 Task: Buy 5 Assembly Bolts from Alignment Tools section under best seller category for shipping address: David Green, 4722 Wines Lane, Sabine Pass, Texas 77655, Cell Number 8322385022. Pay from credit card ending with 5759, CVV 953
Action: Mouse moved to (319, 6)
Screenshot: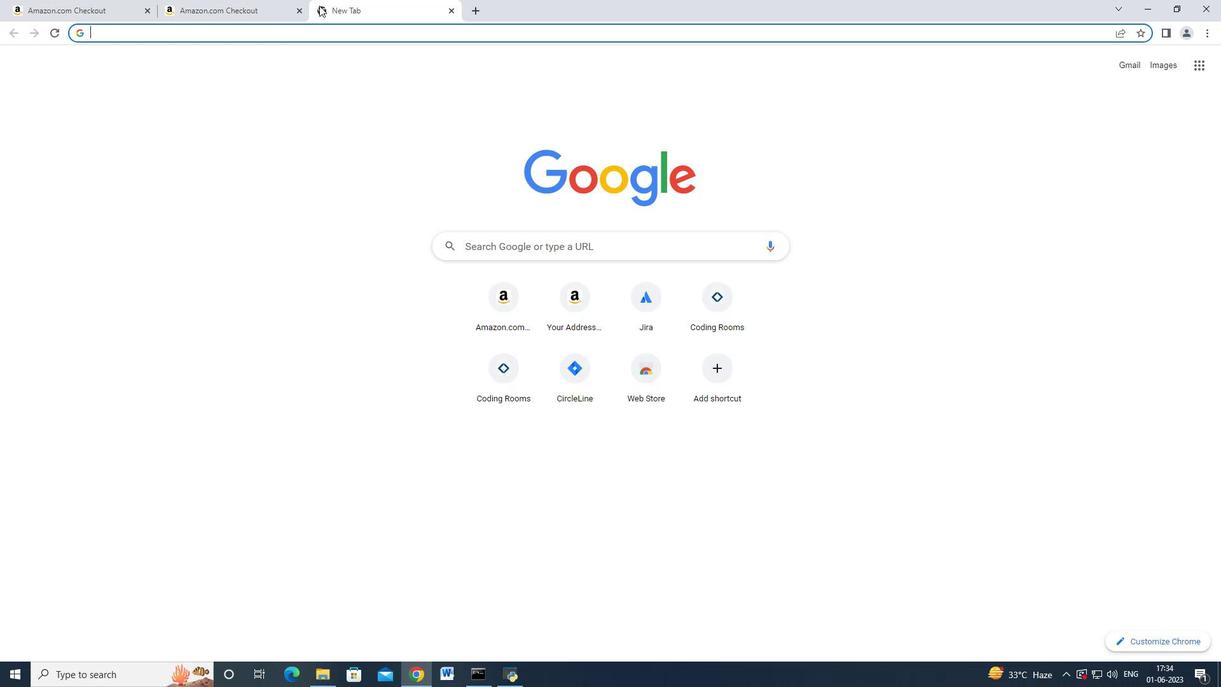 
Action: Key pressed amazon.com<Key.enter>
Screenshot: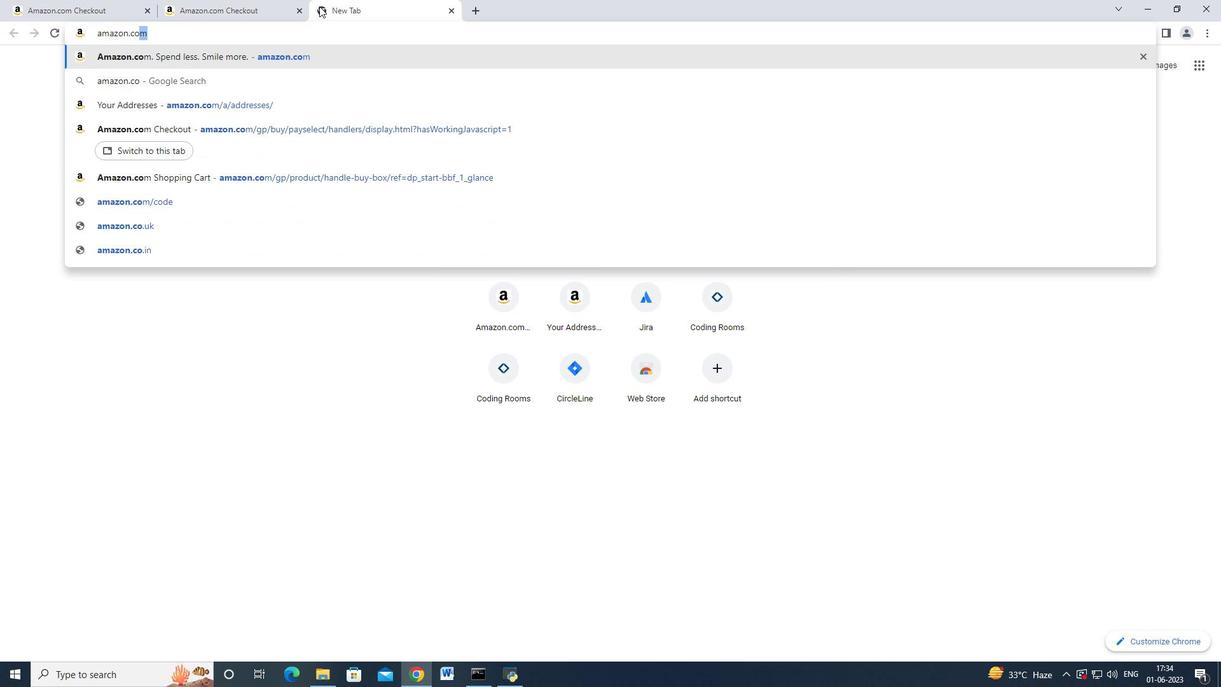 
Action: Mouse moved to (18, 99)
Screenshot: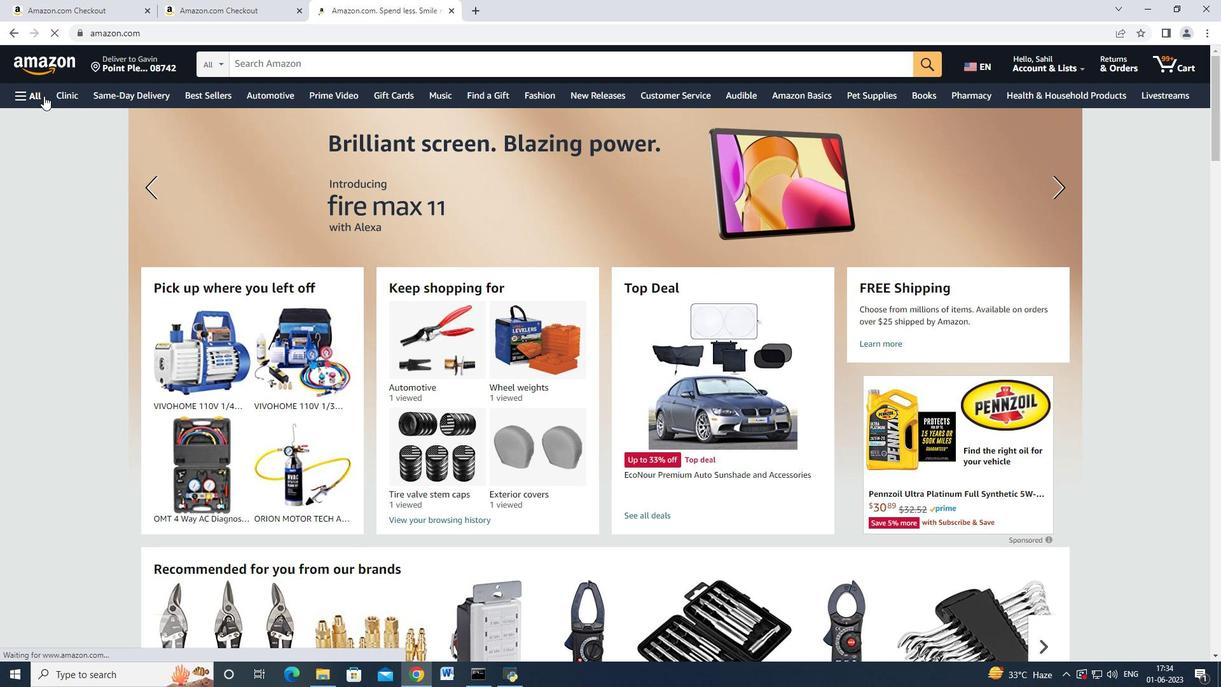 
Action: Mouse pressed left at (18, 99)
Screenshot: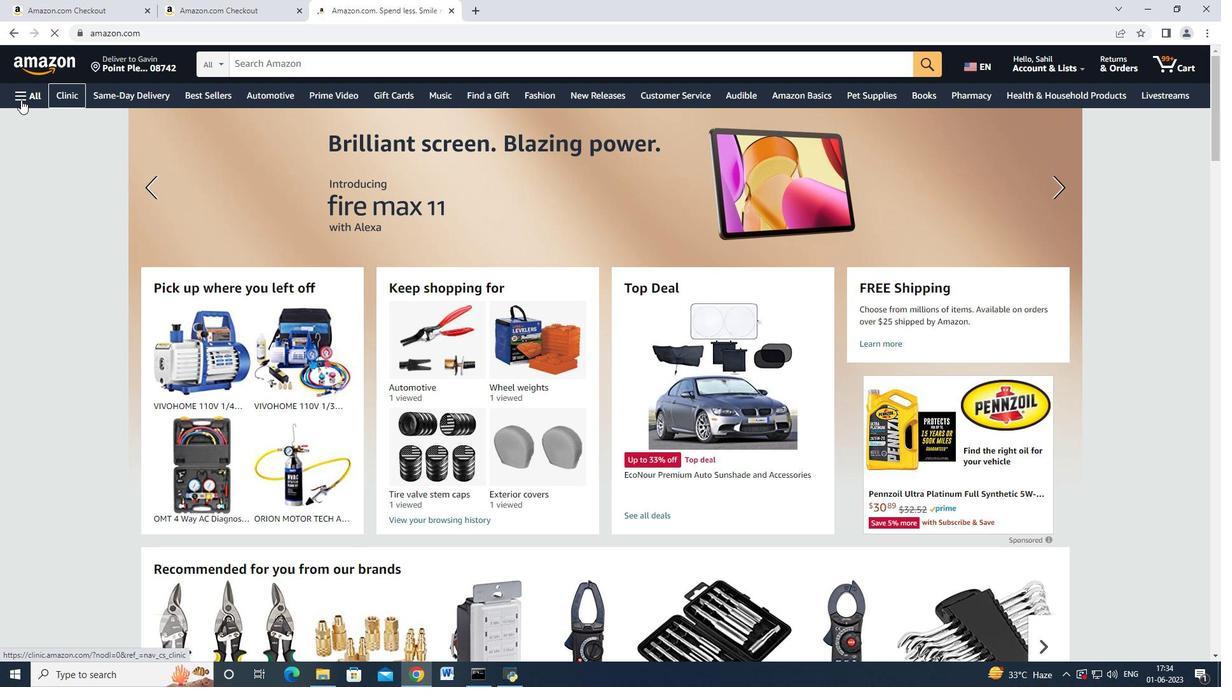 
Action: Mouse moved to (26, 94)
Screenshot: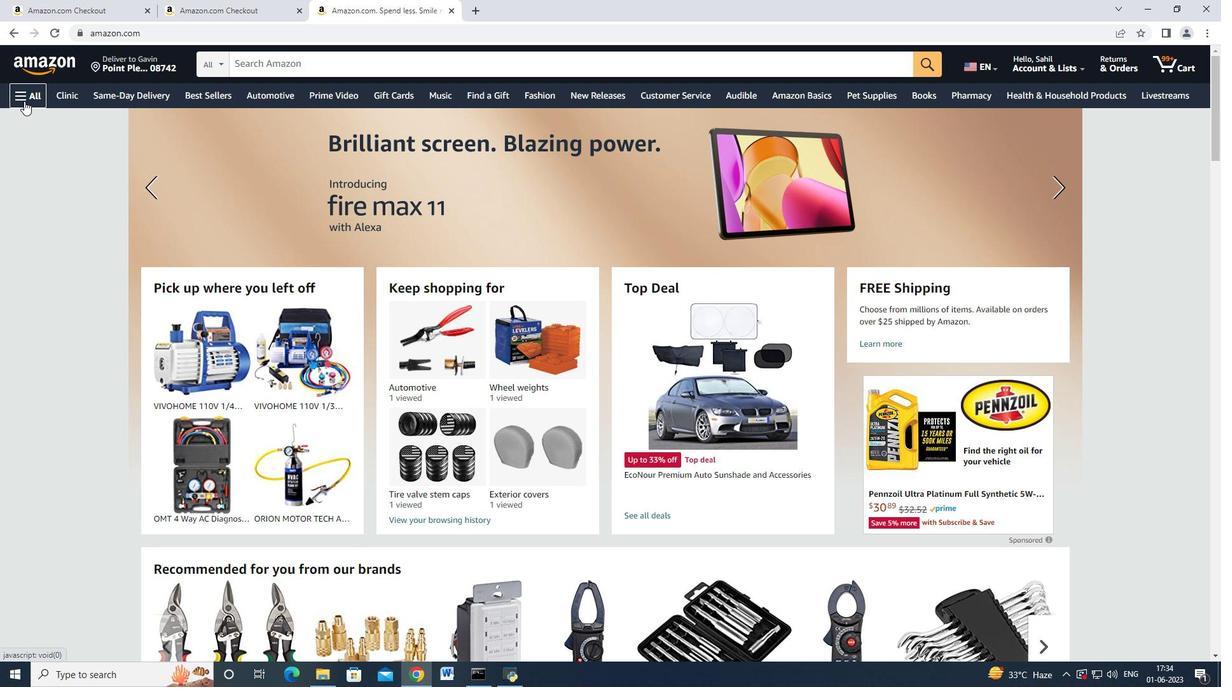 
Action: Mouse pressed left at (26, 94)
Screenshot: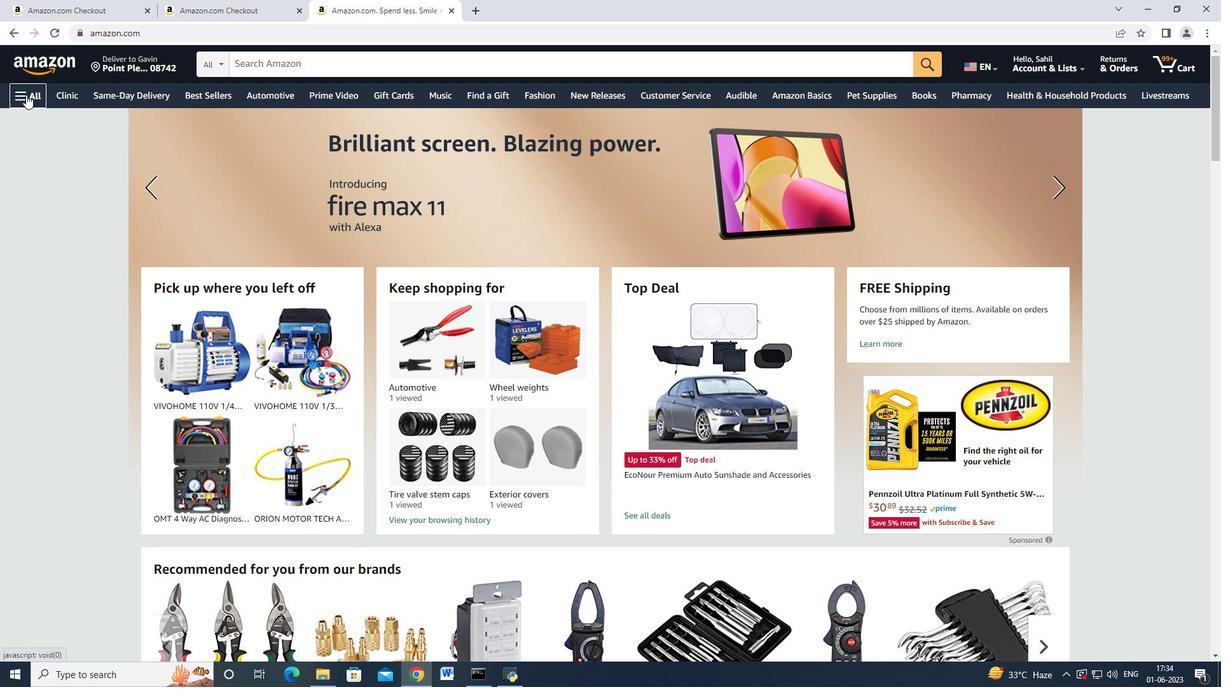 
Action: Mouse moved to (94, 249)
Screenshot: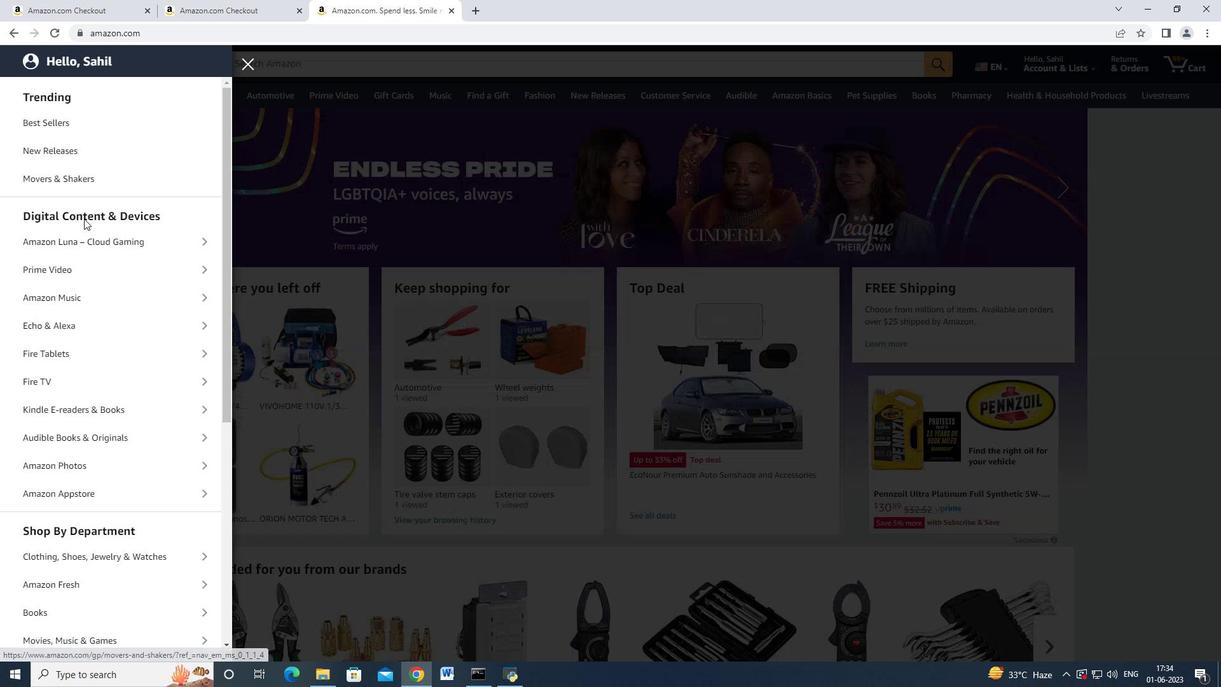 
Action: Mouse scrolled (94, 248) with delta (0, 0)
Screenshot: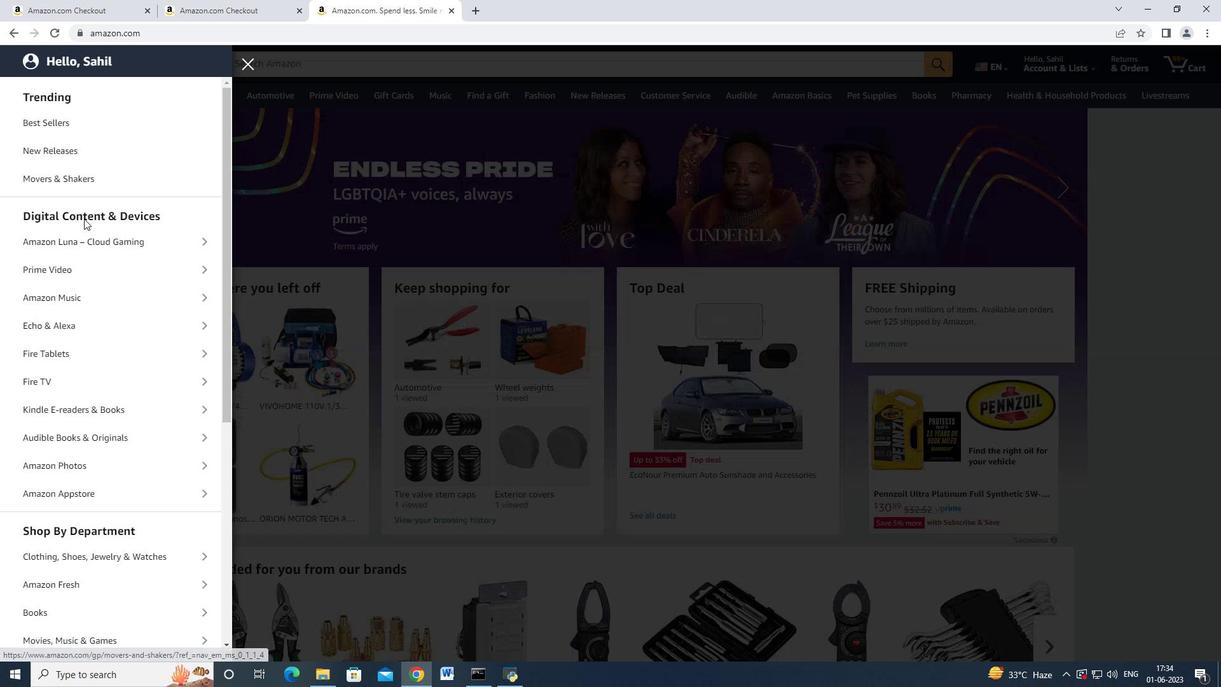 
Action: Mouse moved to (94, 250)
Screenshot: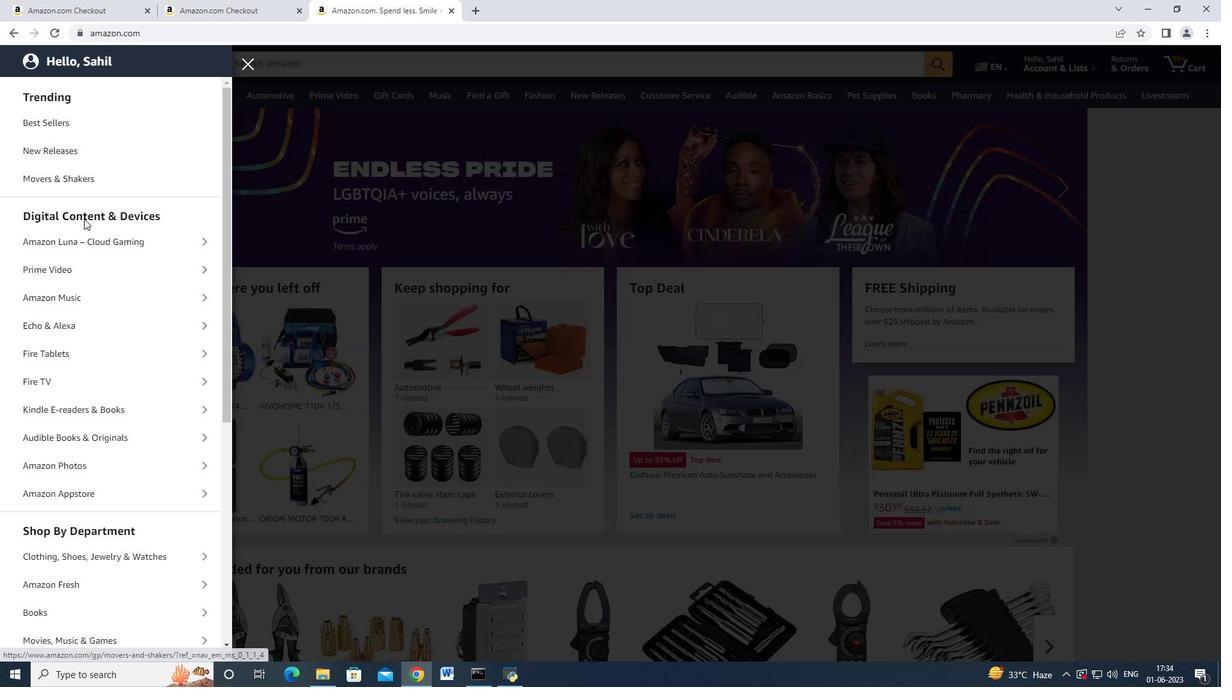 
Action: Mouse scrolled (94, 250) with delta (0, 0)
Screenshot: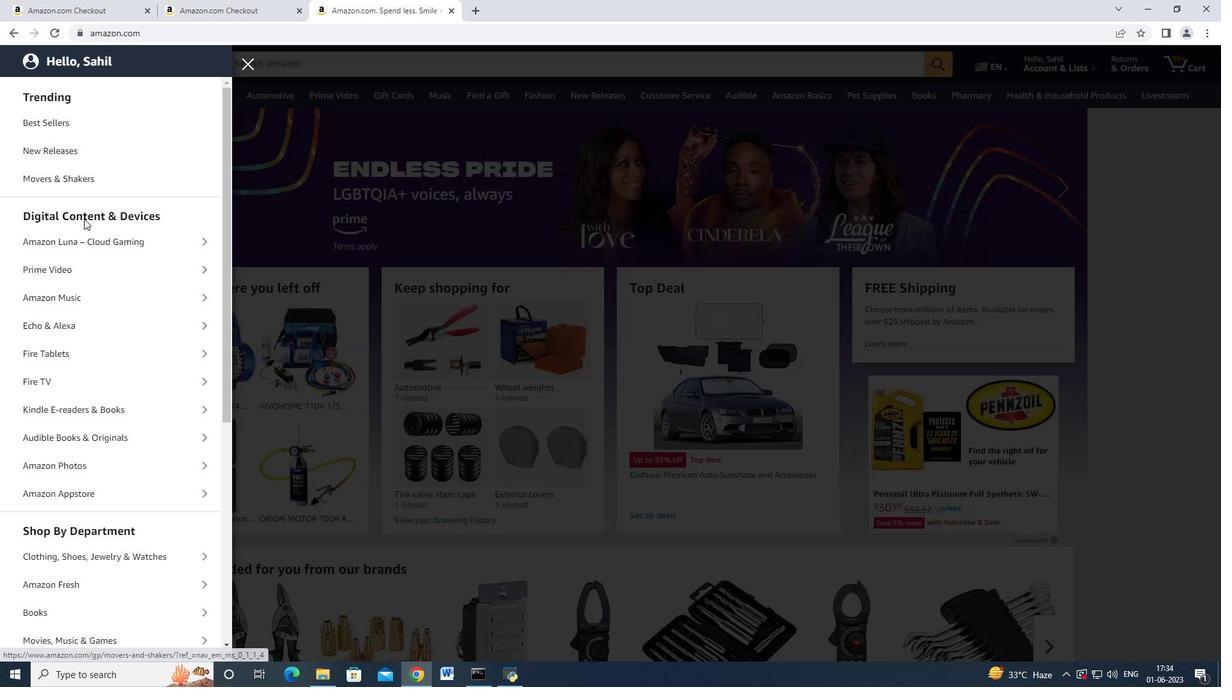 
Action: Mouse moved to (94, 251)
Screenshot: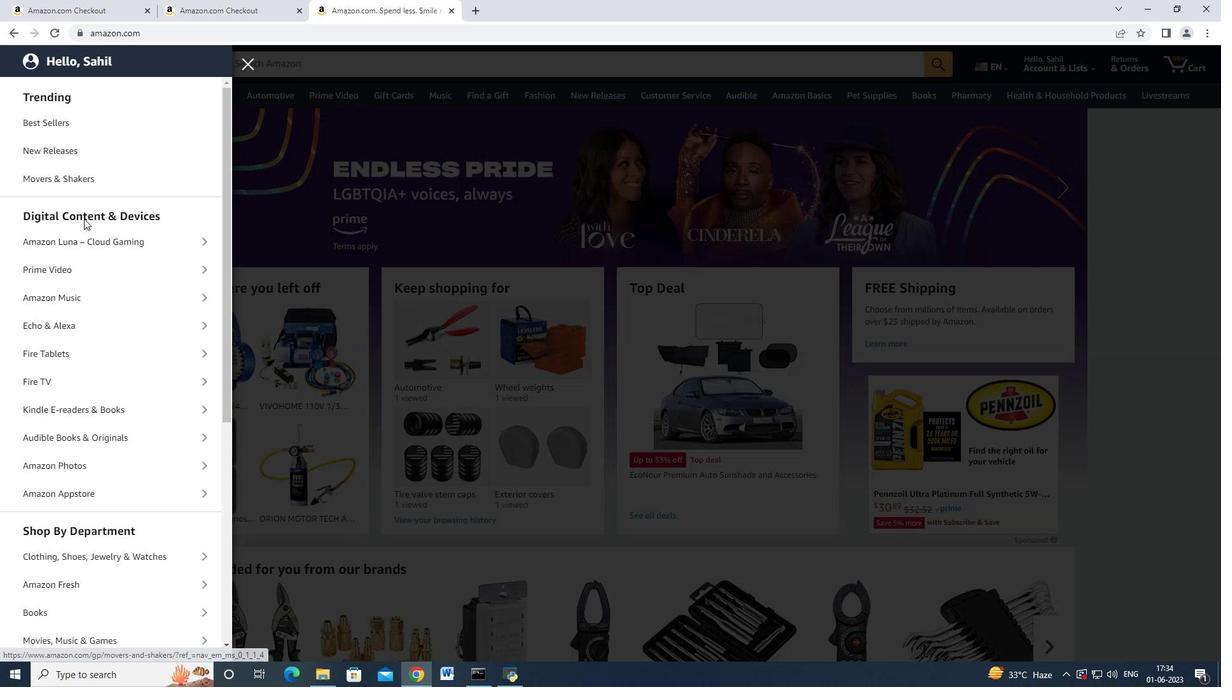 
Action: Mouse scrolled (94, 251) with delta (0, 0)
Screenshot: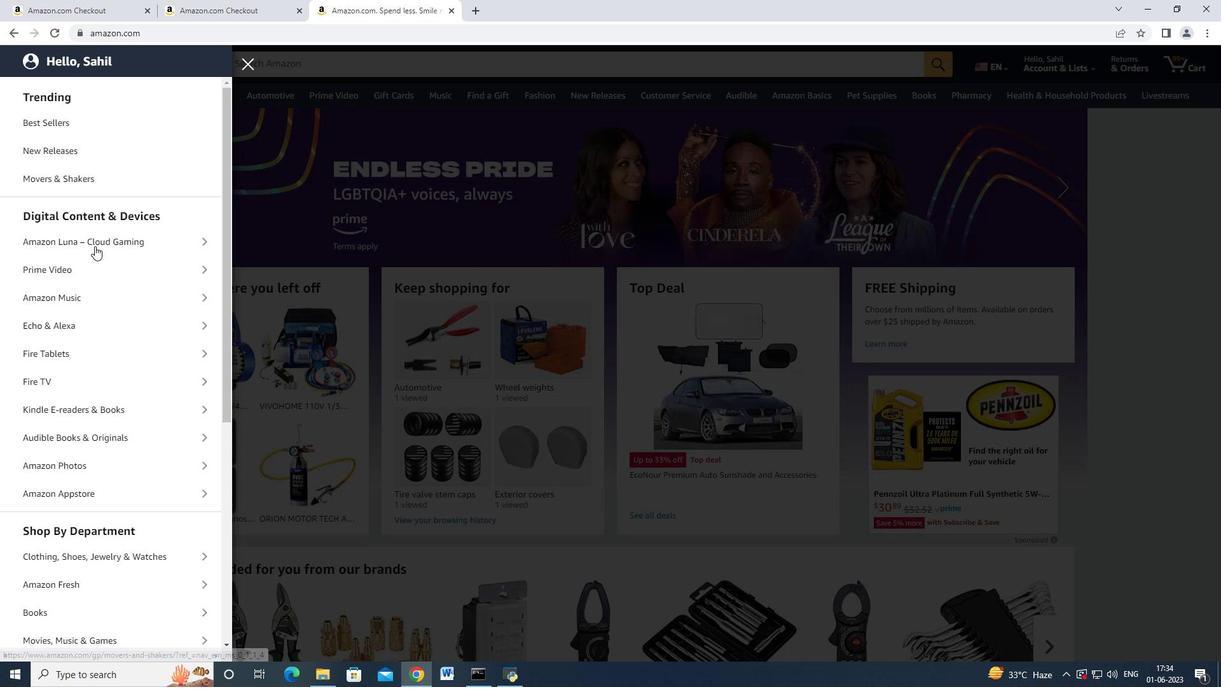 
Action: Mouse moved to (53, 494)
Screenshot: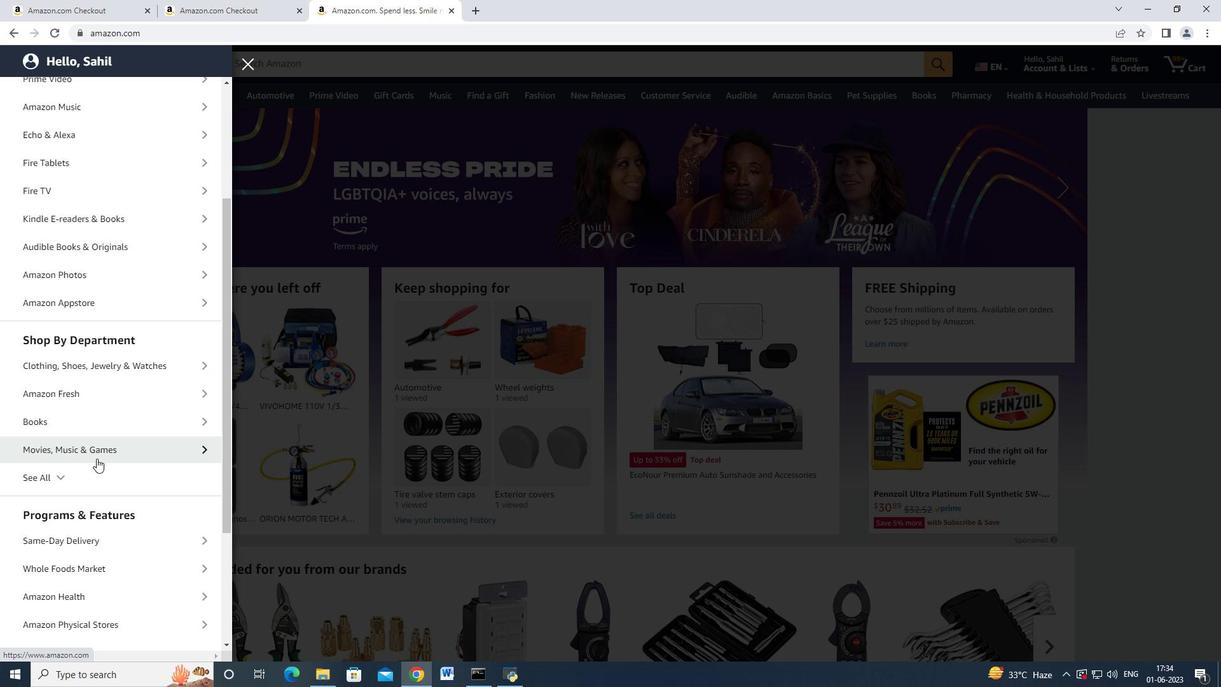 
Action: Mouse pressed left at (53, 494)
Screenshot: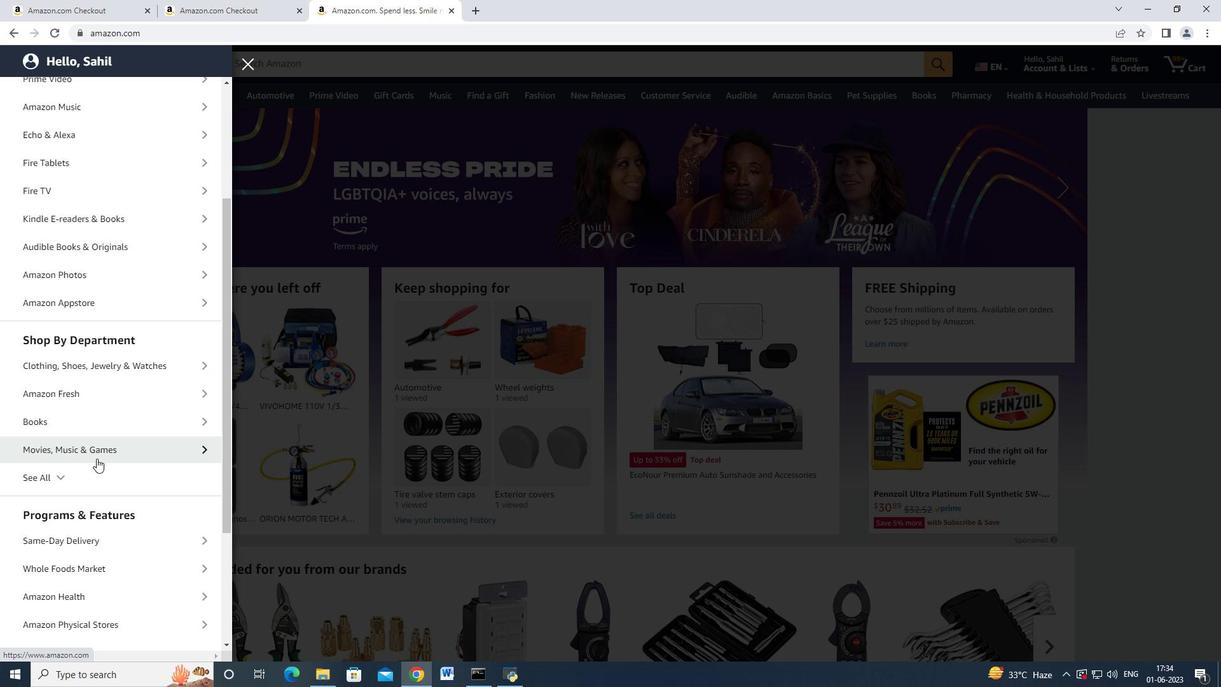 
Action: Mouse moved to (60, 480)
Screenshot: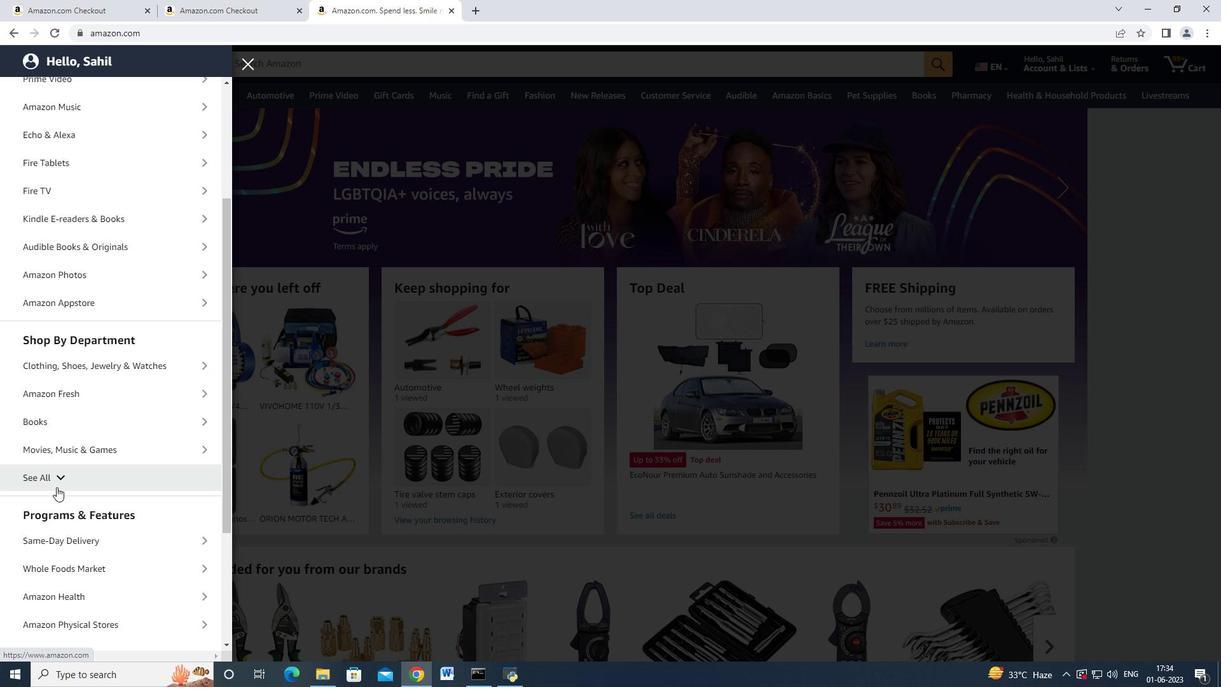
Action: Mouse pressed left at (60, 480)
Screenshot: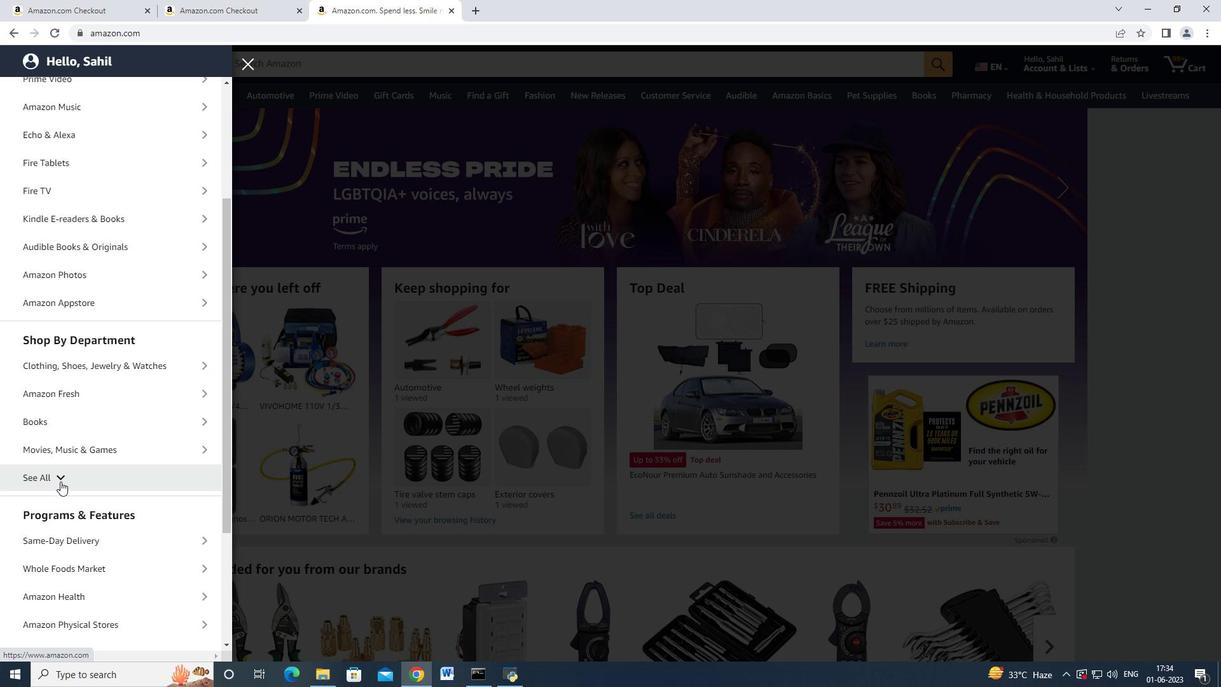 
Action: Mouse moved to (73, 461)
Screenshot: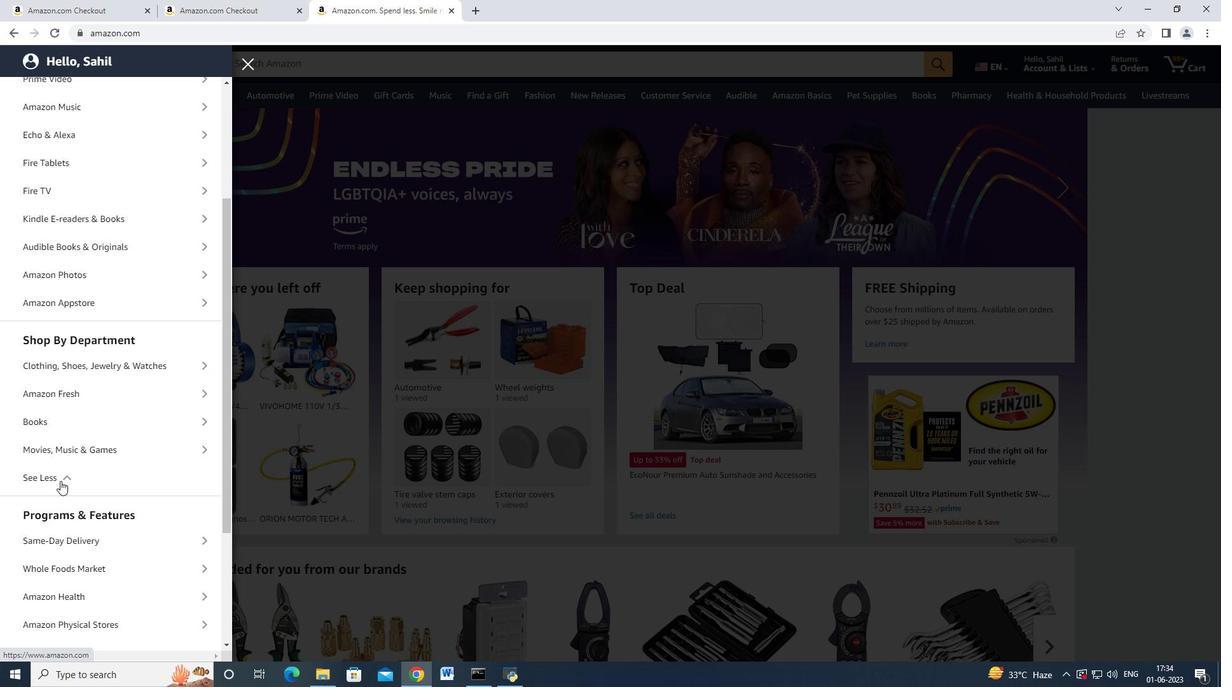 
Action: Mouse scrolled (73, 460) with delta (0, 0)
Screenshot: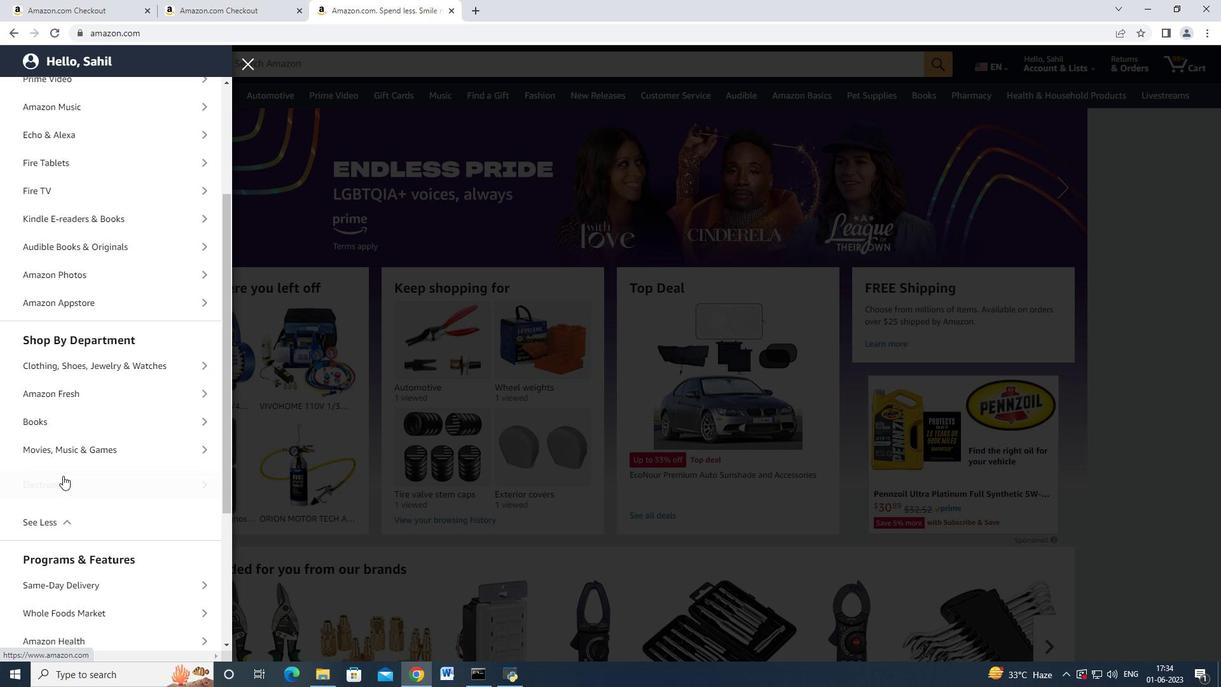
Action: Mouse scrolled (73, 460) with delta (0, 0)
Screenshot: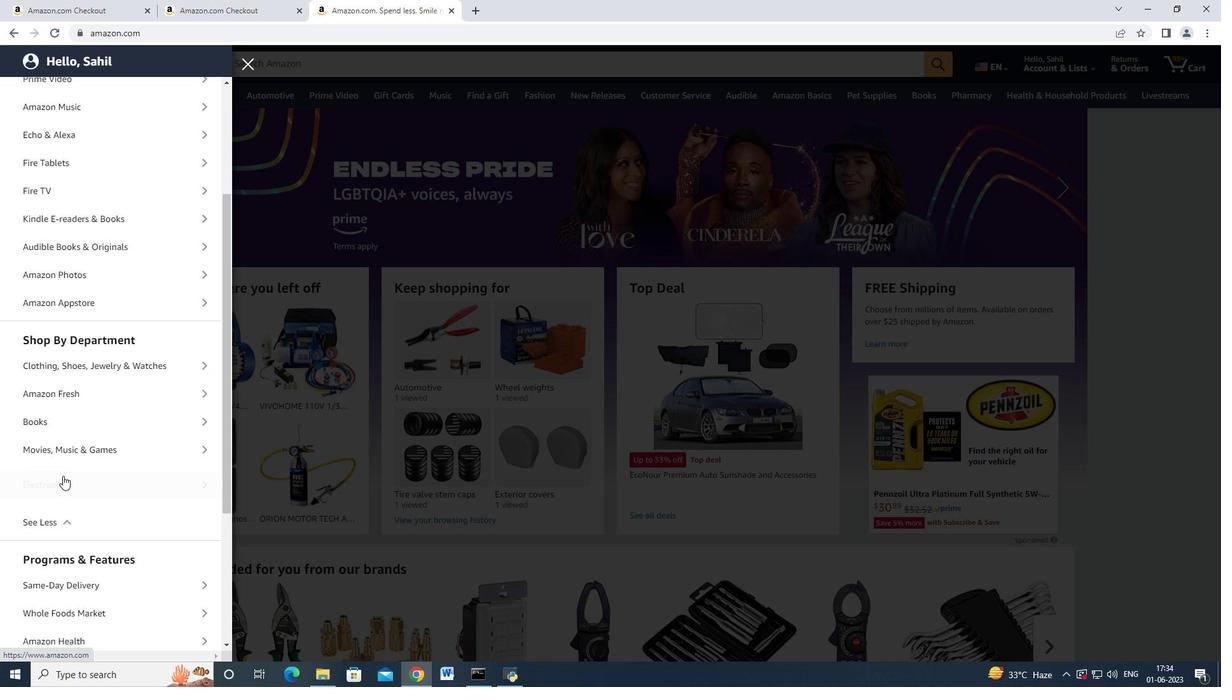 
Action: Mouse scrolled (73, 460) with delta (0, 0)
Screenshot: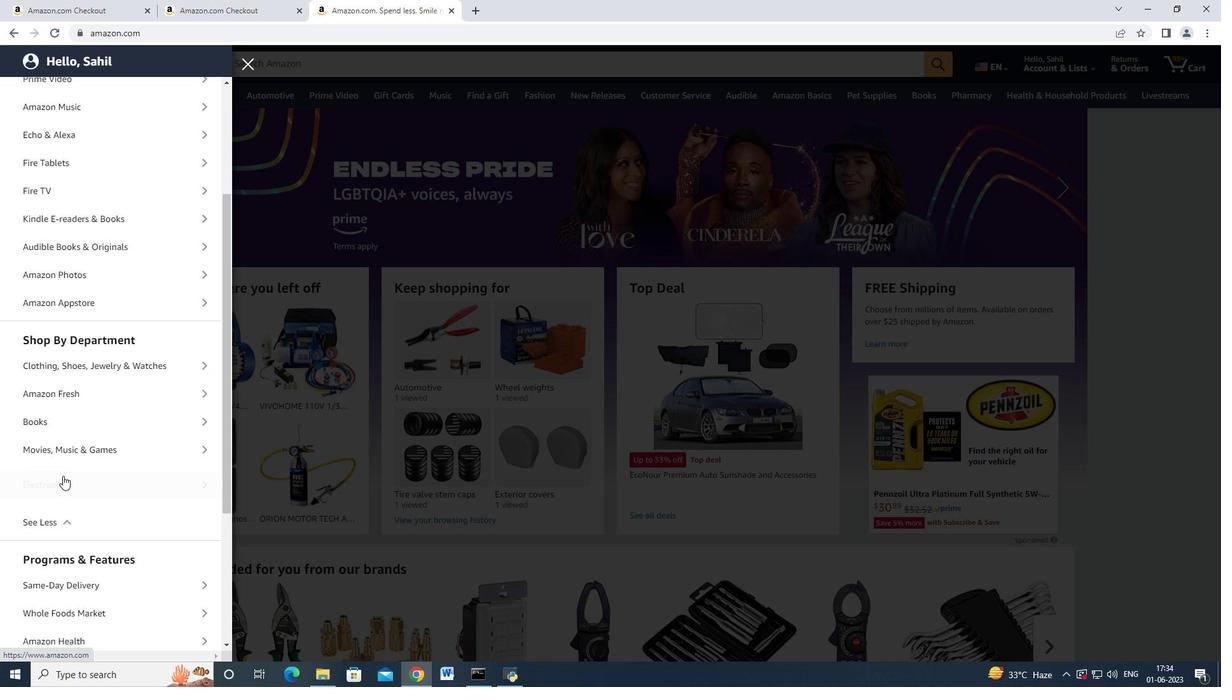 
Action: Mouse scrolled (73, 460) with delta (0, 0)
Screenshot: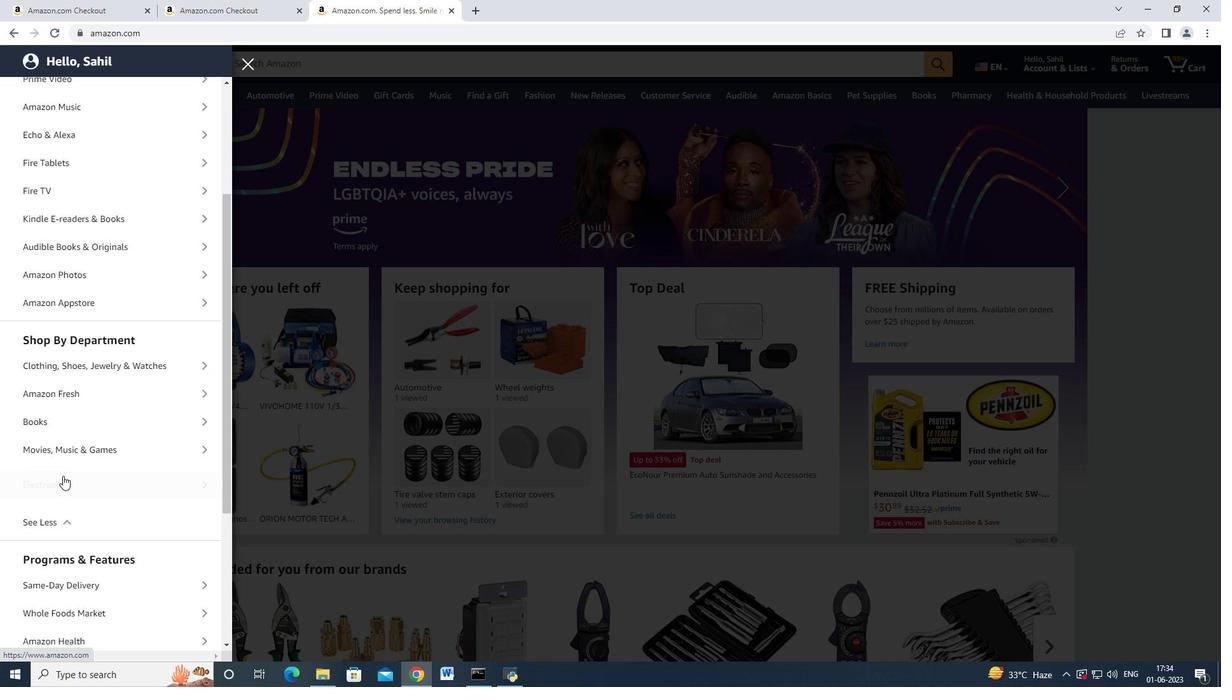 
Action: Mouse scrolled (73, 460) with delta (0, 0)
Screenshot: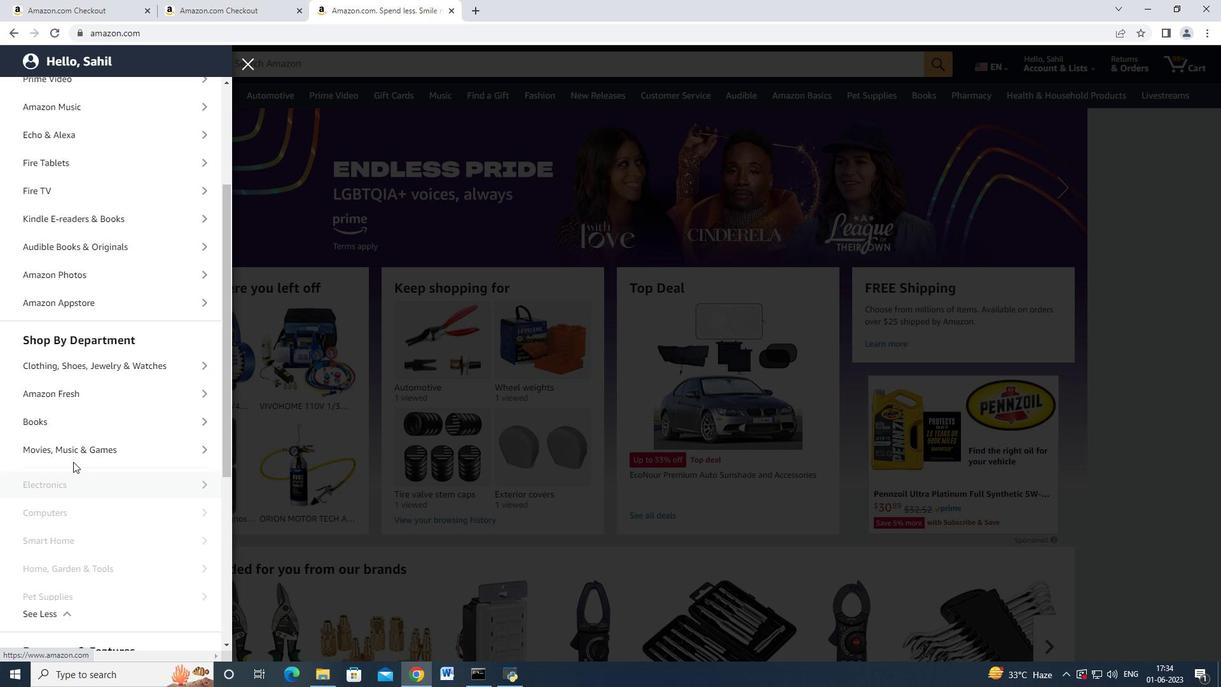 
Action: Mouse scrolled (73, 460) with delta (0, 0)
Screenshot: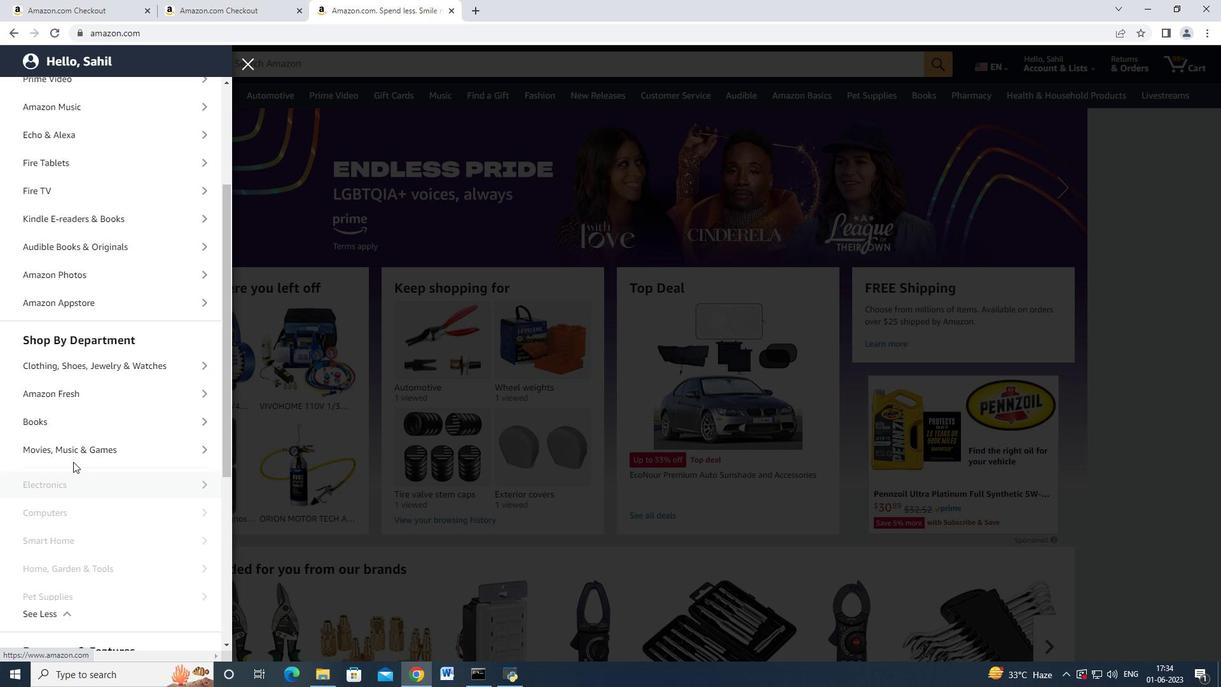 
Action: Mouse moved to (117, 417)
Screenshot: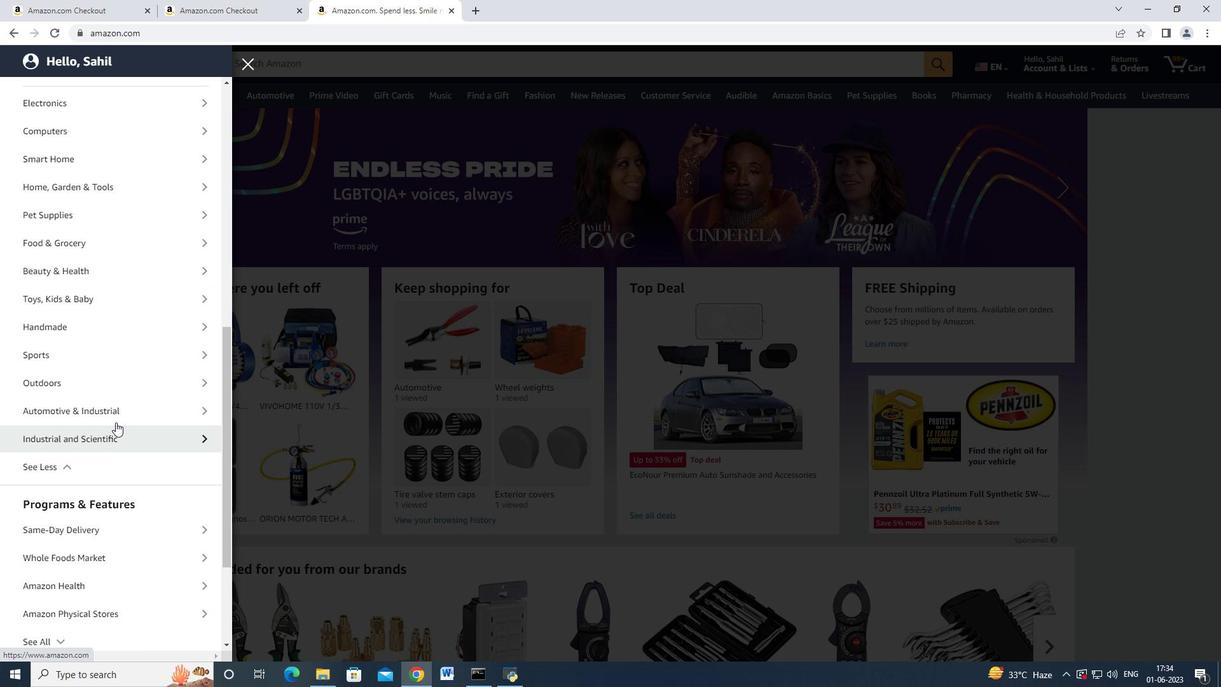
Action: Mouse pressed left at (117, 417)
Screenshot: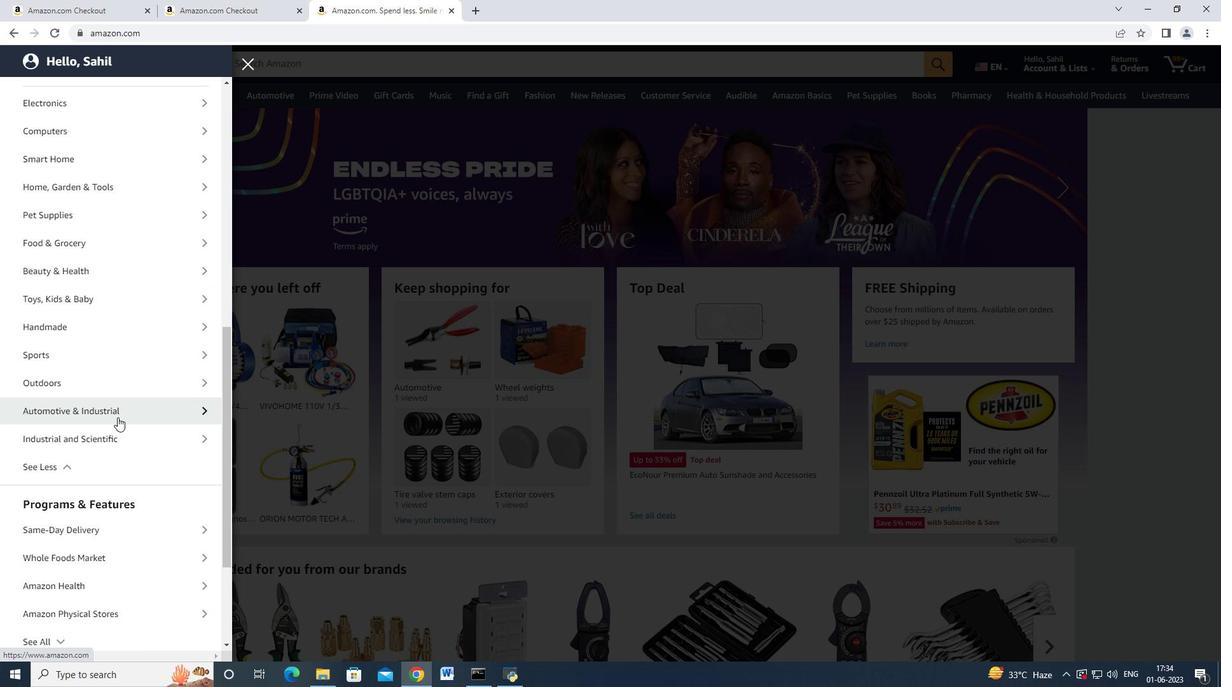 
Action: Mouse moved to (90, 145)
Screenshot: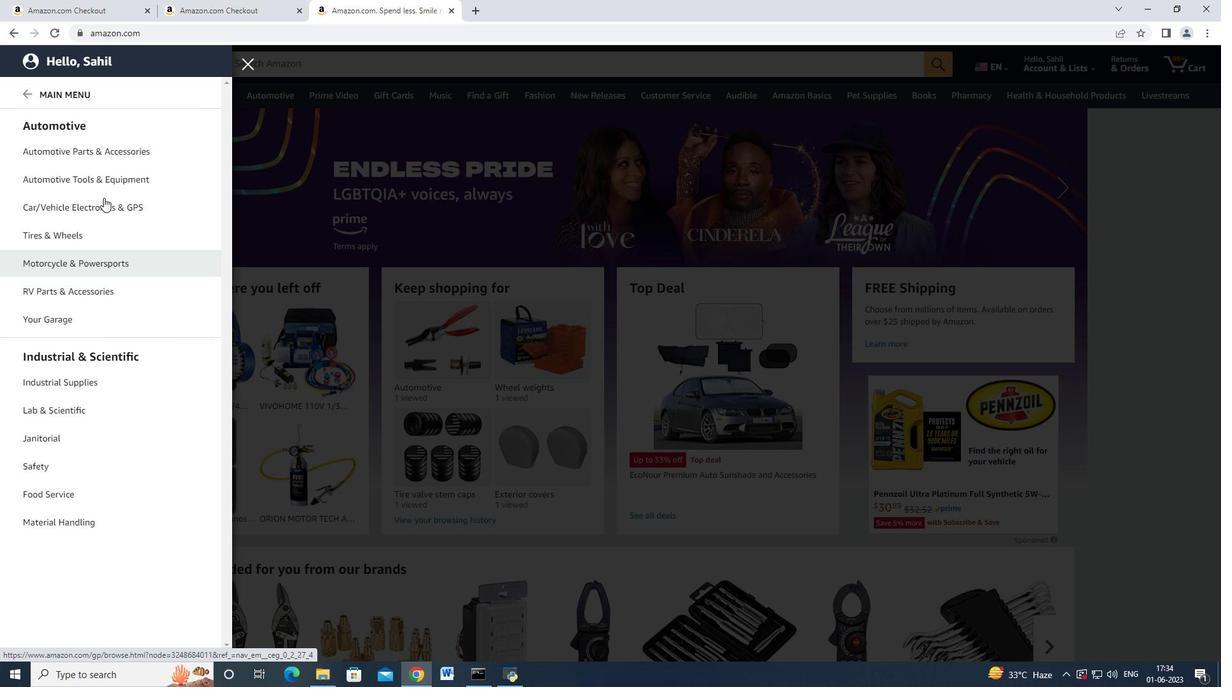 
Action: Mouse pressed left at (90, 145)
Screenshot: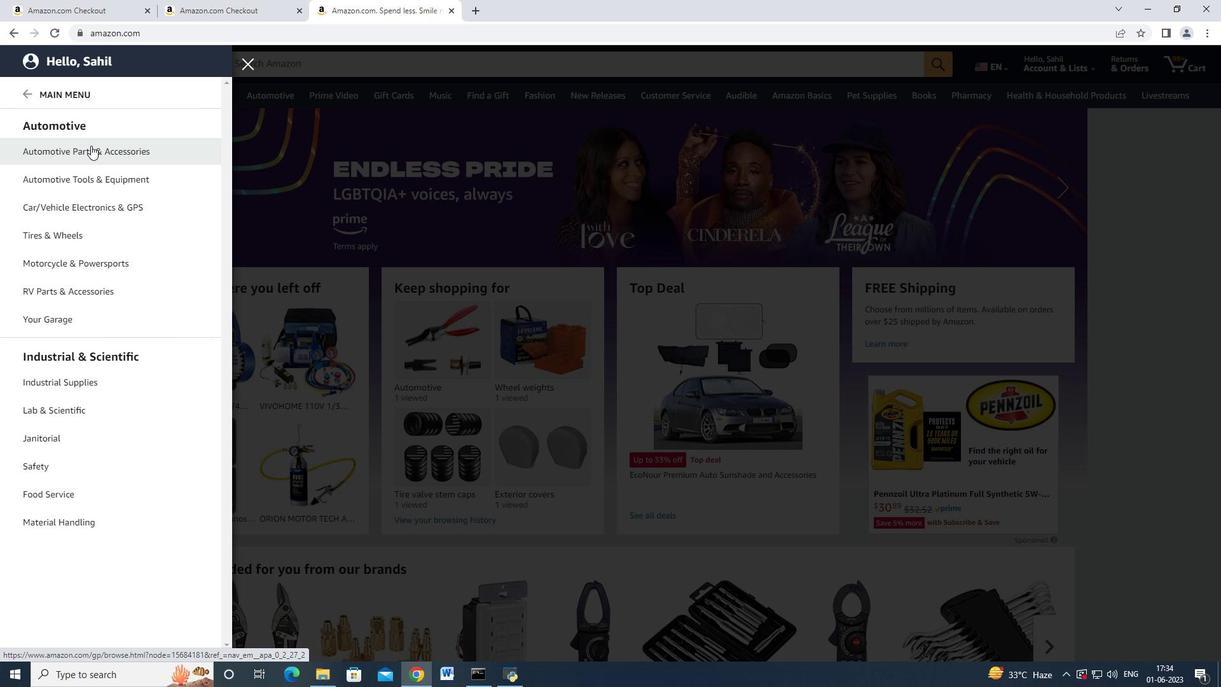 
Action: Mouse moved to (226, 109)
Screenshot: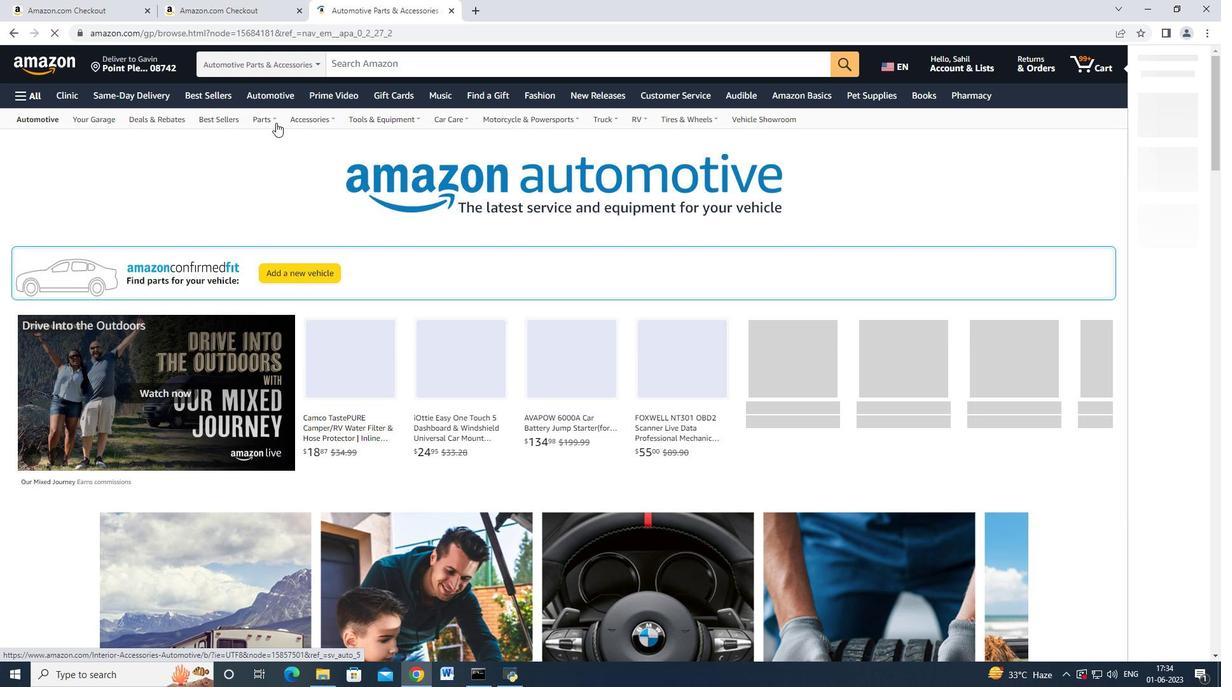 
Action: Mouse pressed left at (226, 109)
Screenshot: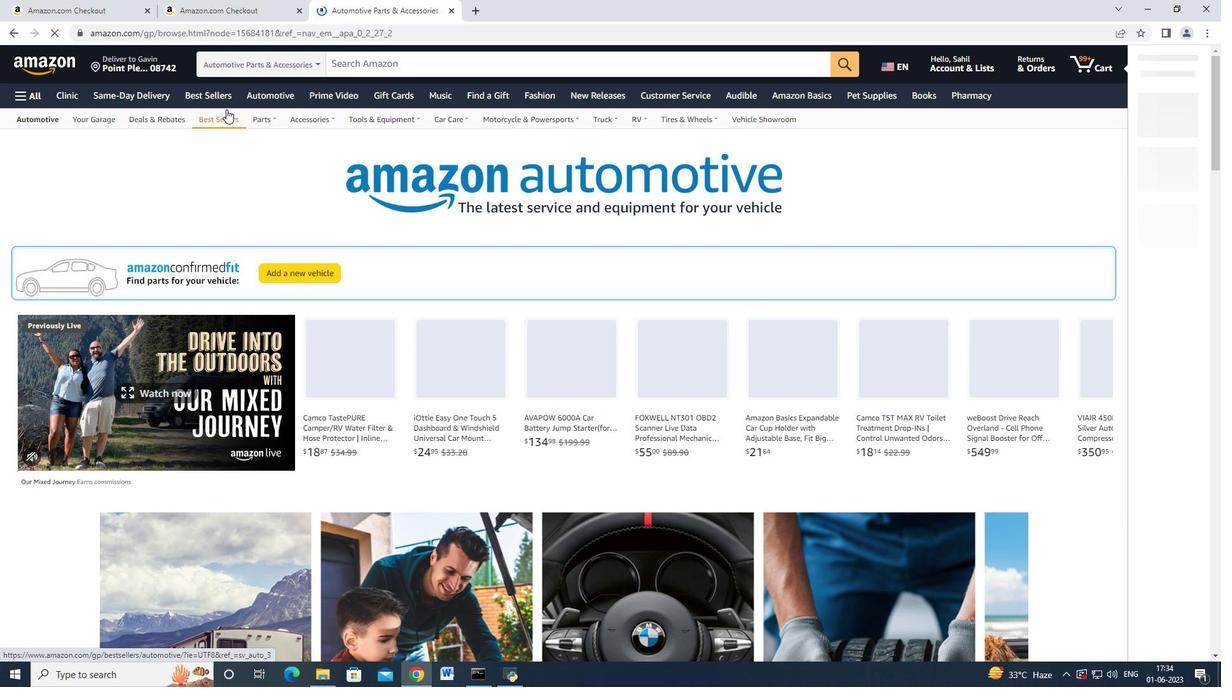 
Action: Mouse moved to (66, 426)
Screenshot: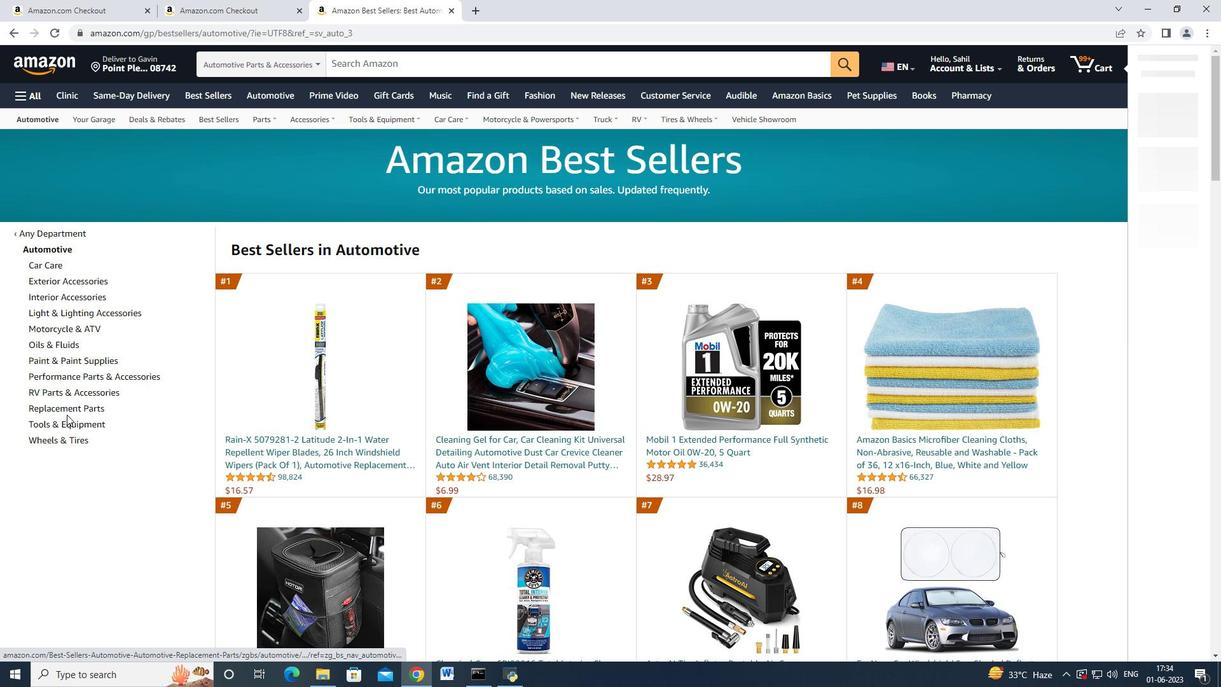 
Action: Mouse pressed left at (66, 426)
Screenshot: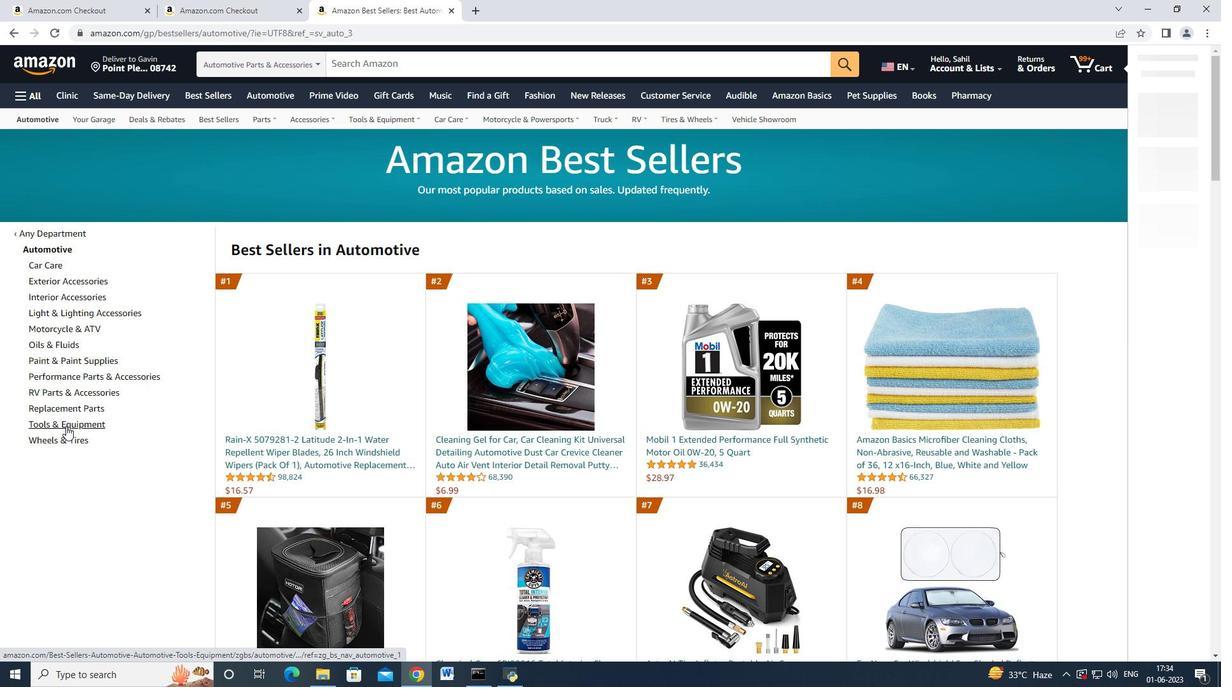 
Action: Mouse moved to (86, 384)
Screenshot: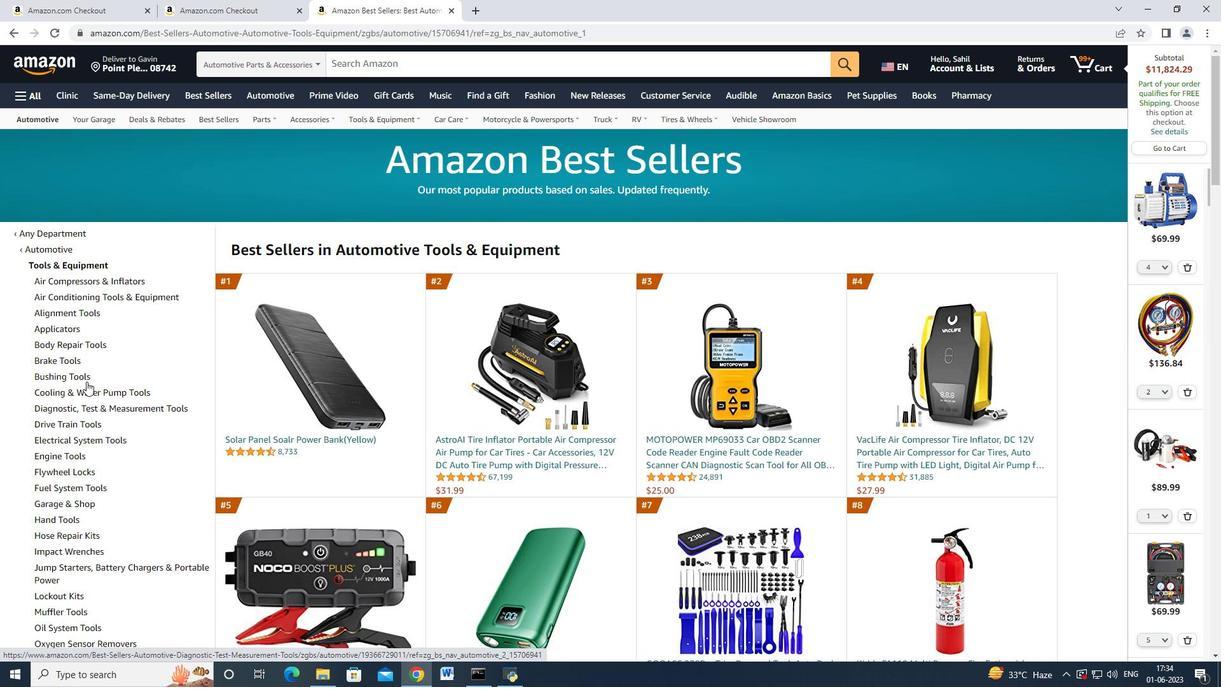 
Action: Mouse scrolled (86, 384) with delta (0, 0)
Screenshot: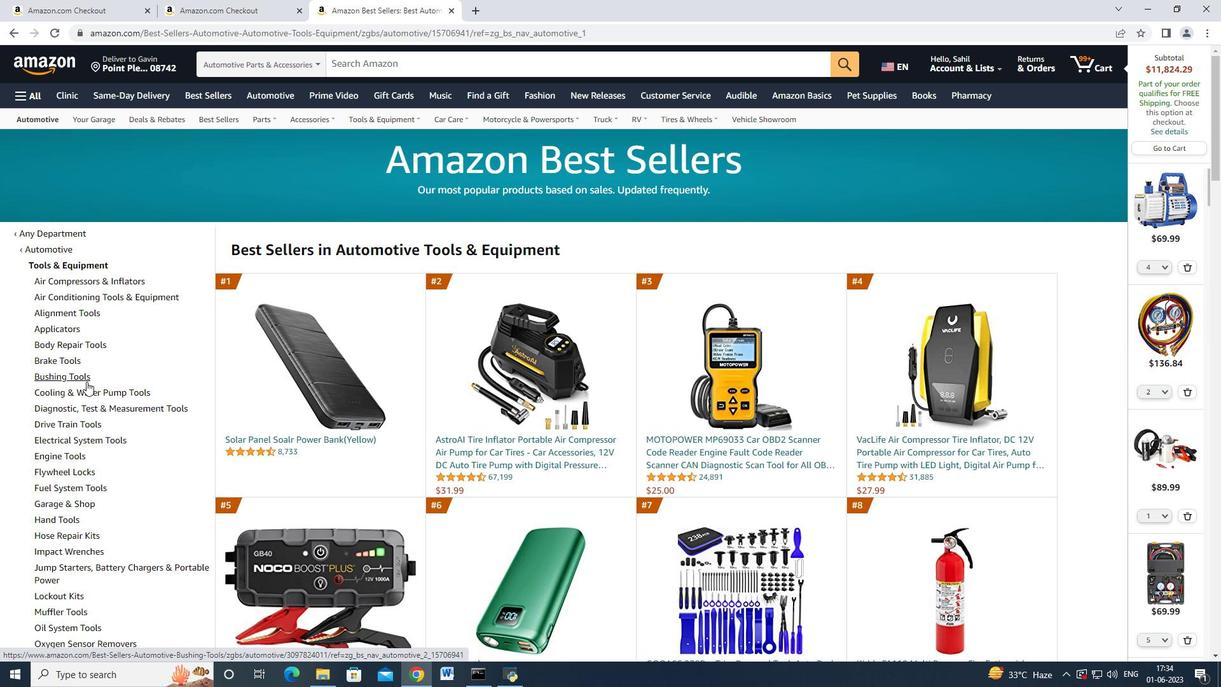 
Action: Mouse moved to (105, 260)
Screenshot: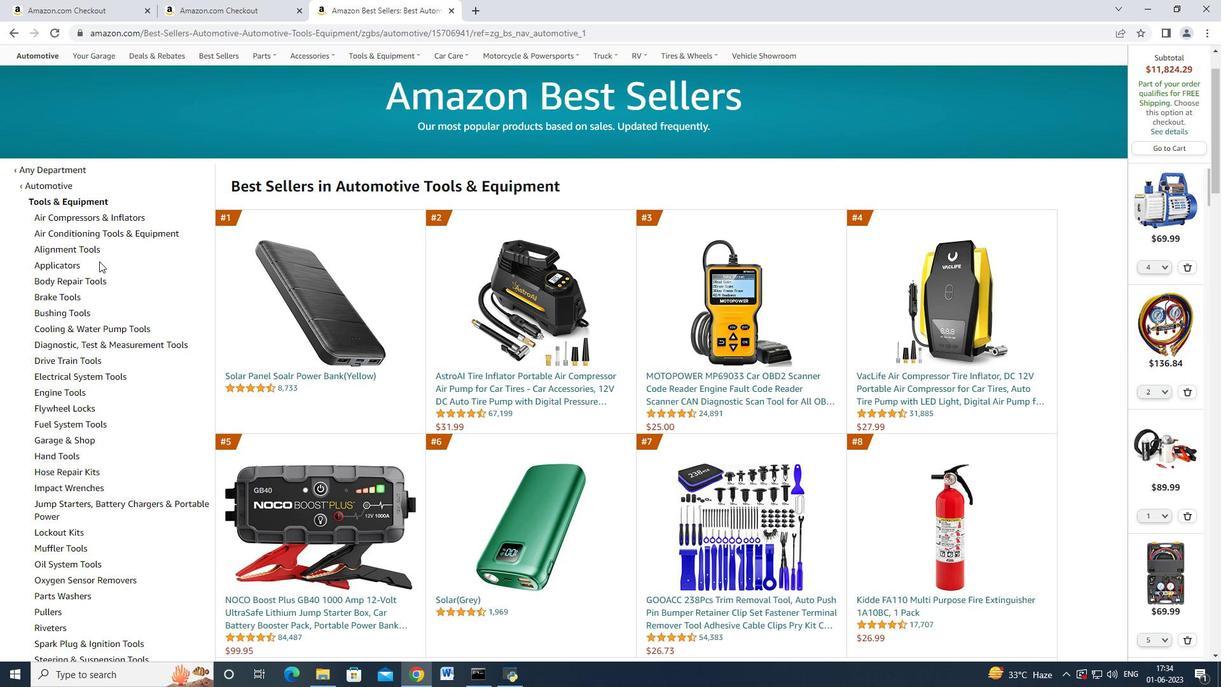 
Action: Mouse scrolled (105, 260) with delta (0, 0)
Screenshot: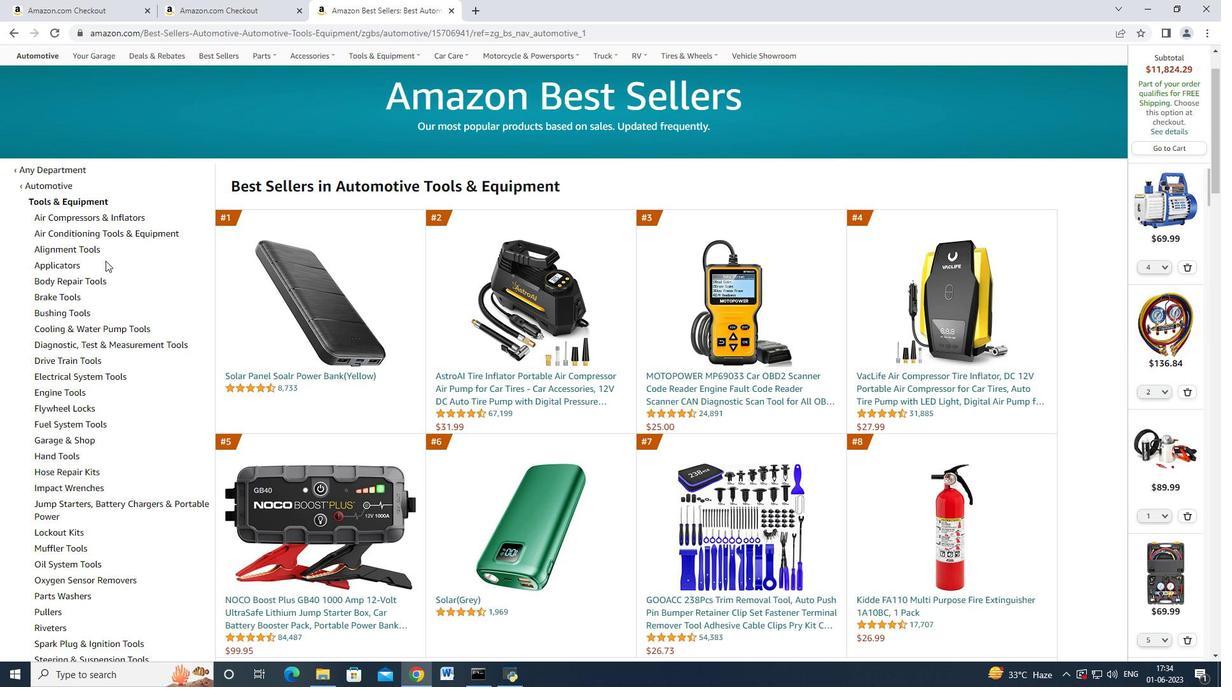 
Action: Mouse moved to (105, 260)
Screenshot: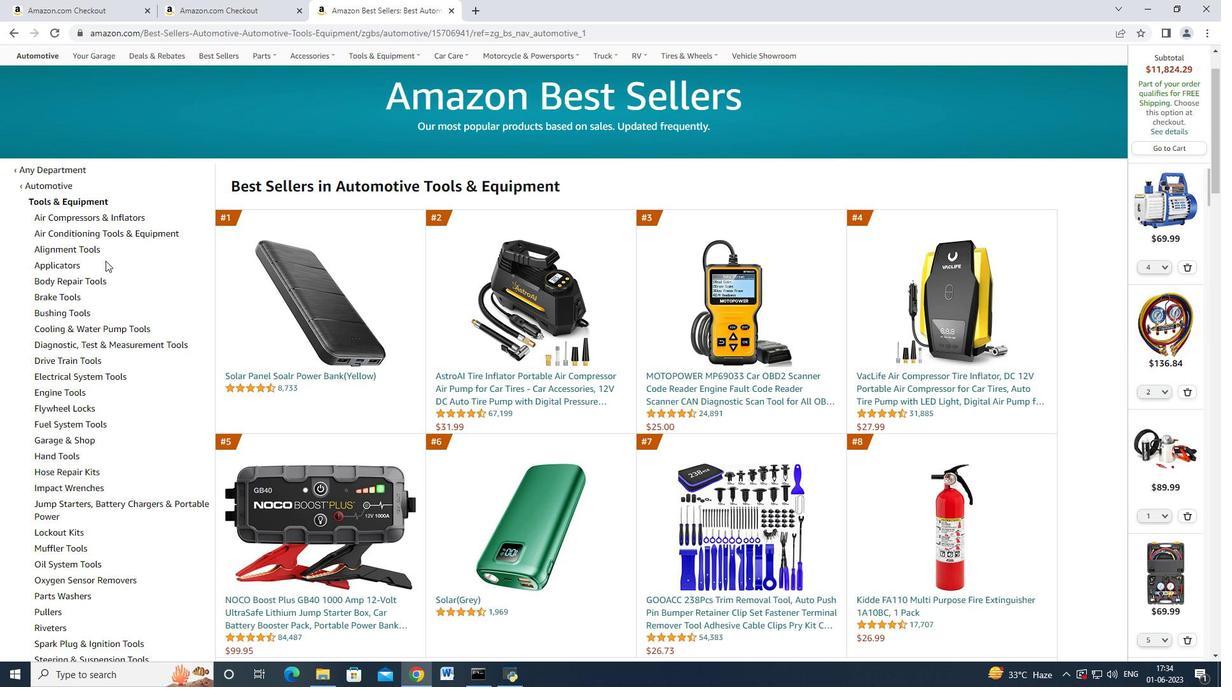 
Action: Mouse scrolled (105, 261) with delta (0, 0)
Screenshot: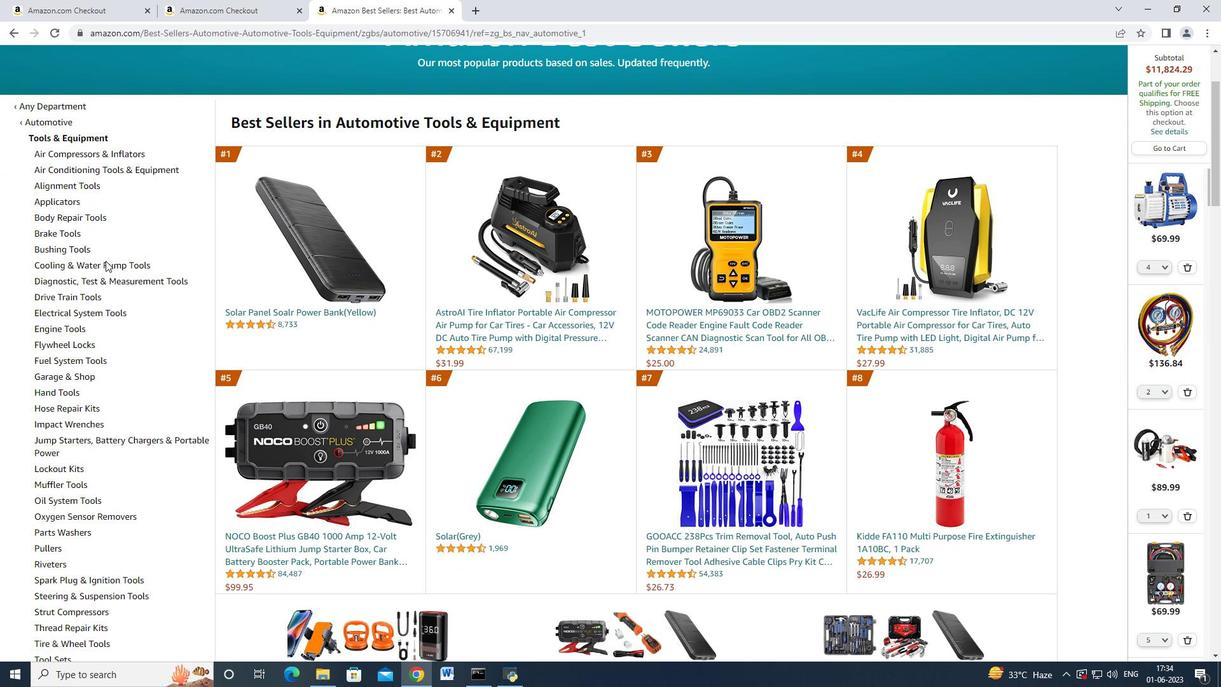 
Action: Mouse moved to (92, 248)
Screenshot: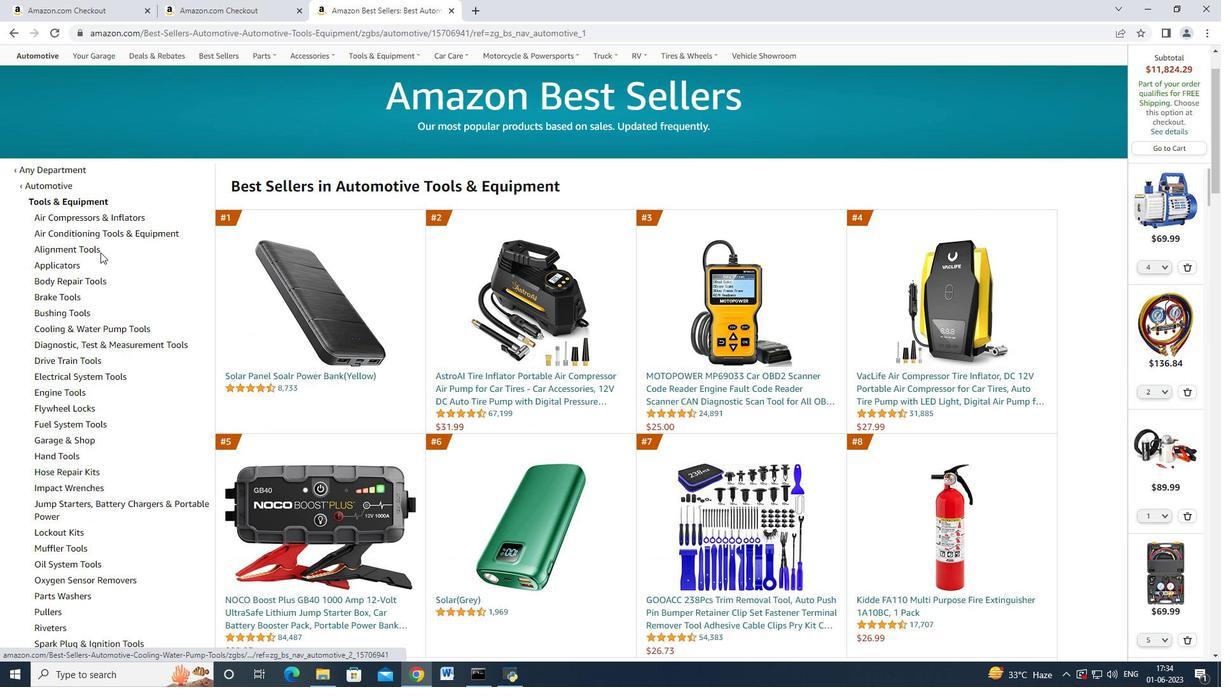 
Action: Mouse pressed left at (92, 248)
Screenshot: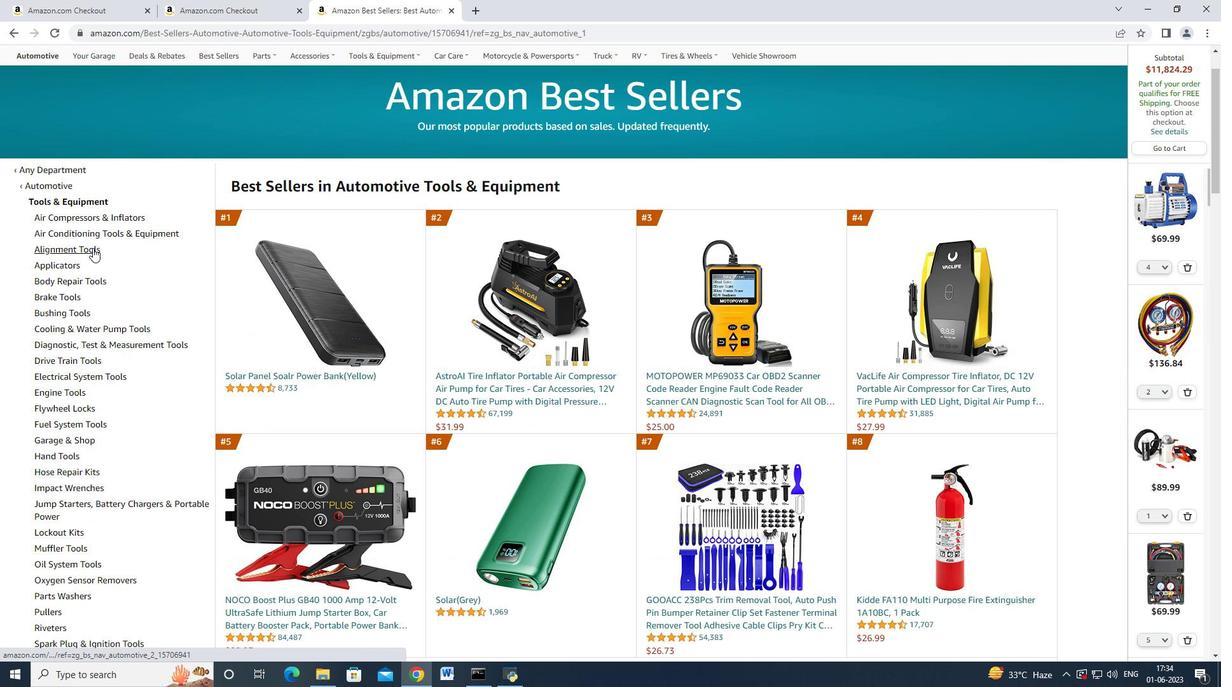 
Action: Mouse moved to (104, 326)
Screenshot: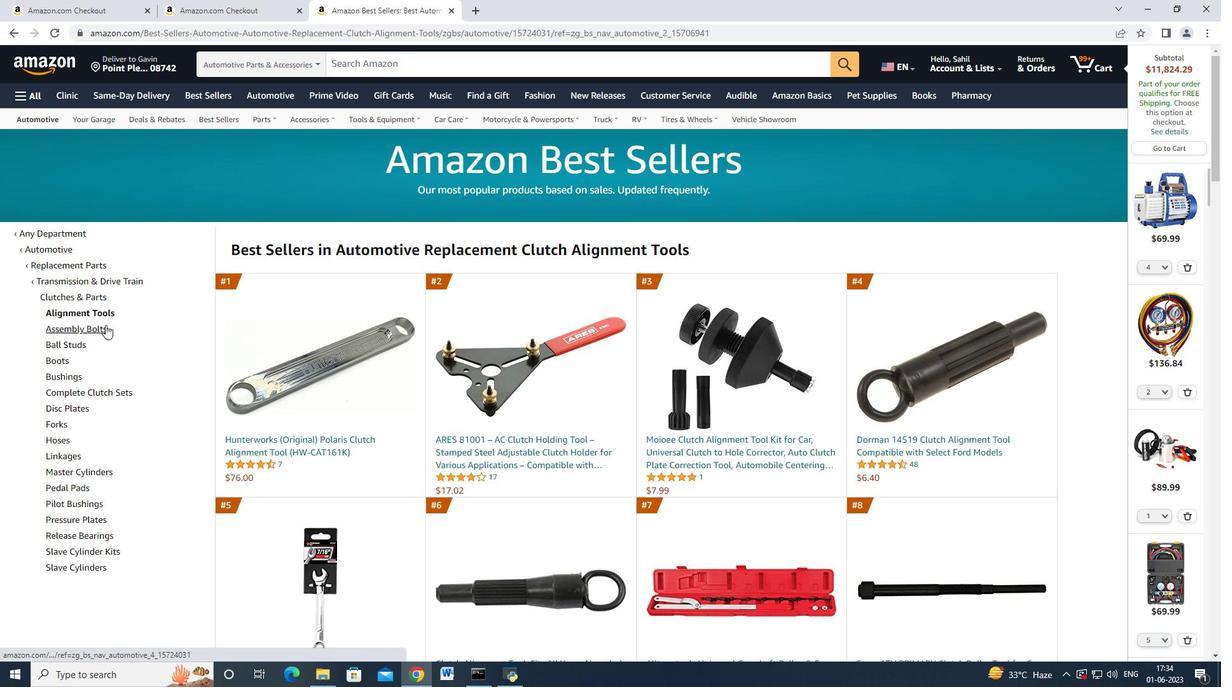 
Action: Mouse pressed left at (104, 326)
Screenshot: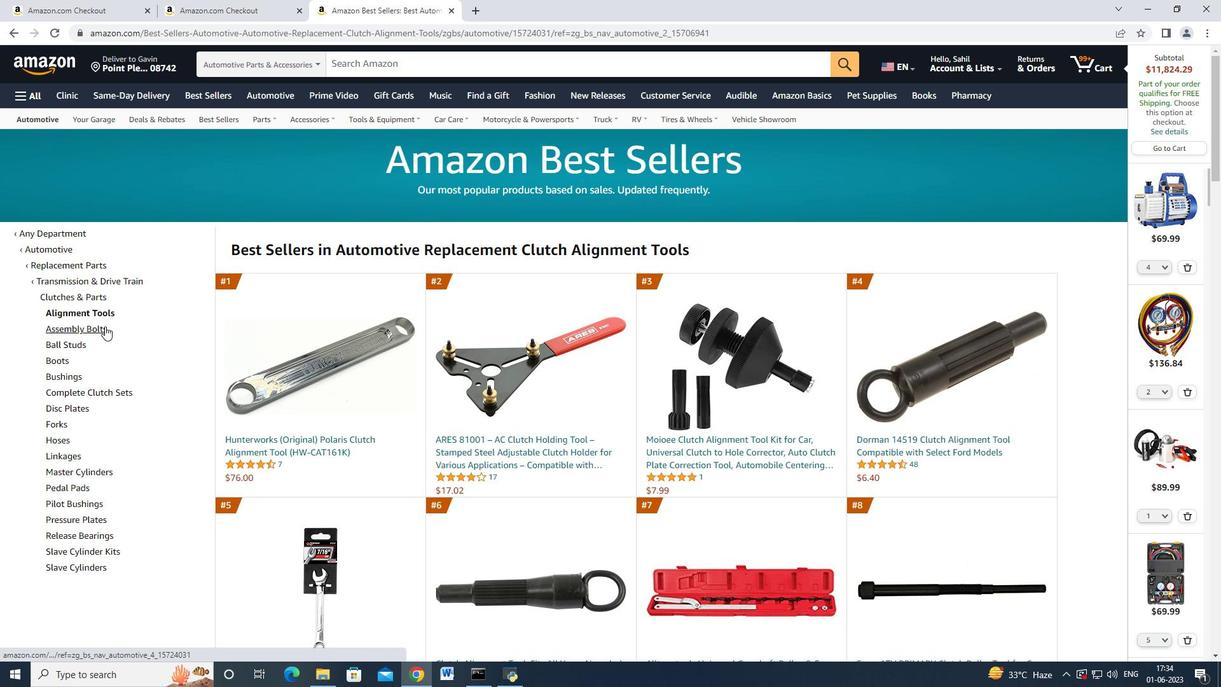 
Action: Mouse moved to (454, 440)
Screenshot: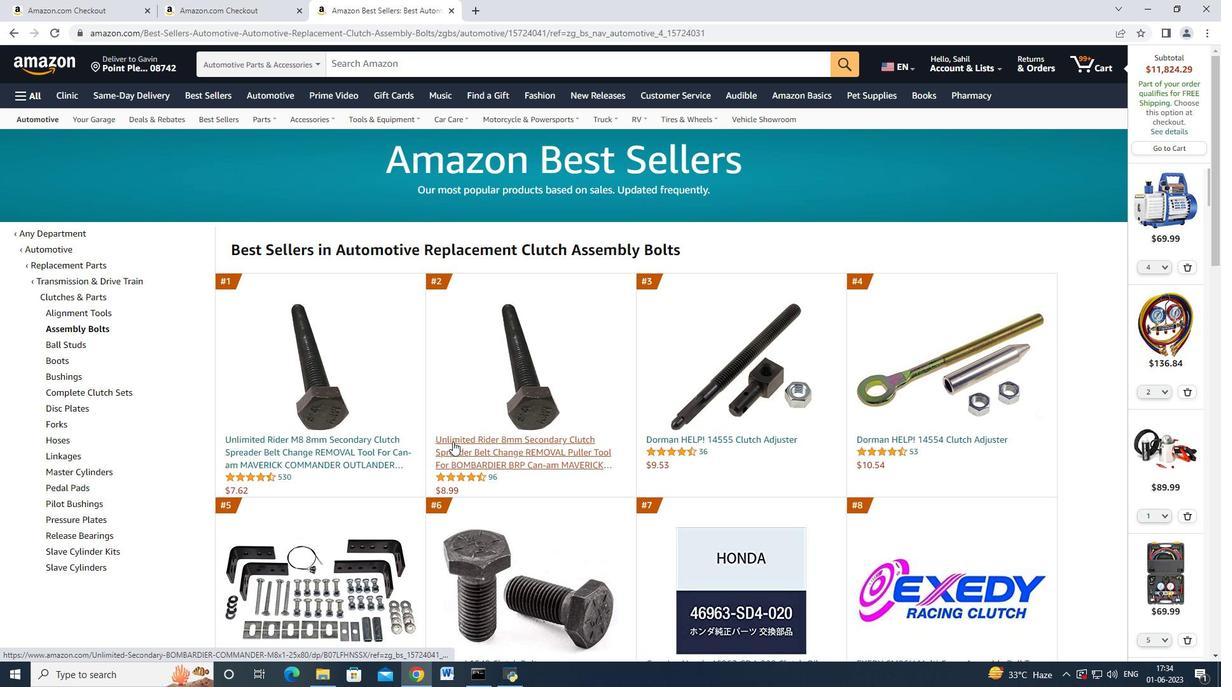 
Action: Mouse pressed left at (454, 440)
Screenshot: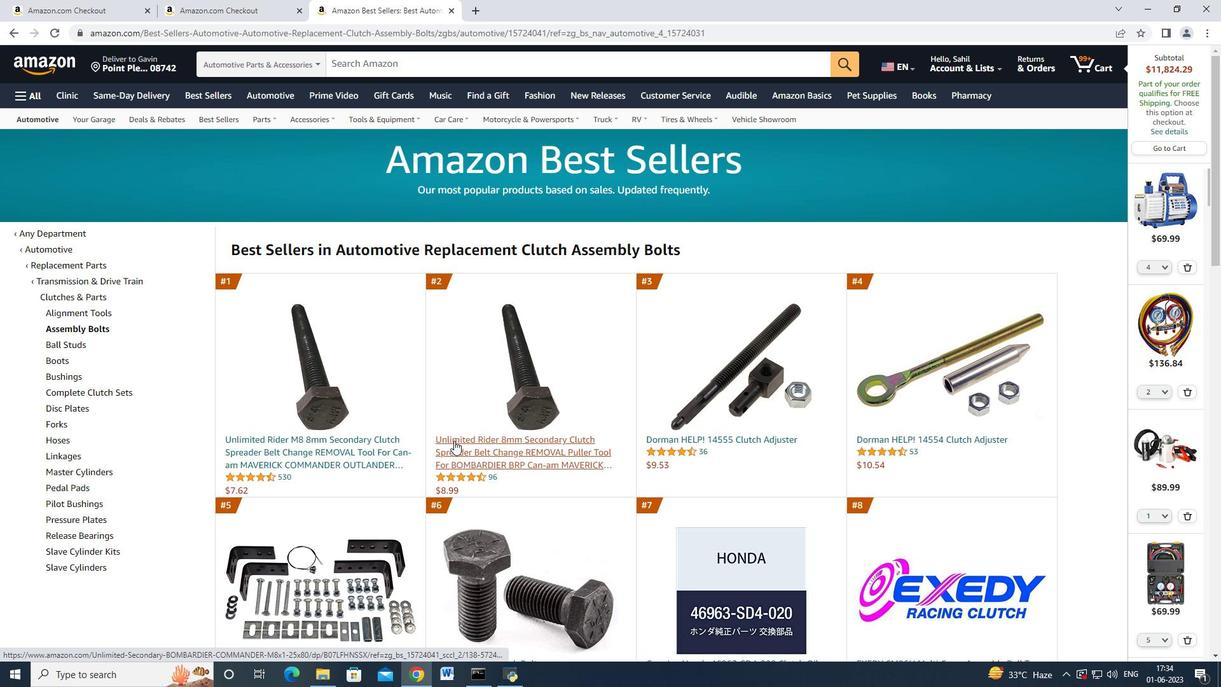 
Action: Mouse moved to (921, 485)
Screenshot: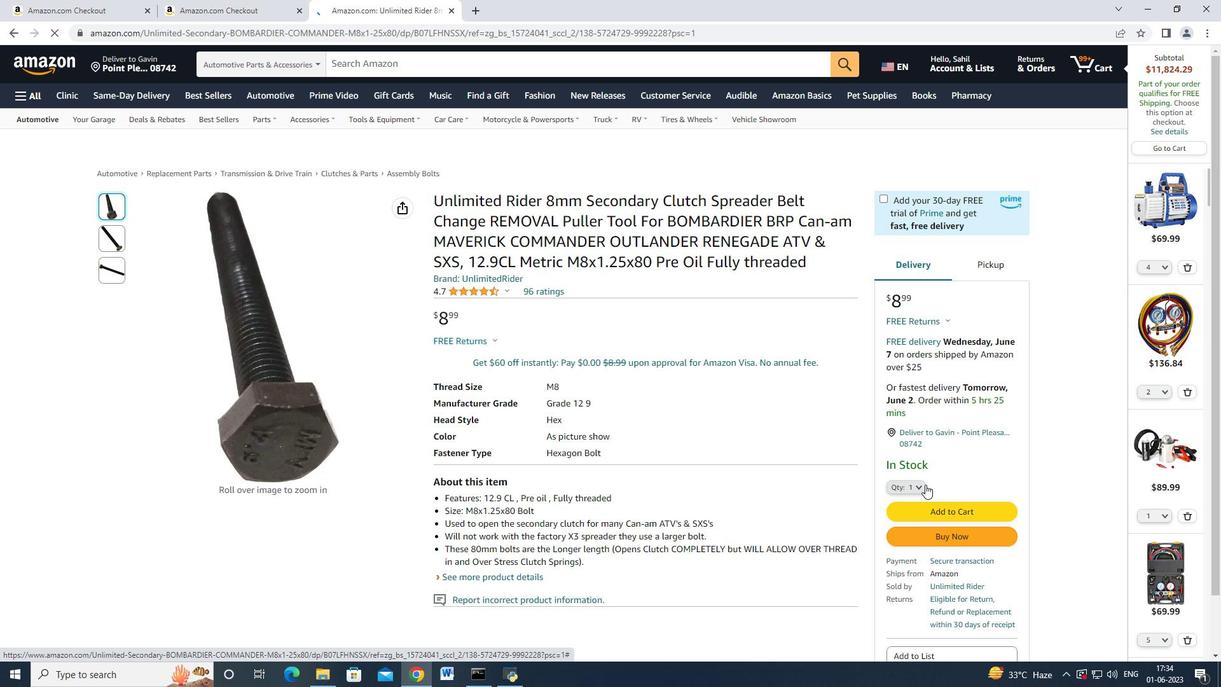 
Action: Mouse pressed left at (921, 485)
Screenshot: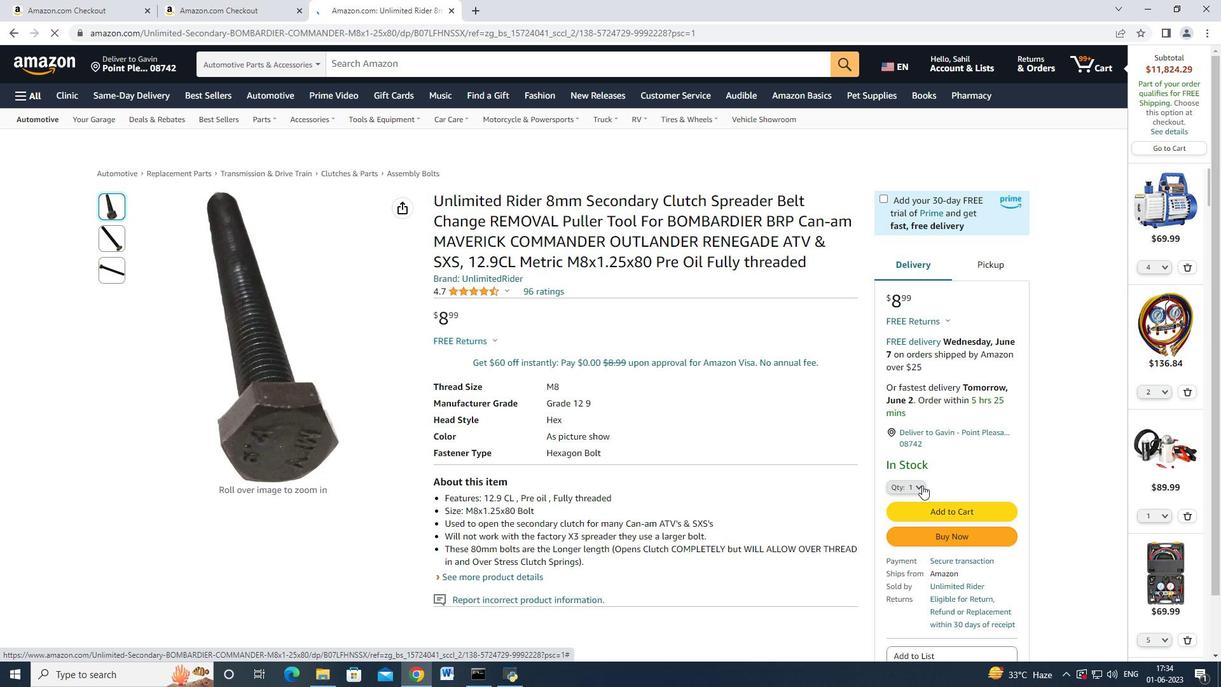 
Action: Mouse moved to (904, 132)
Screenshot: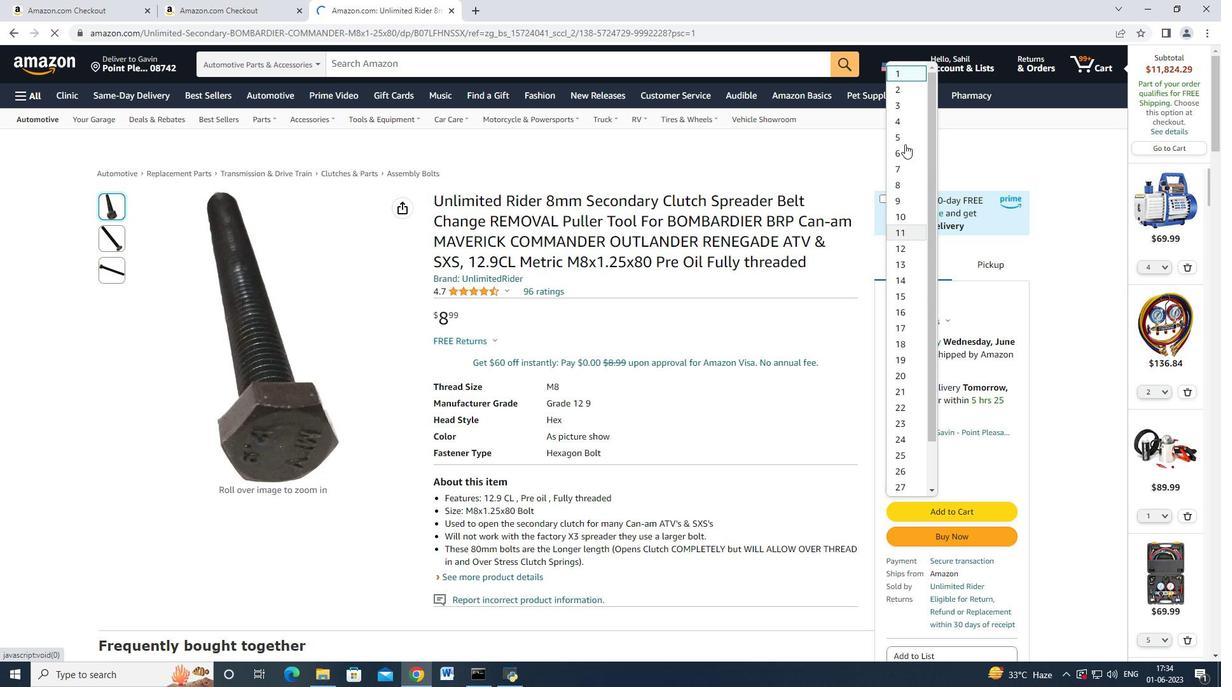 
Action: Mouse pressed left at (904, 132)
Screenshot: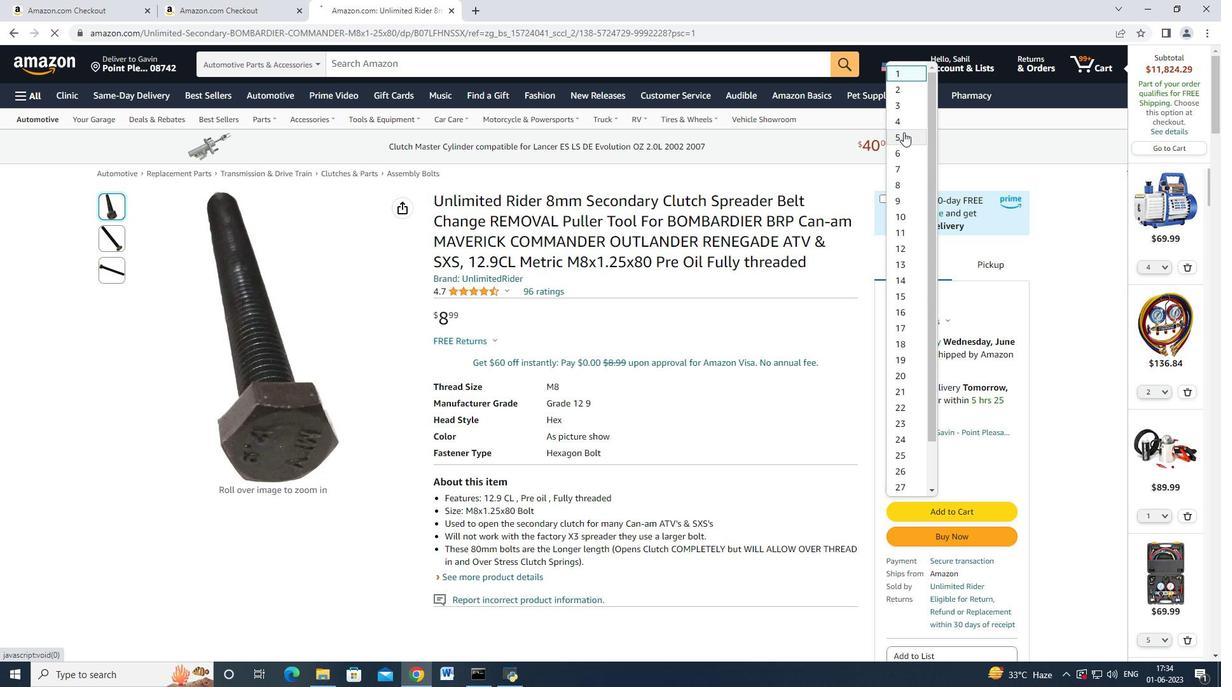 
Action: Mouse moved to (920, 521)
Screenshot: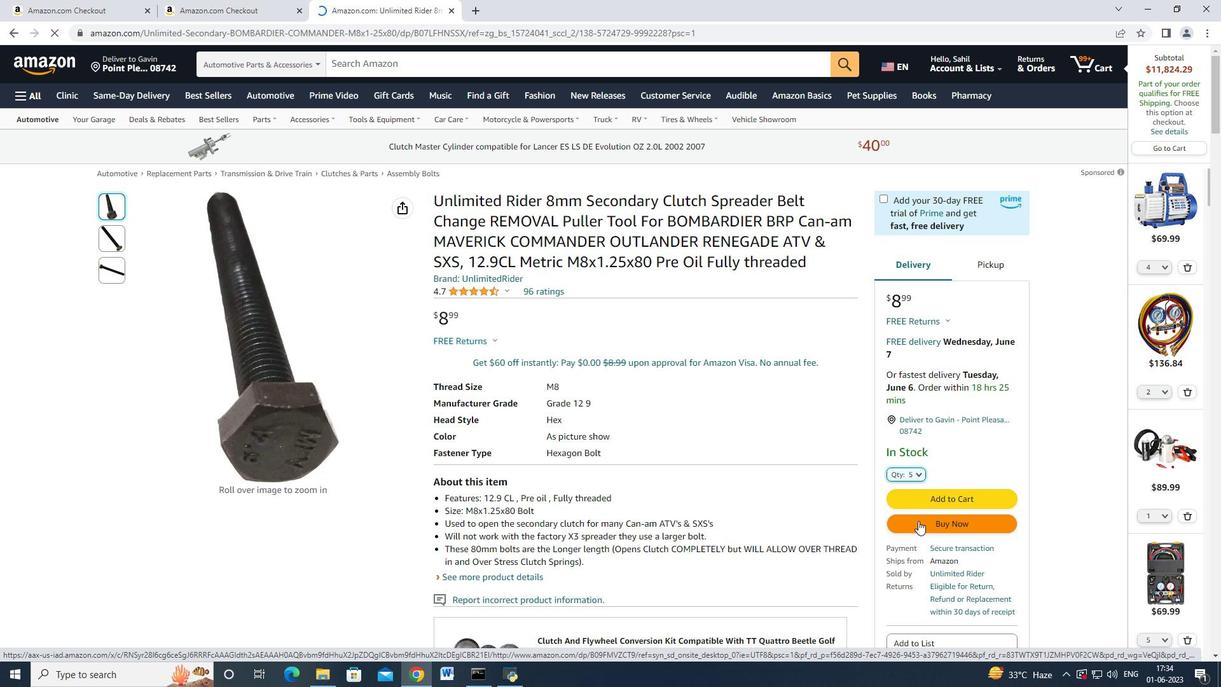
Action: Mouse pressed left at (920, 521)
Screenshot: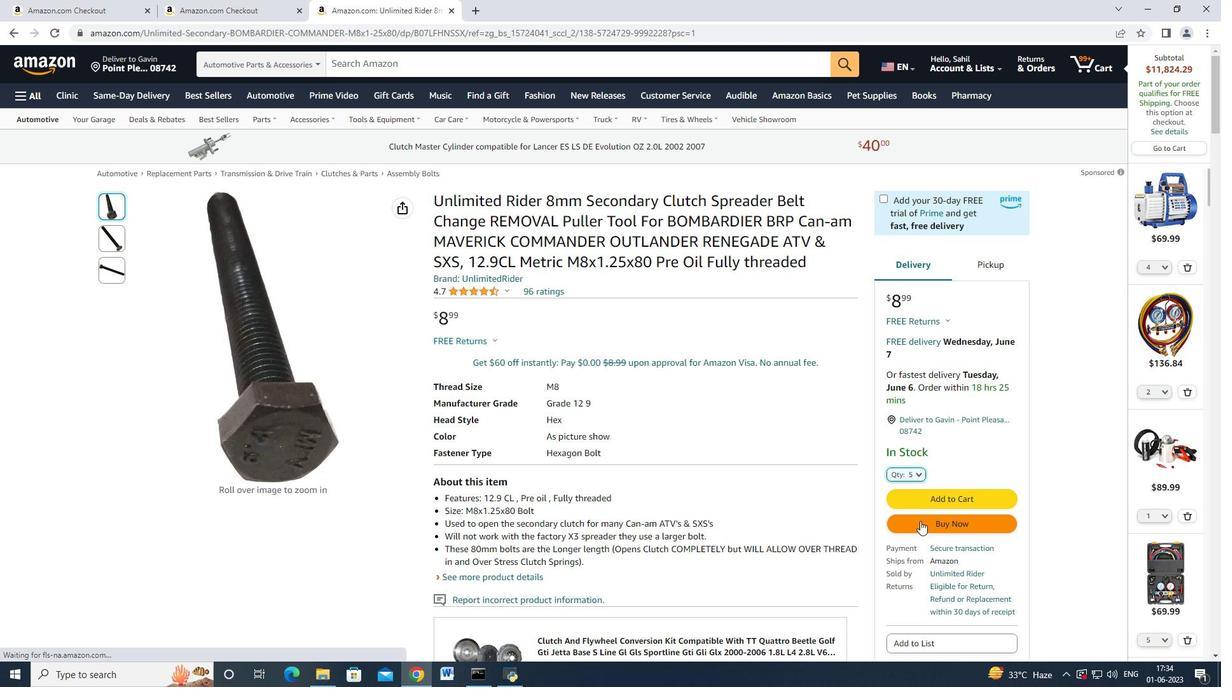 
Action: Mouse moved to (736, 104)
Screenshot: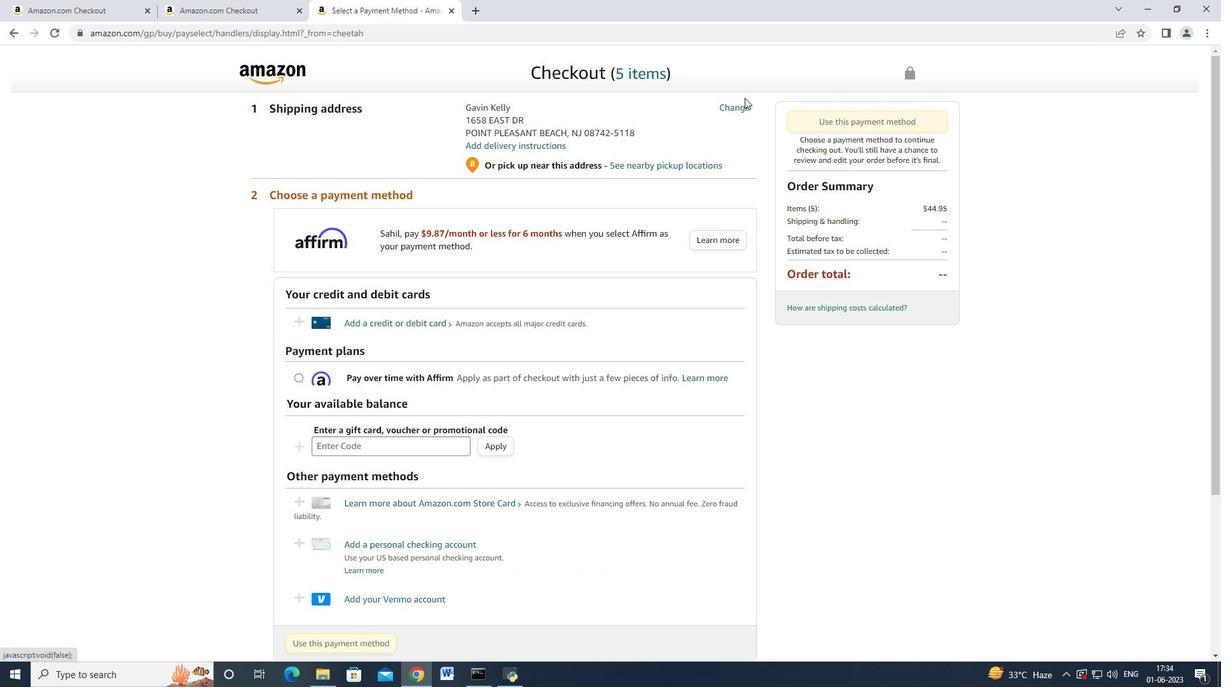 
Action: Mouse pressed left at (736, 104)
Screenshot: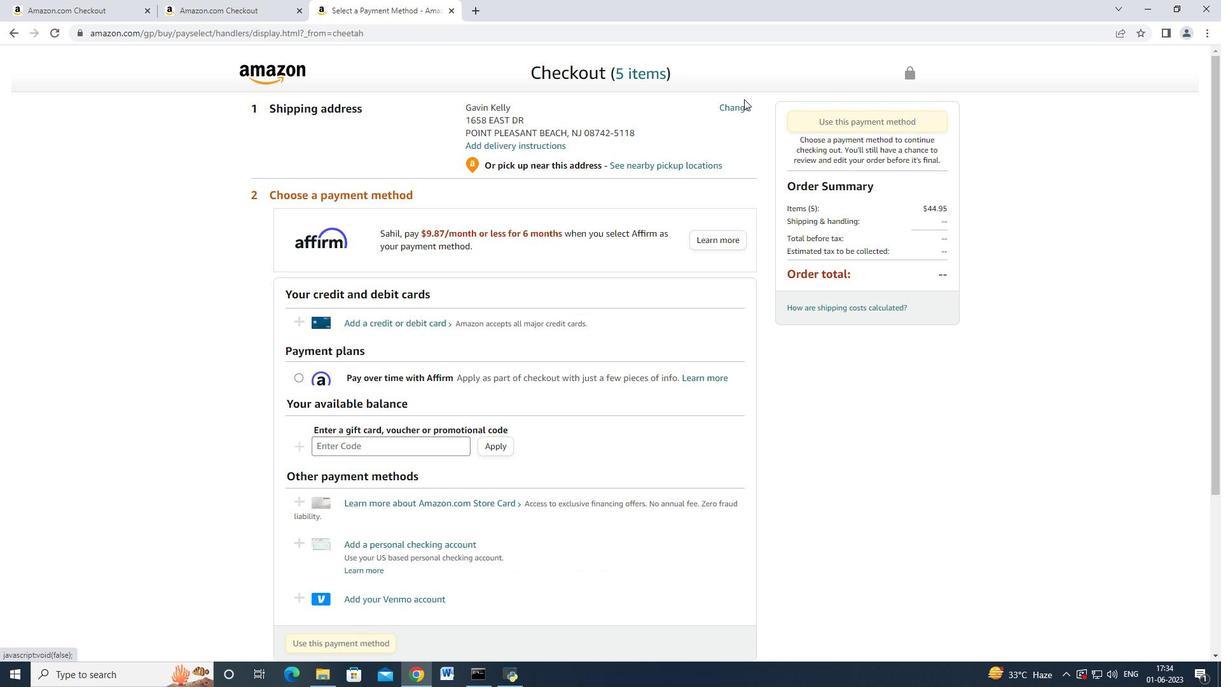
Action: Mouse moved to (569, 246)
Screenshot: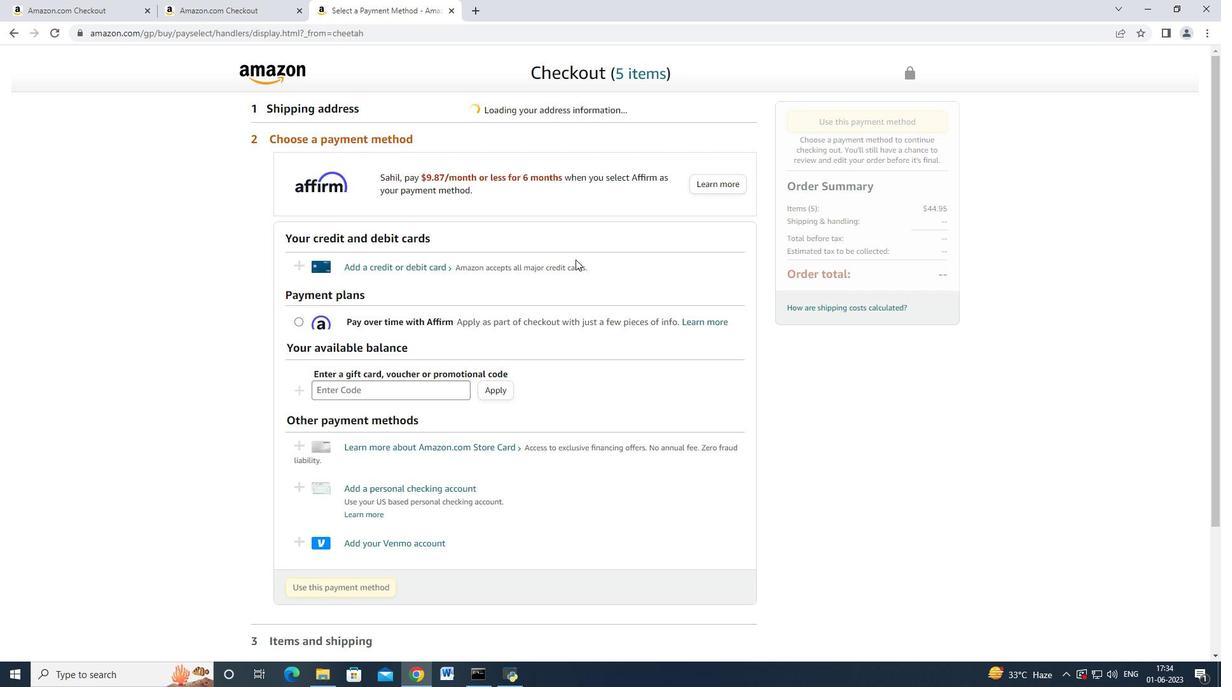 
Action: Mouse scrolled (569, 245) with delta (0, 0)
Screenshot: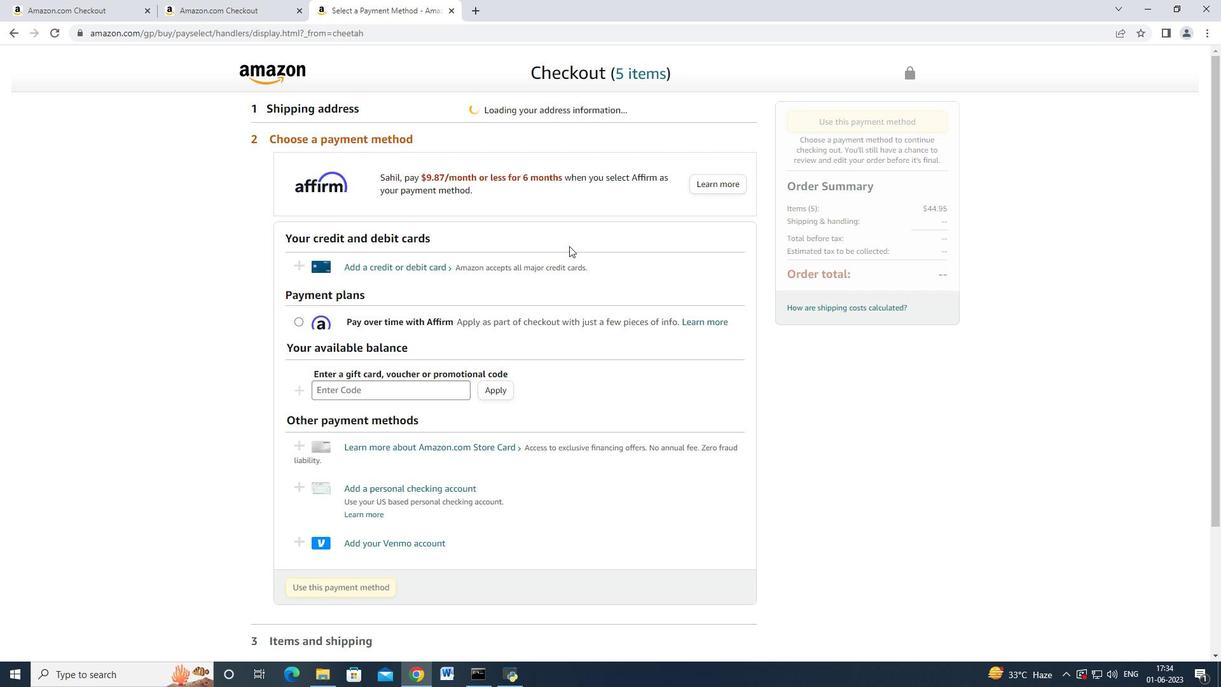 
Action: Mouse moved to (566, 245)
Screenshot: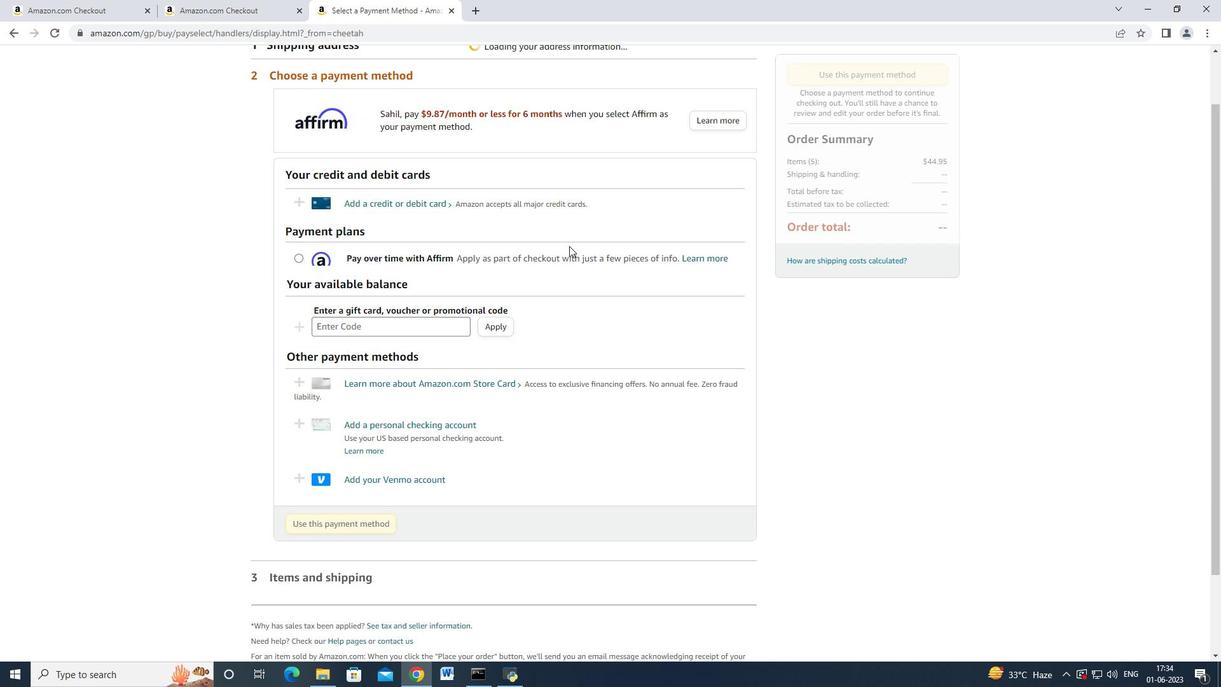 
Action: Mouse scrolled (566, 246) with delta (0, 0)
Screenshot: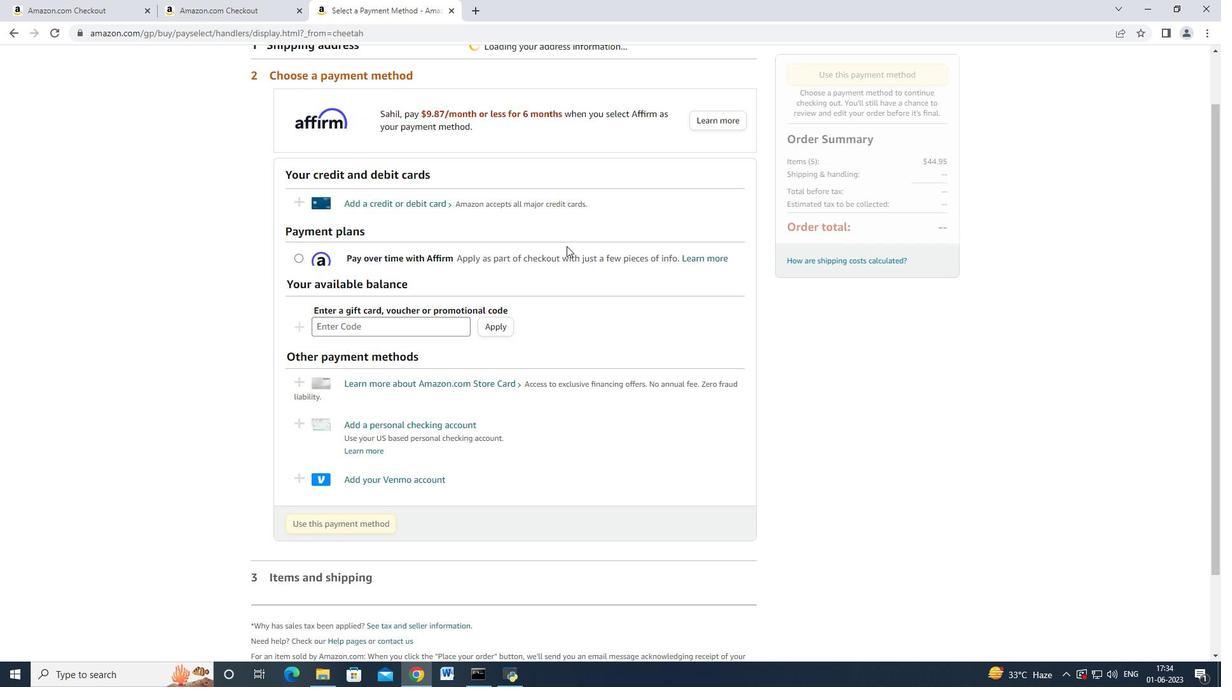 
Action: Mouse moved to (533, 178)
Screenshot: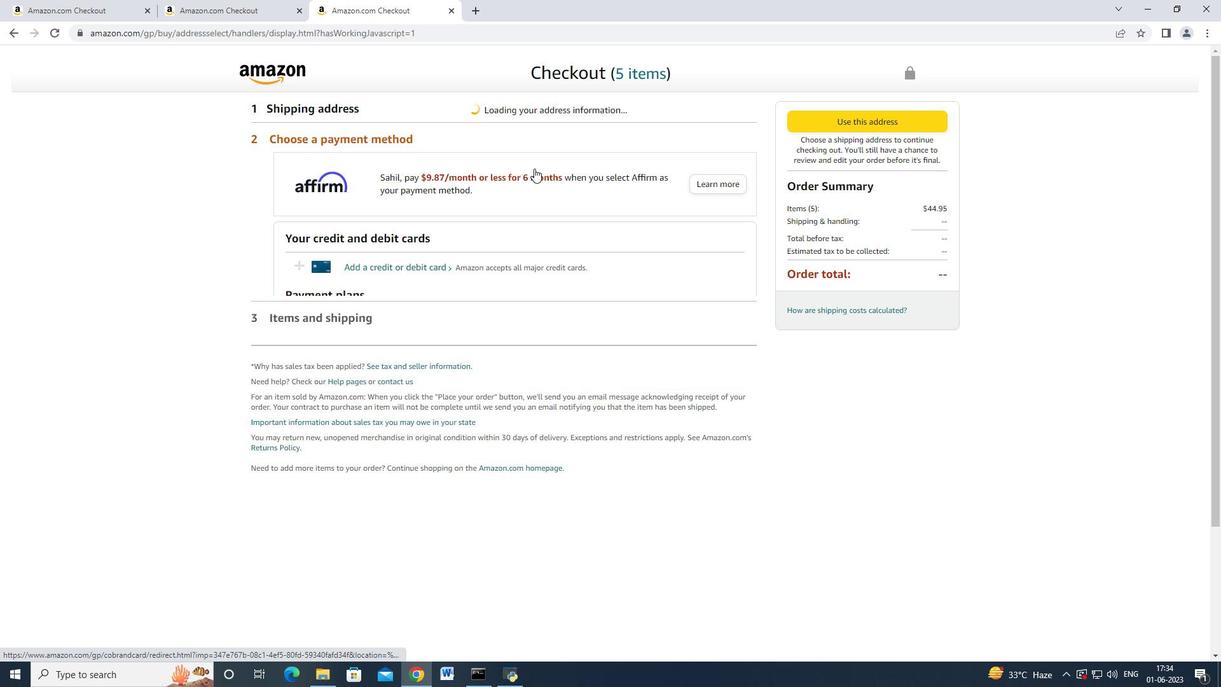 
Action: Mouse scrolled (533, 176) with delta (0, 0)
Screenshot: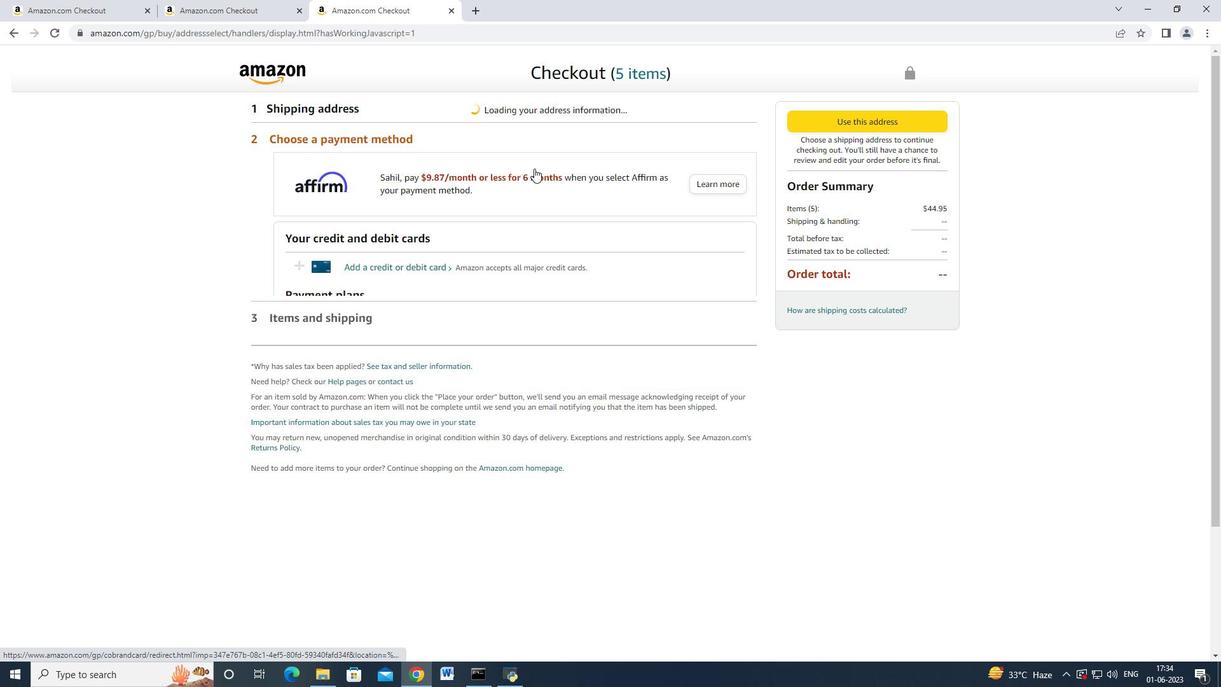 
Action: Mouse scrolled (533, 177) with delta (0, 0)
Screenshot: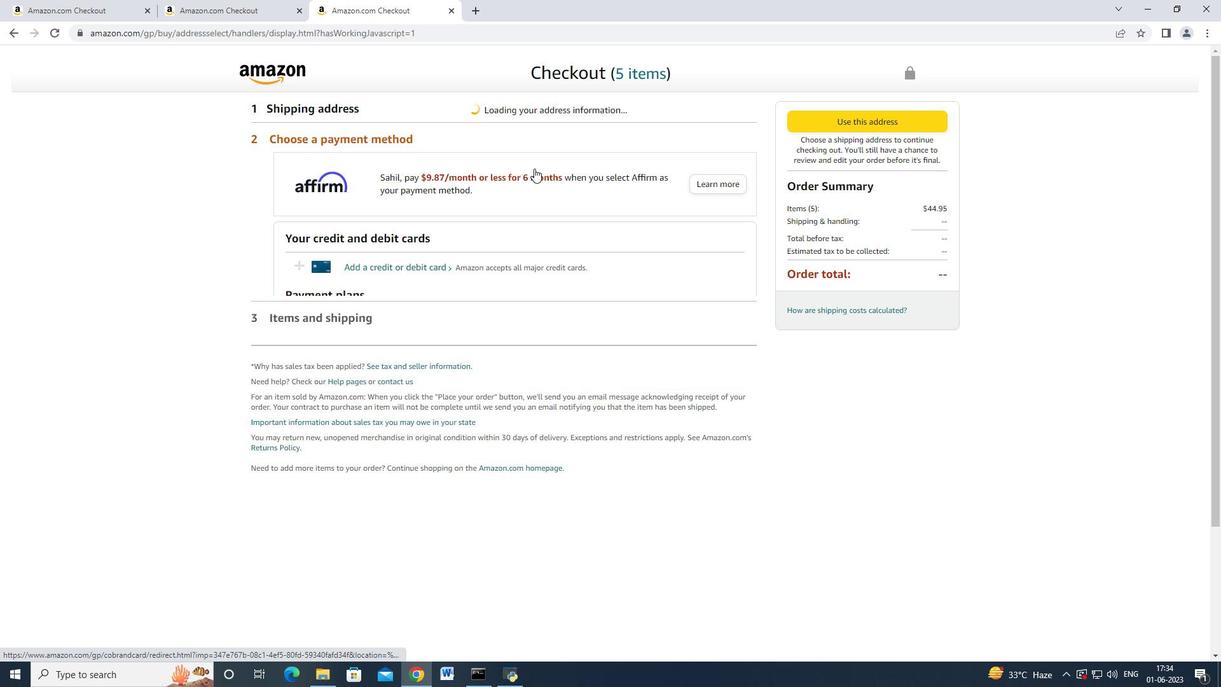 
Action: Mouse moved to (533, 178)
Screenshot: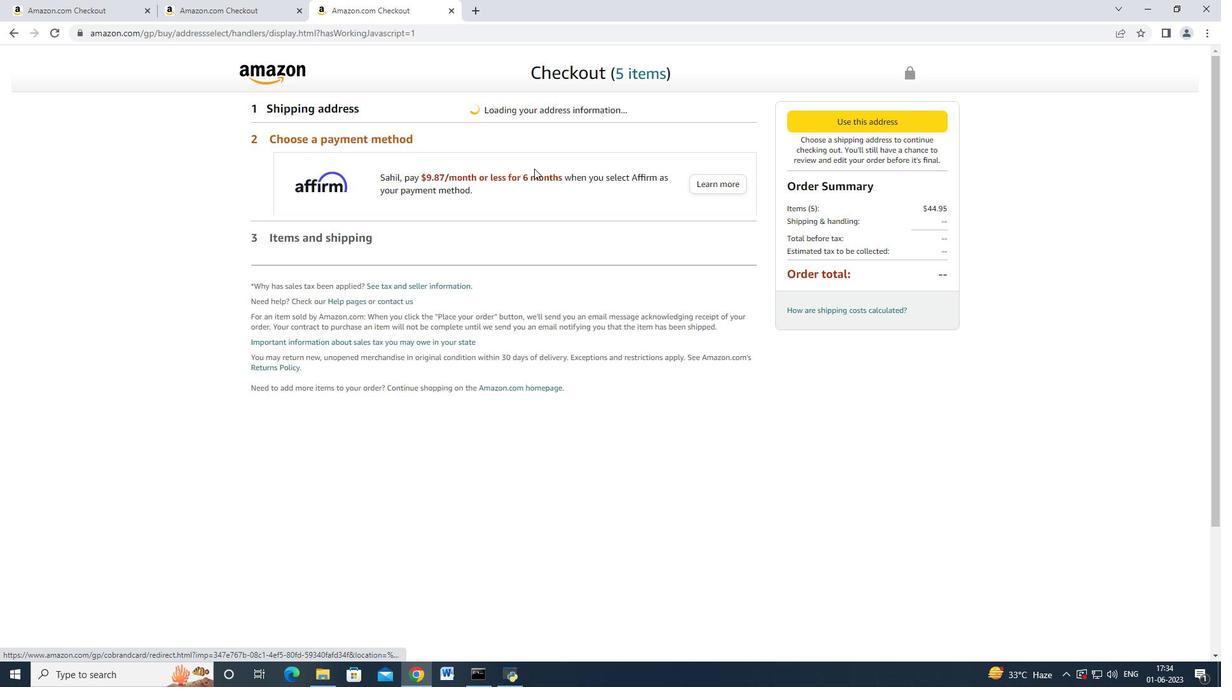 
Action: Mouse scrolled (533, 178) with delta (0, 0)
Screenshot: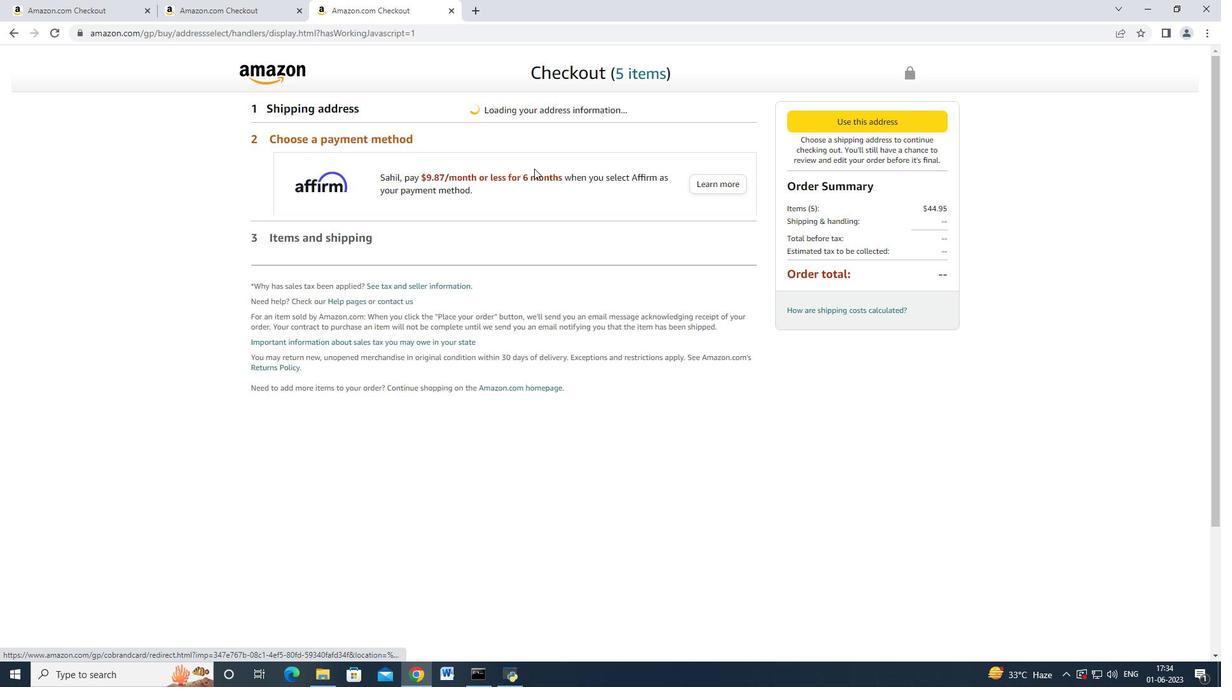 
Action: Mouse moved to (533, 178)
Screenshot: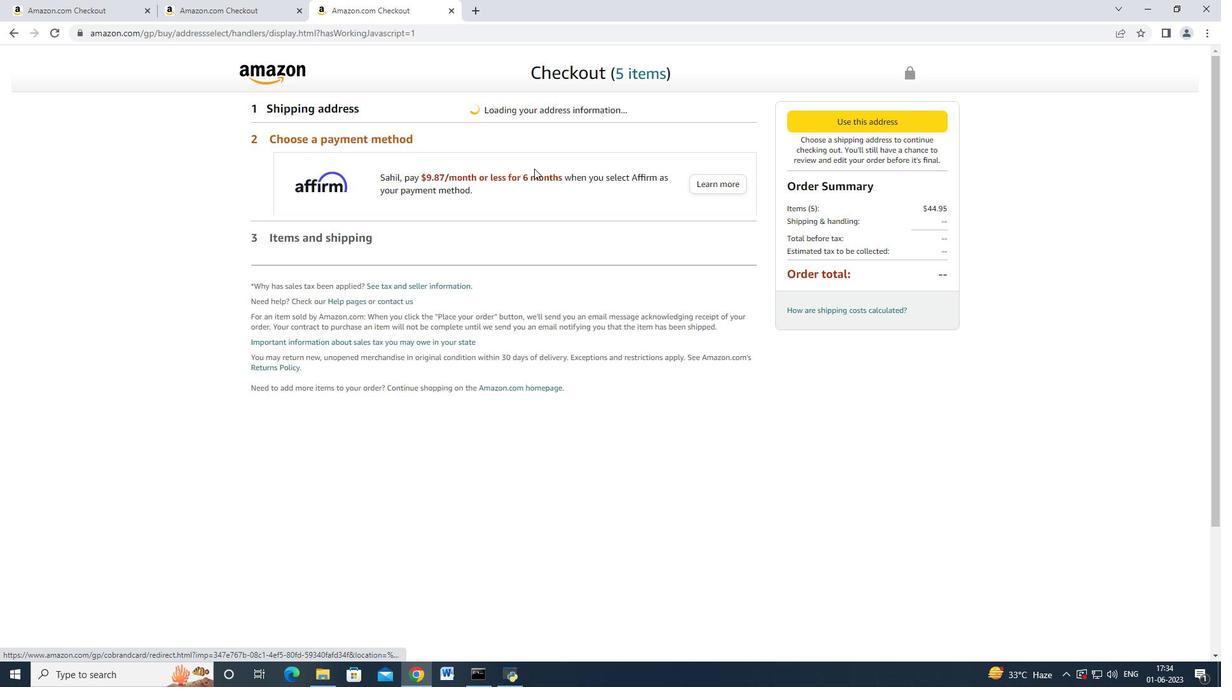 
Action: Mouse scrolled (533, 178) with delta (0, 0)
Screenshot: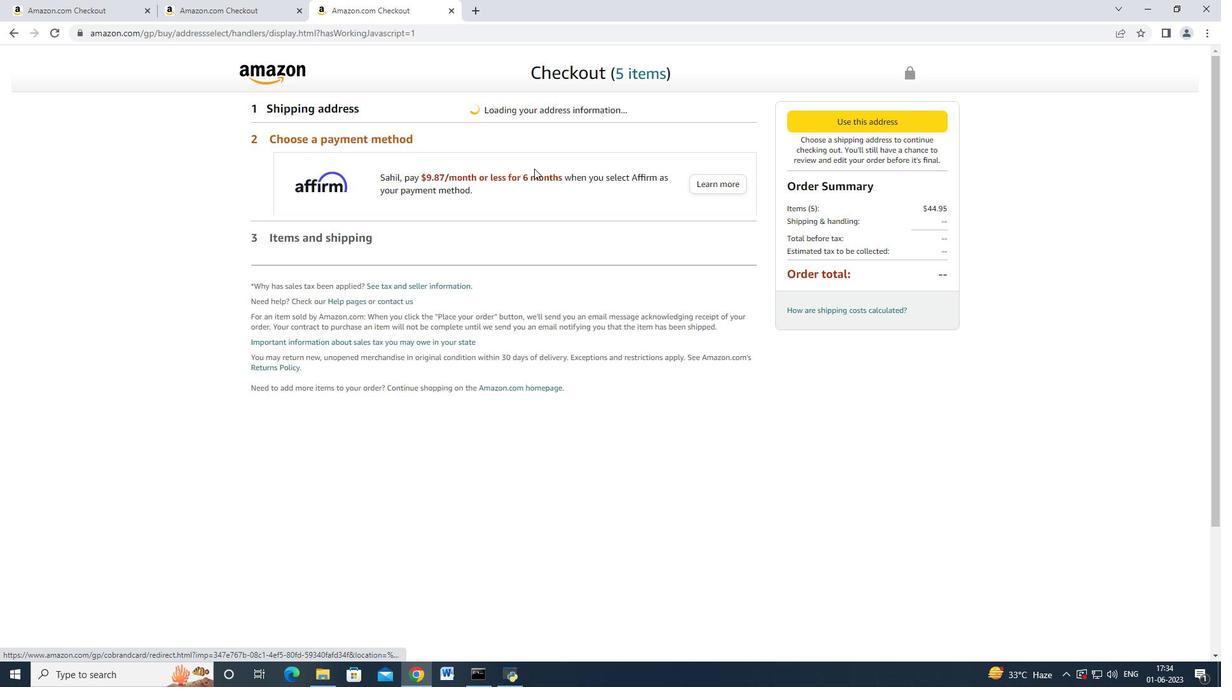 
Action: Mouse scrolled (533, 178) with delta (0, 0)
Screenshot: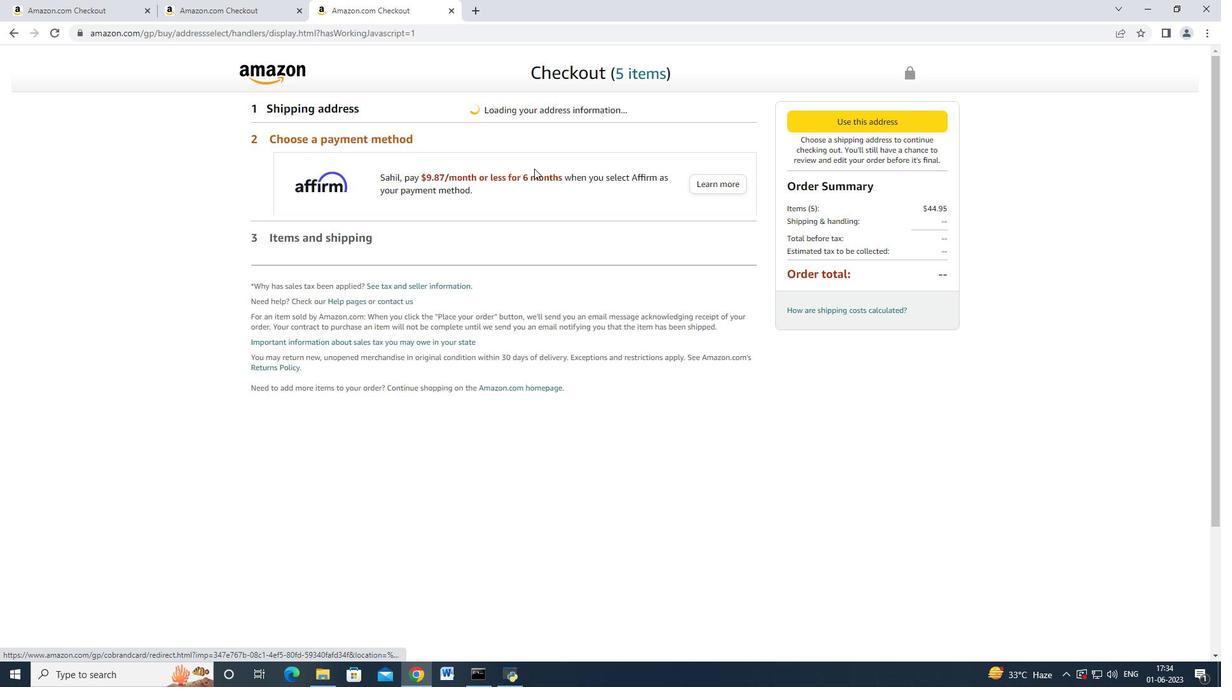
Action: Mouse moved to (533, 179)
Screenshot: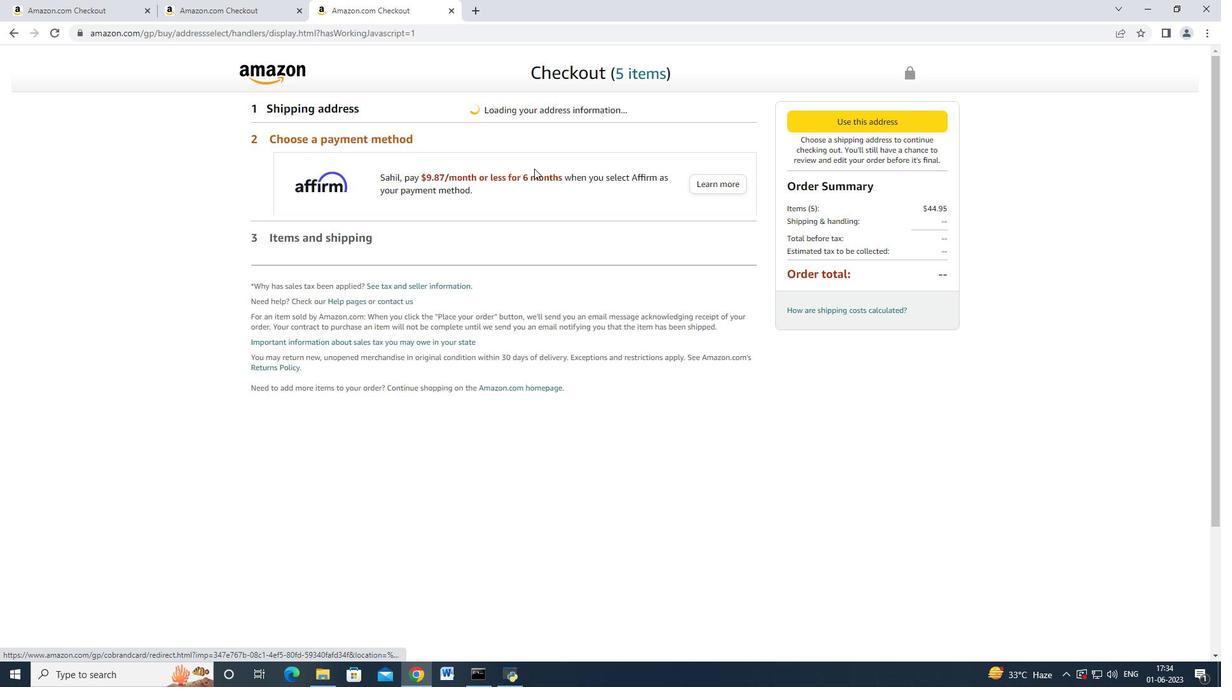
Action: Mouse scrolled (533, 178) with delta (0, 0)
Screenshot: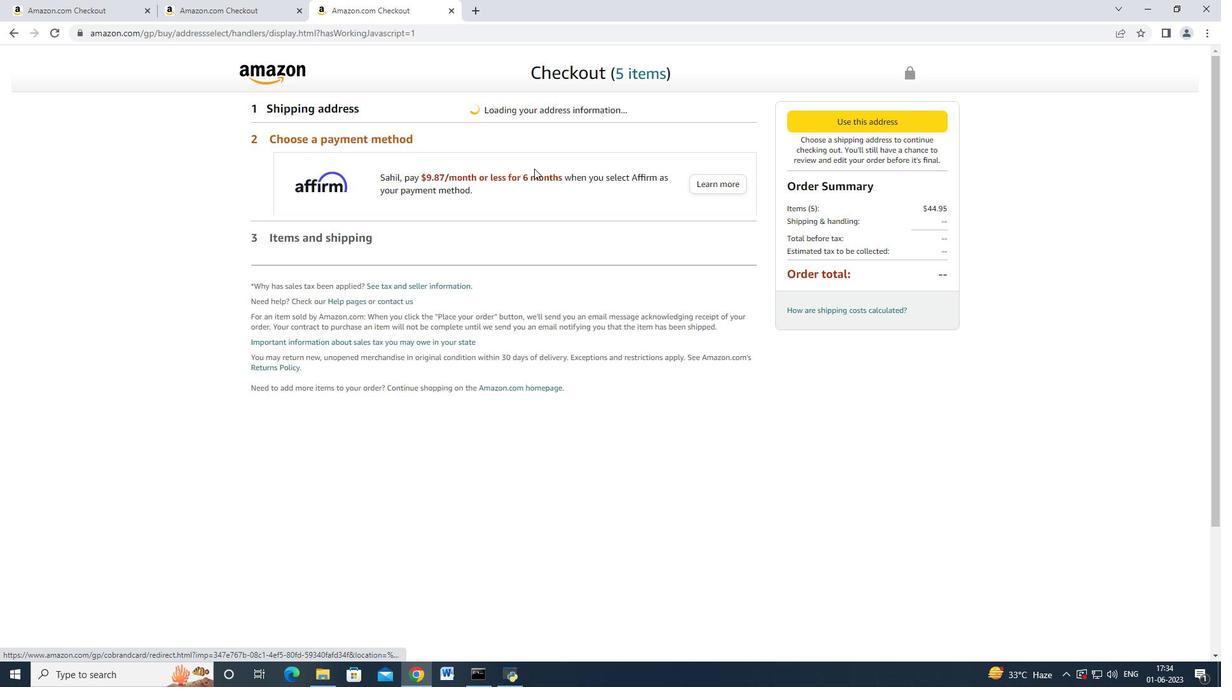 
Action: Mouse moved to (531, 180)
Screenshot: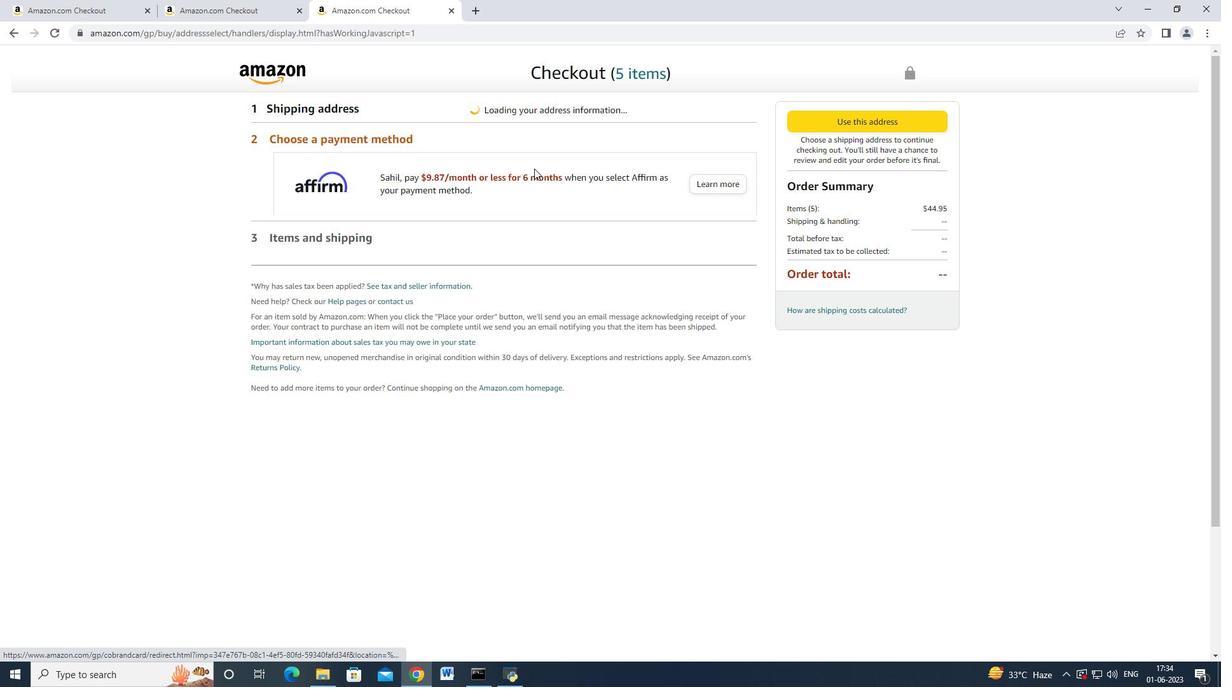 
Action: Mouse scrolled (532, 180) with delta (0, 0)
Screenshot: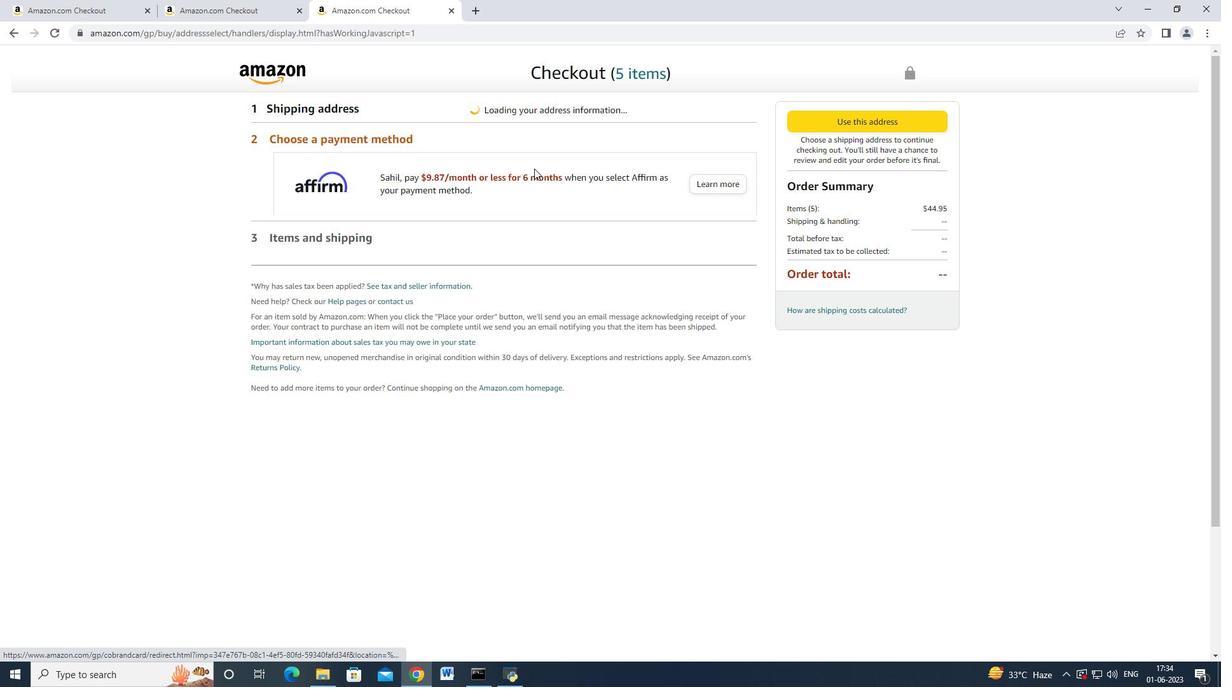 
Action: Mouse moved to (531, 180)
Screenshot: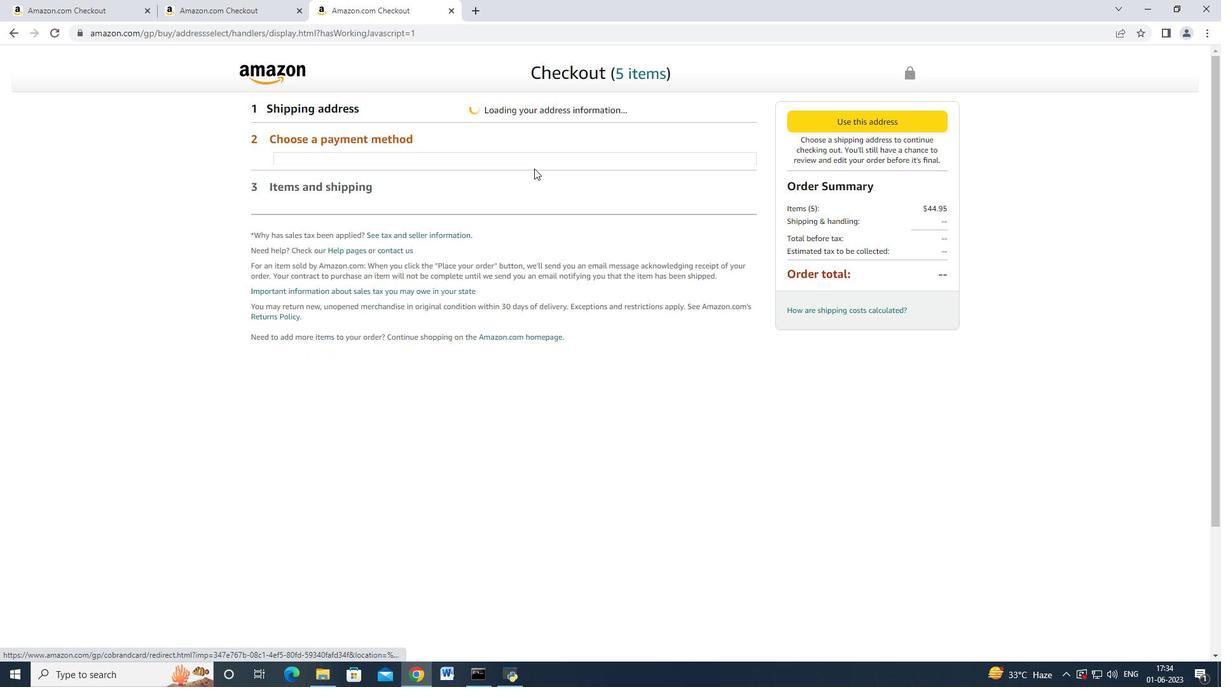 
Action: Mouse scrolled (531, 180) with delta (0, 0)
Screenshot: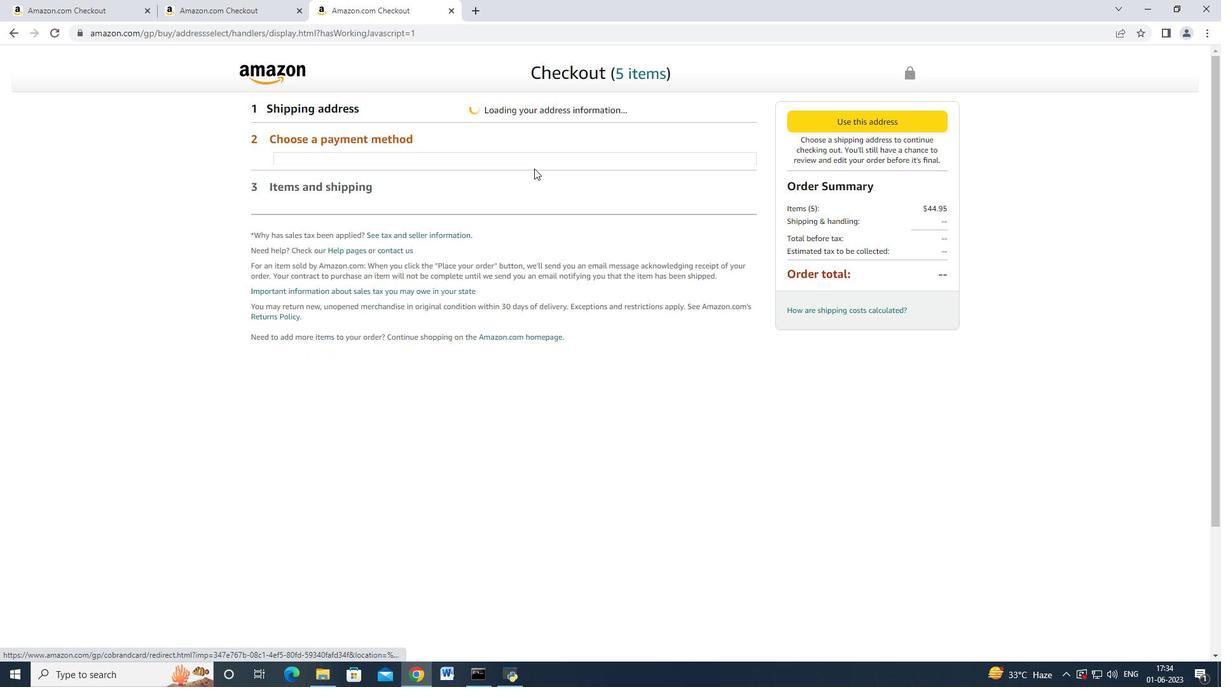 
Action: Mouse moved to (529, 179)
Screenshot: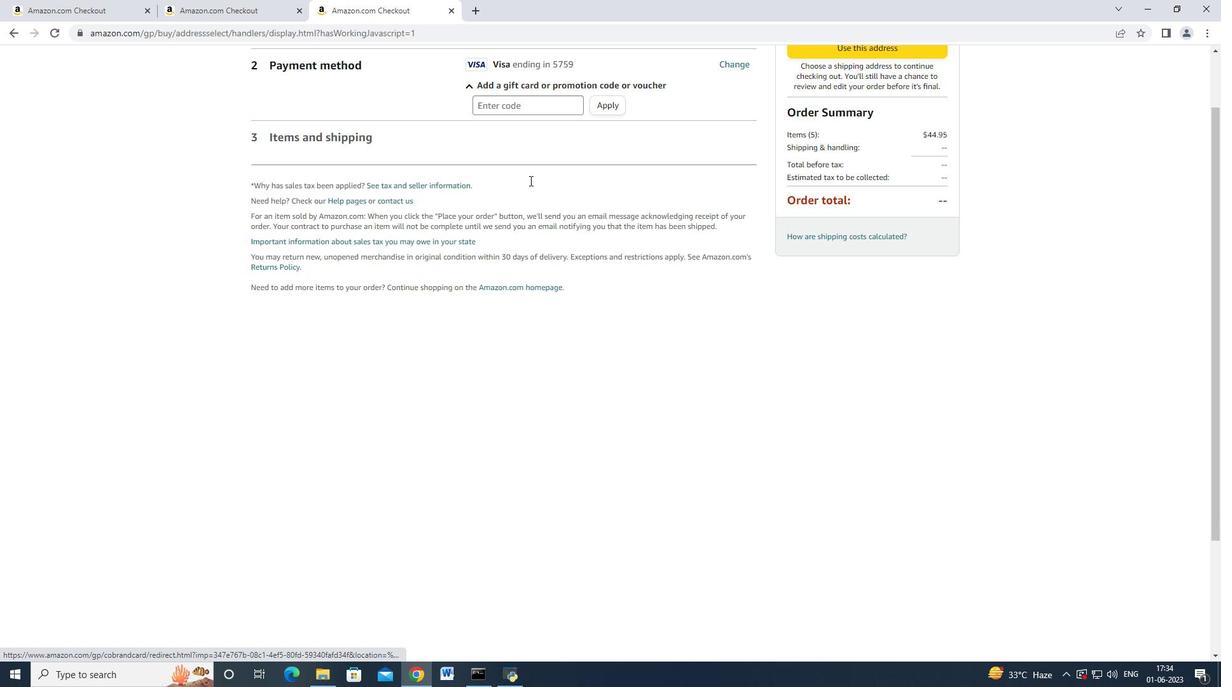 
Action: Mouse scrolled (529, 180) with delta (0, 0)
Screenshot: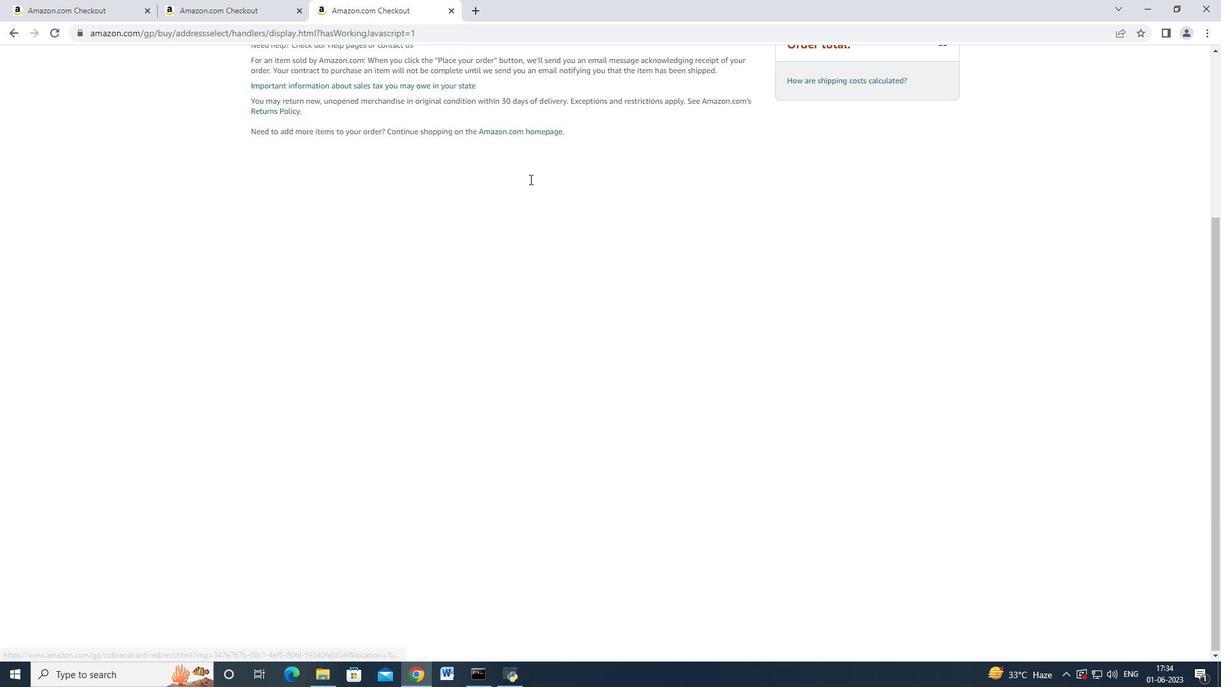 
Action: Mouse scrolled (529, 180) with delta (0, 0)
Screenshot: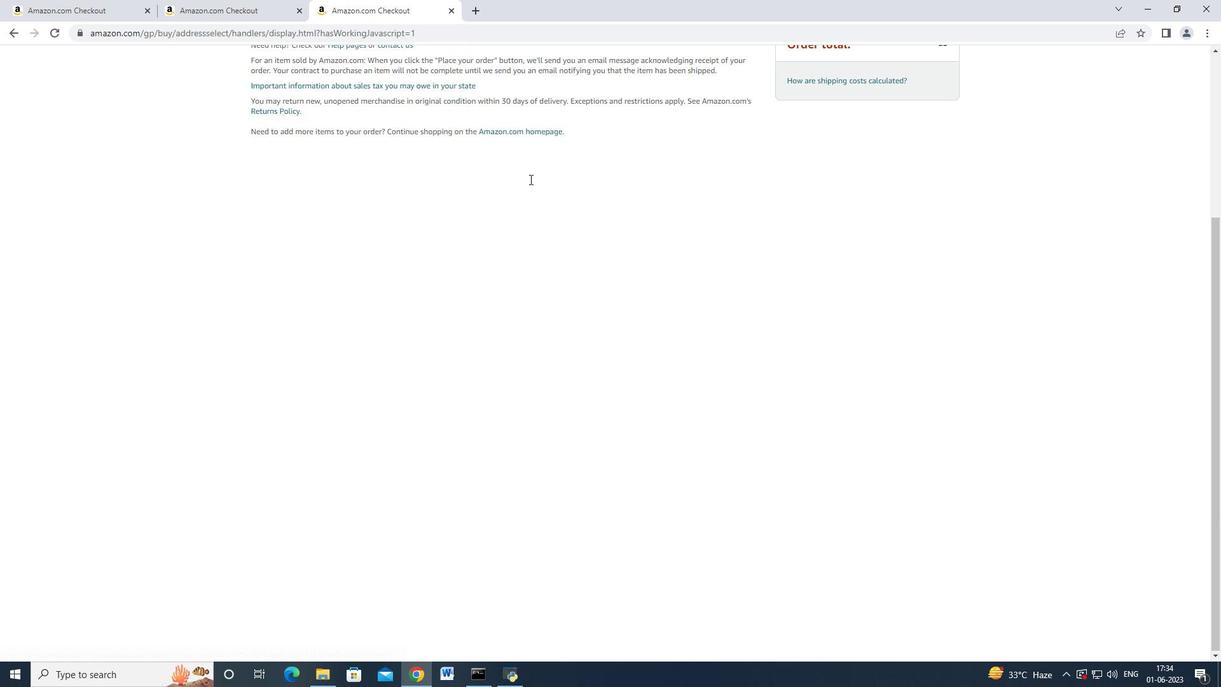 
Action: Mouse scrolled (529, 180) with delta (0, 0)
Screenshot: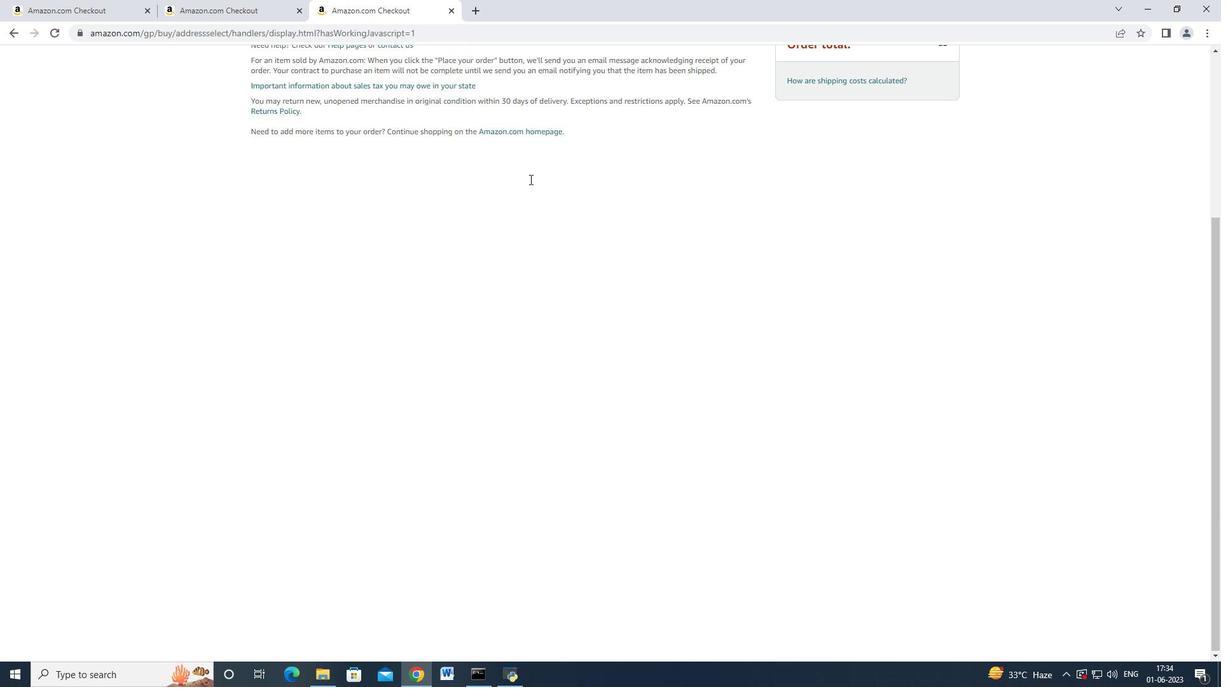 
Action: Mouse scrolled (529, 180) with delta (0, 0)
Screenshot: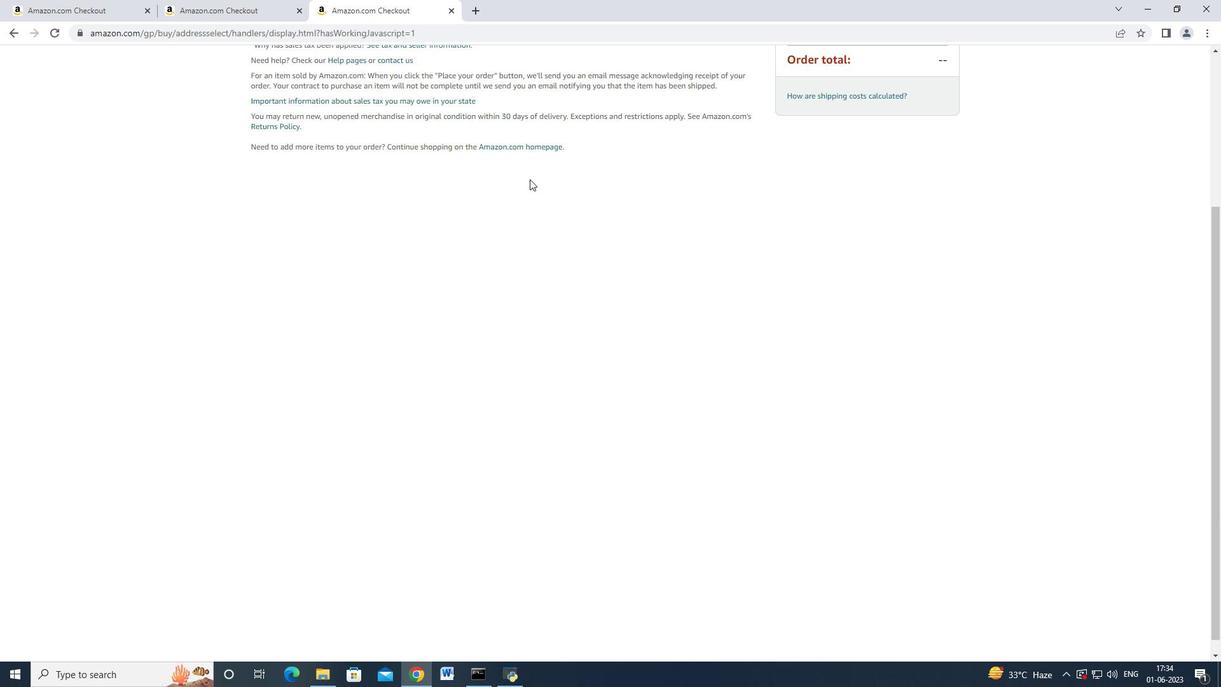 
Action: Mouse scrolled (529, 178) with delta (0, 0)
Screenshot: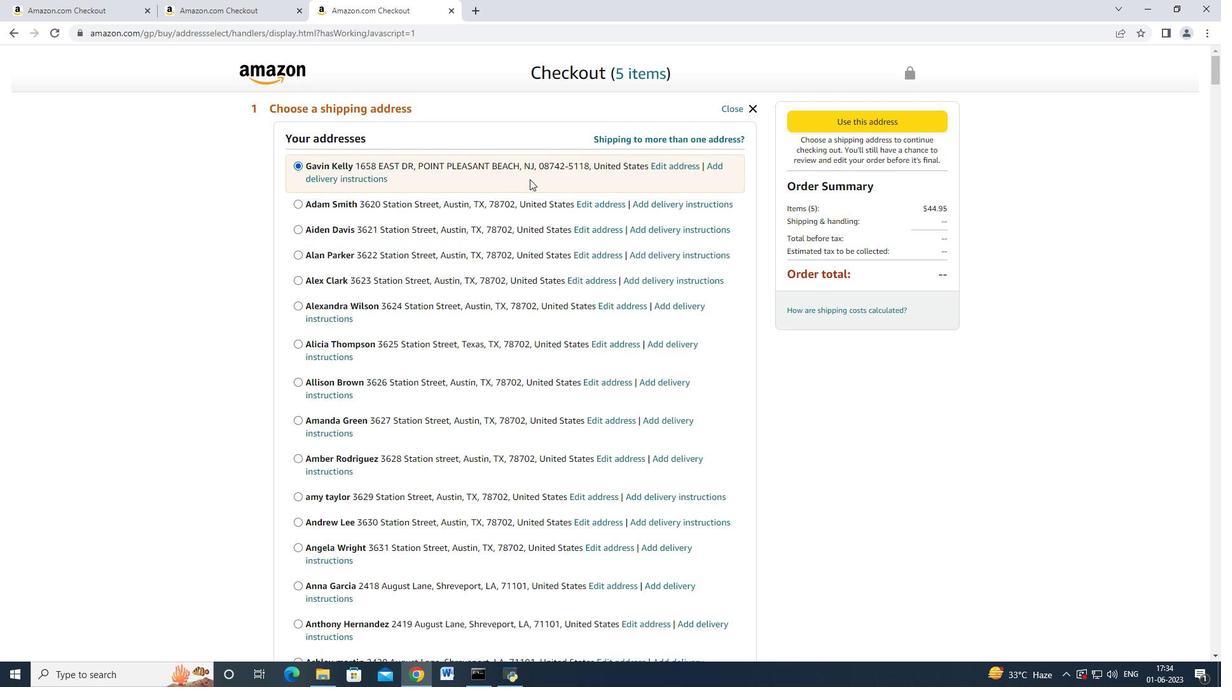 
Action: Mouse scrolled (529, 178) with delta (0, 0)
Screenshot: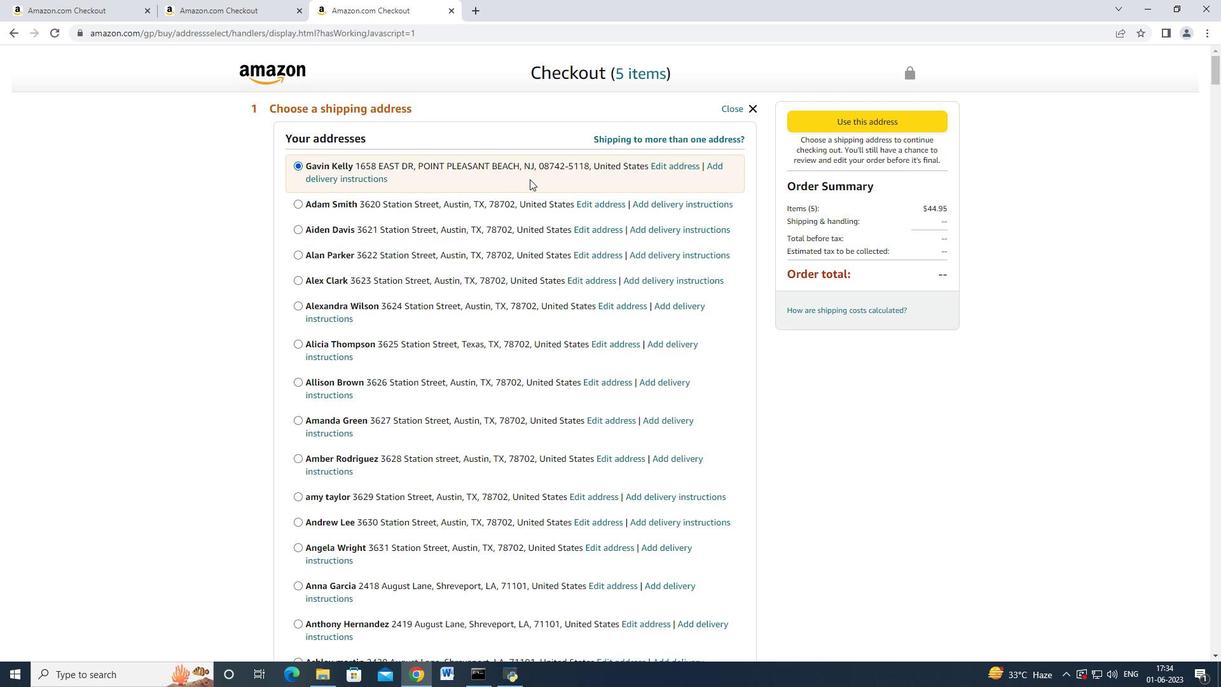 
Action: Mouse scrolled (529, 178) with delta (0, 0)
Screenshot: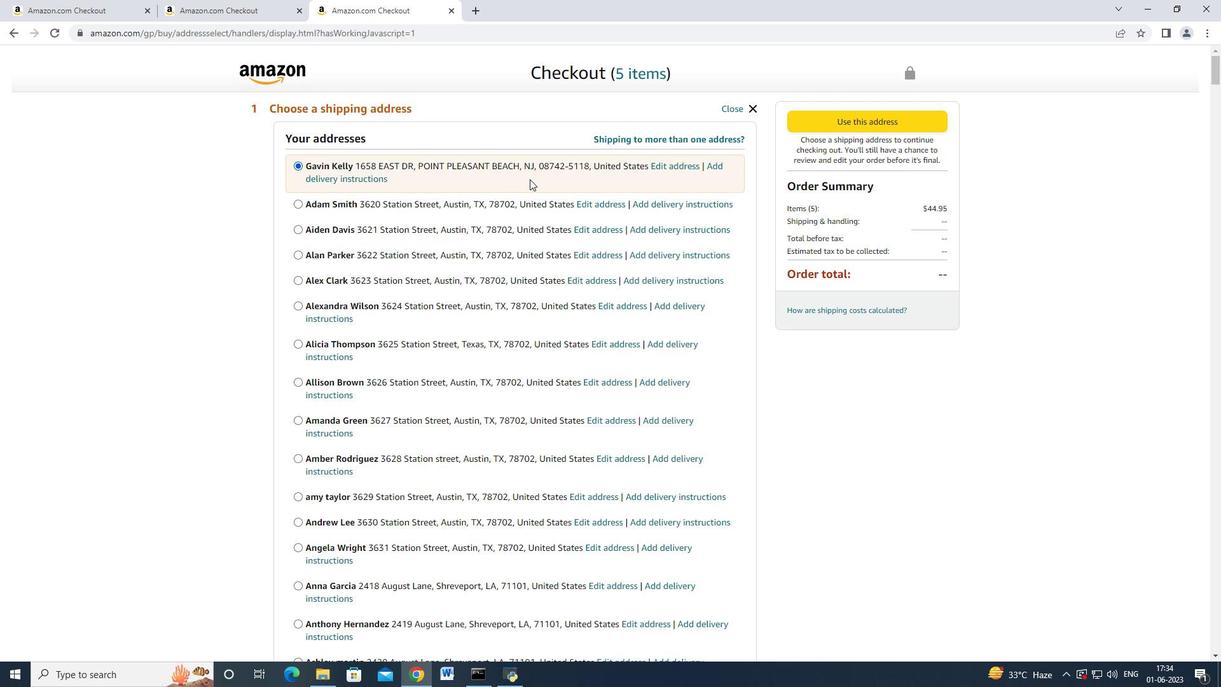 
Action: Mouse scrolled (529, 178) with delta (0, 0)
Screenshot: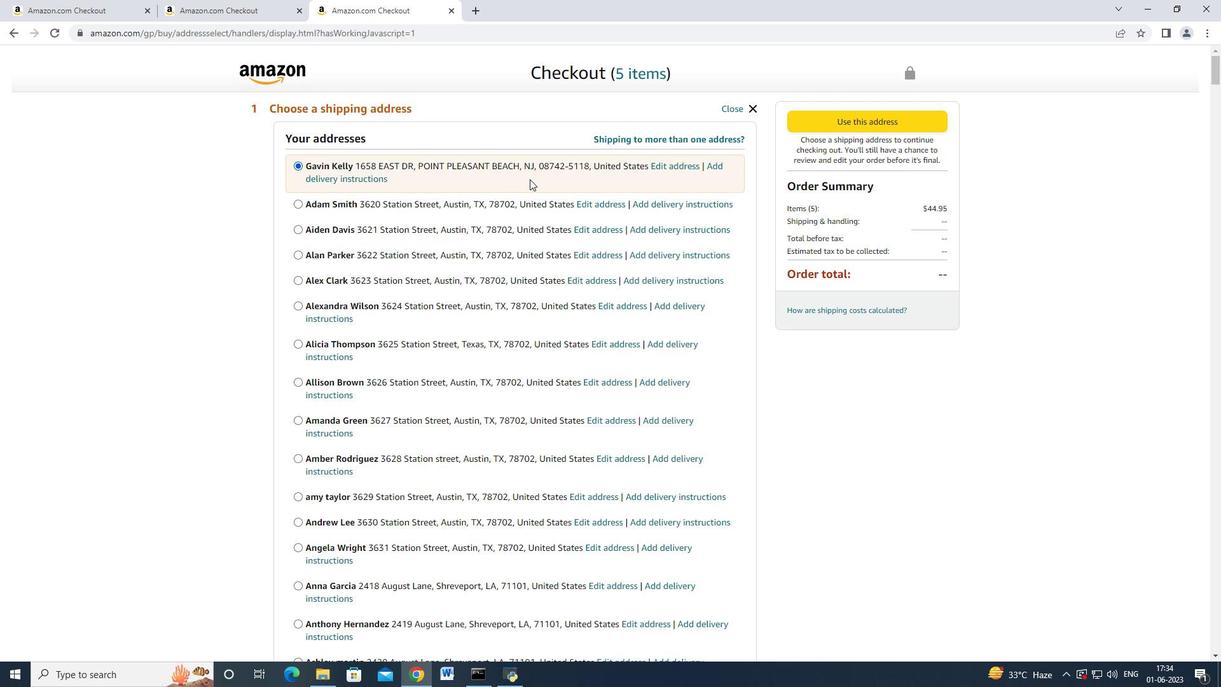 
Action: Mouse scrolled (529, 178) with delta (0, 0)
Screenshot: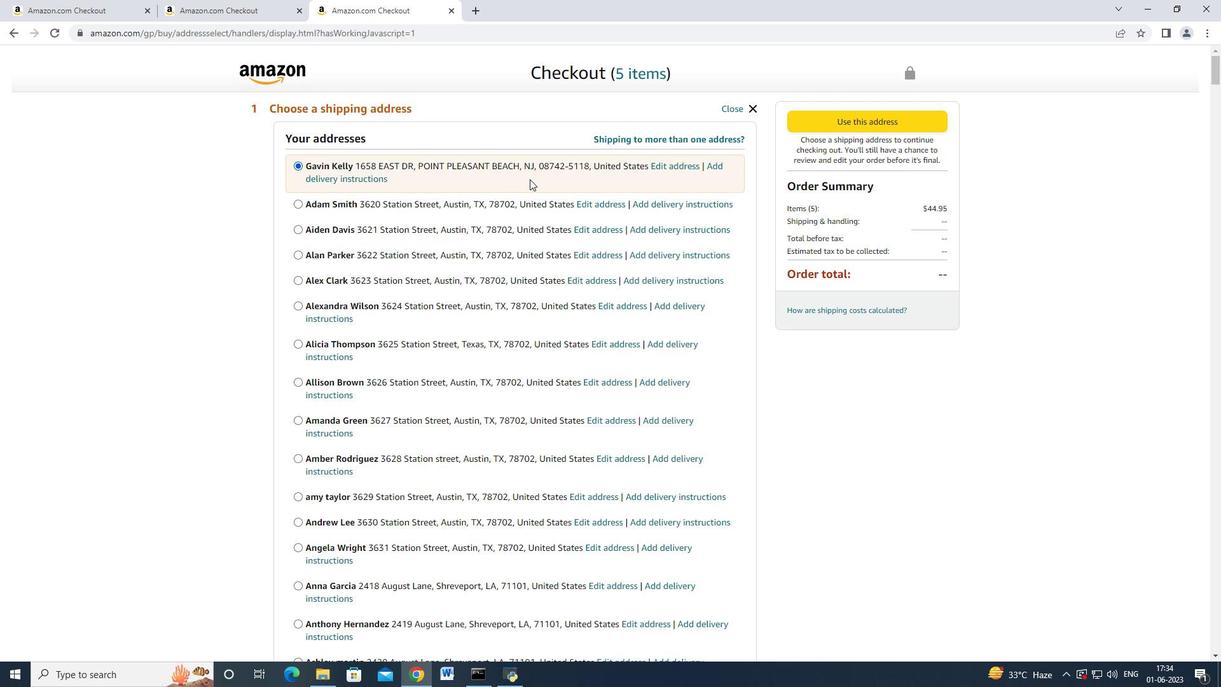 
Action: Mouse scrolled (529, 178) with delta (0, 0)
Screenshot: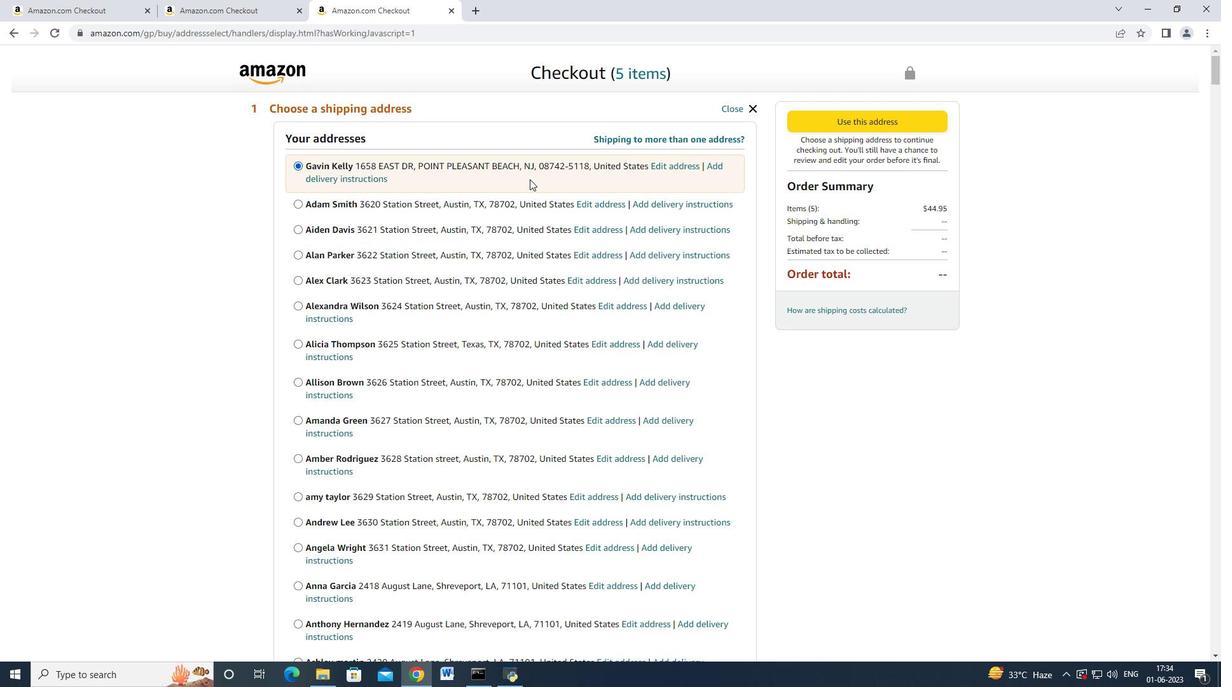 
Action: Mouse scrolled (529, 178) with delta (0, 0)
Screenshot: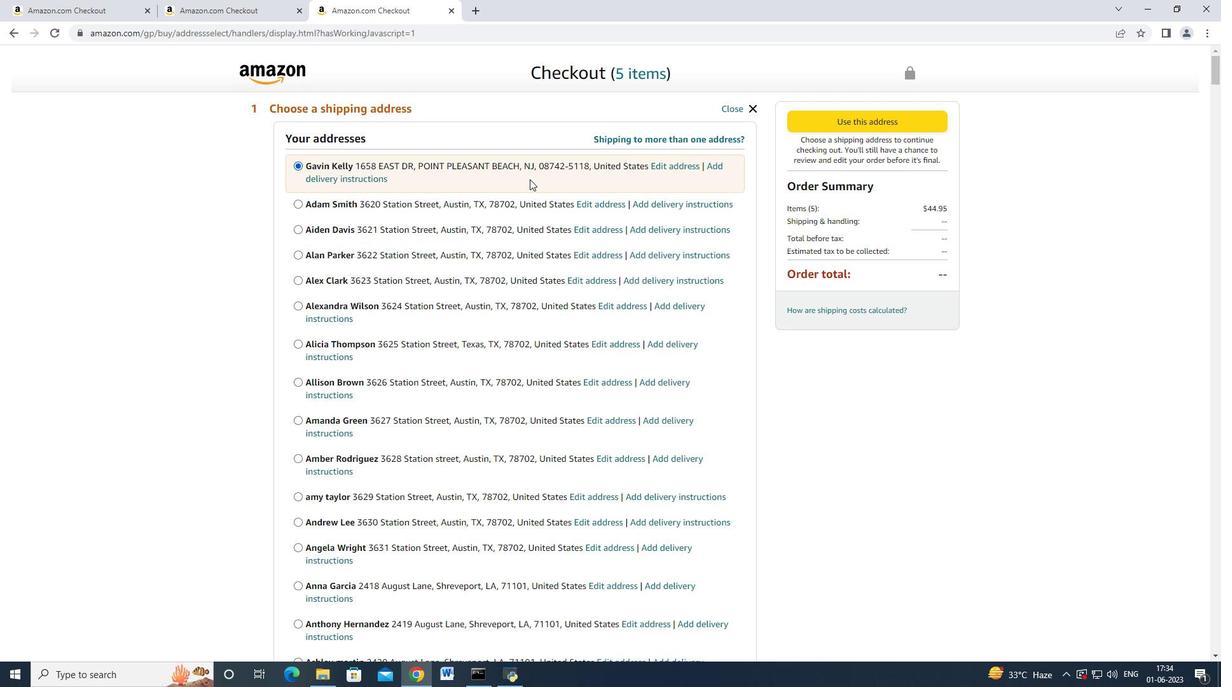 
Action: Mouse moved to (536, 183)
Screenshot: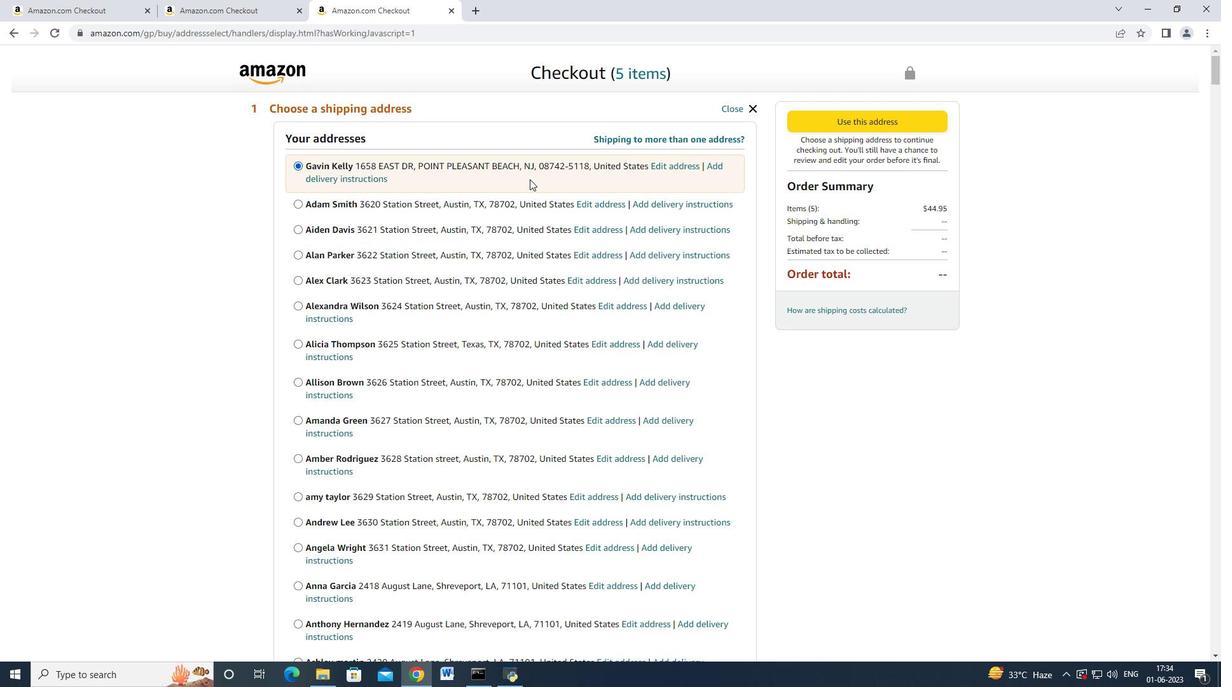 
Action: Mouse scrolled (536, 183) with delta (0, 0)
Screenshot: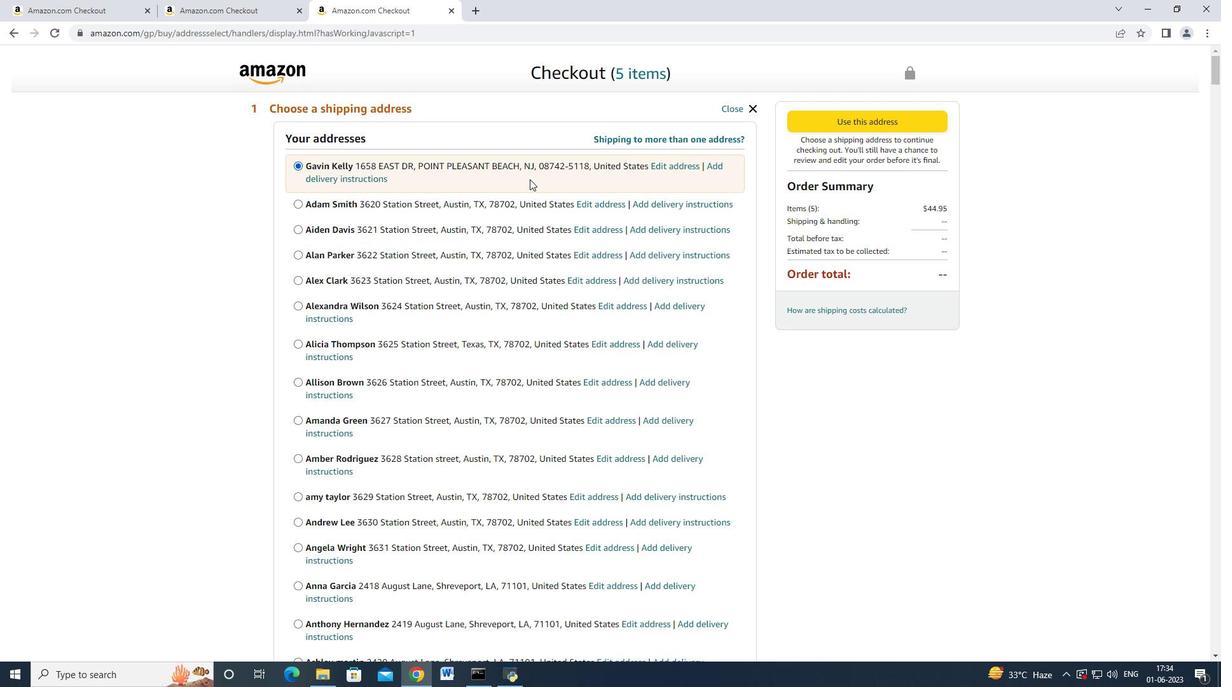 
Action: Mouse moved to (550, 187)
Screenshot: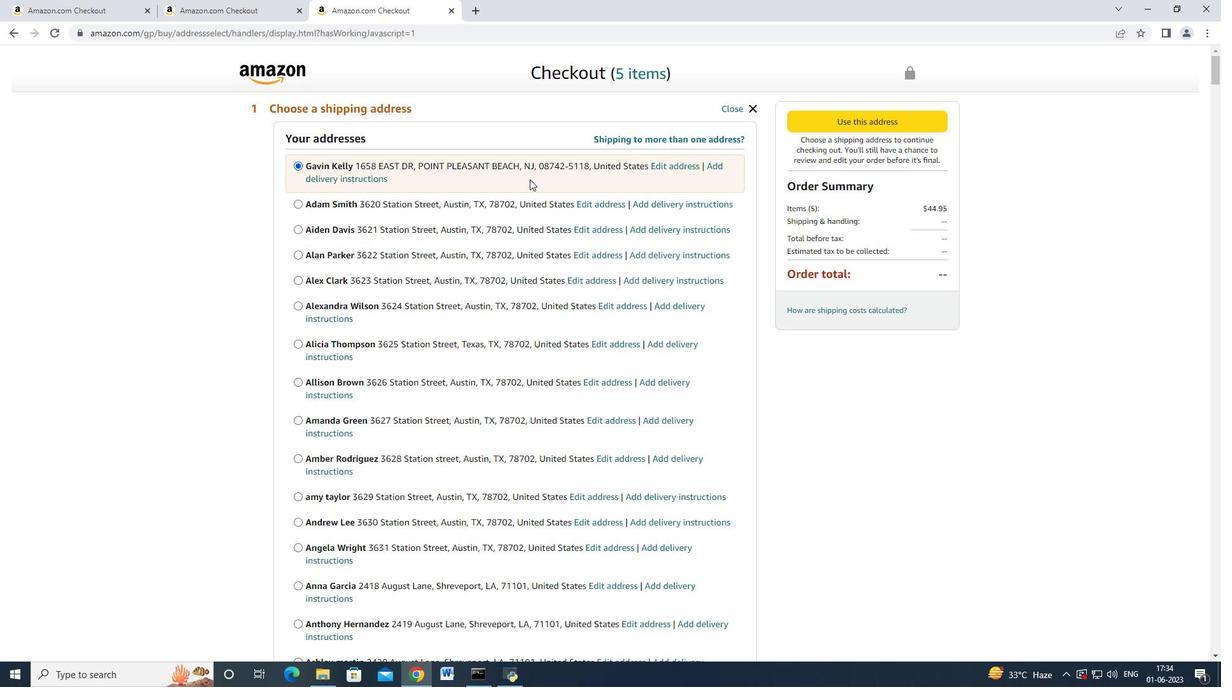 
Action: Mouse scrolled (543, 186) with delta (0, 0)
Screenshot: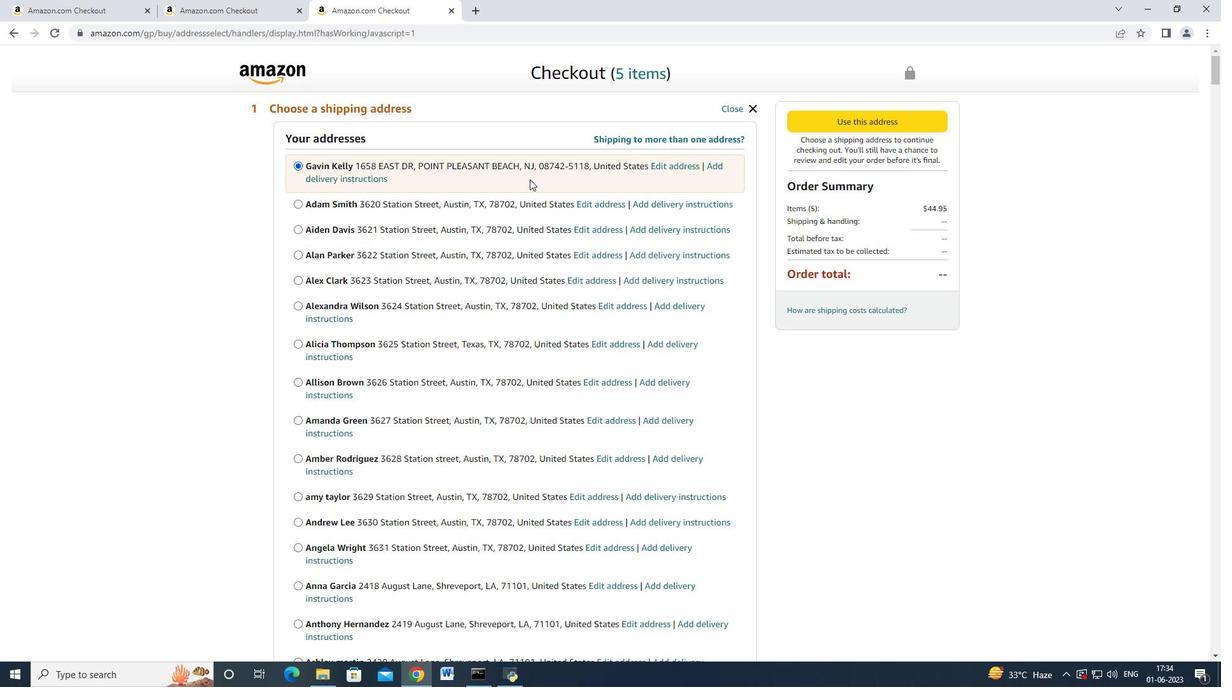 
Action: Mouse moved to (557, 186)
Screenshot: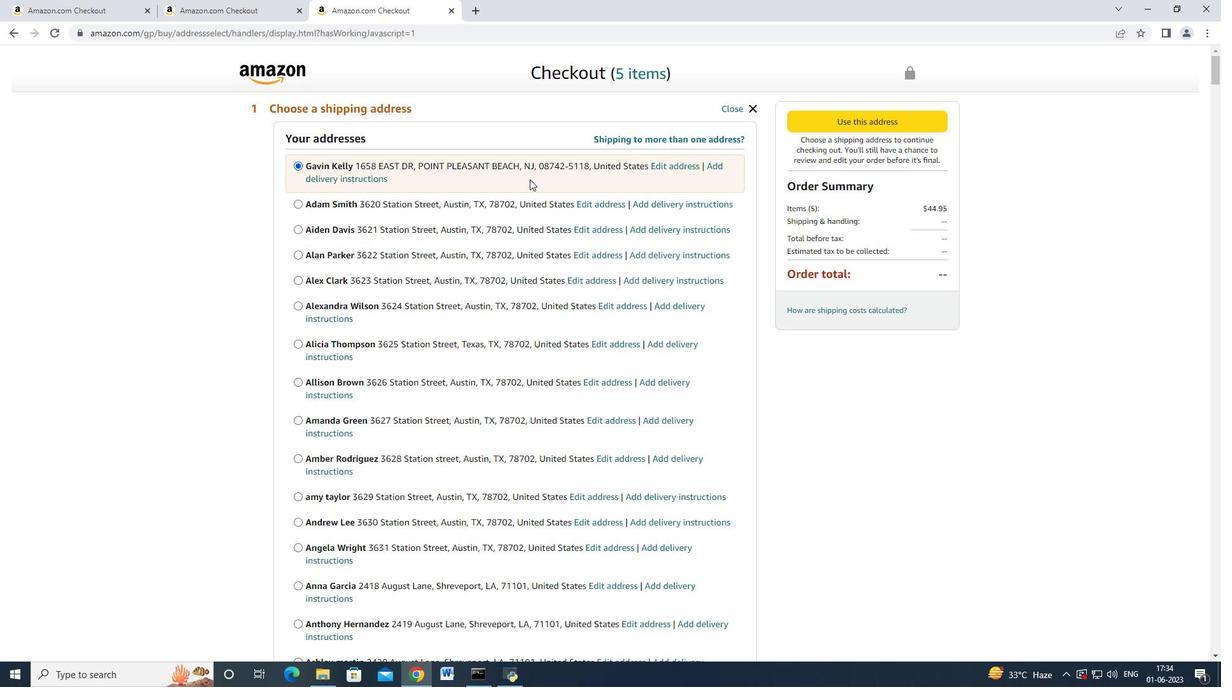 
Action: Mouse scrolled (550, 186) with delta (0, 0)
Screenshot: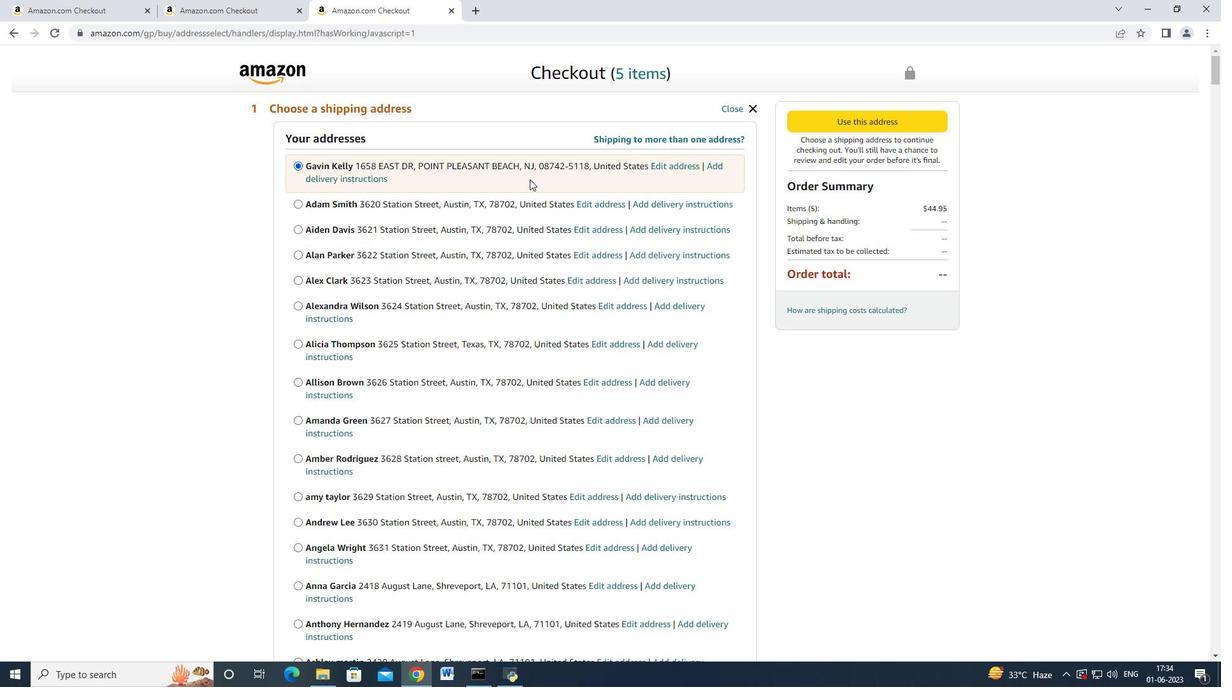 
Action: Mouse moved to (568, 191)
Screenshot: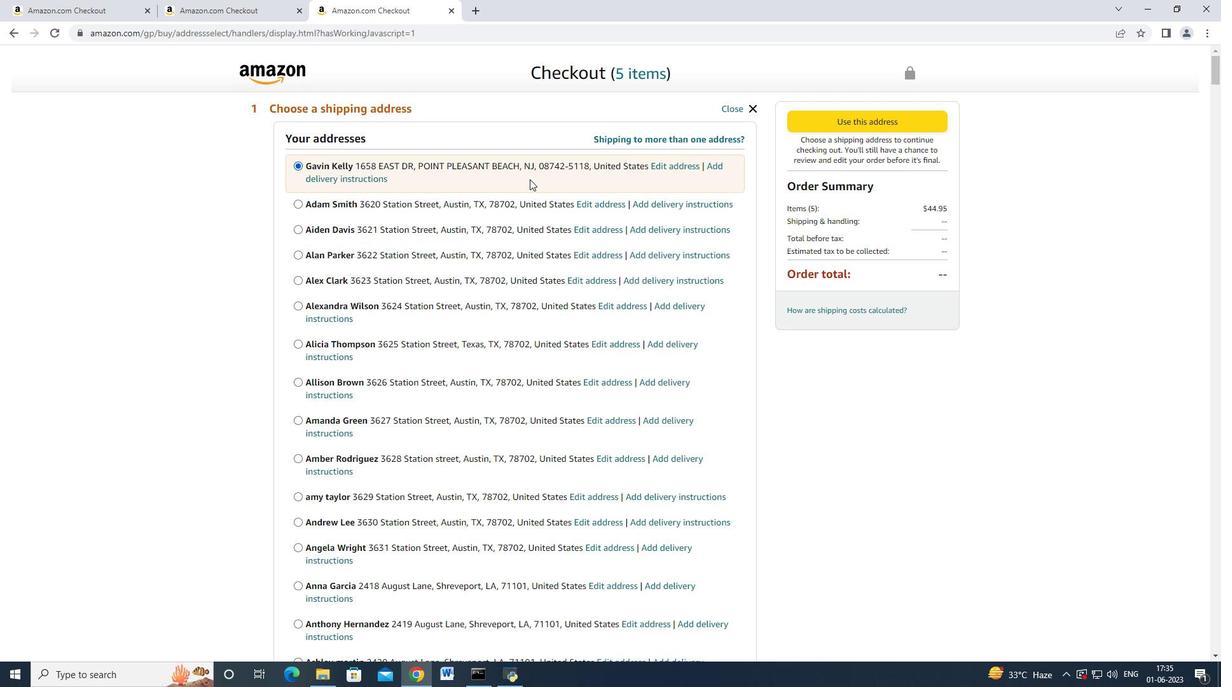 
Action: Mouse scrolled (557, 185) with delta (0, 0)
Screenshot: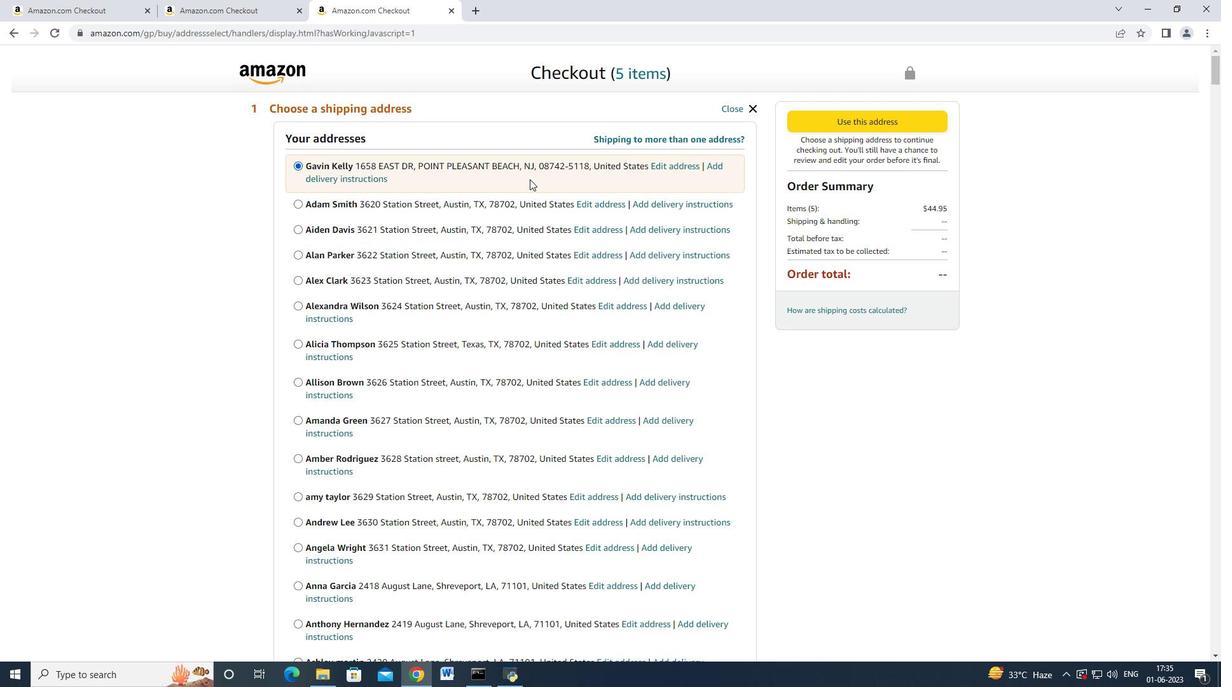 
Action: Mouse moved to (582, 231)
Screenshot: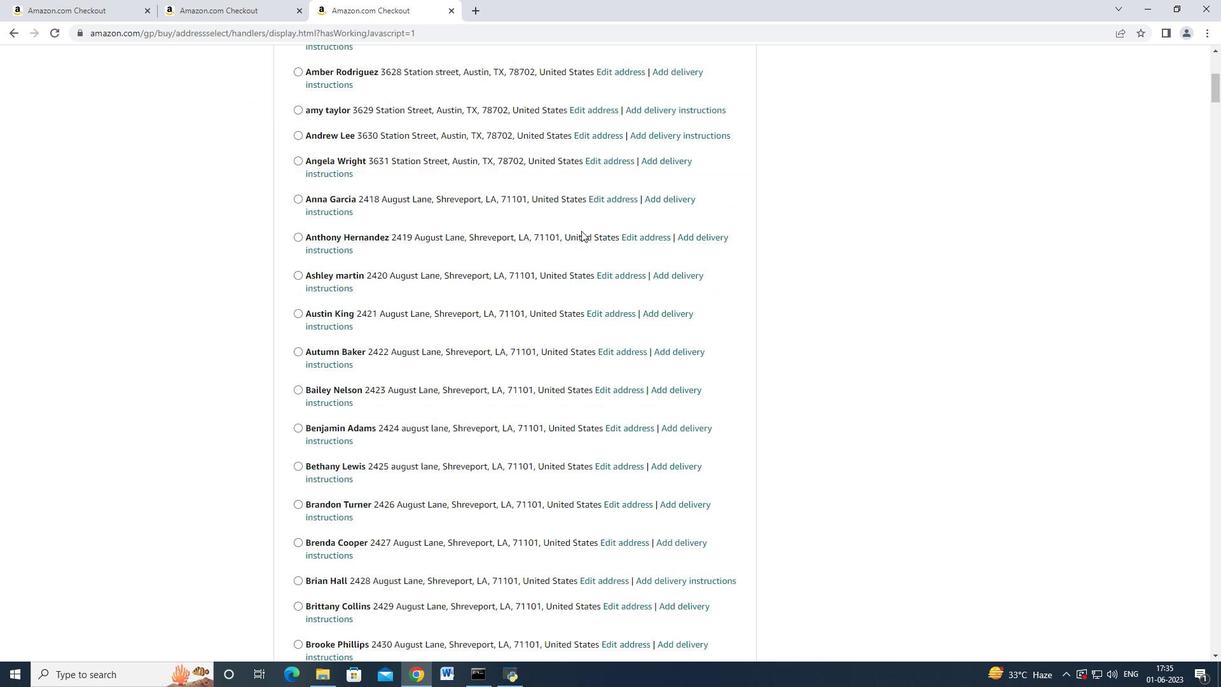 
Action: Mouse scrolled (582, 230) with delta (0, 0)
Screenshot: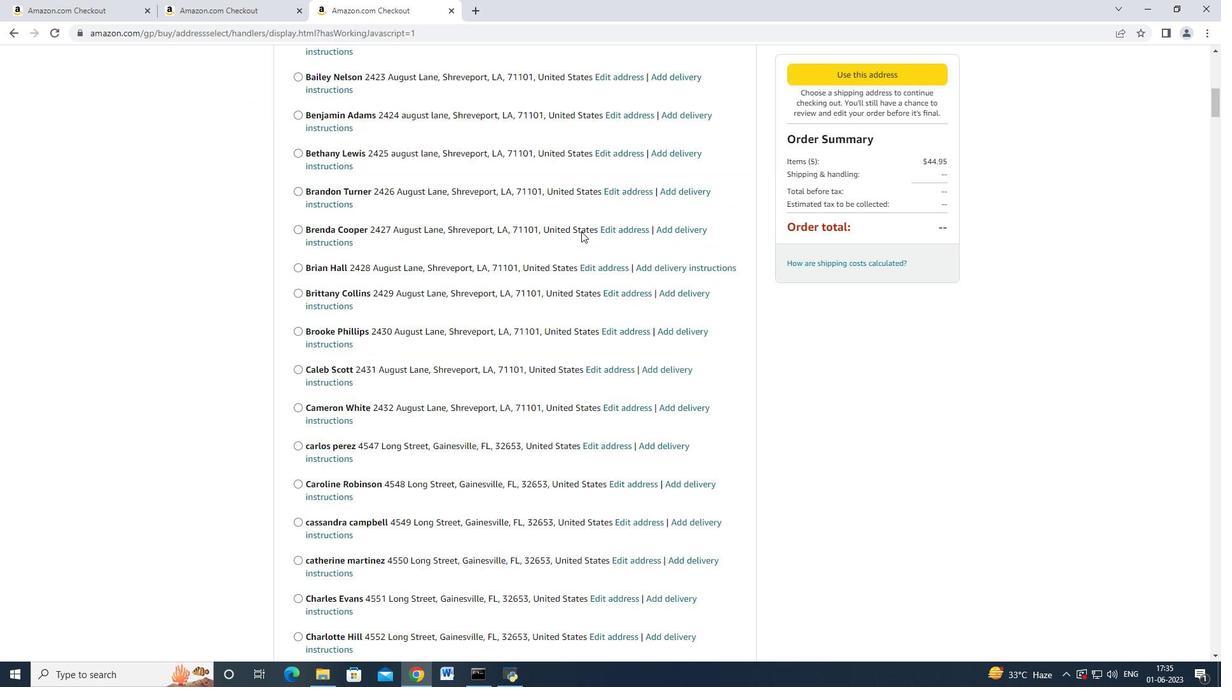 
Action: Mouse scrolled (582, 230) with delta (0, 0)
Screenshot: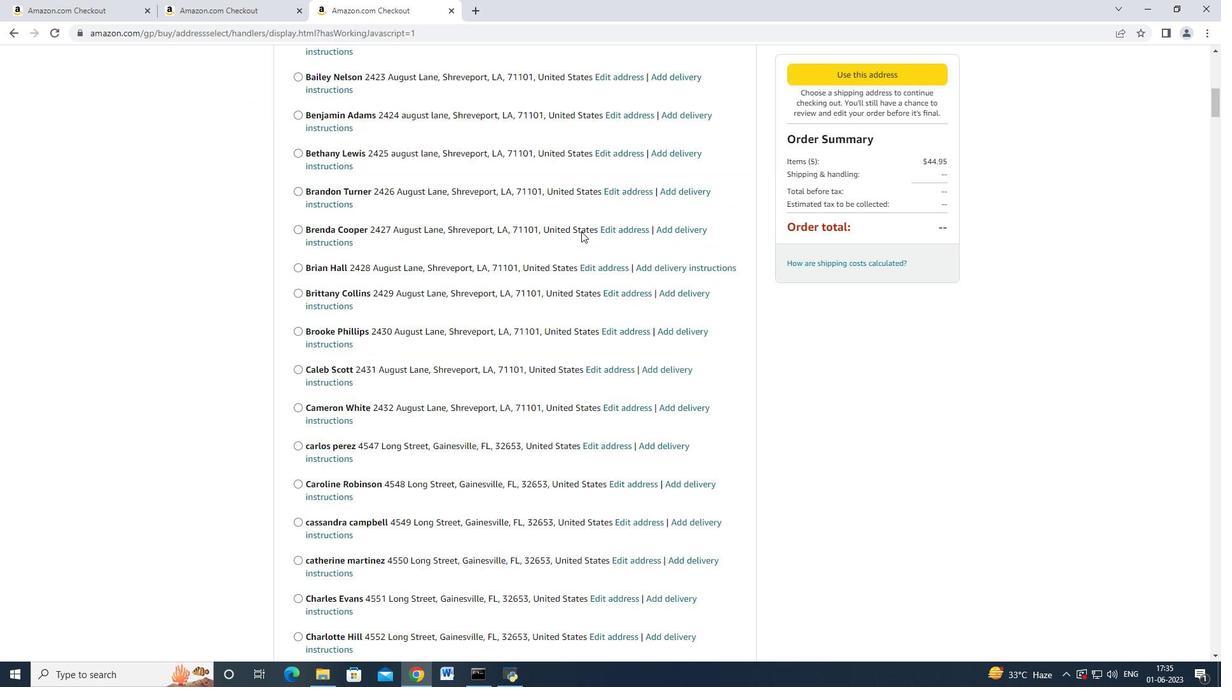 
Action: Mouse scrolled (582, 230) with delta (0, 0)
Screenshot: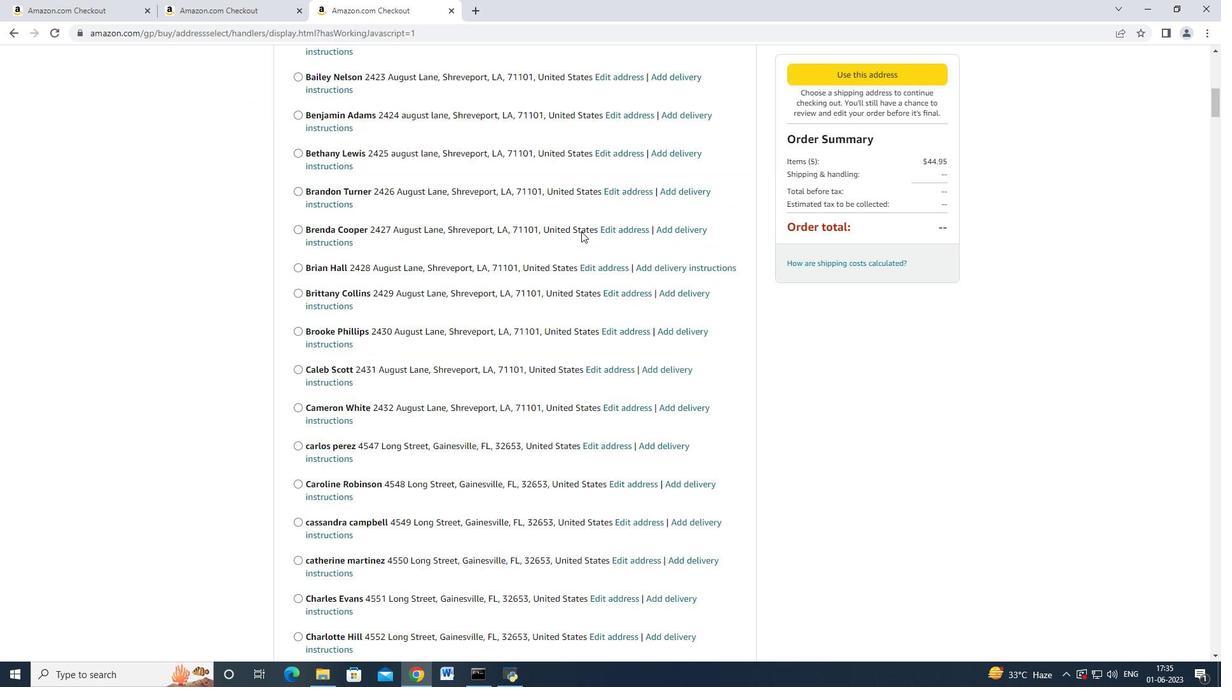 
Action: Mouse moved to (582, 231)
Screenshot: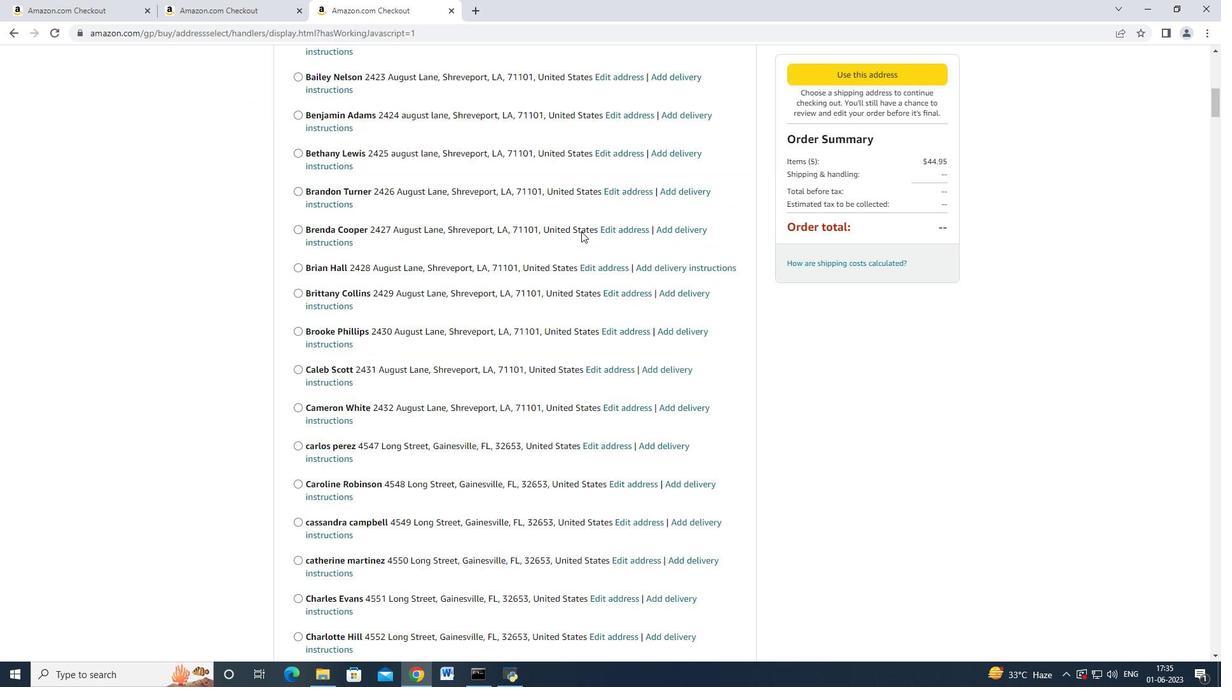 
Action: Mouse scrolled (582, 230) with delta (0, 0)
Screenshot: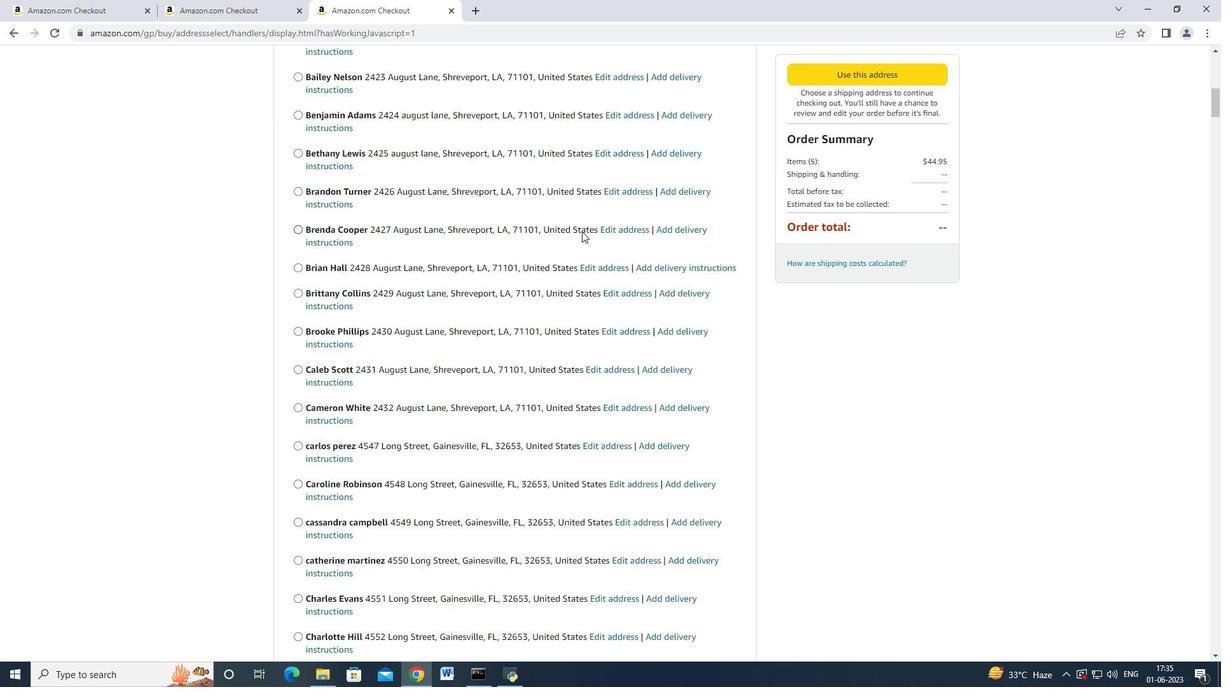 
Action: Mouse scrolled (582, 230) with delta (0, -1)
Screenshot: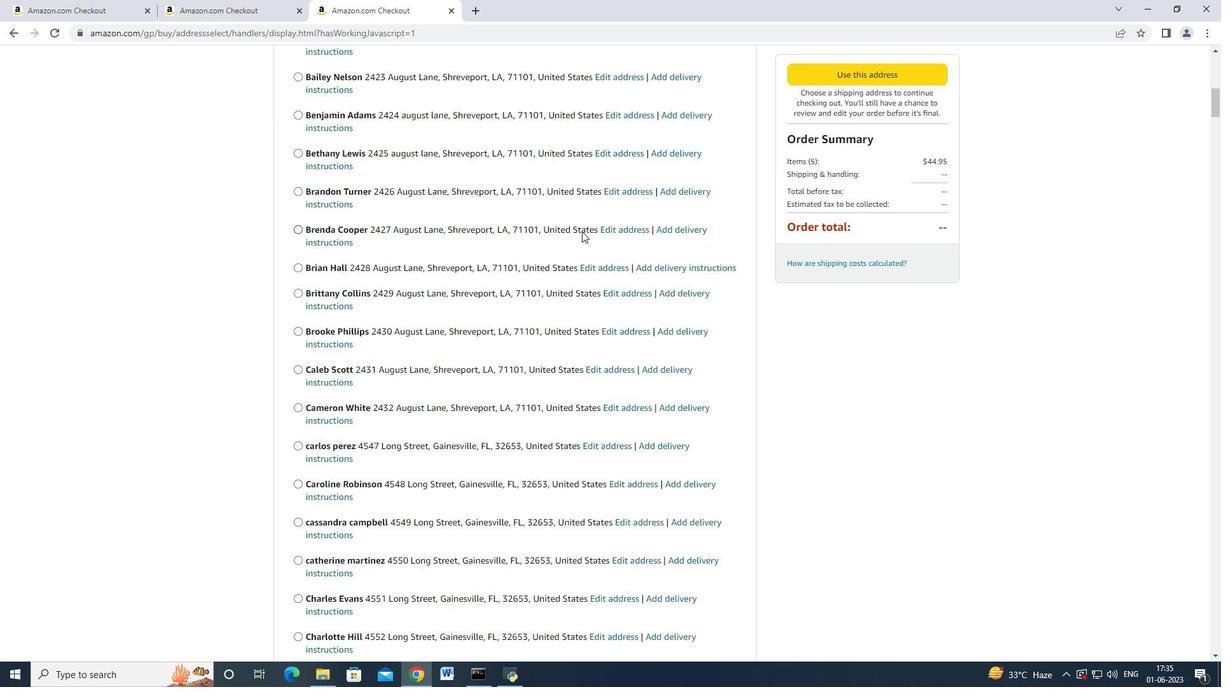 
Action: Mouse scrolled (582, 230) with delta (0, 0)
Screenshot: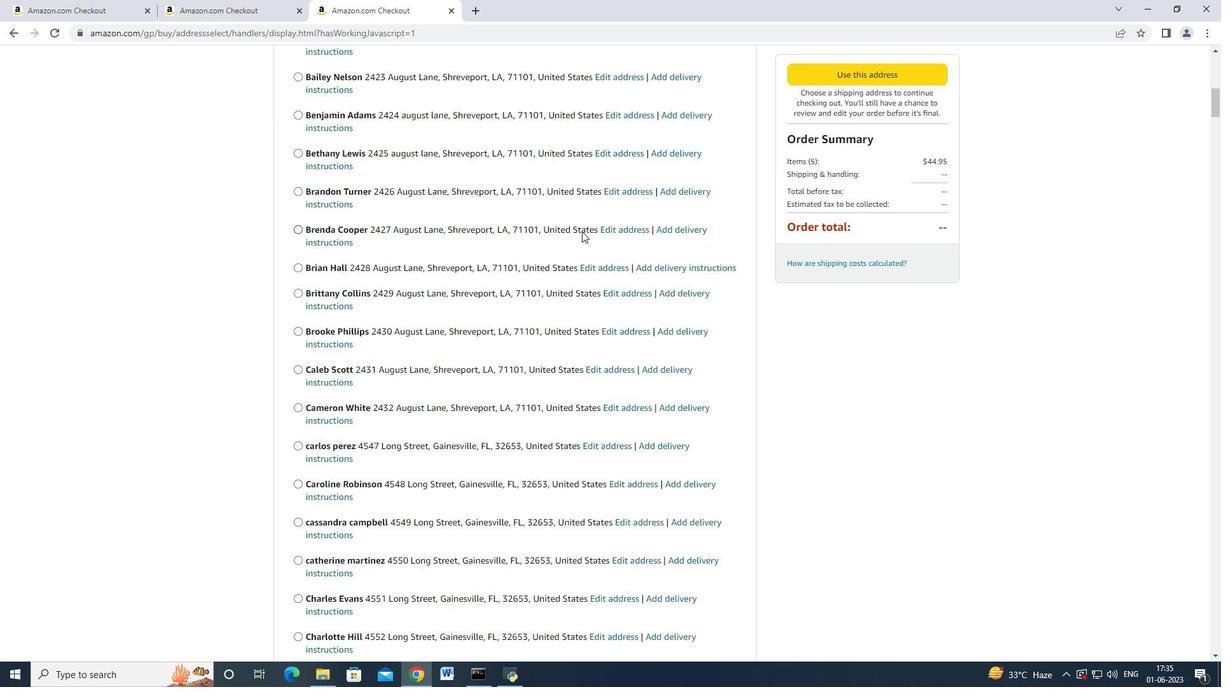 
Action: Mouse scrolled (582, 230) with delta (0, 0)
Screenshot: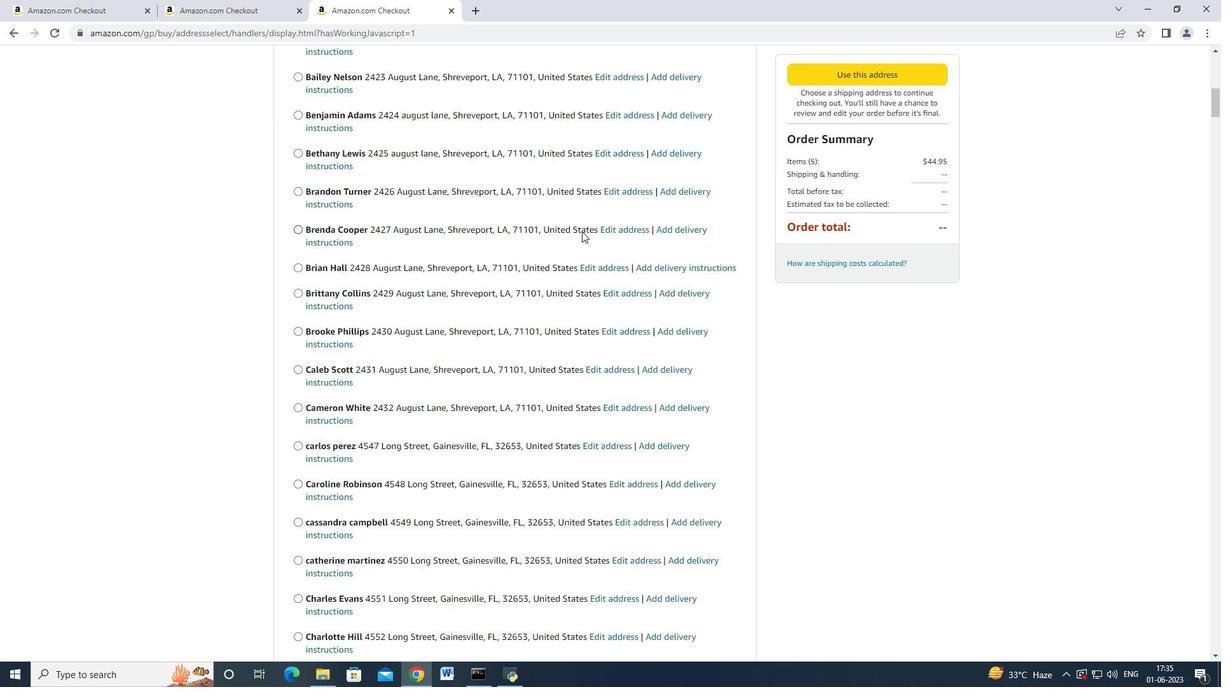 
Action: Mouse moved to (591, 234)
Screenshot: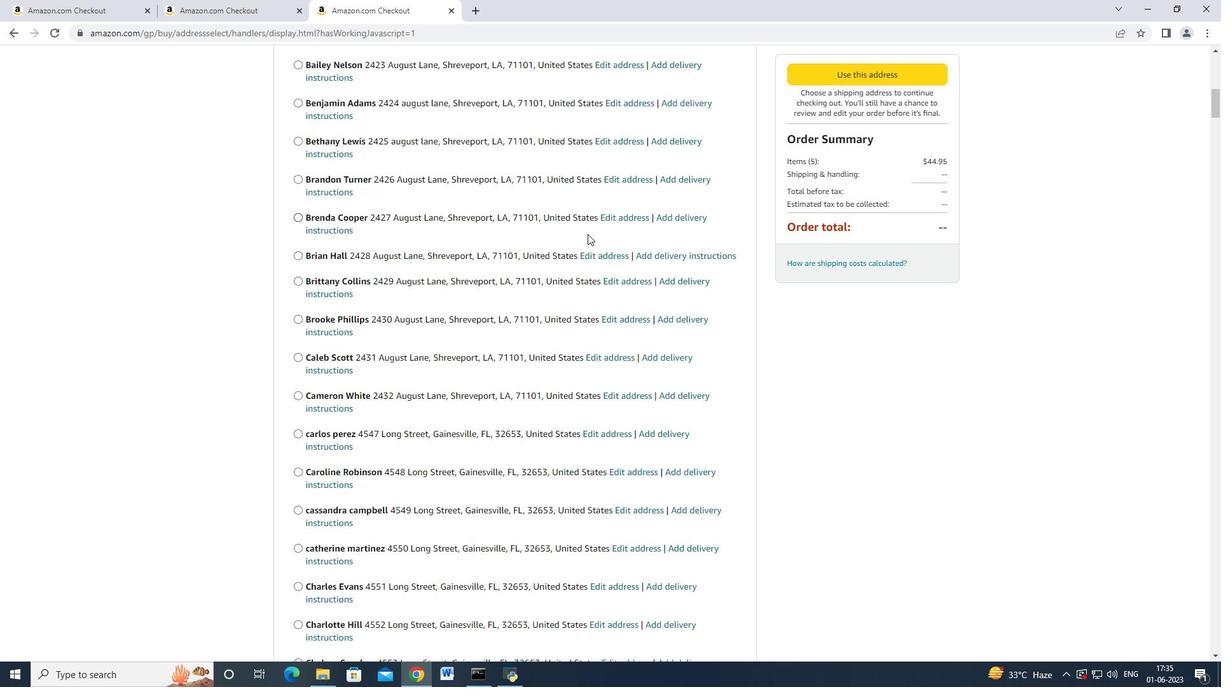 
Action: Mouse scrolled (591, 234) with delta (0, 0)
Screenshot: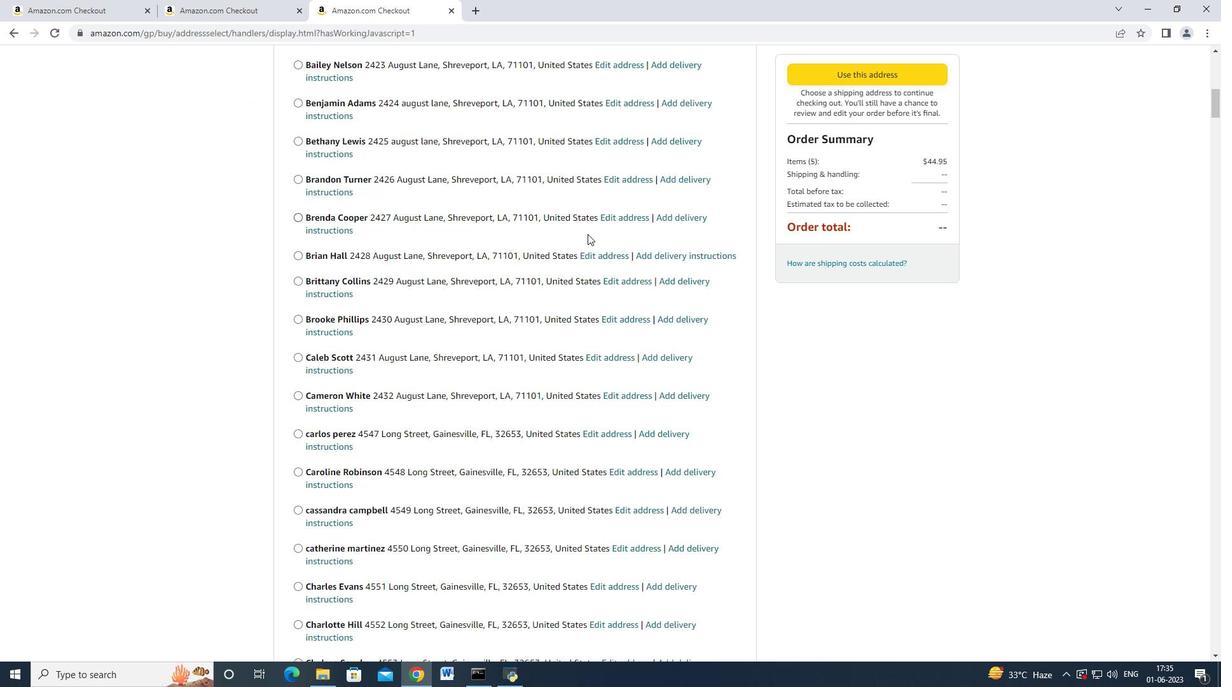 
Action: Mouse scrolled (591, 233) with delta (0, -1)
Screenshot: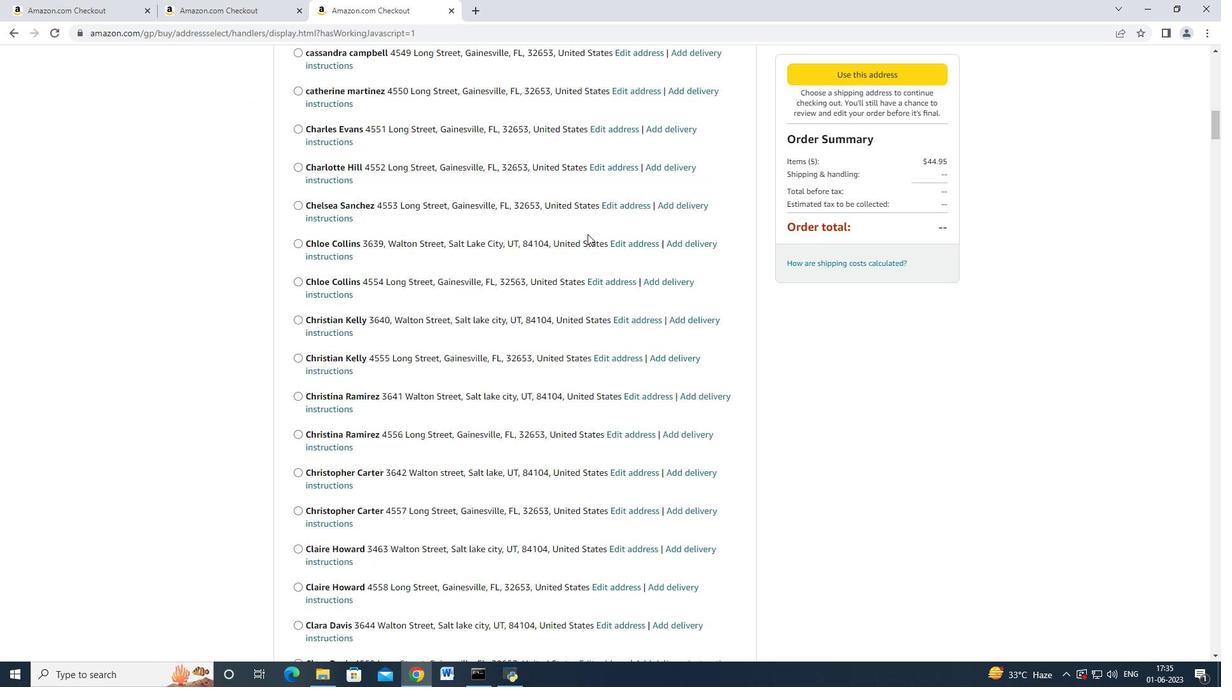 
Action: Mouse scrolled (591, 234) with delta (0, 0)
Screenshot: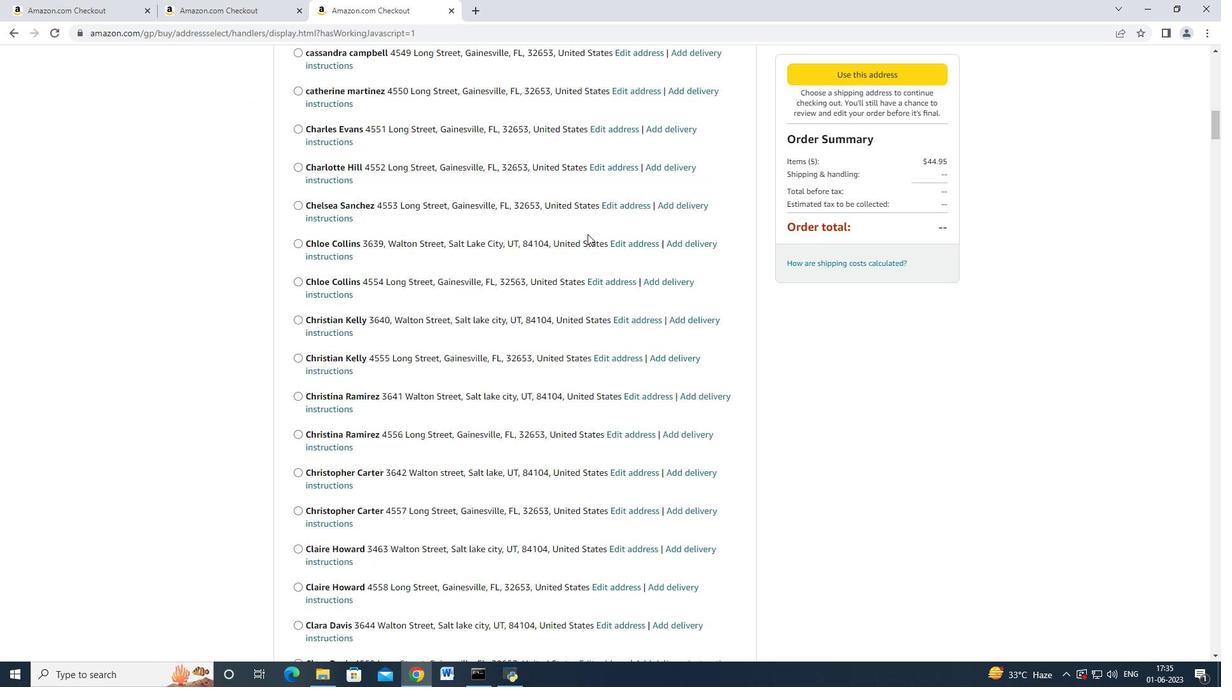 
Action: Mouse scrolled (591, 234) with delta (0, 0)
Screenshot: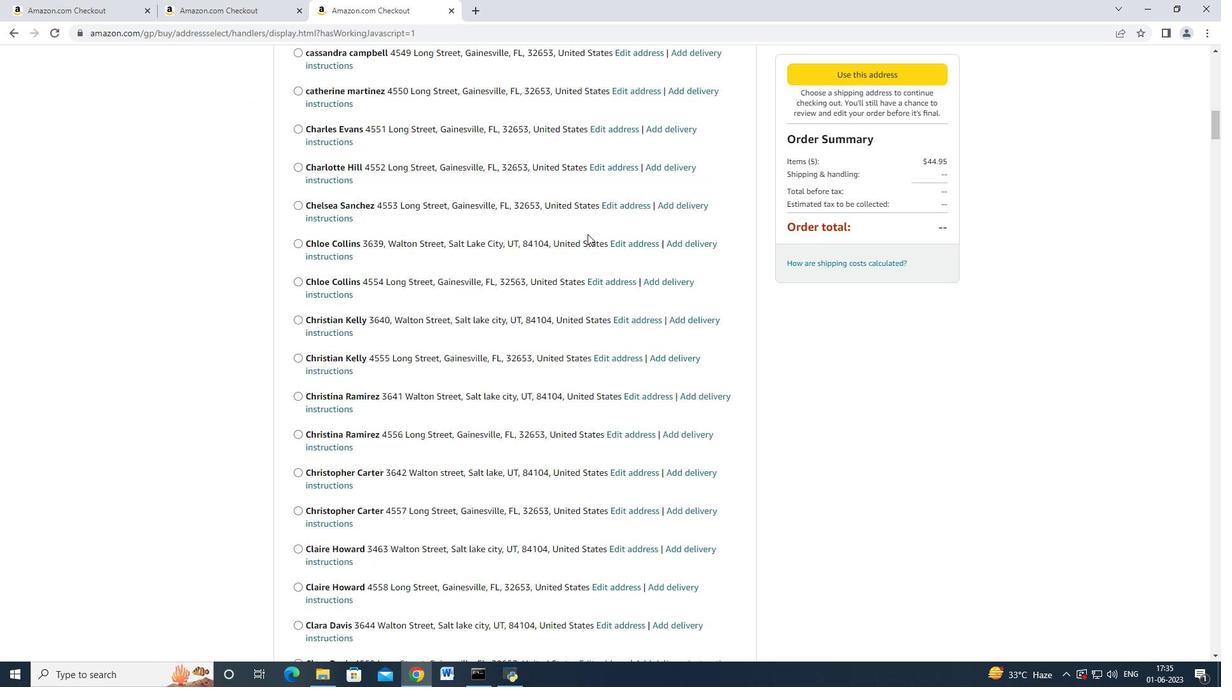 
Action: Mouse scrolled (591, 234) with delta (0, 0)
Screenshot: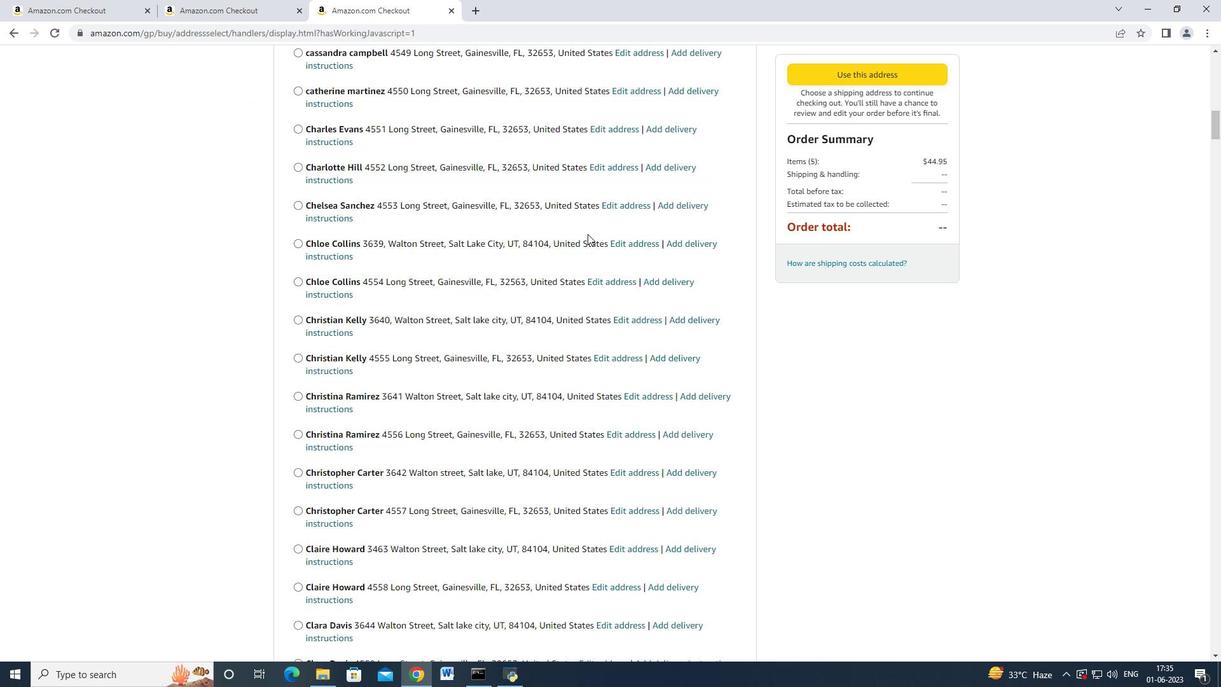 
Action: Mouse scrolled (591, 233) with delta (0, -1)
Screenshot: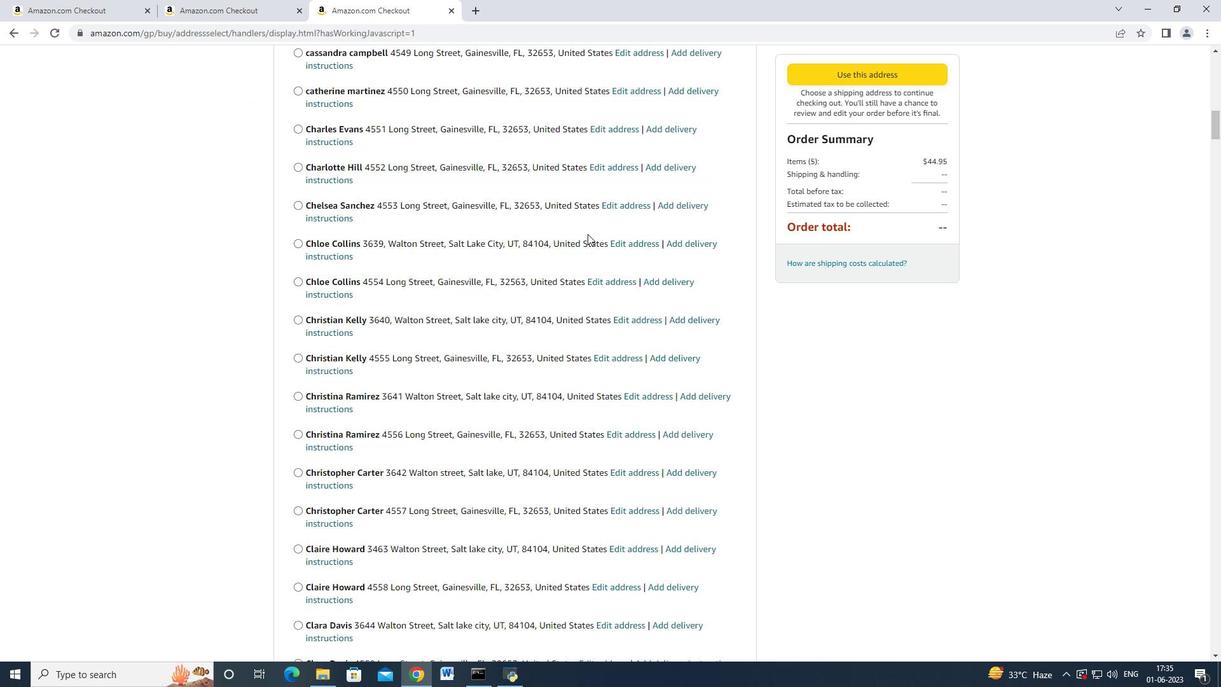 
Action: Mouse moved to (591, 234)
Screenshot: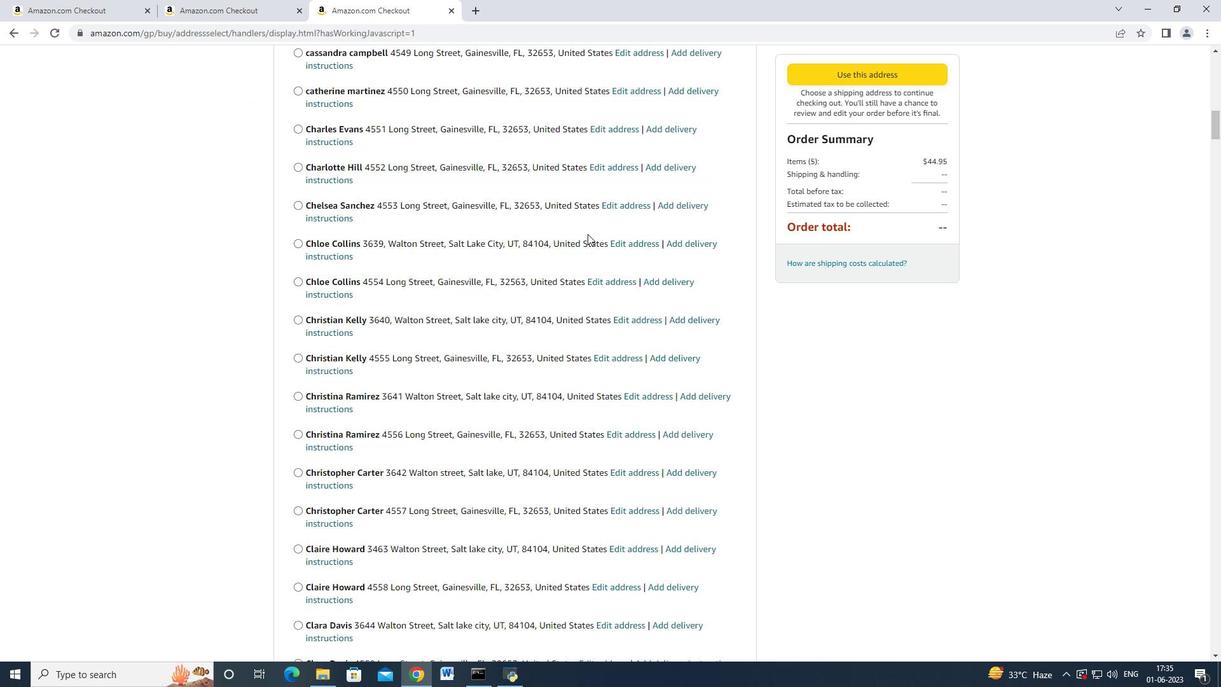 
Action: Mouse scrolled (591, 234) with delta (0, 0)
Screenshot: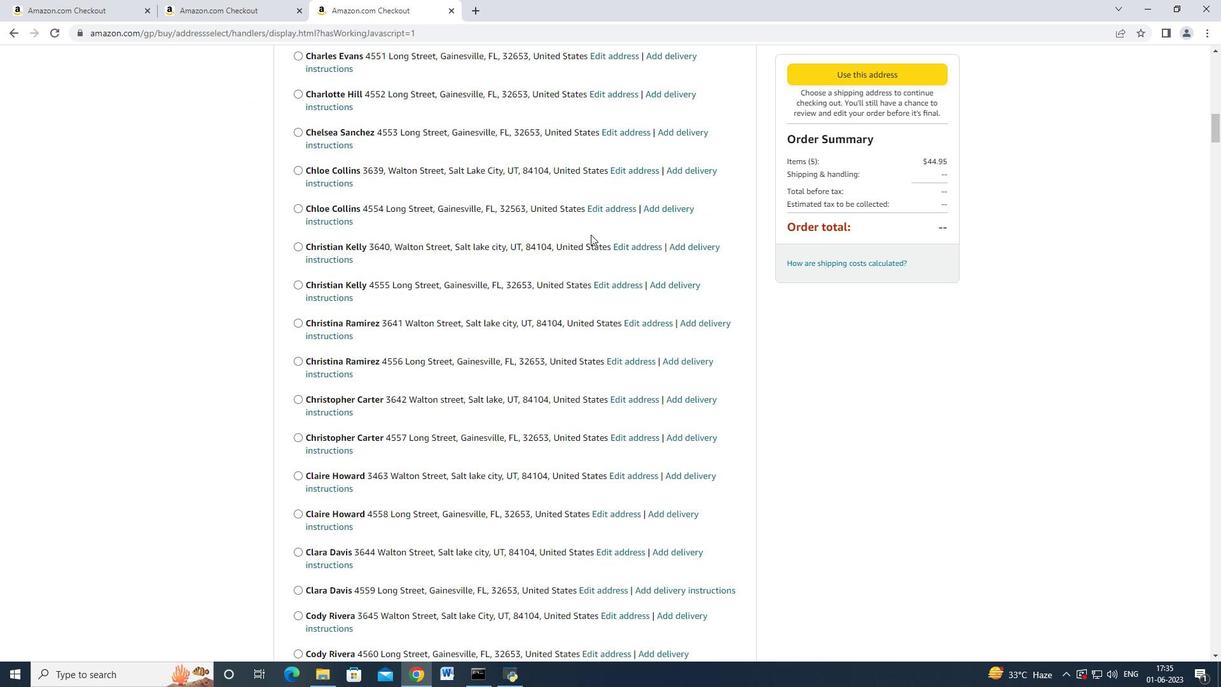 
Action: Mouse moved to (591, 234)
Screenshot: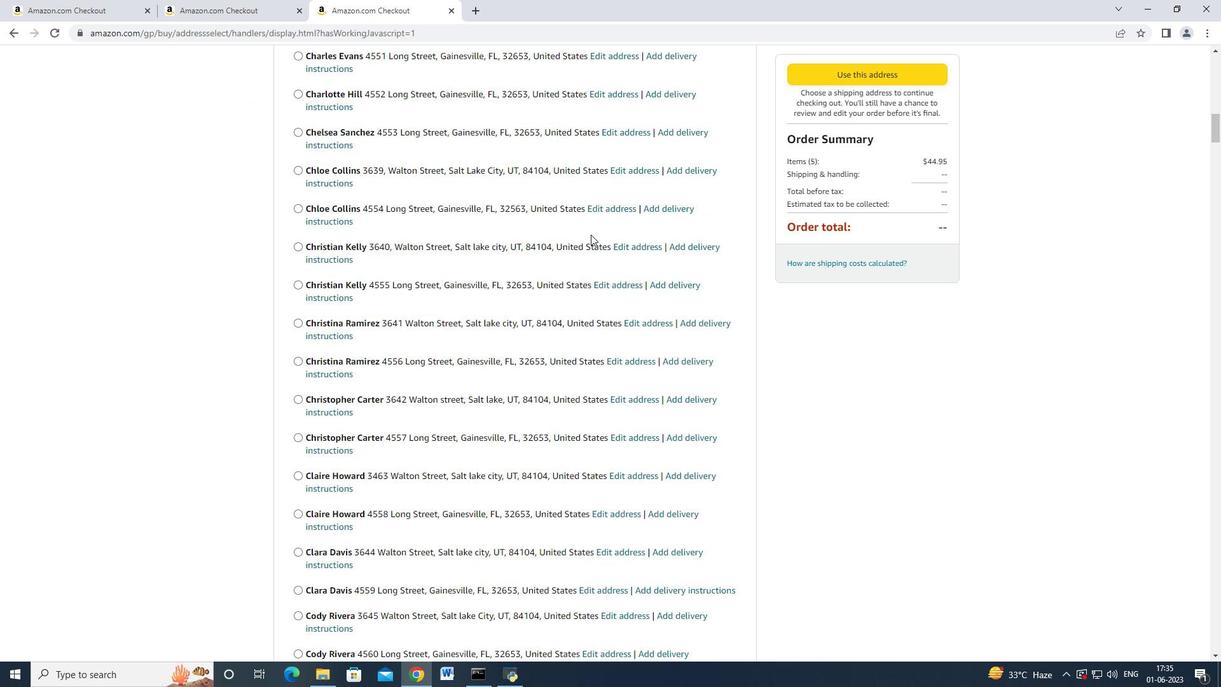 
Action: Mouse scrolled (591, 234) with delta (0, 0)
Screenshot: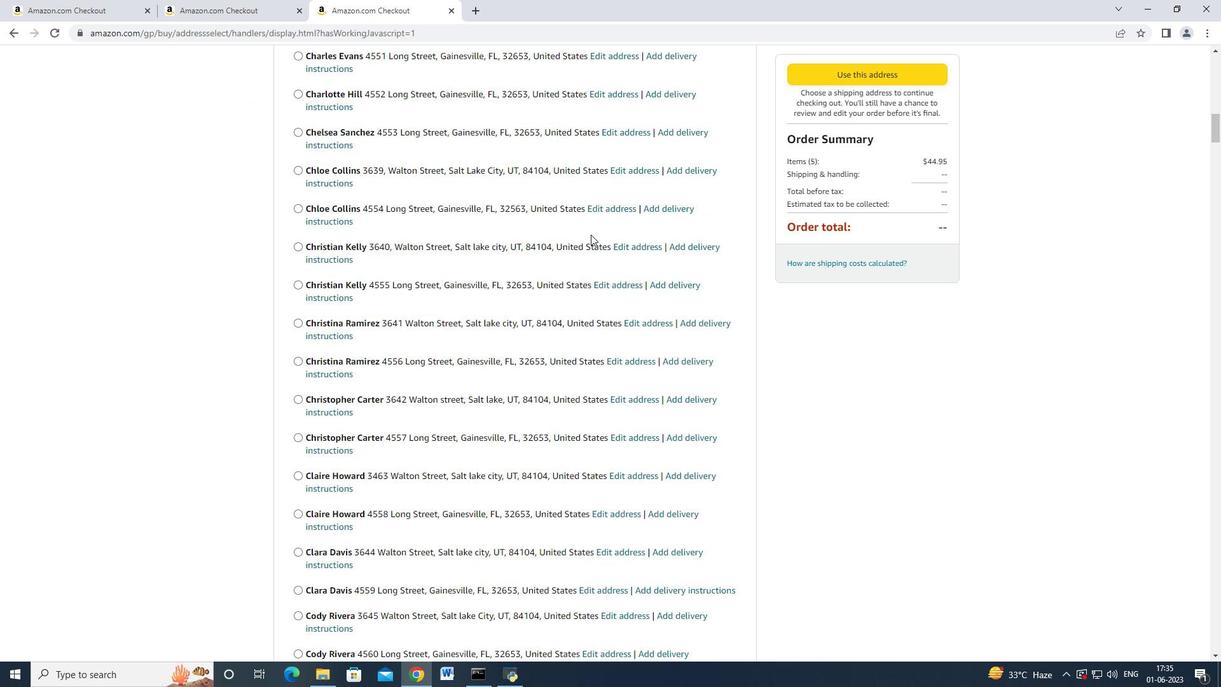 
Action: Mouse scrolled (591, 234) with delta (0, 0)
Screenshot: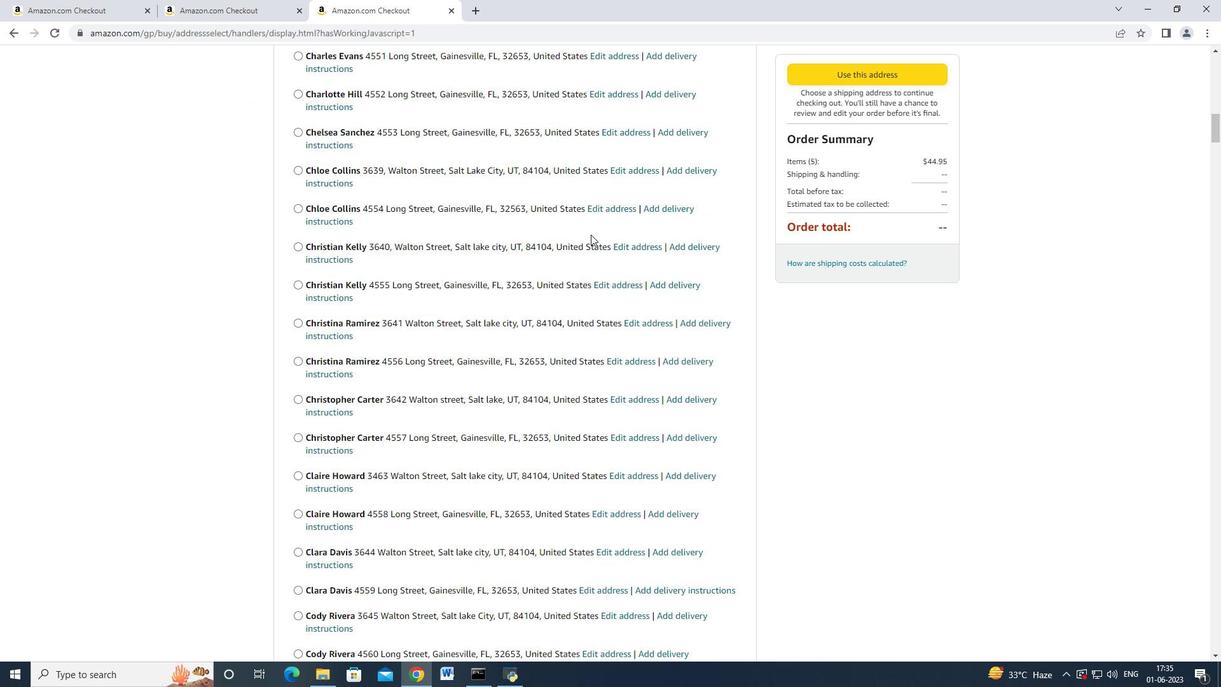 
Action: Mouse scrolled (591, 233) with delta (0, -1)
Screenshot: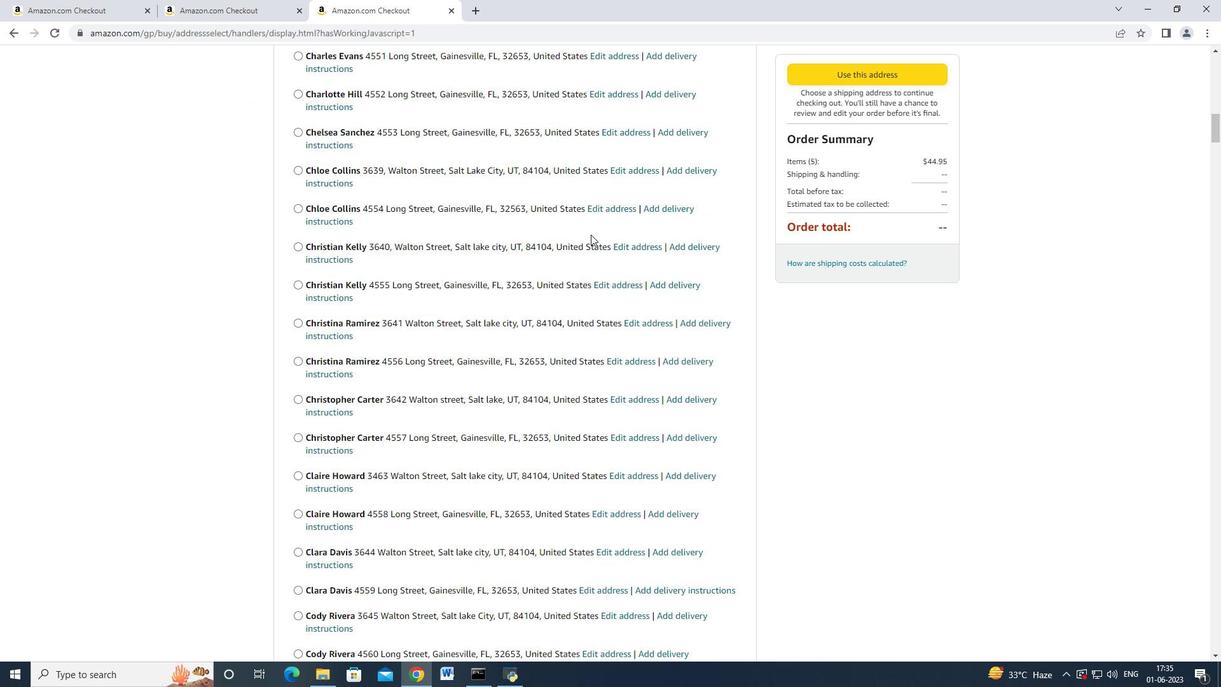 
Action: Mouse scrolled (591, 234) with delta (0, 0)
Screenshot: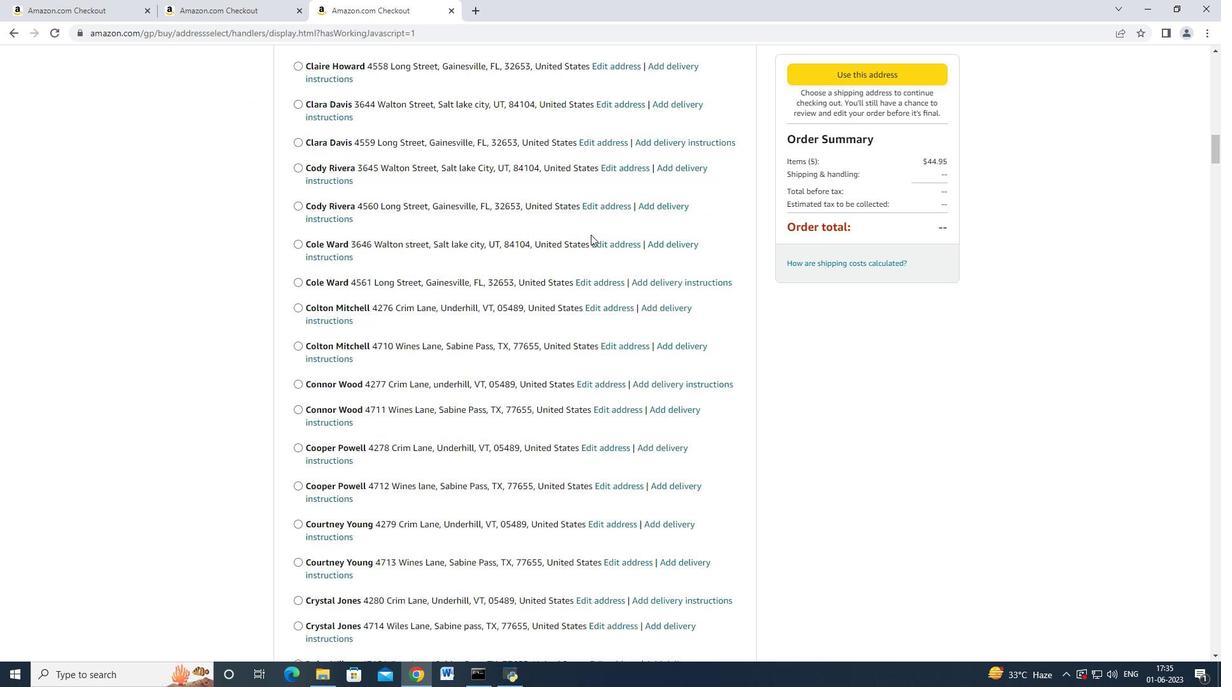 
Action: Mouse scrolled (591, 233) with delta (0, -1)
Screenshot: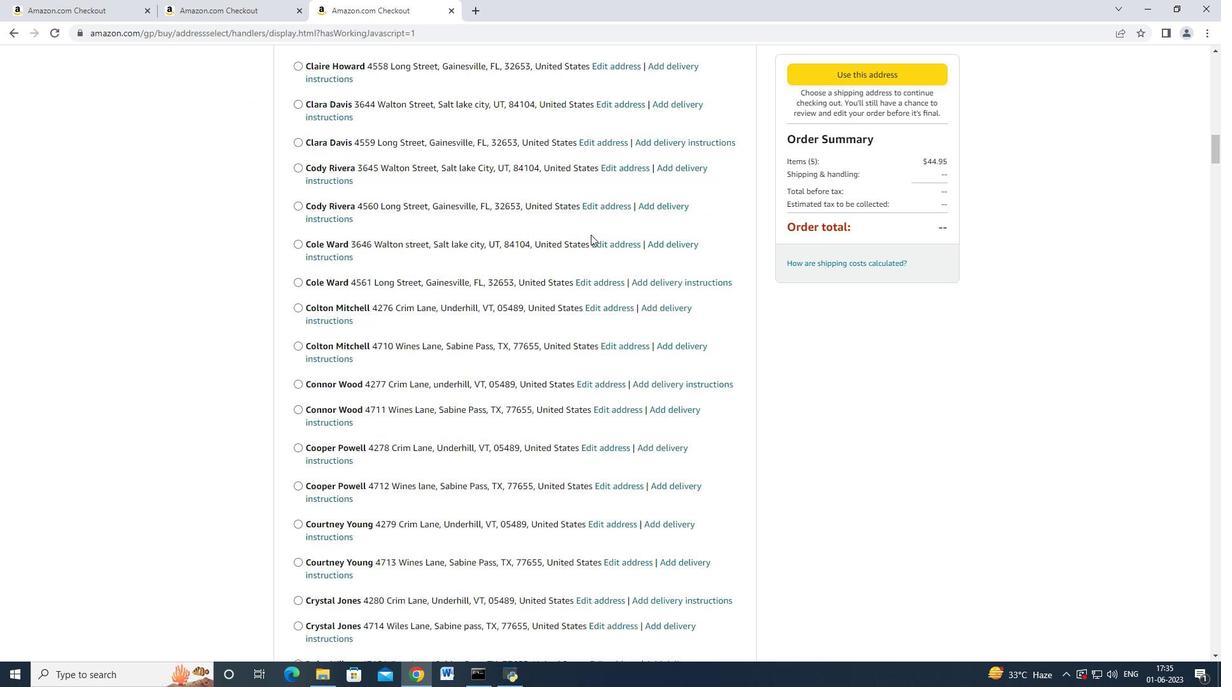 
Action: Mouse scrolled (591, 234) with delta (0, 0)
Screenshot: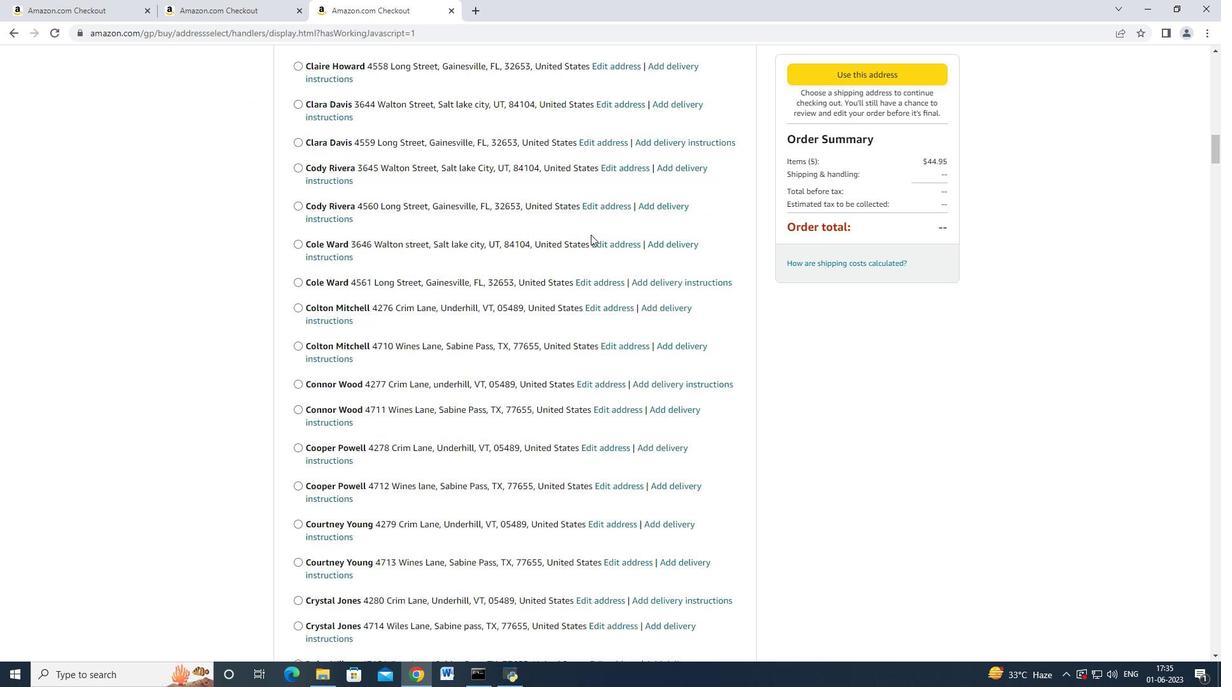 
Action: Mouse moved to (589, 233)
Screenshot: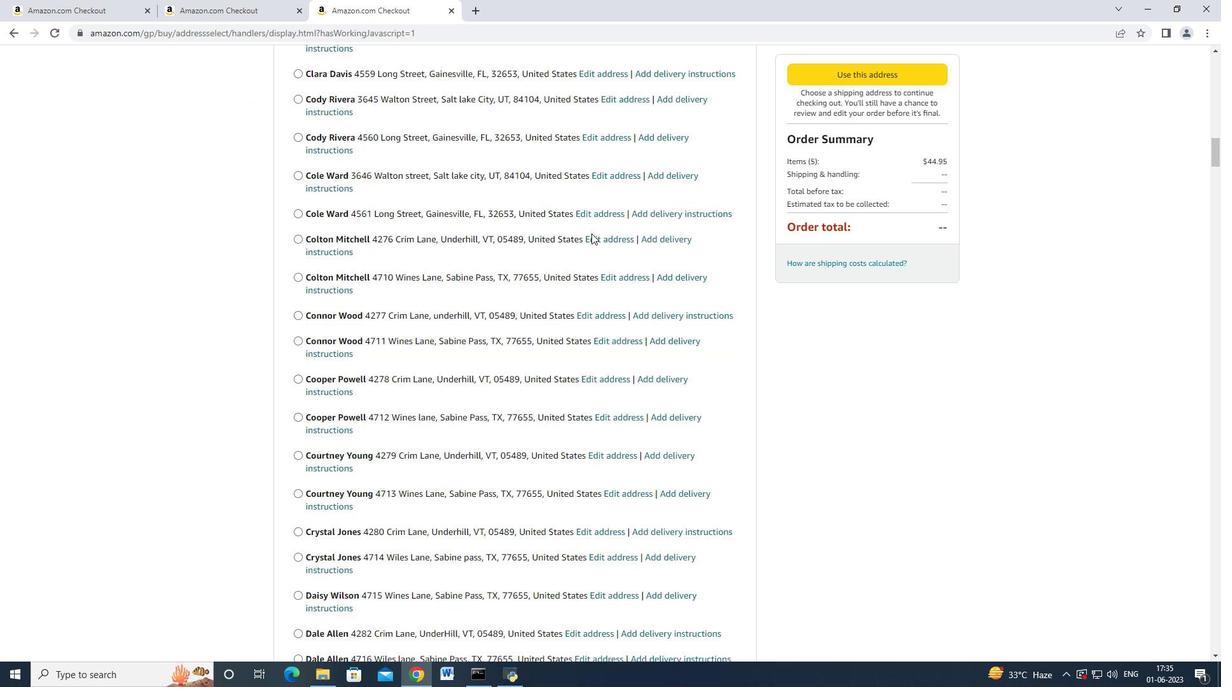 
Action: Mouse scrolled (589, 232) with delta (0, 0)
Screenshot: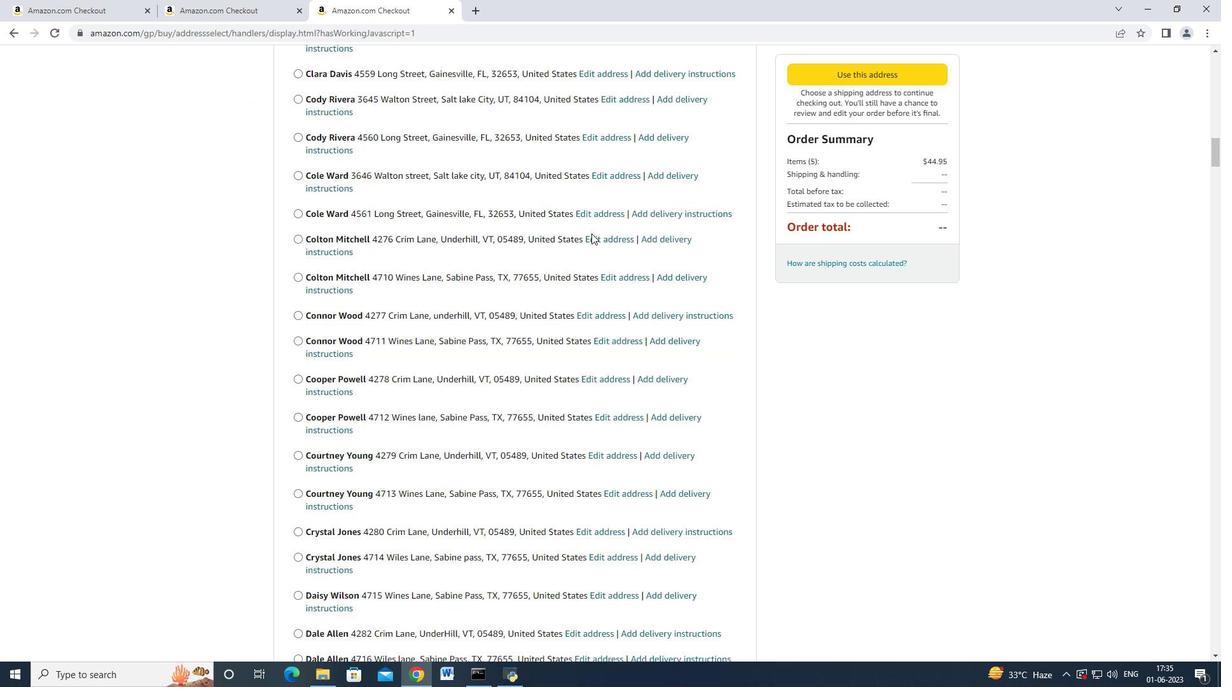 
Action: Mouse moved to (589, 234)
Screenshot: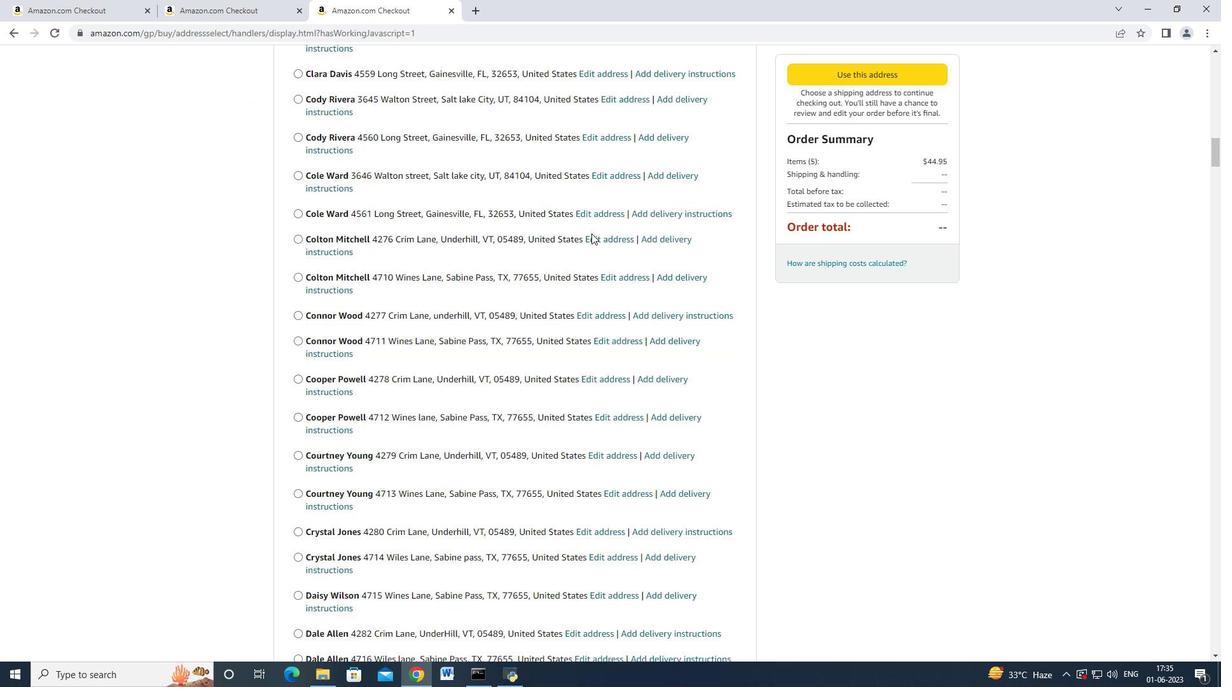
Action: Mouse scrolled (589, 233) with delta (0, 0)
Screenshot: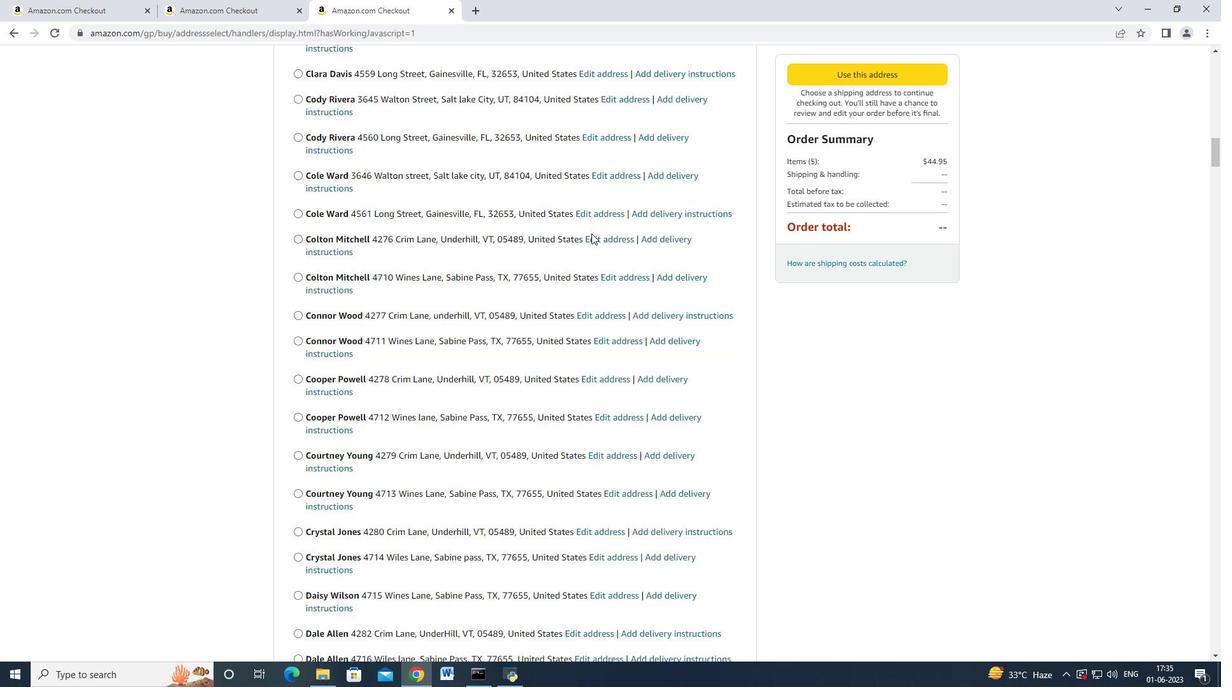 
Action: Mouse moved to (588, 234)
Screenshot: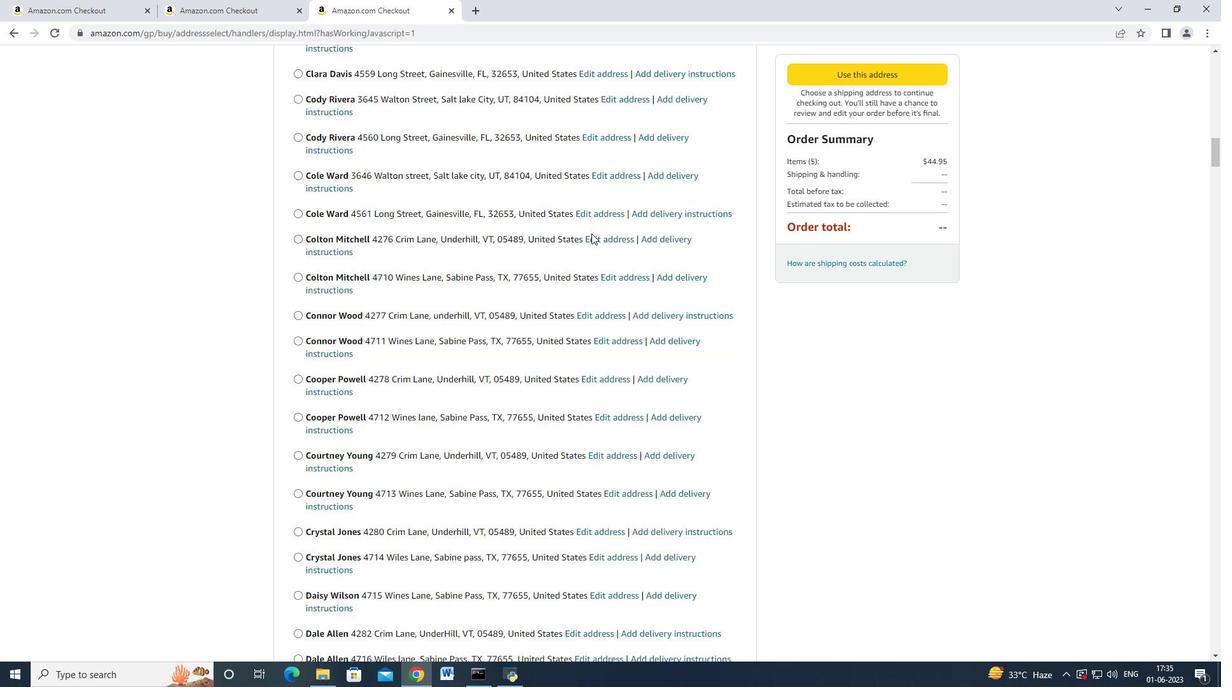 
Action: Mouse scrolled (588, 233) with delta (0, 0)
Screenshot: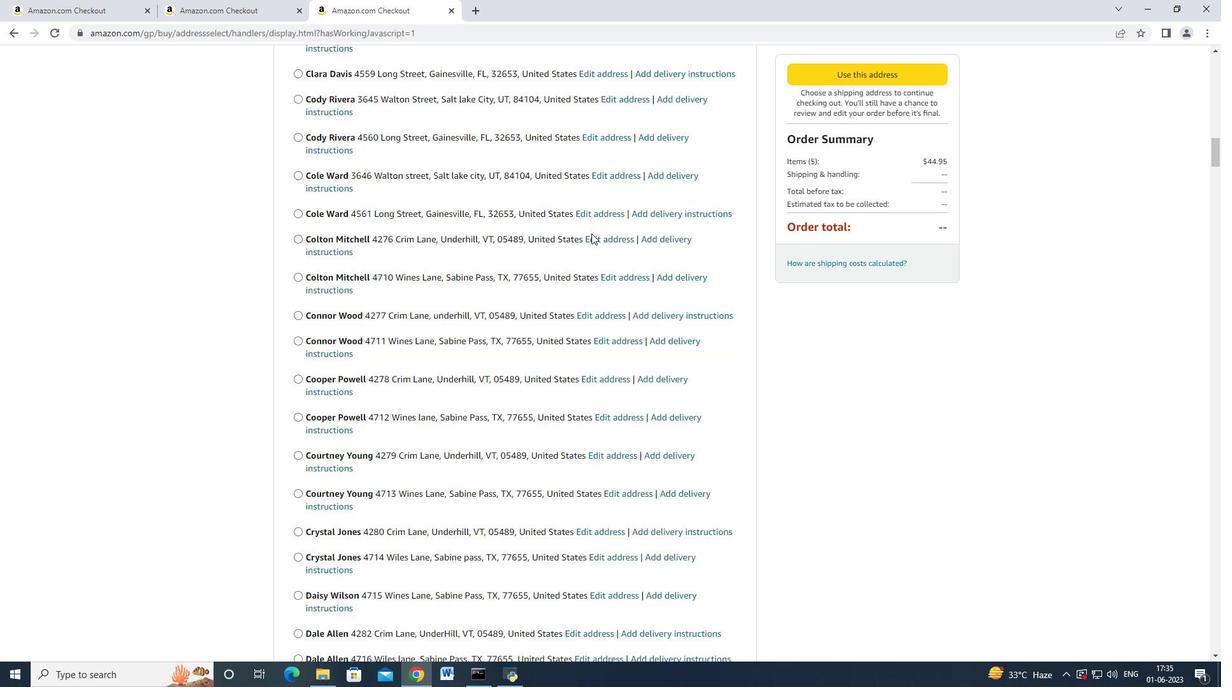 
Action: Mouse scrolled (588, 232) with delta (0, -1)
Screenshot: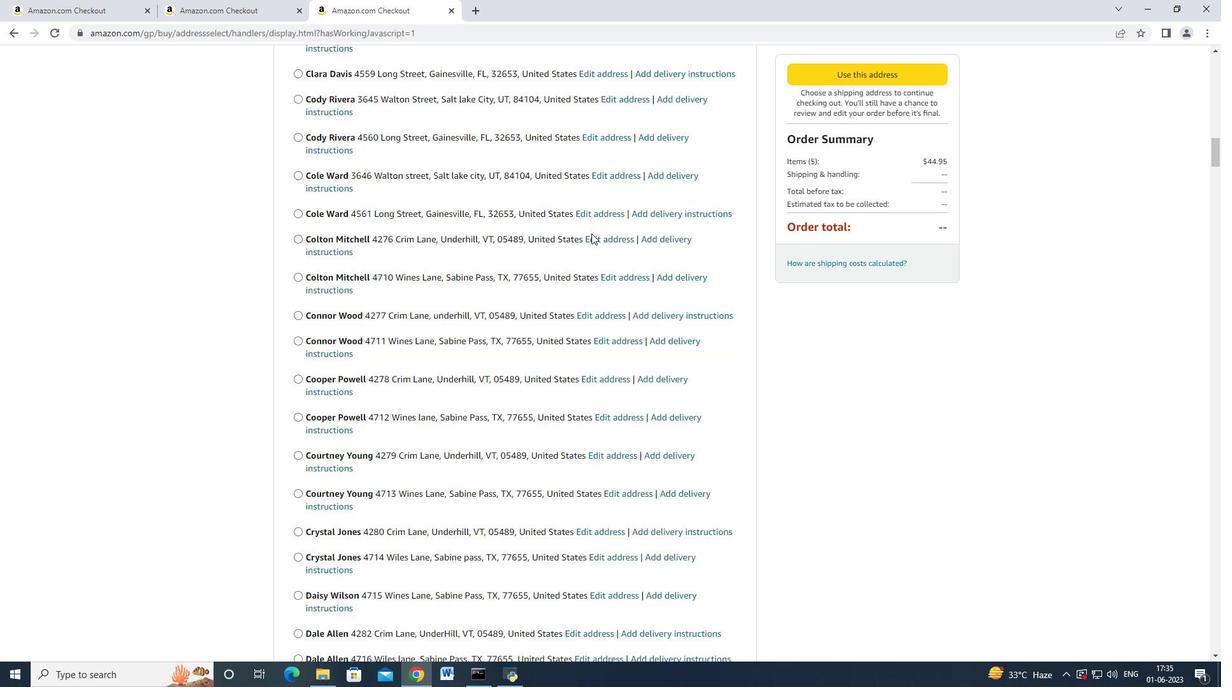 
Action: Mouse scrolled (588, 233) with delta (0, 0)
Screenshot: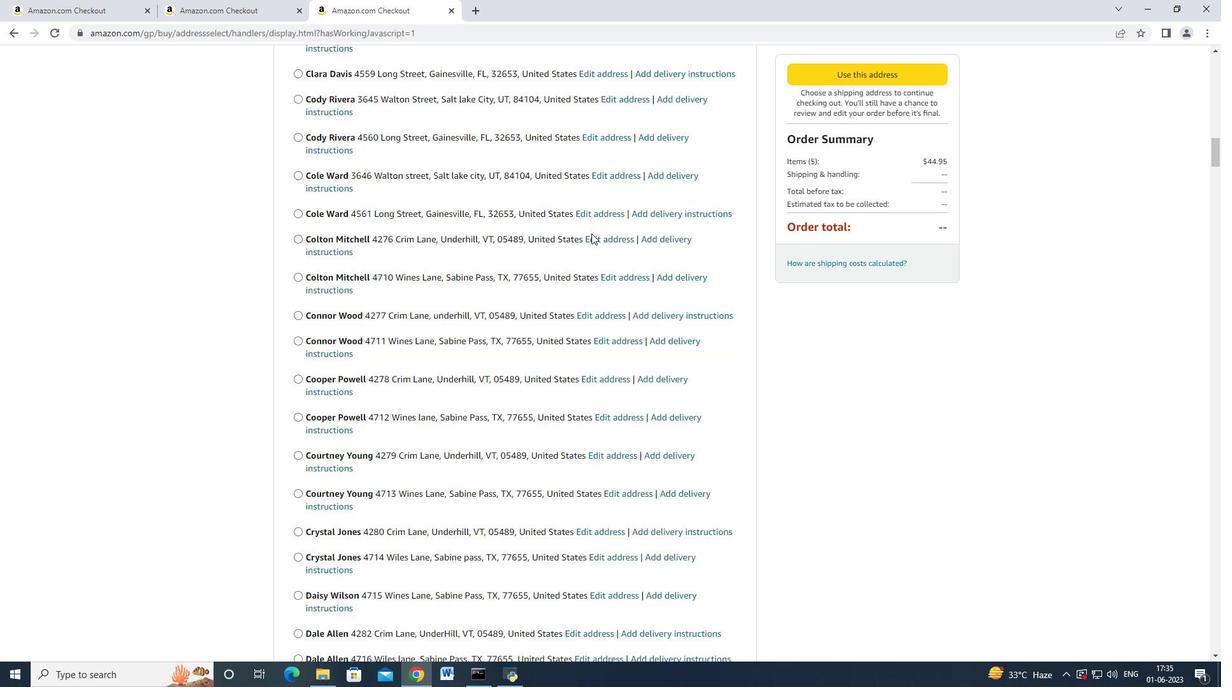 
Action: Mouse scrolled (588, 232) with delta (0, -1)
Screenshot: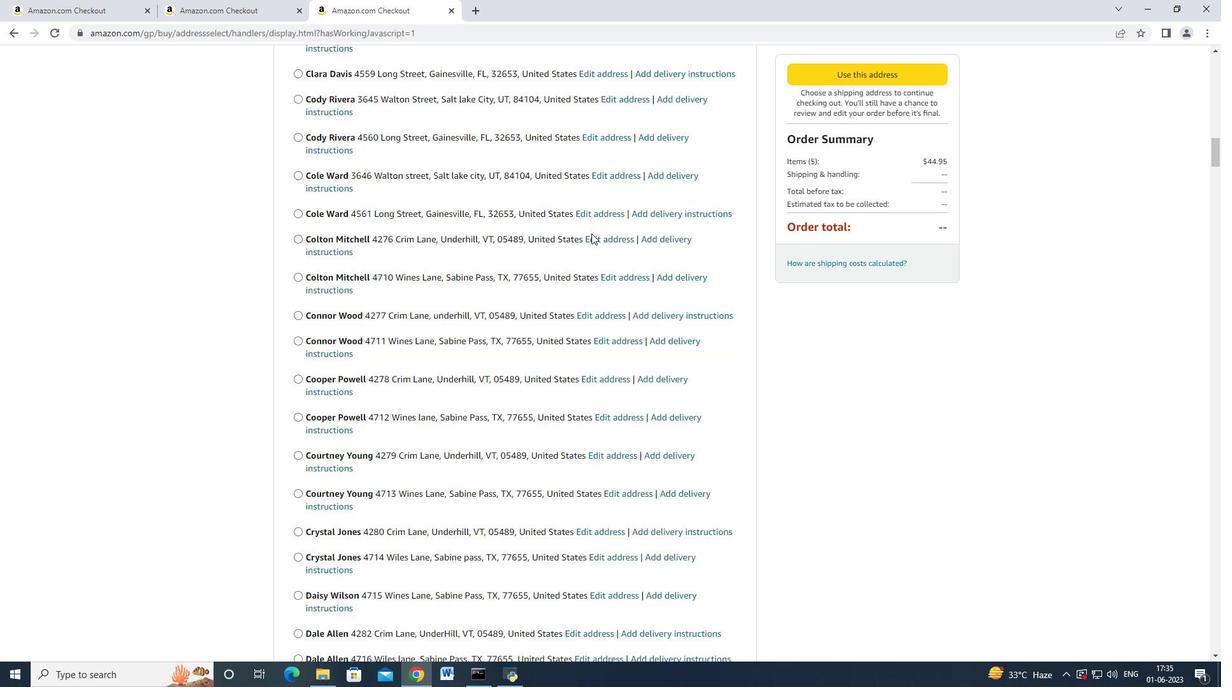 
Action: Mouse moved to (589, 230)
Screenshot: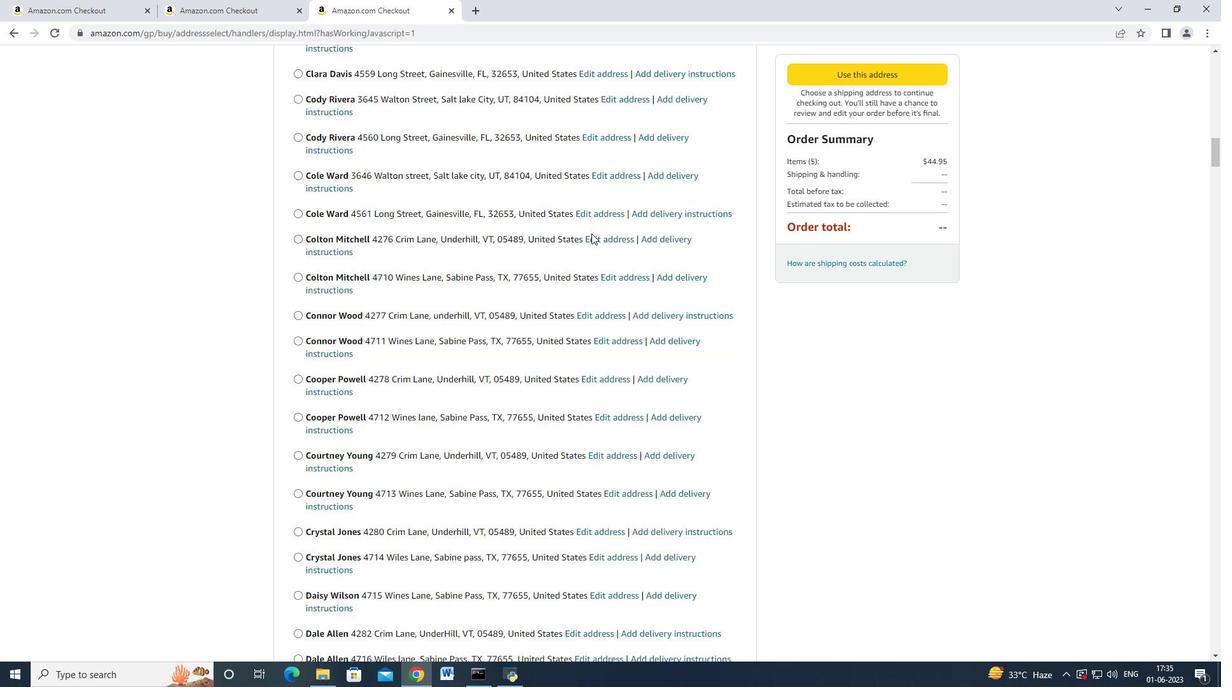 
Action: Mouse scrolled (589, 230) with delta (0, 0)
Screenshot: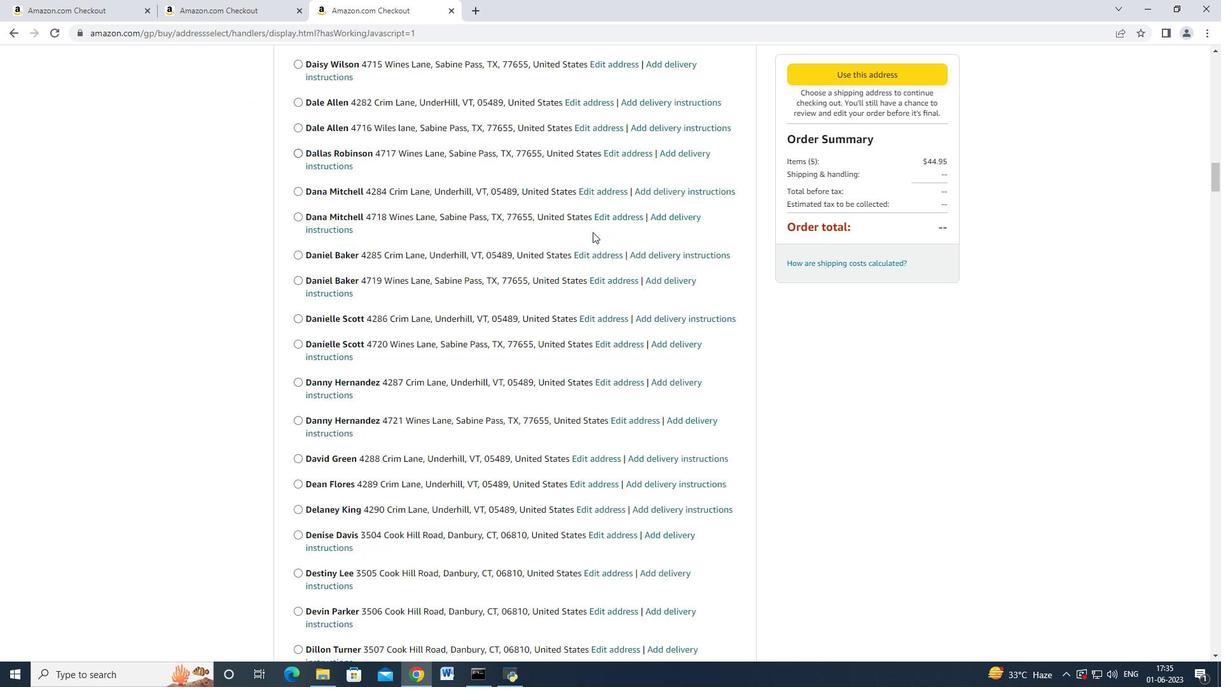 
Action: Mouse moved to (591, 227)
Screenshot: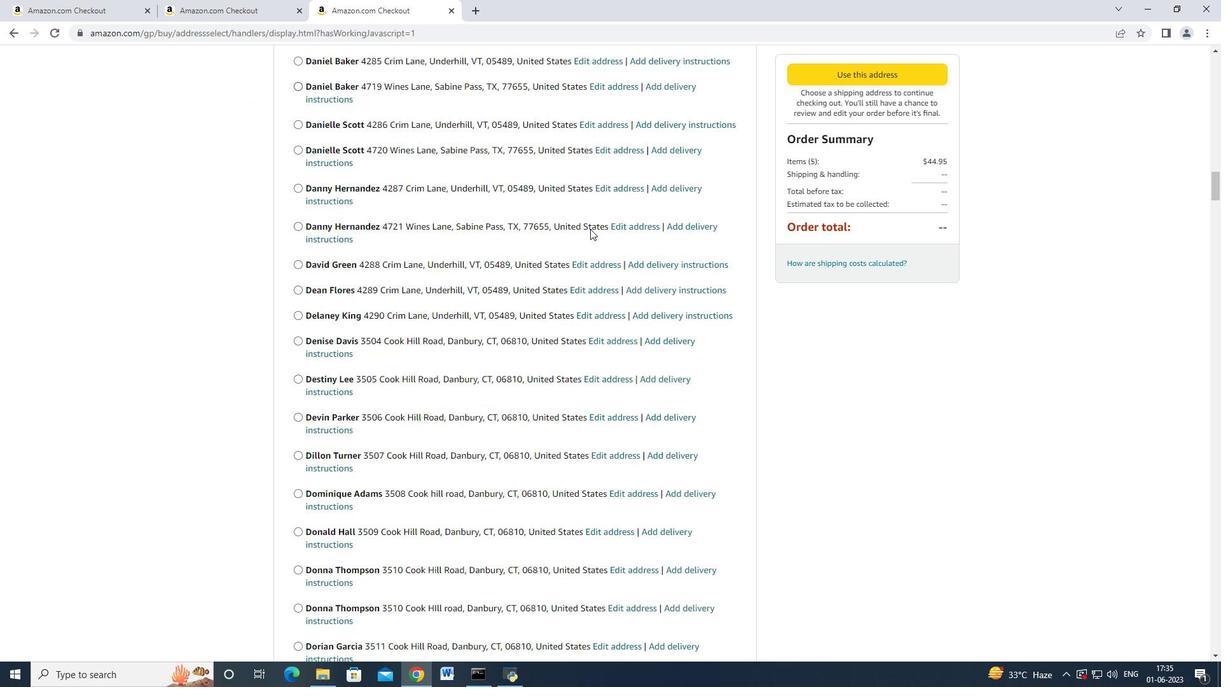 
Action: Mouse scrolled (591, 227) with delta (0, 0)
Screenshot: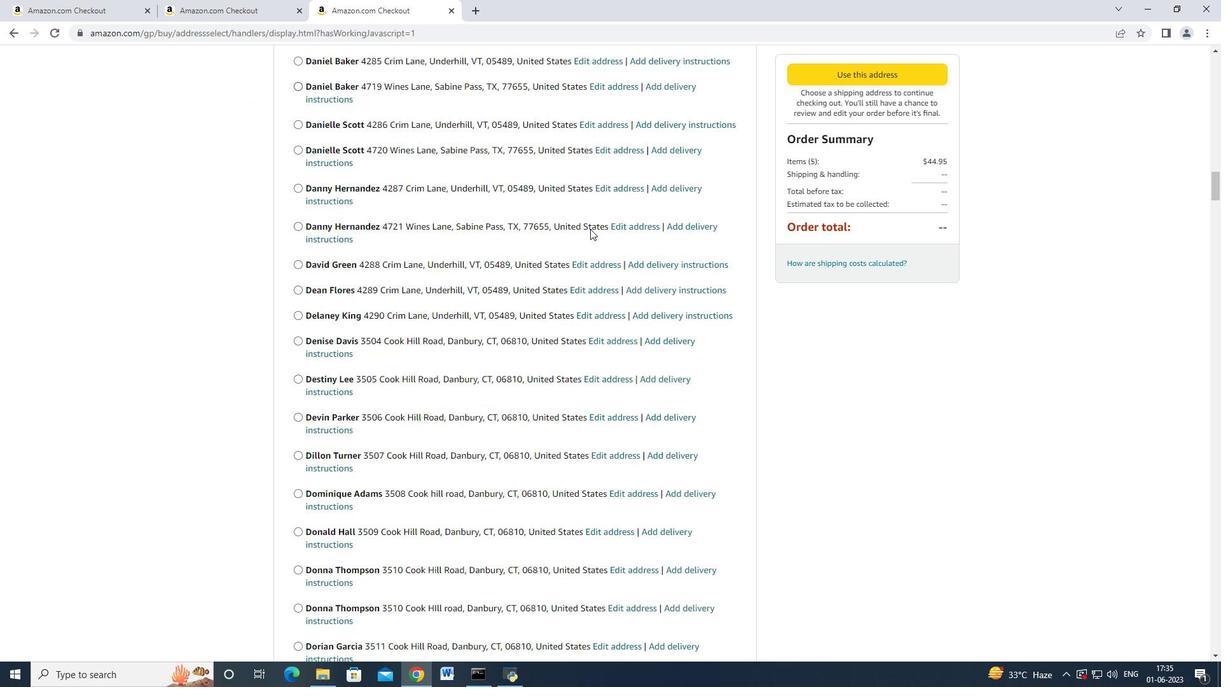 
Action: Mouse moved to (591, 227)
Screenshot: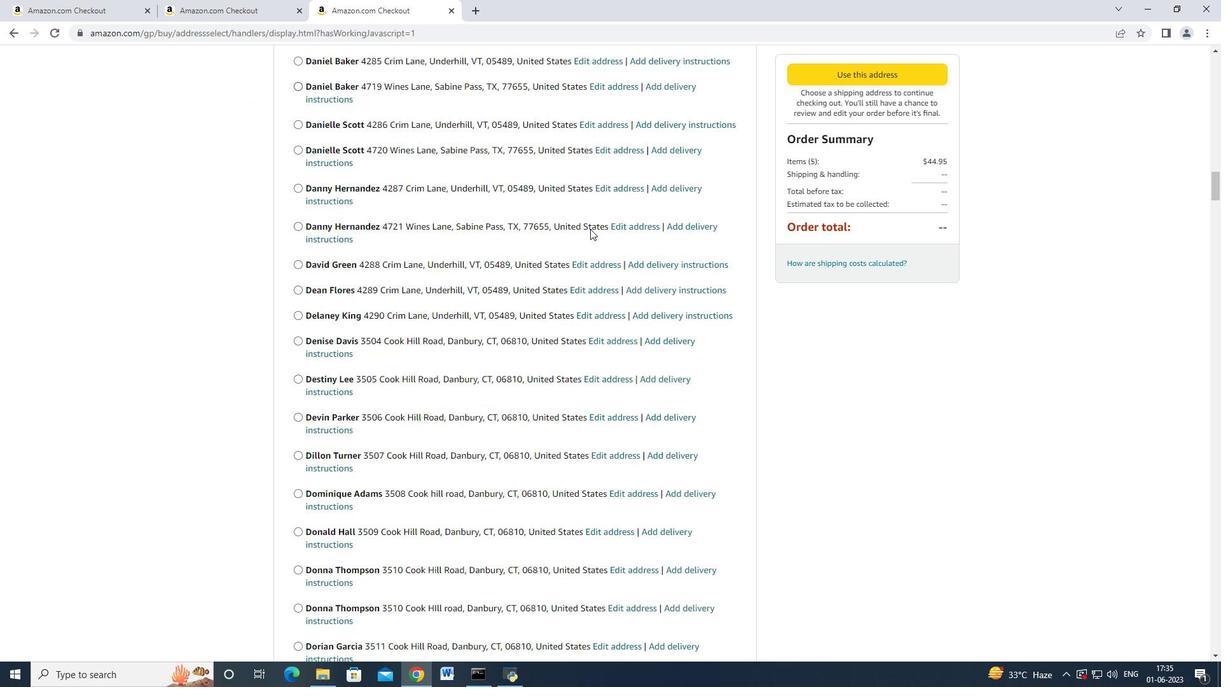 
Action: Mouse scrolled (591, 227) with delta (0, 0)
Screenshot: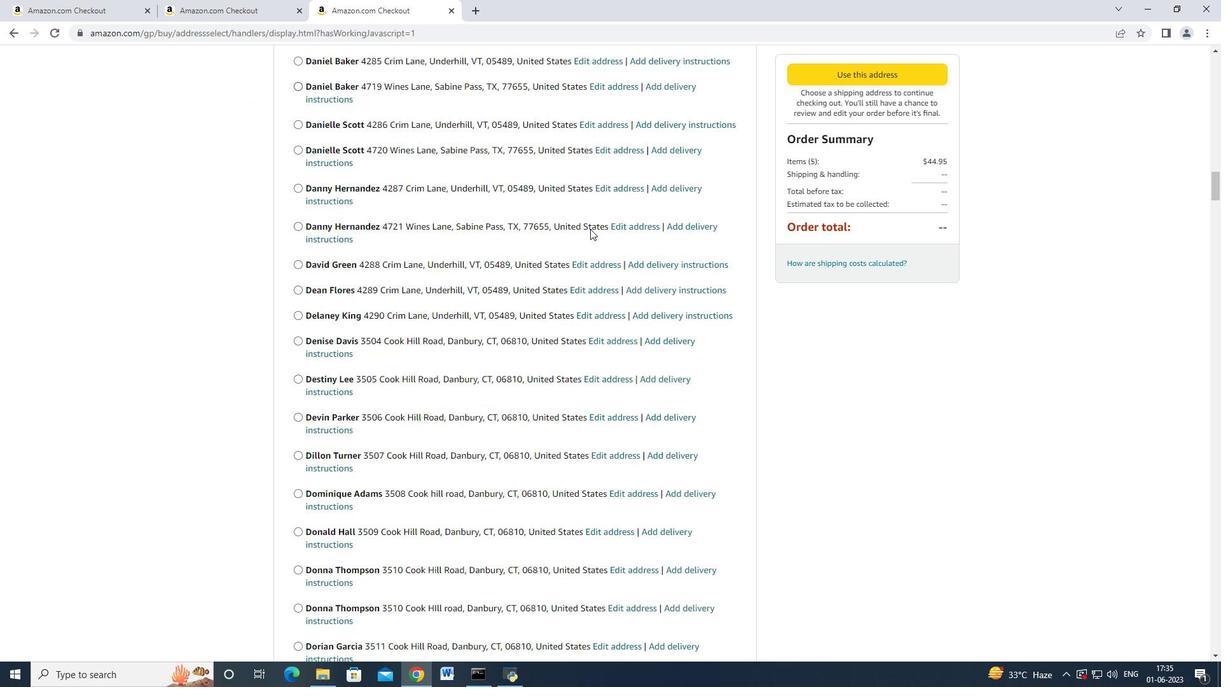 
Action: Mouse scrolled (591, 227) with delta (0, 0)
Screenshot: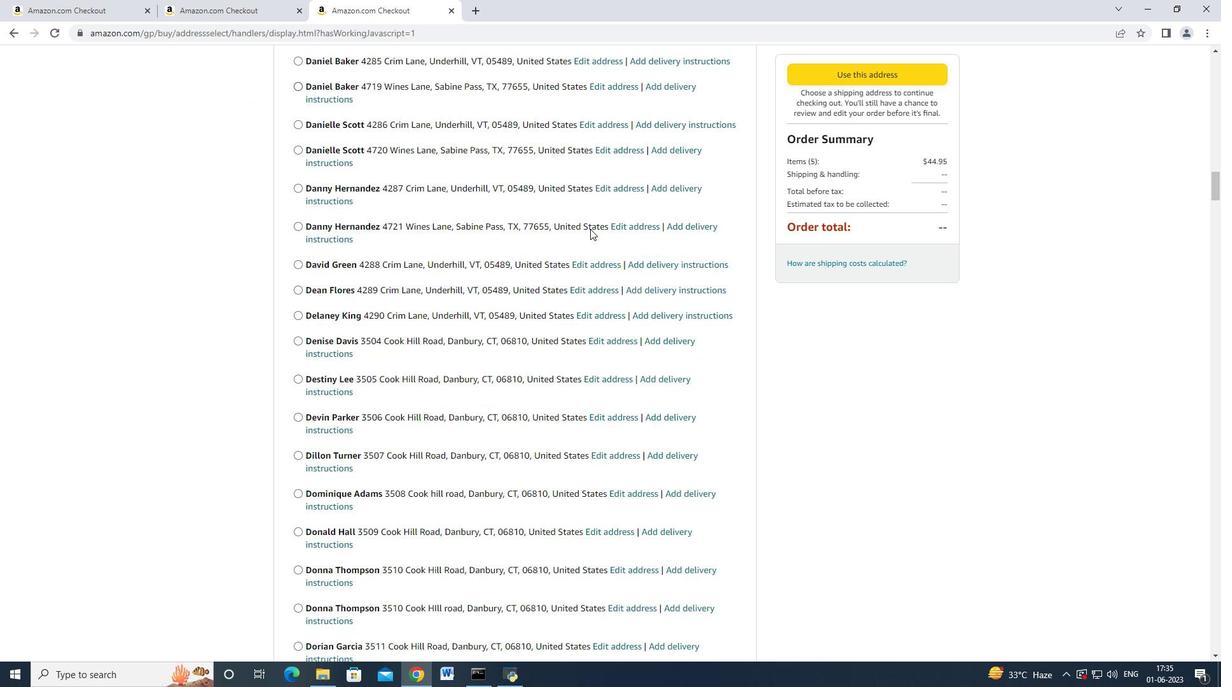 
Action: Mouse scrolled (591, 227) with delta (0, 0)
Screenshot: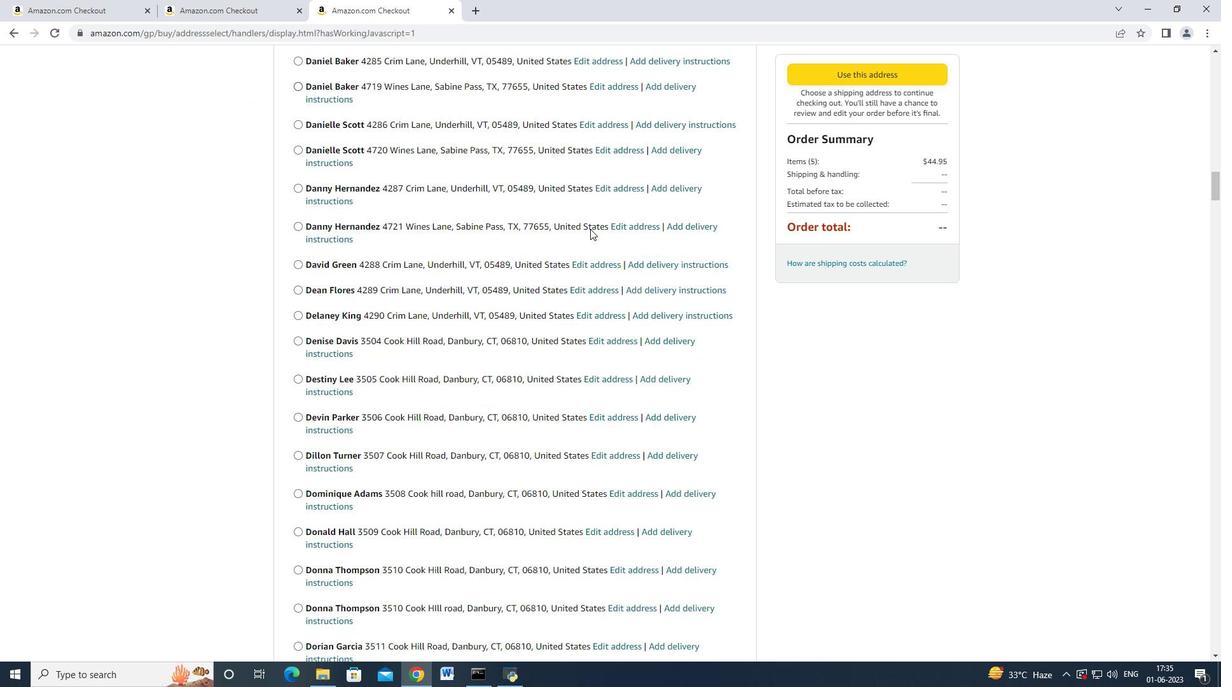 
Action: Mouse scrolled (591, 227) with delta (0, 0)
Screenshot: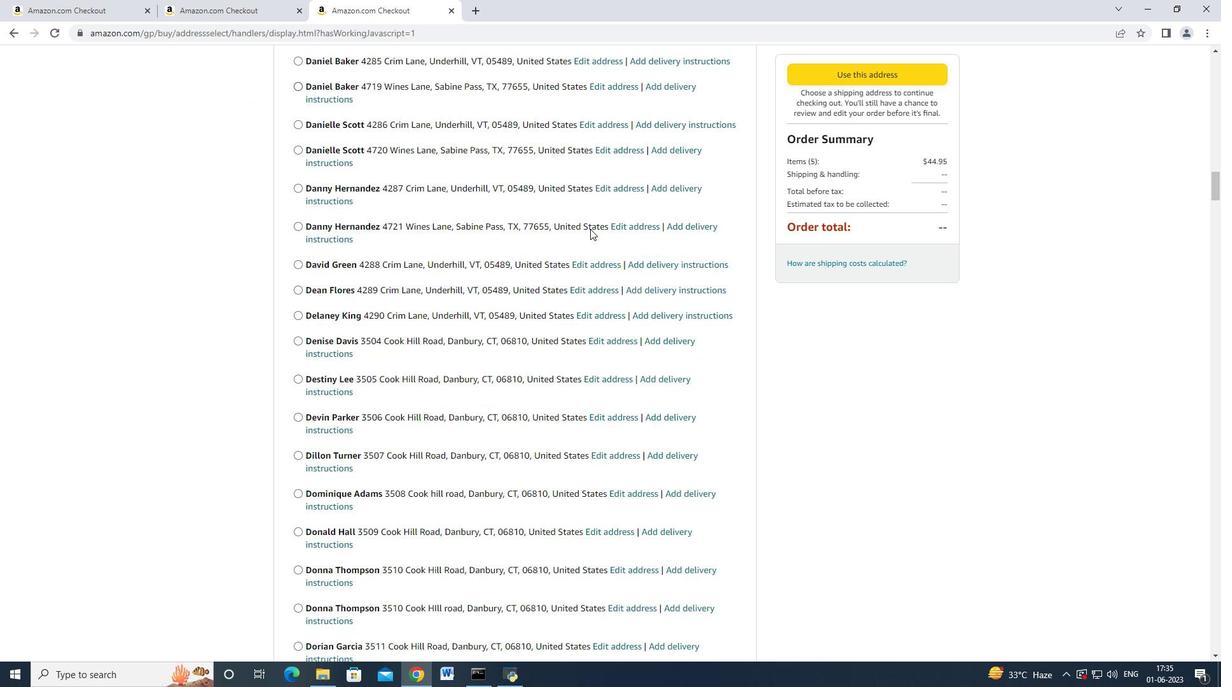 
Action: Mouse scrolled (591, 227) with delta (0, 0)
Screenshot: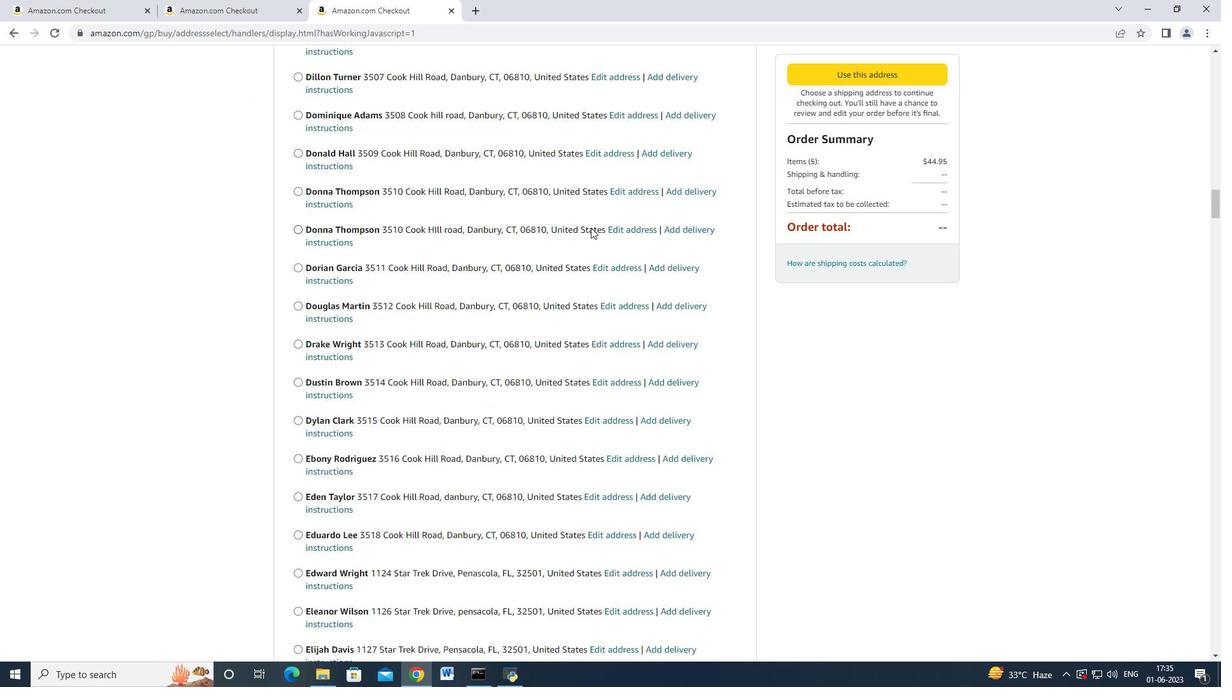 
Action: Mouse moved to (590, 227)
Screenshot: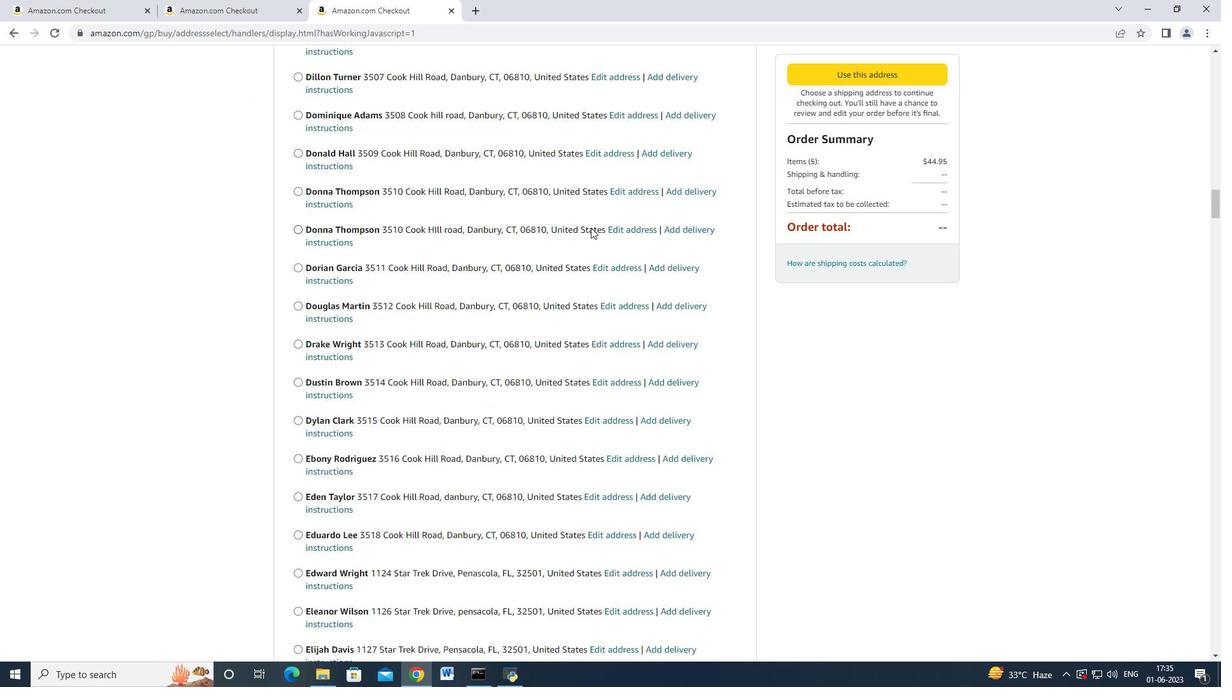 
Action: Mouse scrolled (590, 227) with delta (0, 0)
Screenshot: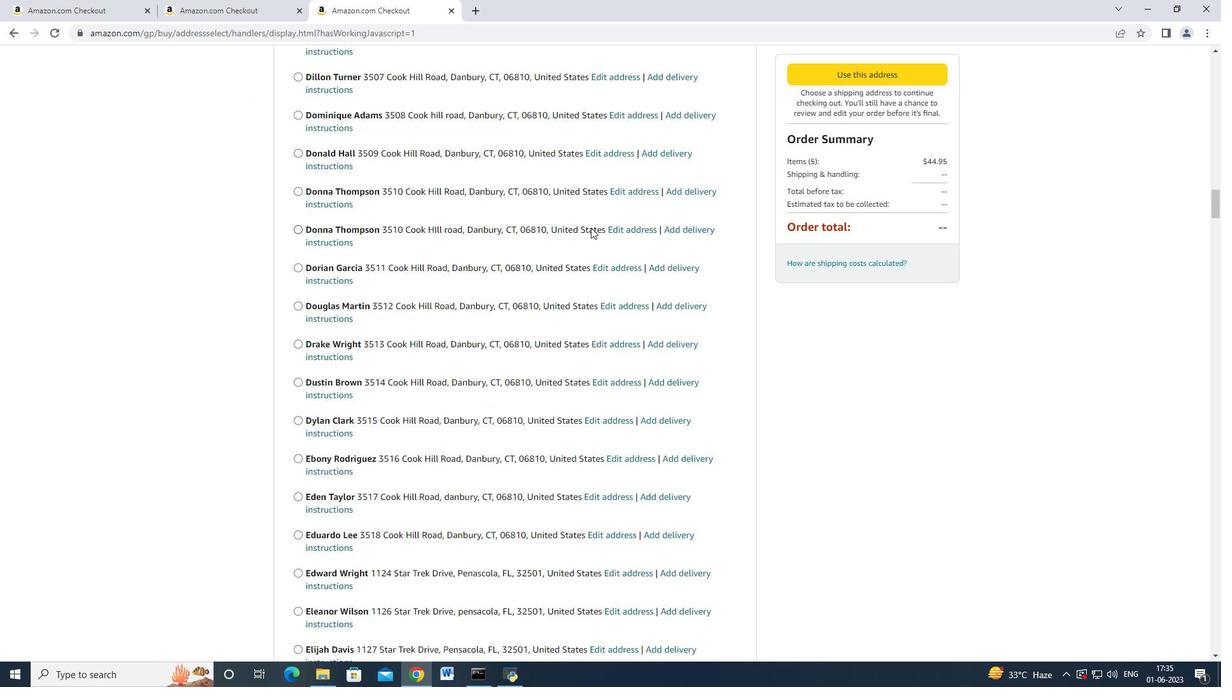 
Action: Mouse scrolled (590, 227) with delta (0, 0)
Screenshot: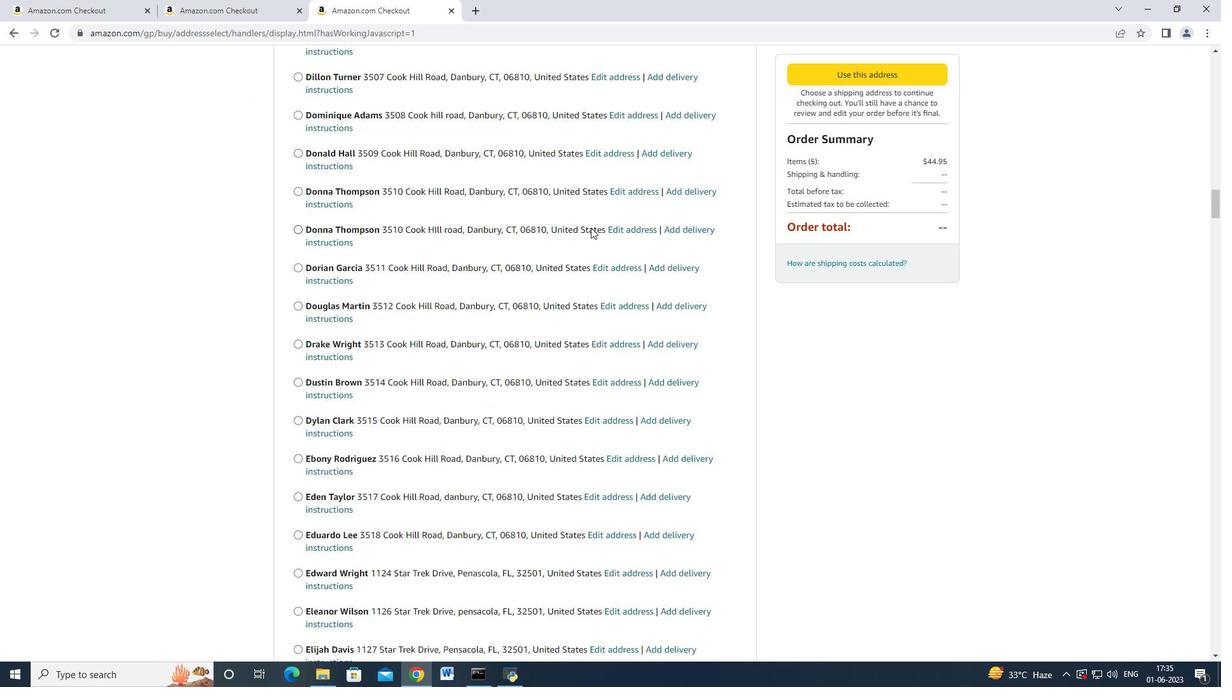 
Action: Mouse scrolled (590, 227) with delta (0, 0)
Screenshot: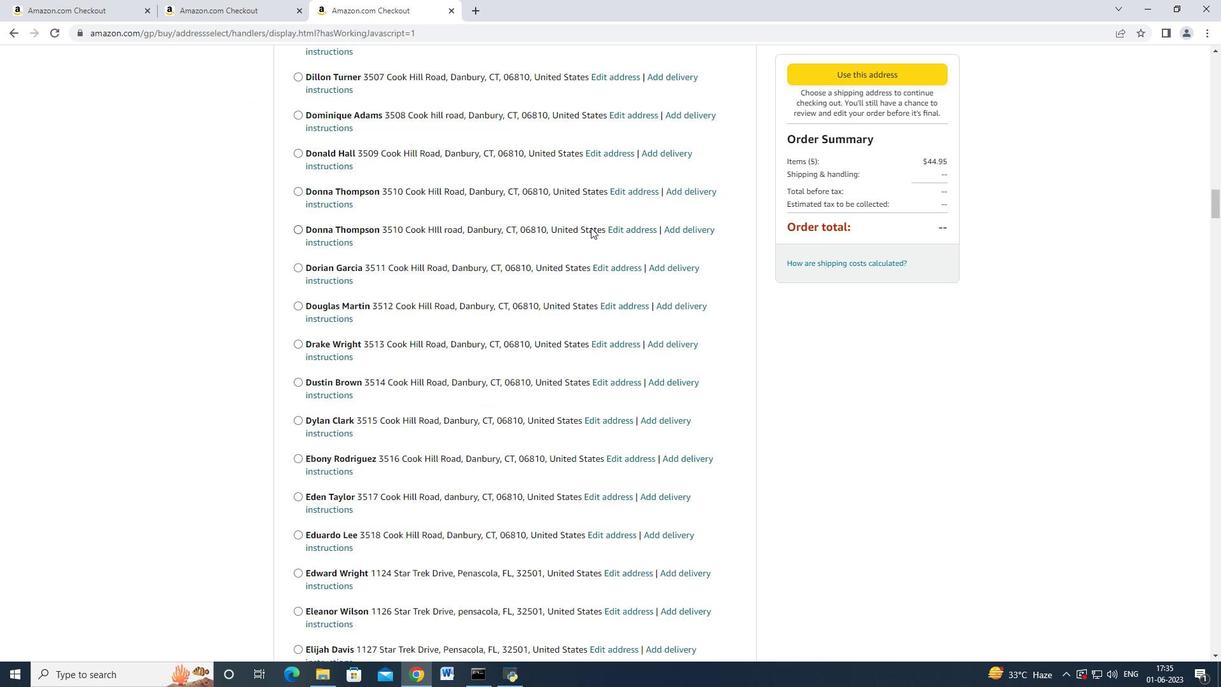 
Action: Mouse moved to (590, 227)
Screenshot: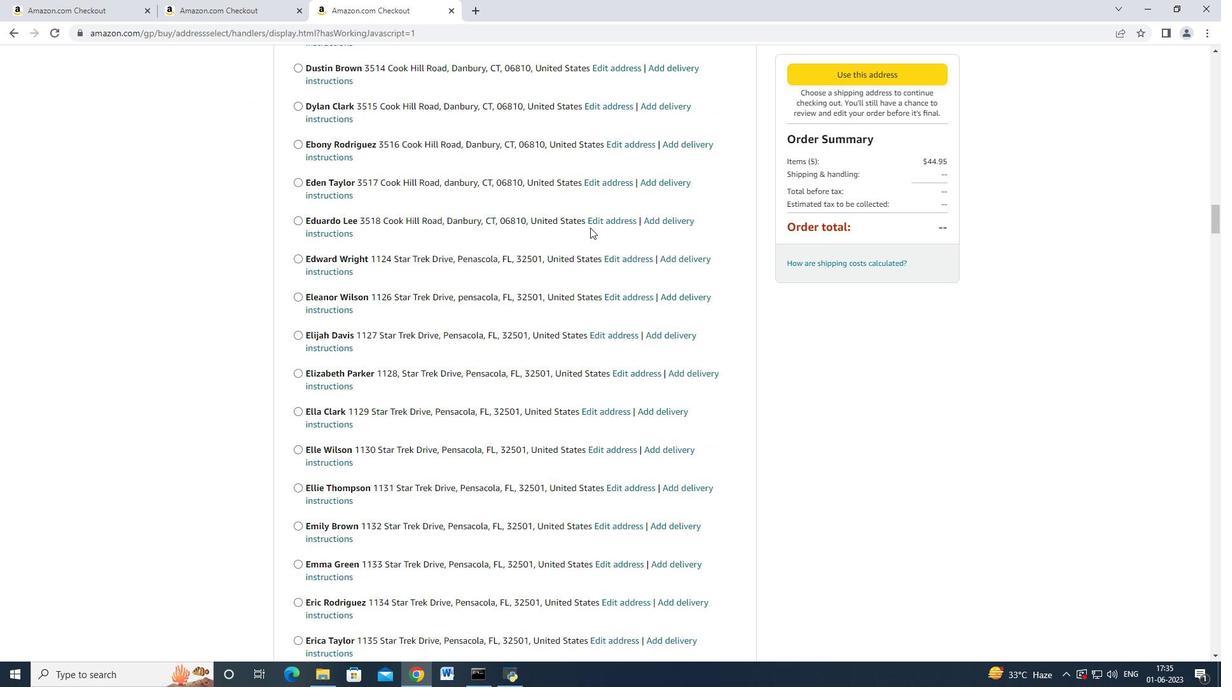 
Action: Mouse scrolled (590, 227) with delta (0, 0)
Screenshot: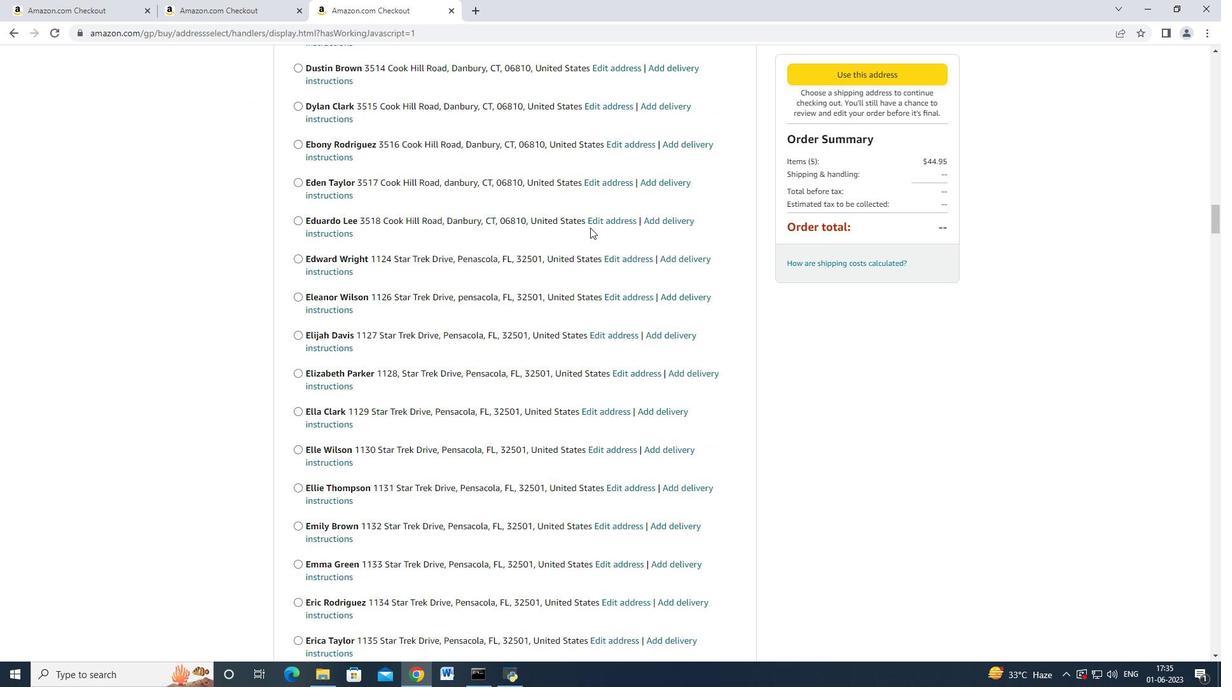 
Action: Mouse scrolled (590, 227) with delta (0, 0)
Screenshot: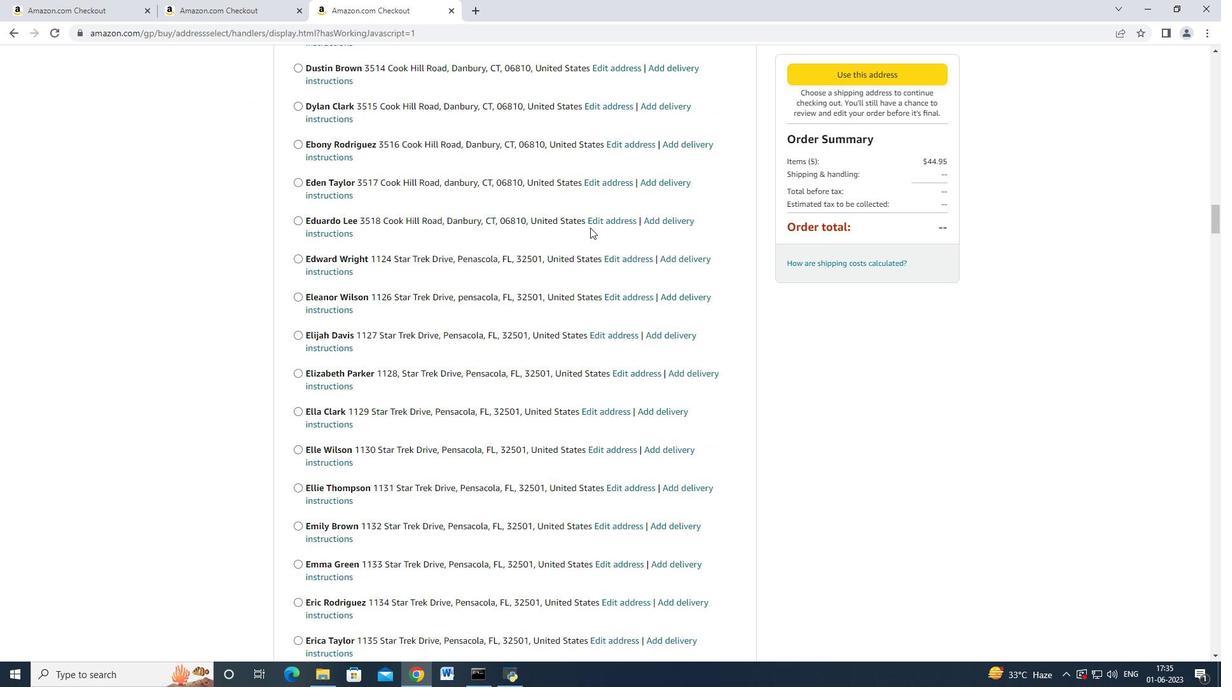 
Action: Mouse moved to (590, 227)
Screenshot: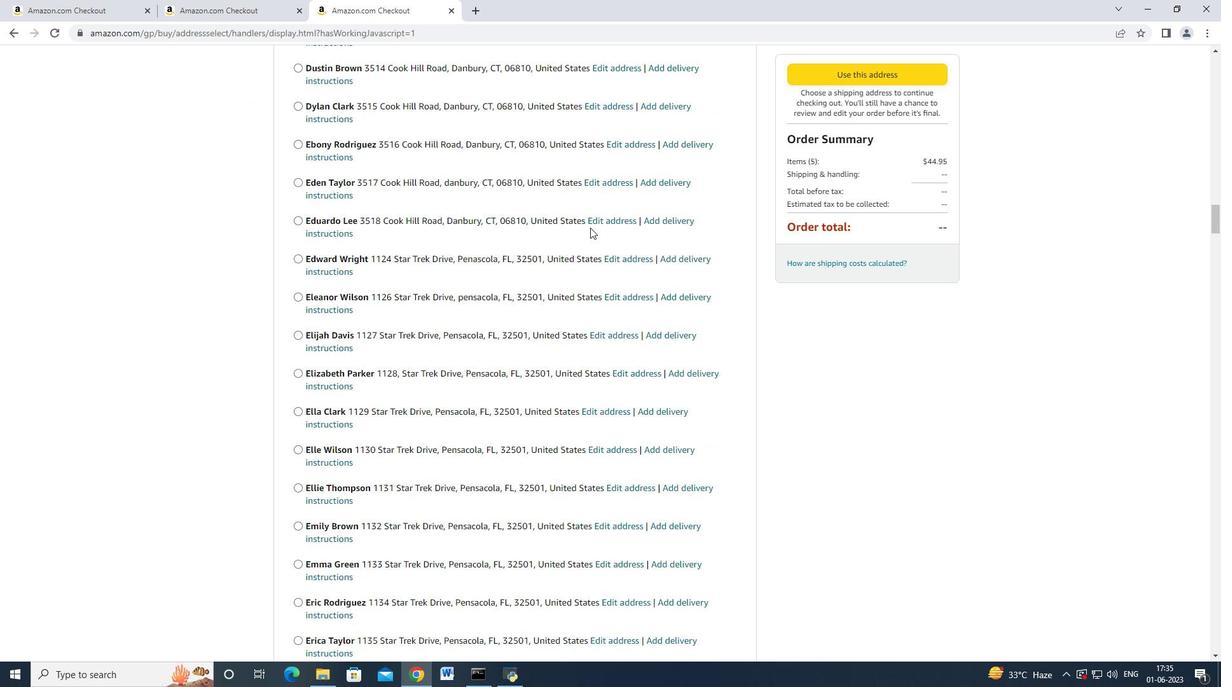 
Action: Mouse scrolled (590, 227) with delta (0, 0)
Screenshot: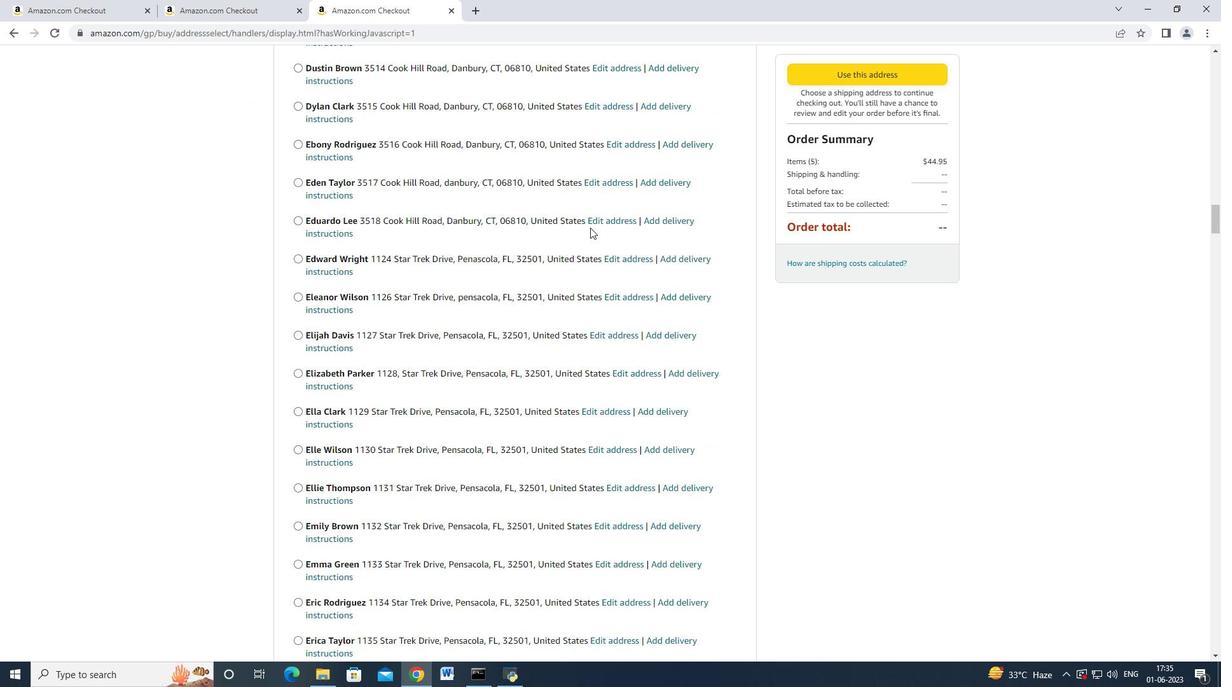 
Action: Mouse moved to (590, 227)
Screenshot: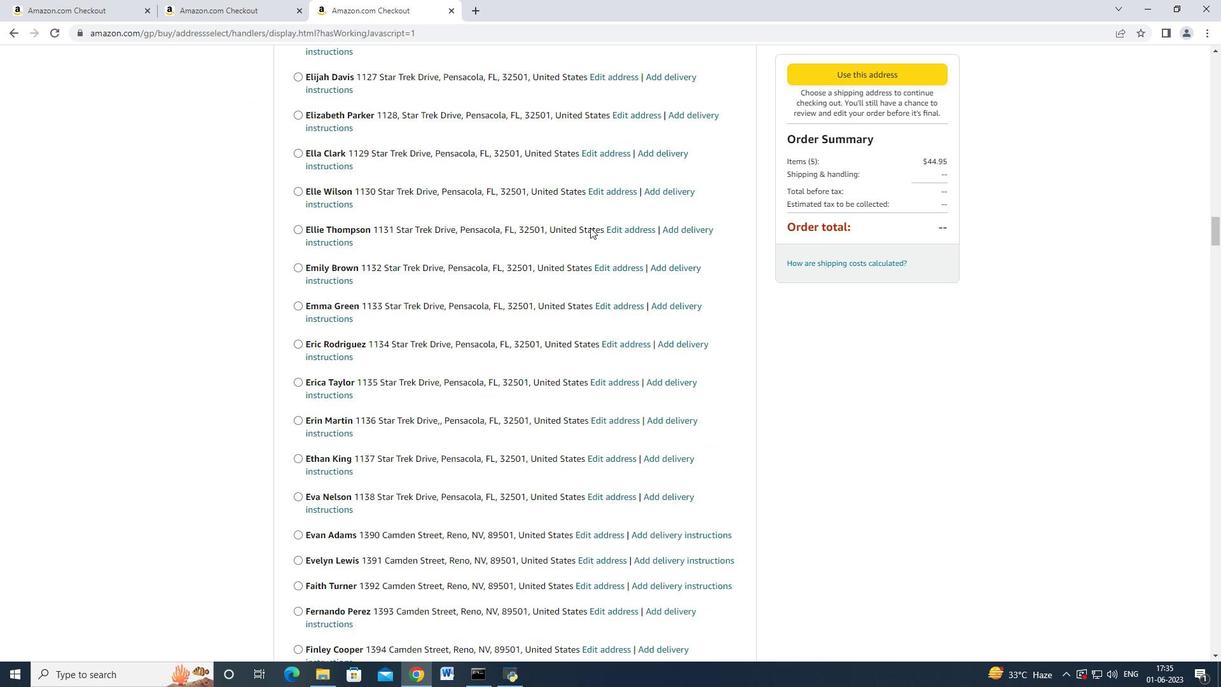 
Action: Mouse scrolled (590, 226) with delta (0, -1)
Screenshot: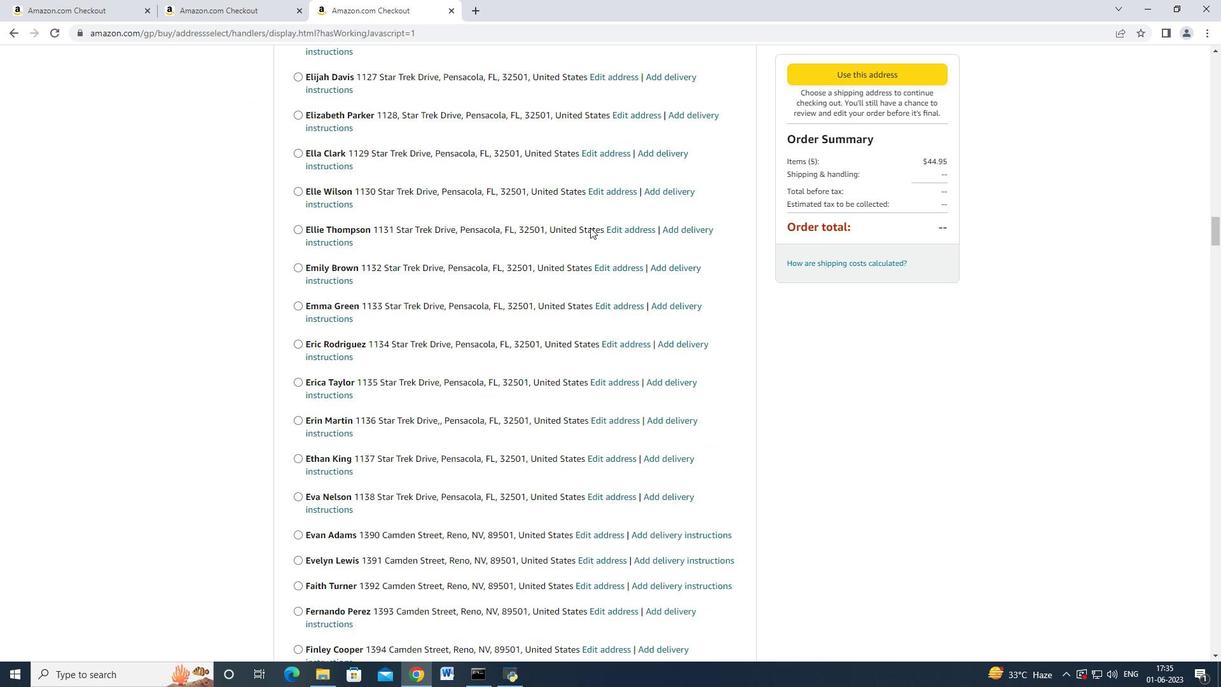 
Action: Mouse scrolled (590, 227) with delta (0, 0)
Screenshot: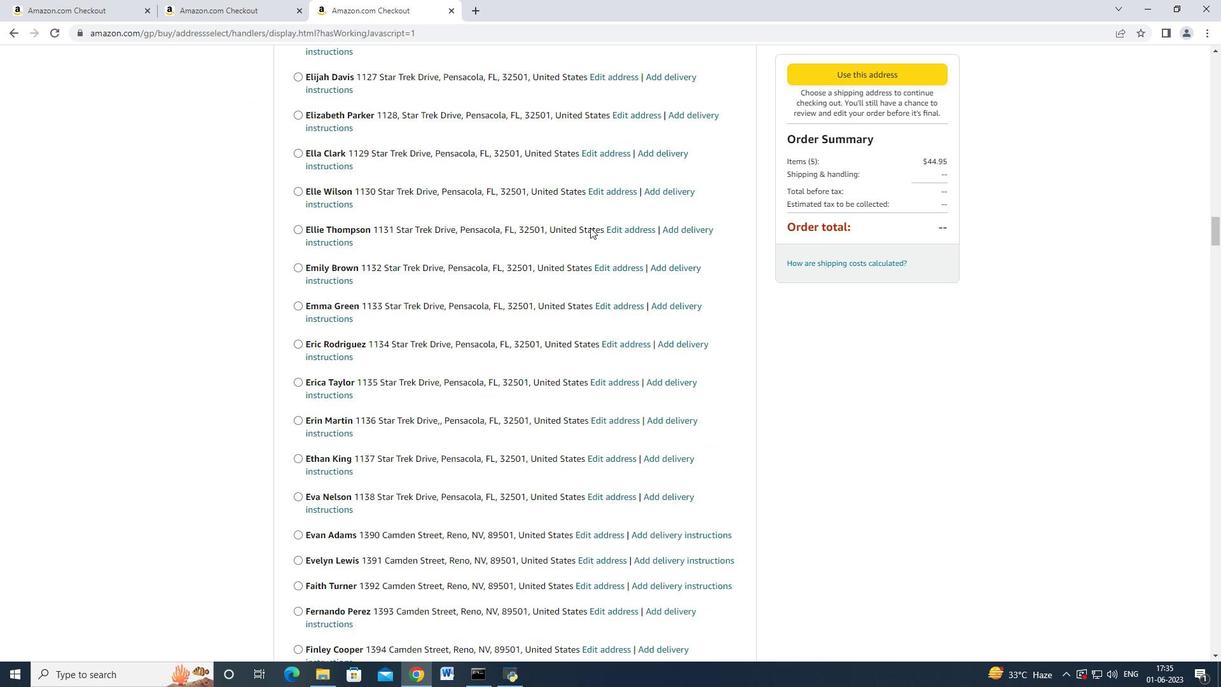 
Action: Mouse scrolled (590, 227) with delta (0, 0)
Screenshot: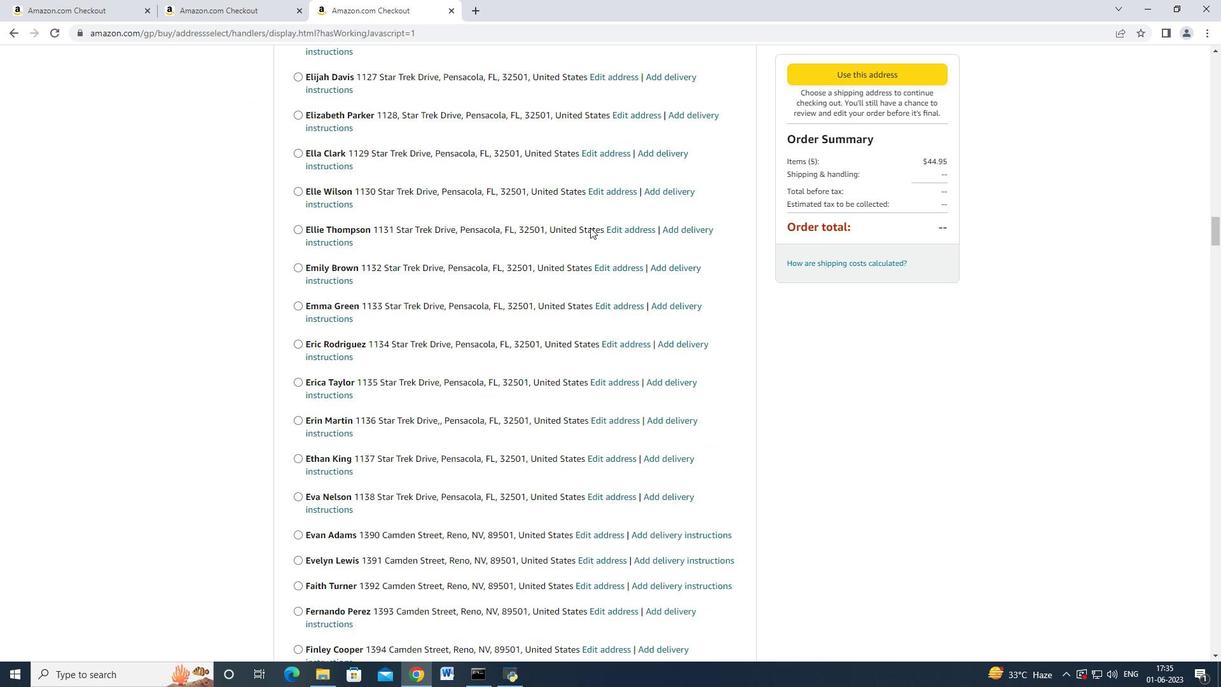 
Action: Mouse scrolled (590, 227) with delta (0, 0)
Screenshot: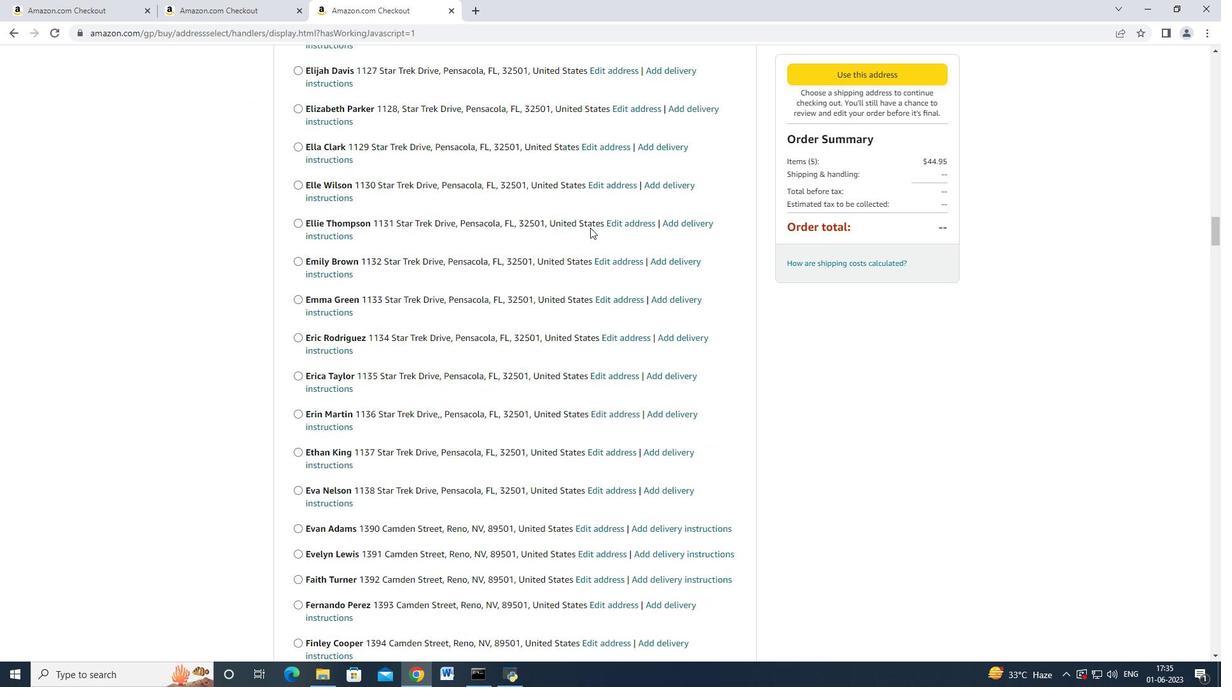
Action: Mouse scrolled (590, 227) with delta (0, 0)
Screenshot: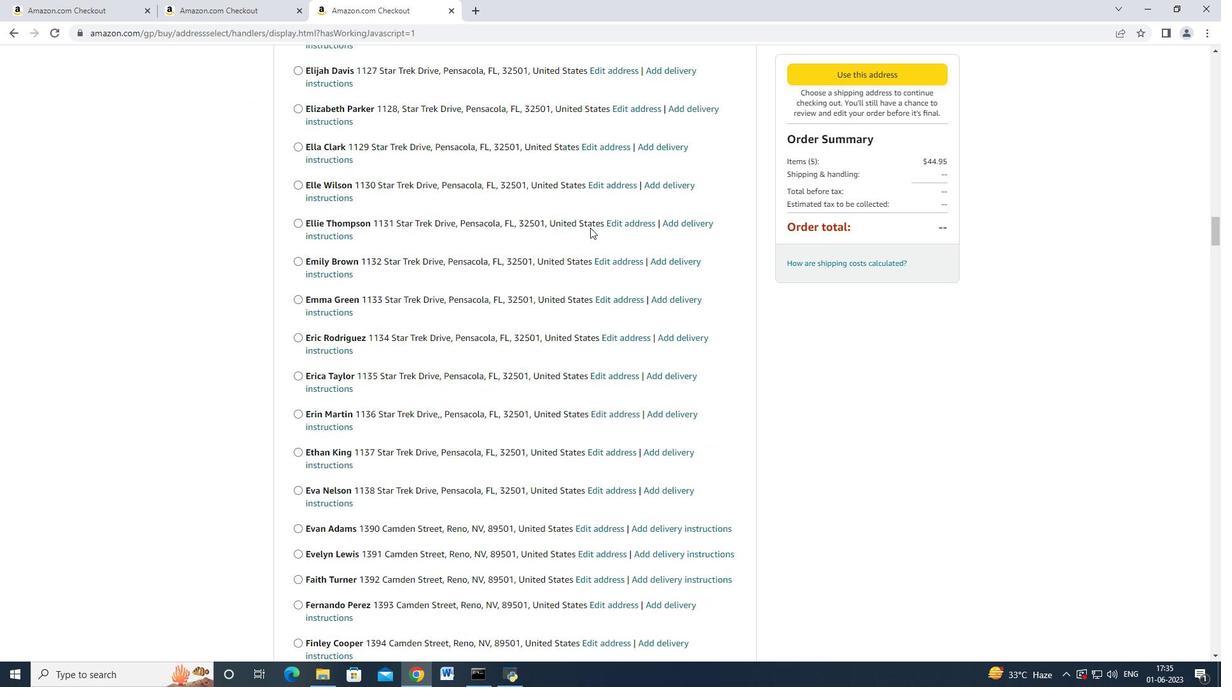 
Action: Mouse moved to (589, 227)
Screenshot: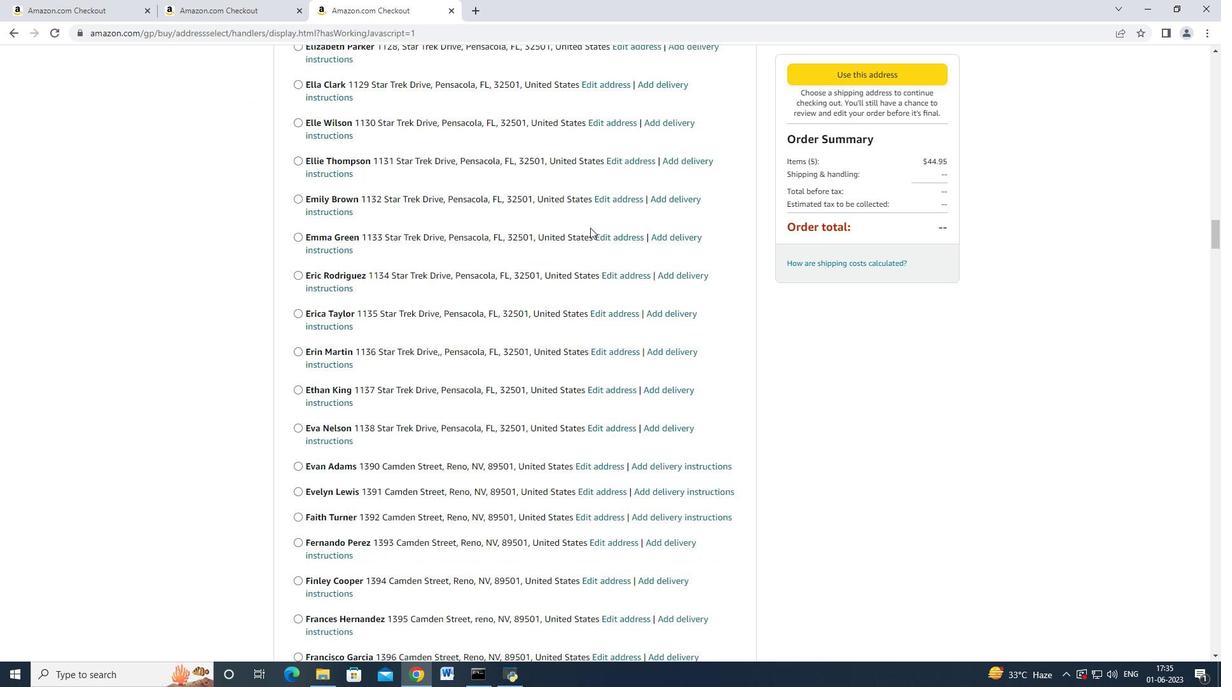 
Action: Mouse scrolled (589, 227) with delta (0, 0)
Screenshot: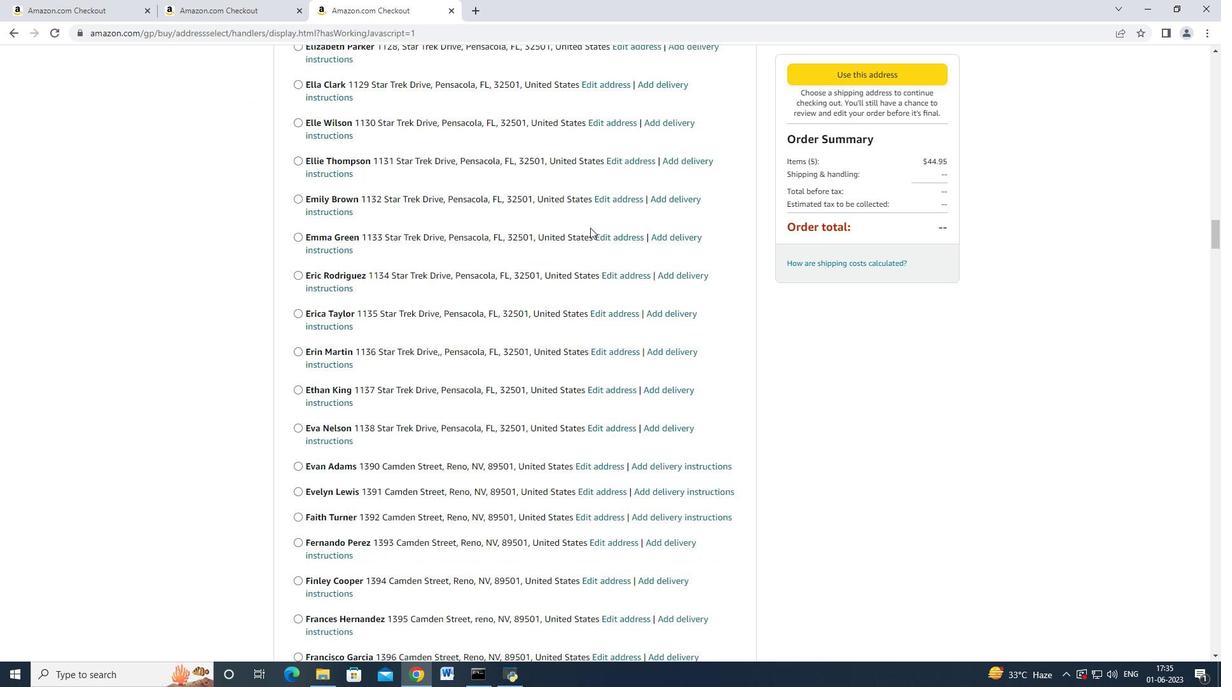 
Action: Mouse moved to (587, 227)
Screenshot: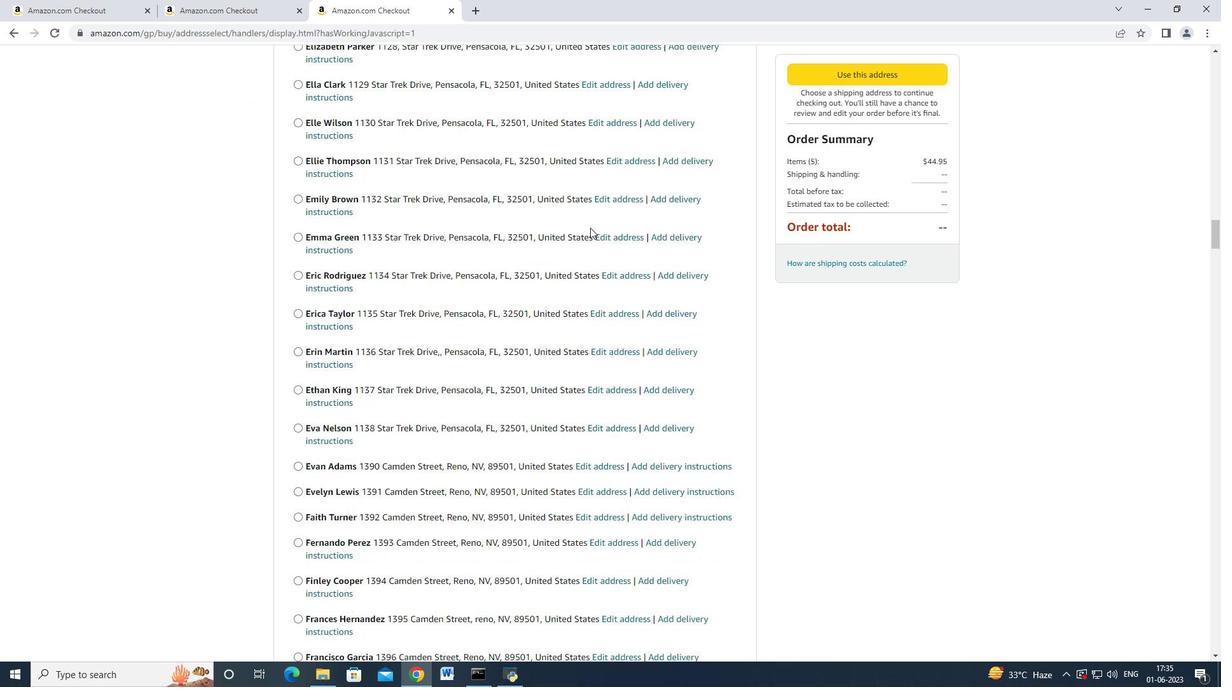 
Action: Mouse scrolled (587, 227) with delta (0, 0)
Screenshot: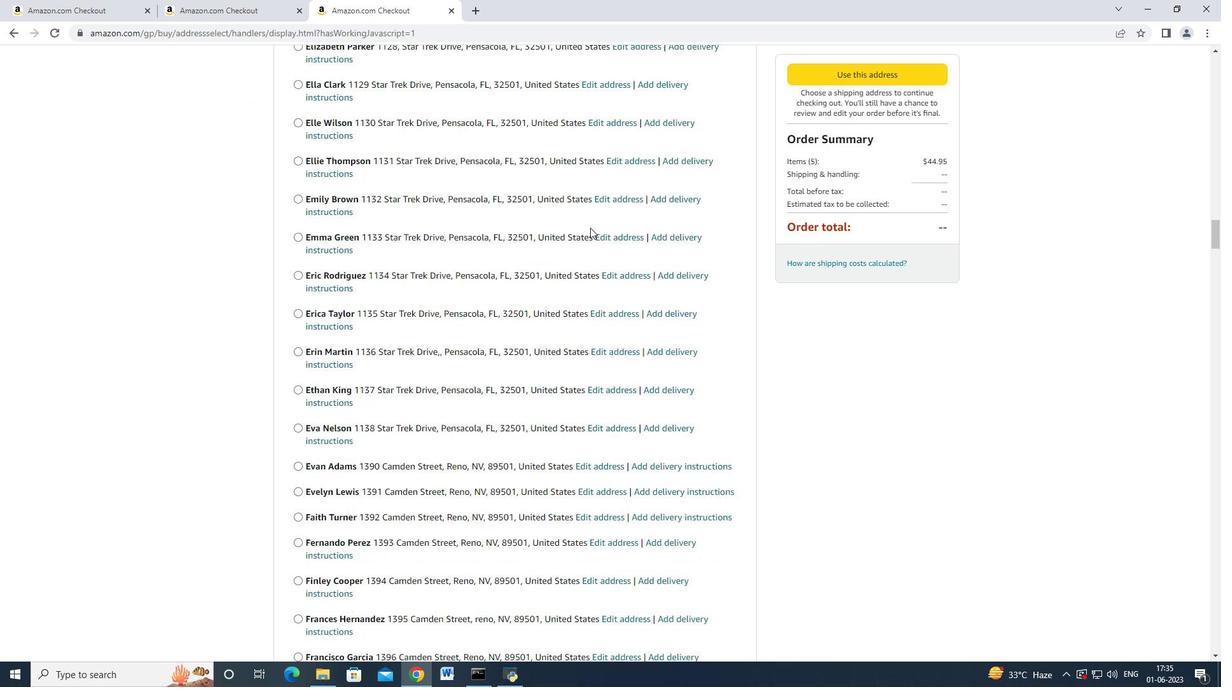 
Action: Mouse scrolled (587, 226) with delta (0, -1)
Screenshot: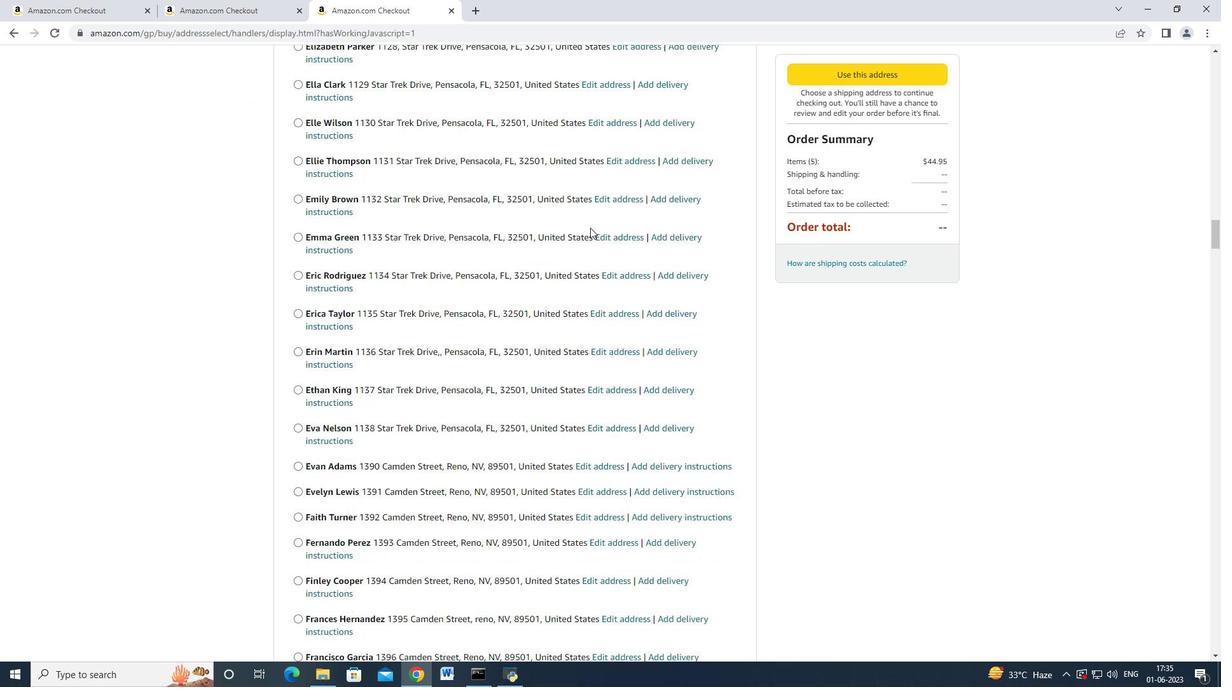 
Action: Mouse scrolled (587, 227) with delta (0, 0)
Screenshot: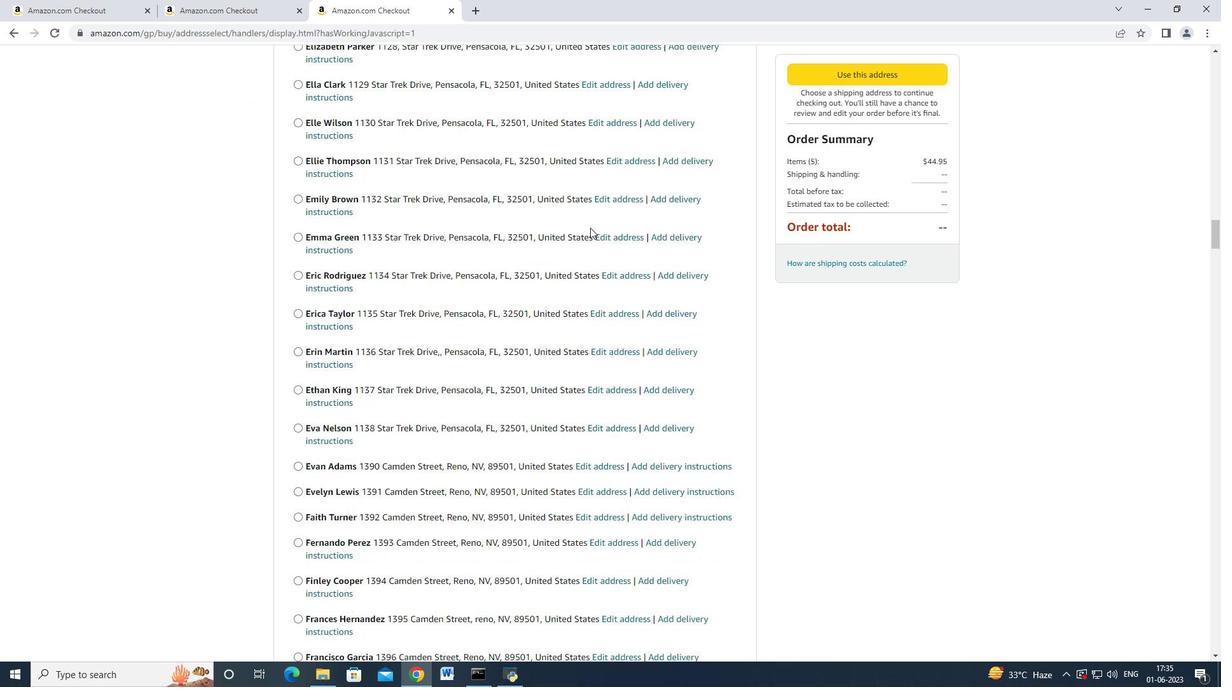 
Action: Mouse scrolled (587, 227) with delta (0, 0)
Screenshot: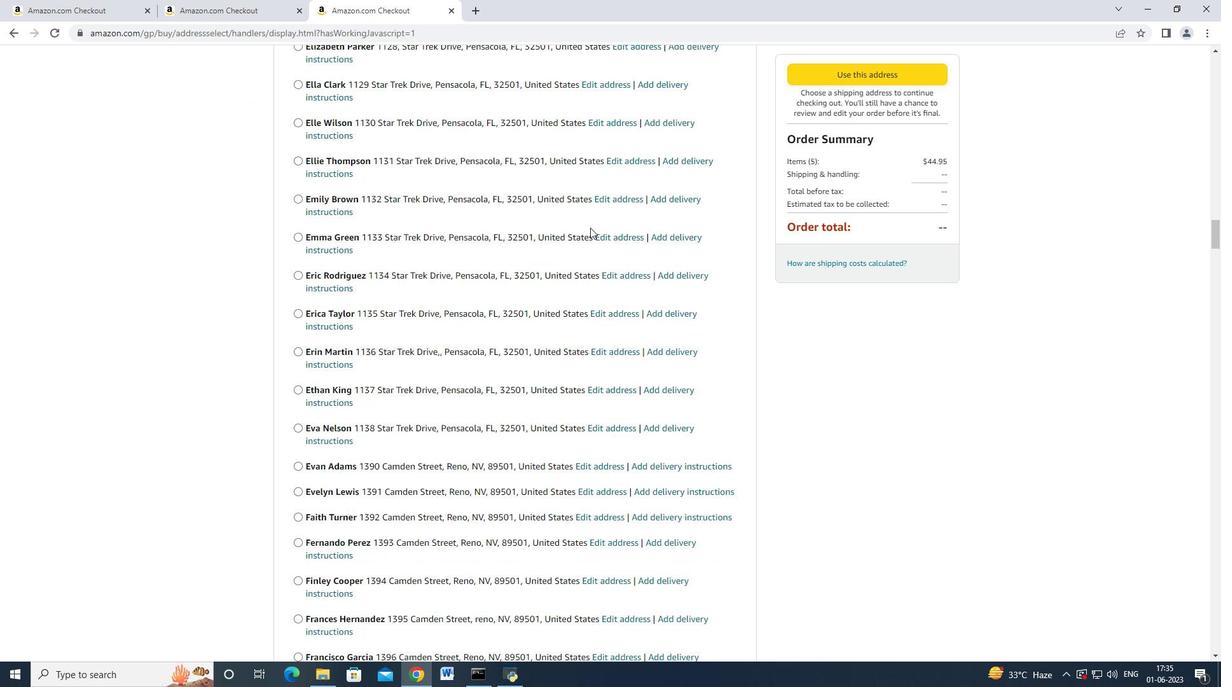 
Action: Mouse scrolled (587, 226) with delta (0, -1)
Screenshot: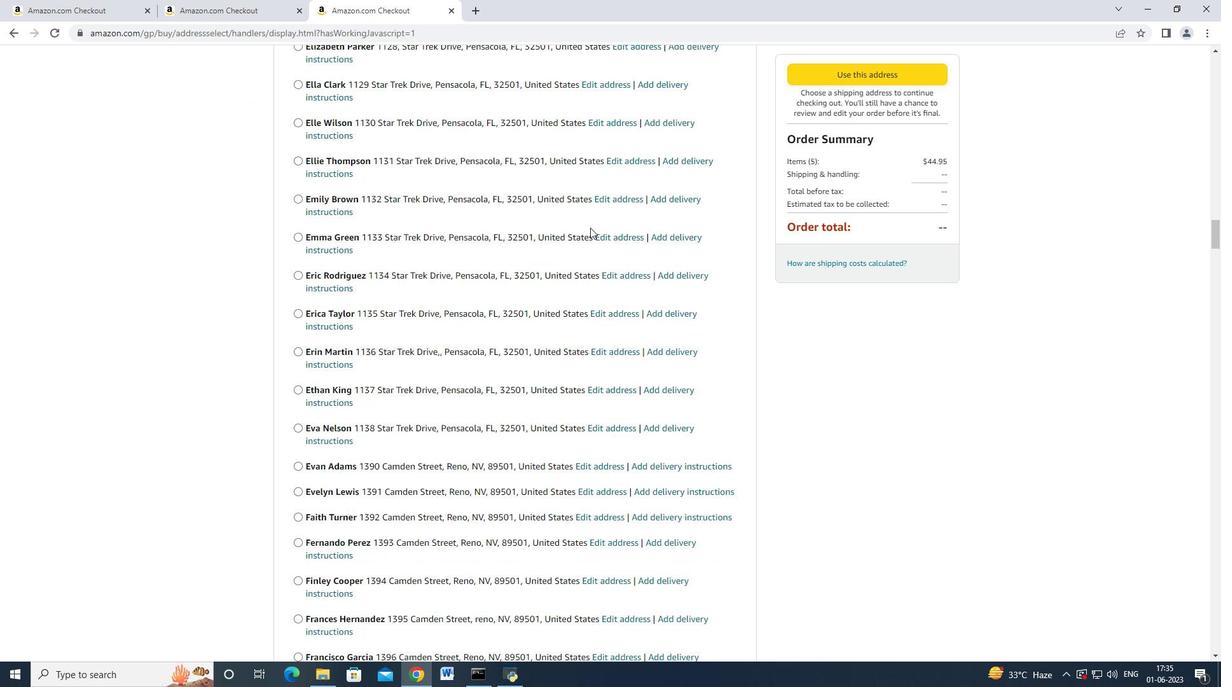 
Action: Mouse scrolled (587, 227) with delta (0, 0)
Screenshot: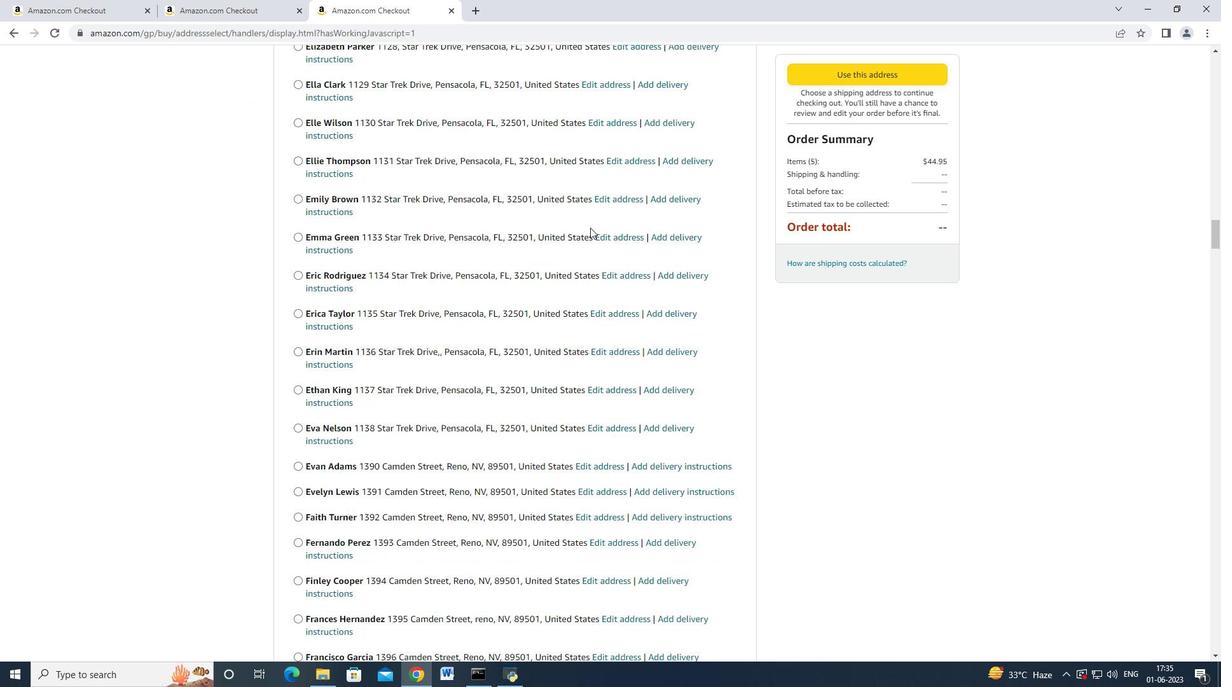 
Action: Mouse moved to (585, 229)
Screenshot: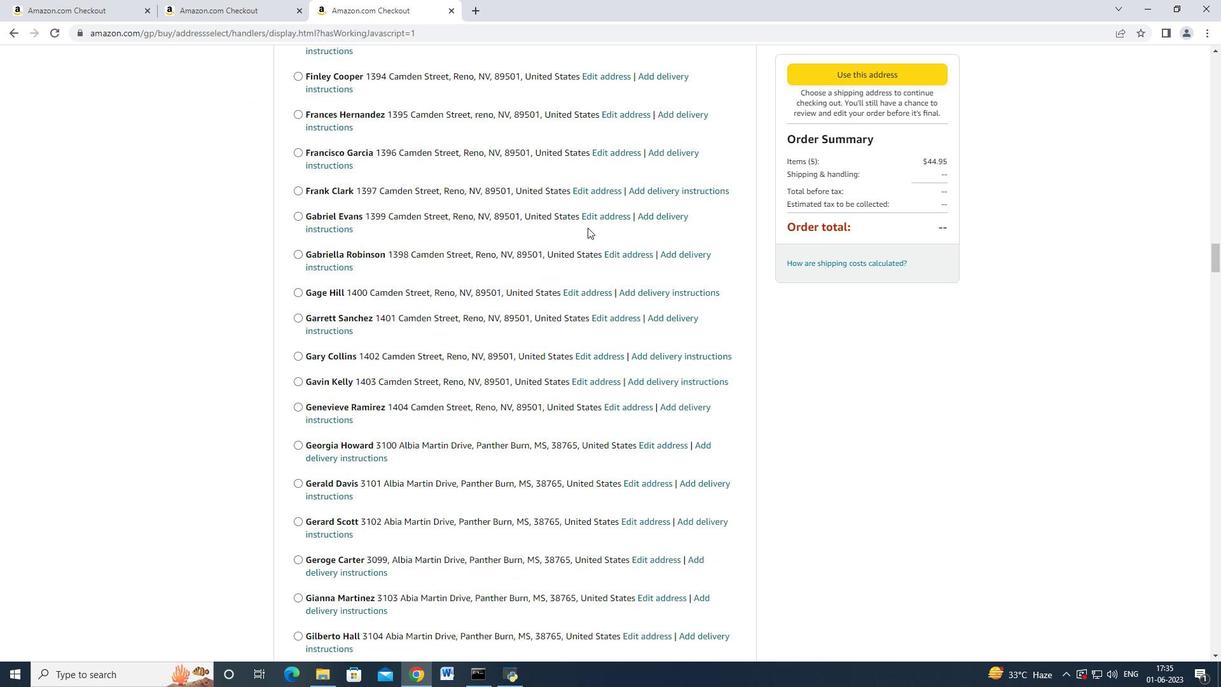 
Action: Mouse scrolled (585, 228) with delta (0, 0)
Screenshot: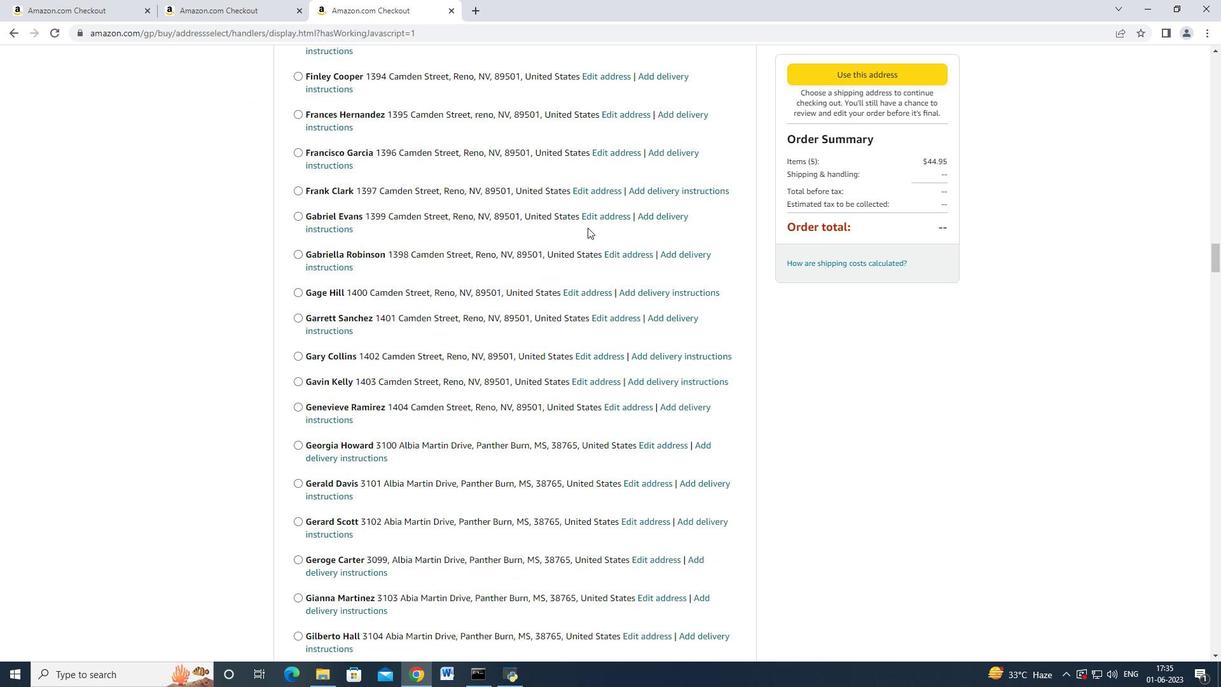 
Action: Mouse scrolled (585, 228) with delta (0, 0)
Screenshot: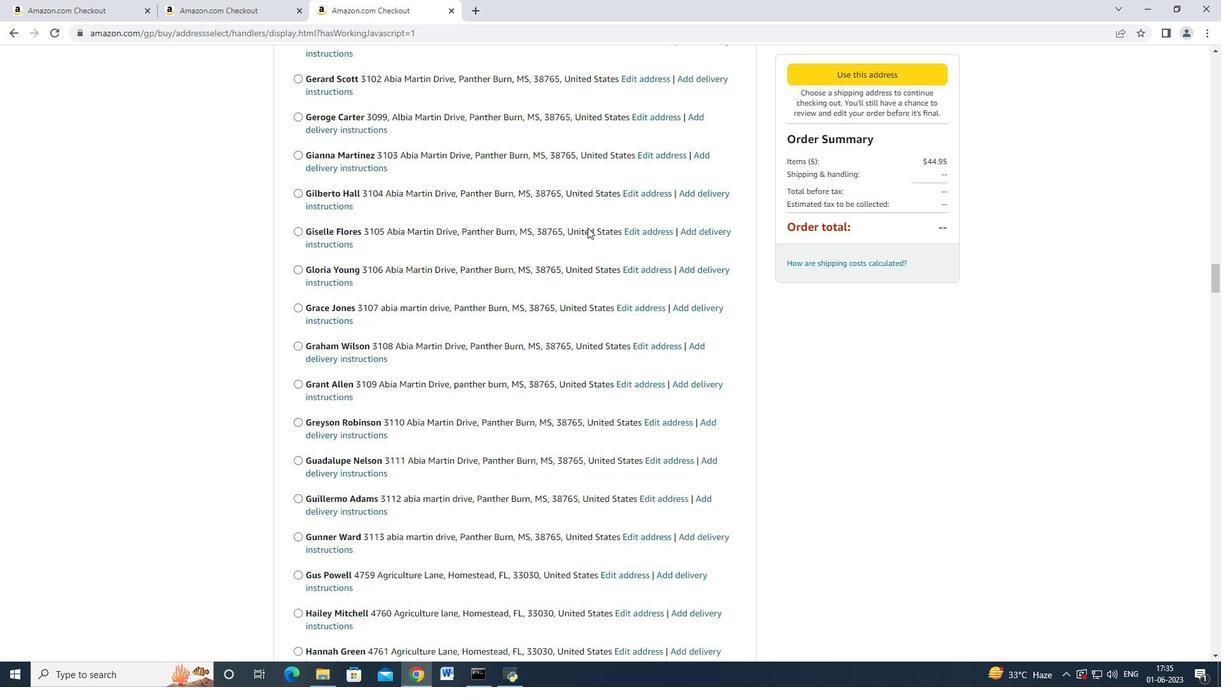 
Action: Mouse scrolled (585, 228) with delta (0, 0)
Screenshot: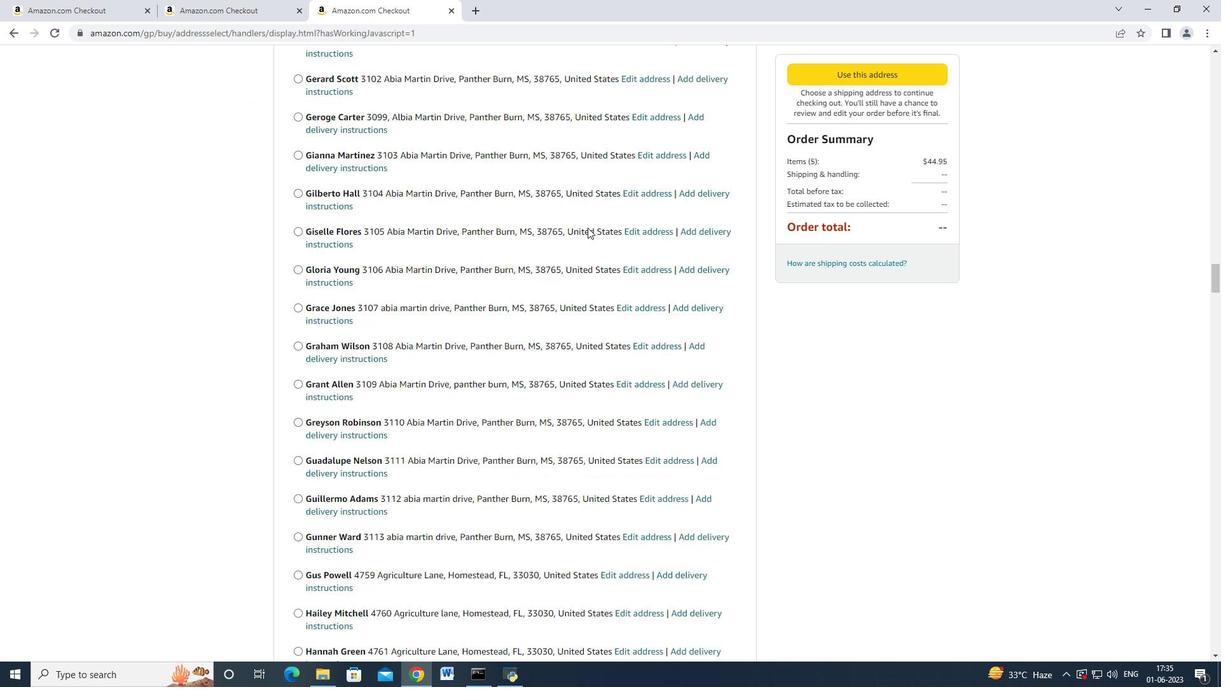 
Action: Mouse scrolled (585, 227) with delta (0, -1)
Screenshot: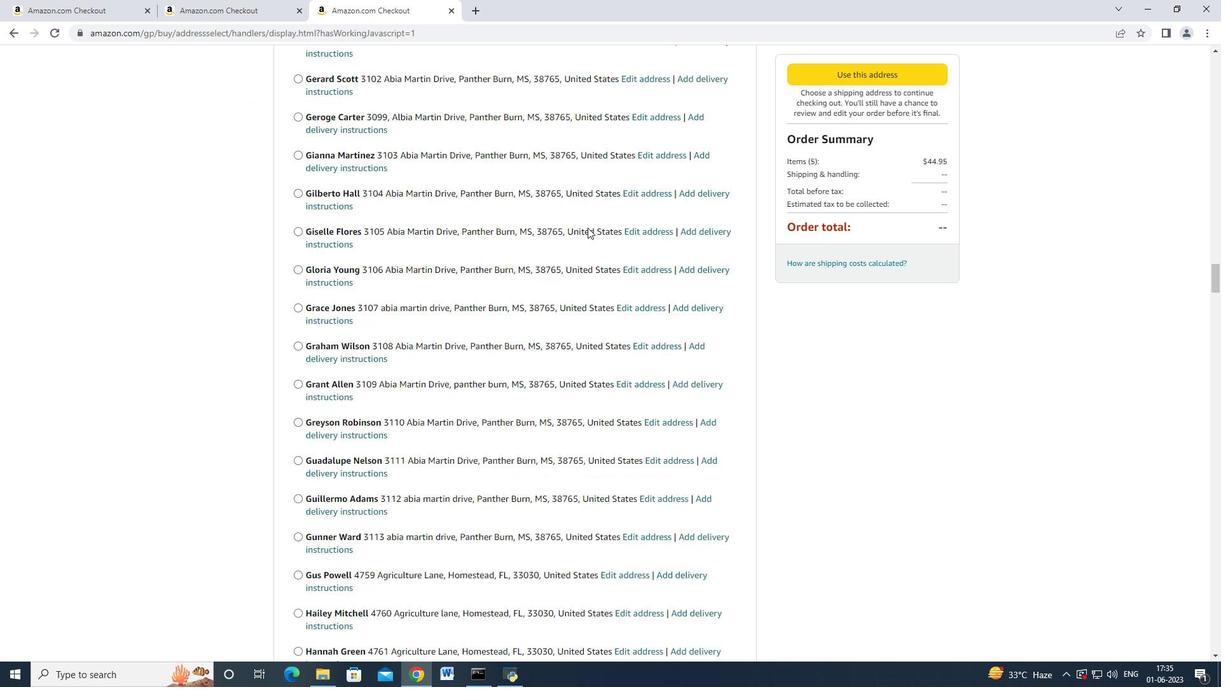 
Action: Mouse scrolled (585, 228) with delta (0, 0)
Screenshot: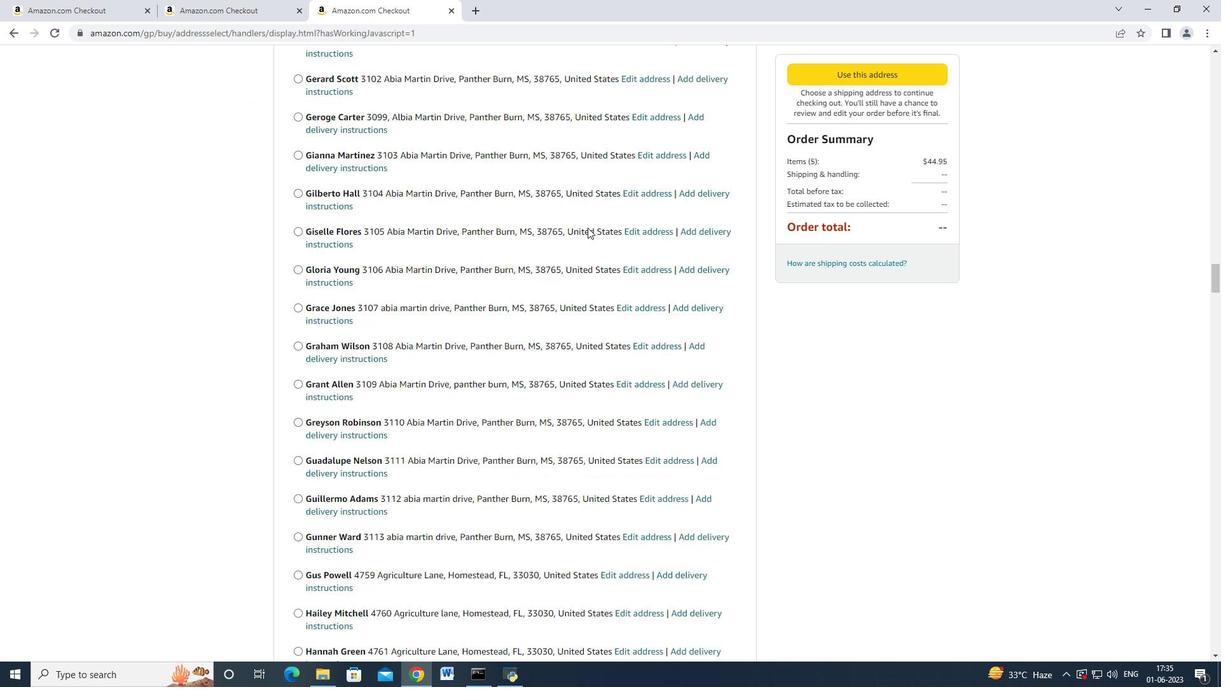 
Action: Mouse scrolled (585, 228) with delta (0, 0)
Screenshot: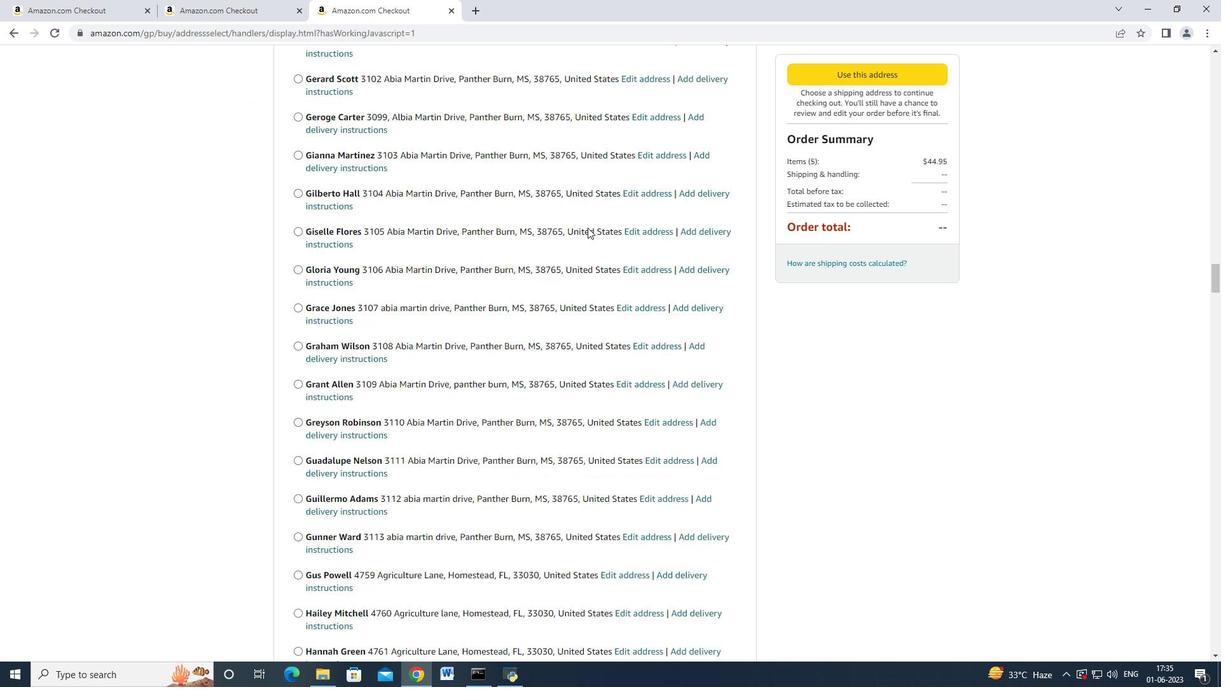 
Action: Mouse scrolled (585, 228) with delta (0, 0)
Screenshot: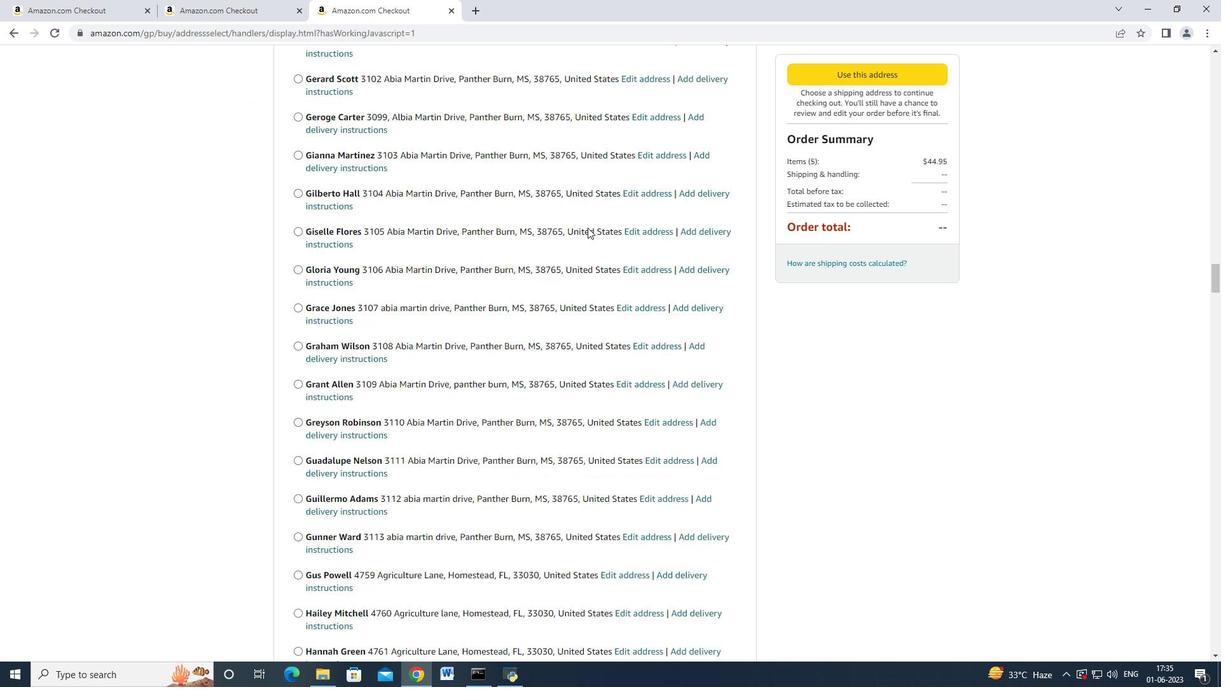 
Action: Mouse scrolled (585, 228) with delta (0, 0)
Screenshot: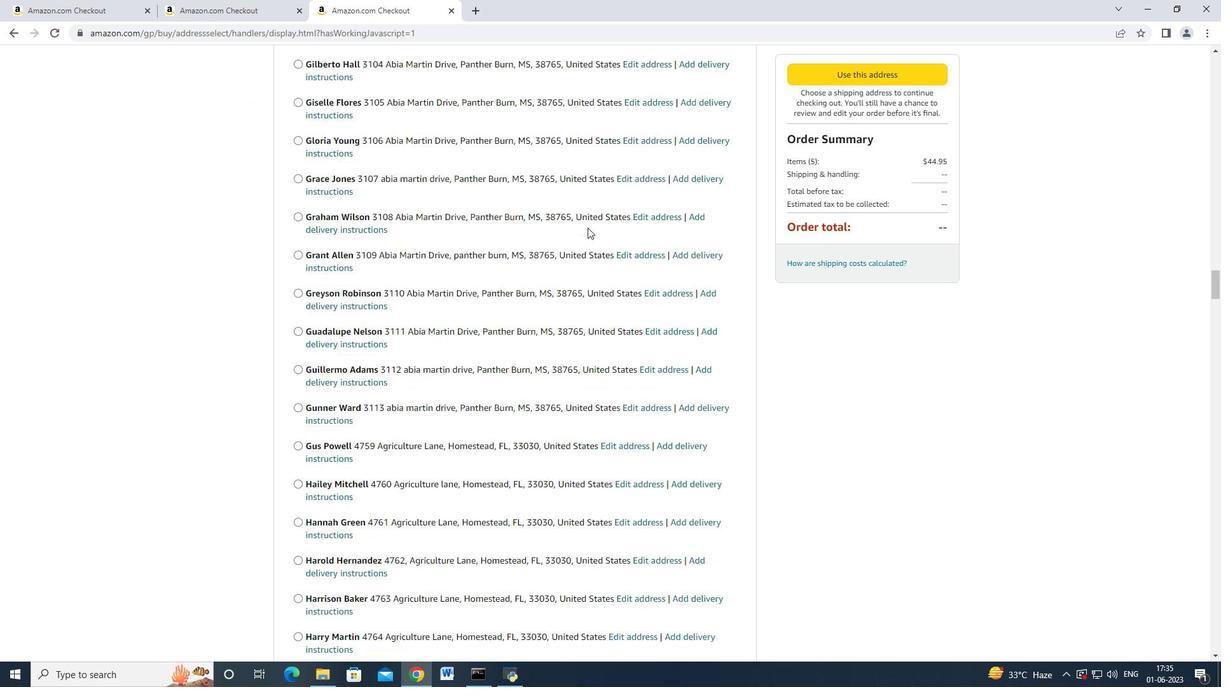 
Action: Mouse moved to (583, 229)
Screenshot: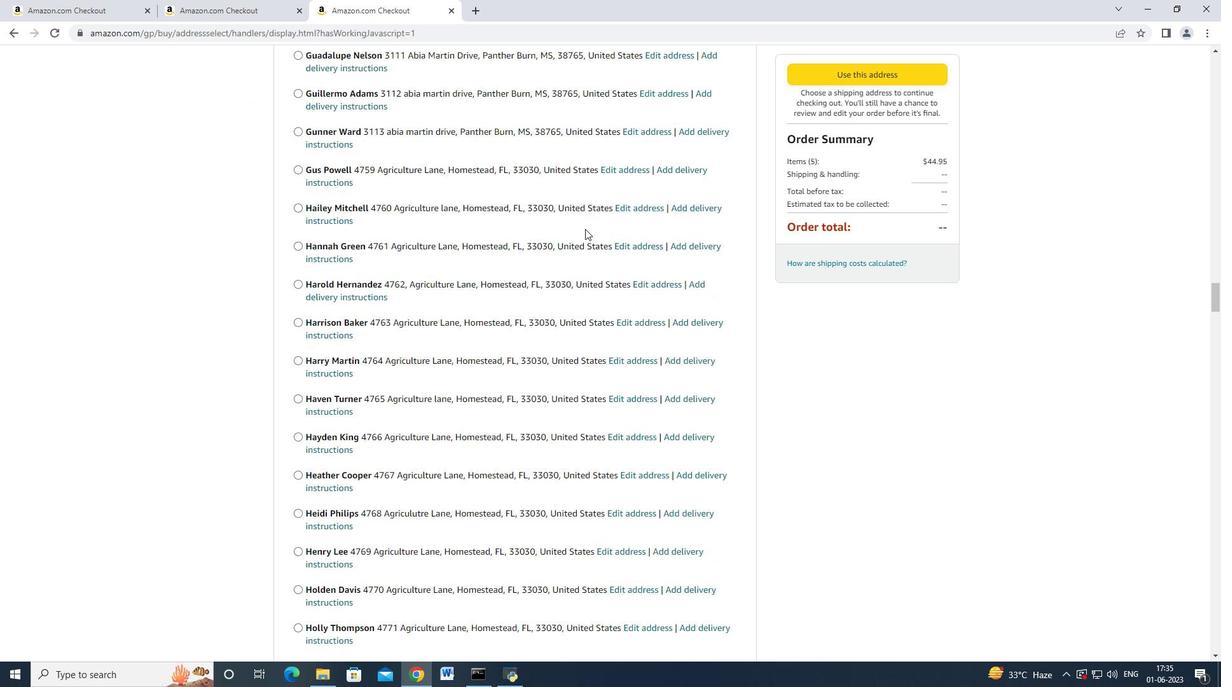 
Action: Mouse scrolled (583, 228) with delta (0, 0)
Screenshot: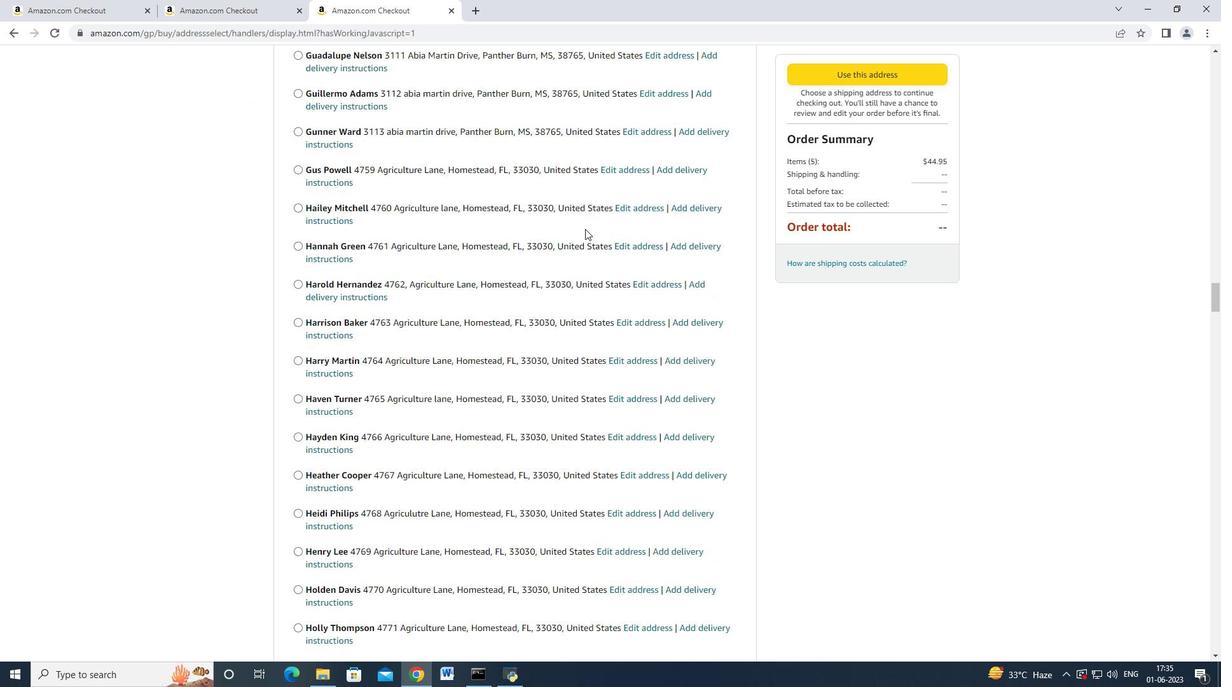 
Action: Mouse moved to (583, 229)
Screenshot: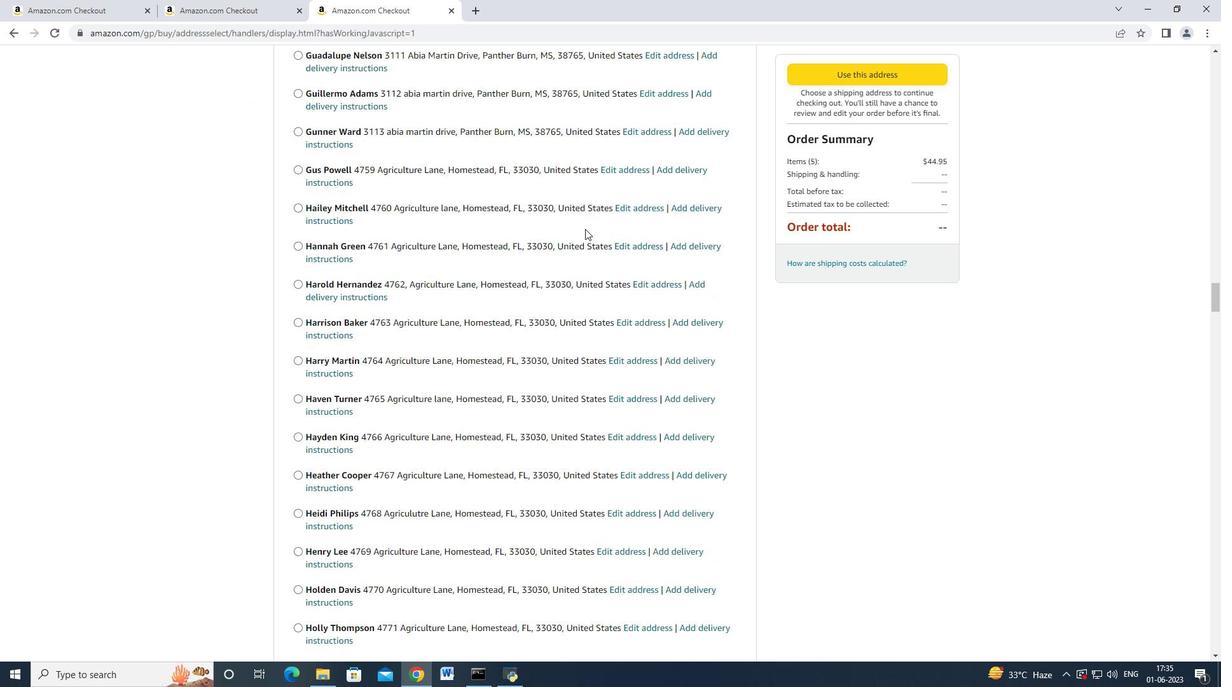 
Action: Mouse scrolled (583, 228) with delta (0, 0)
Screenshot: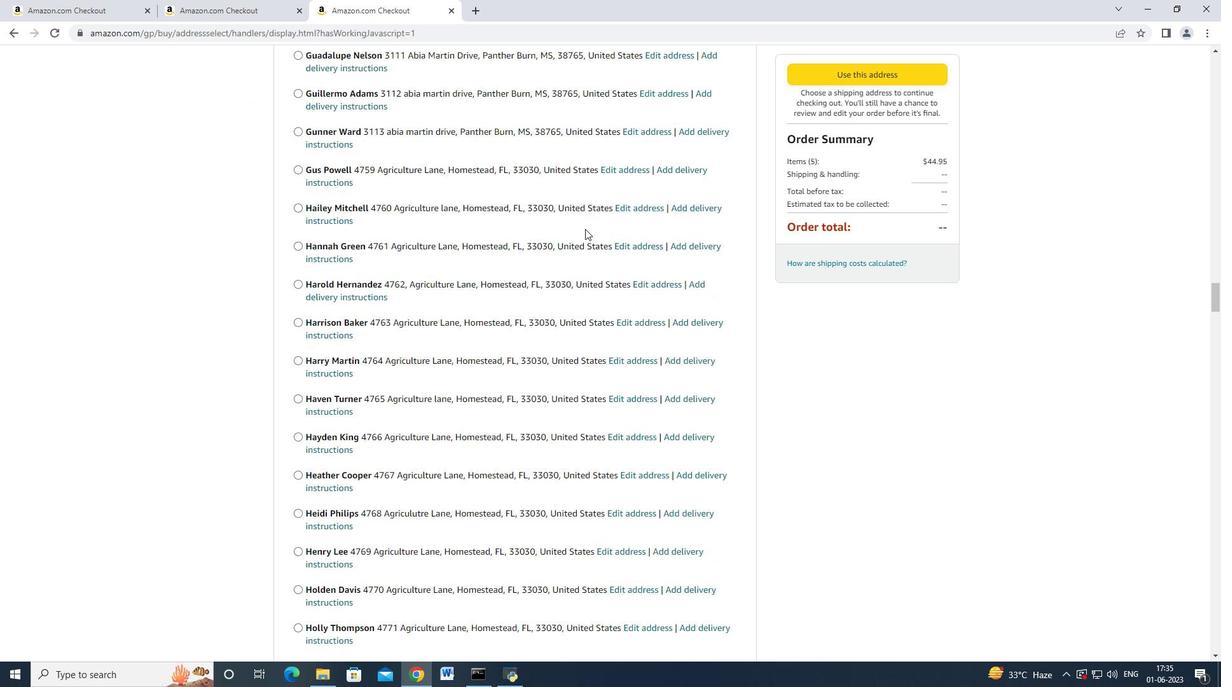 
Action: Mouse scrolled (583, 227) with delta (0, -1)
Screenshot: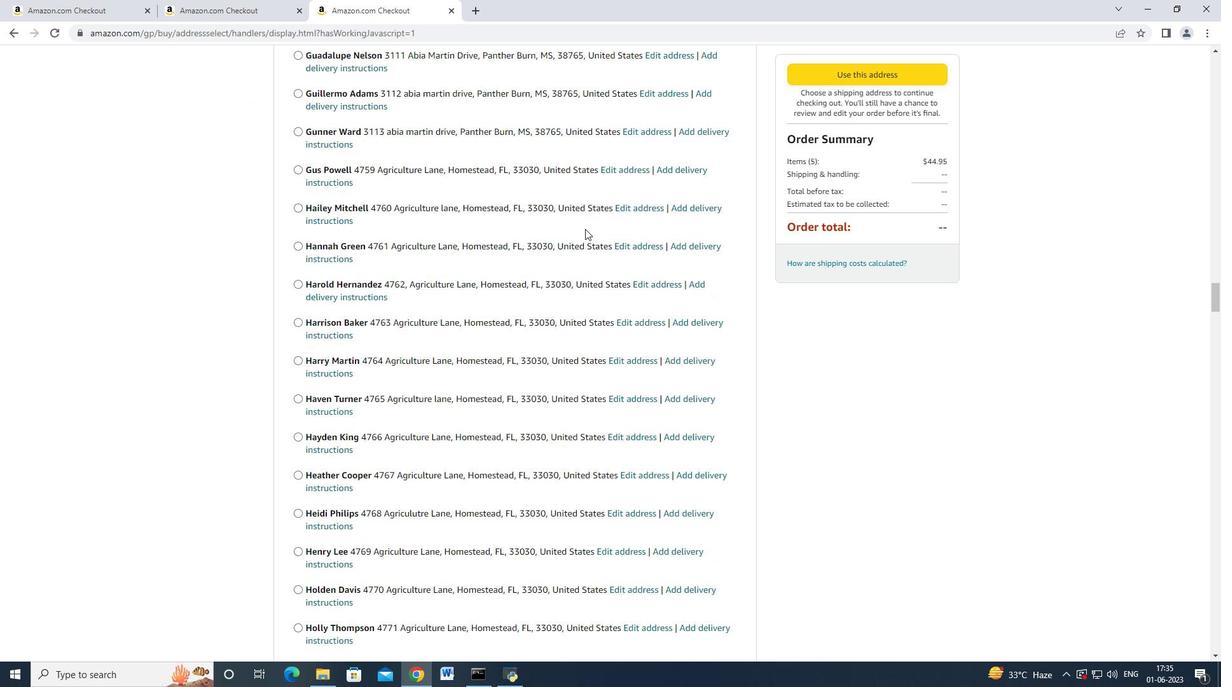 
Action: Mouse scrolled (583, 228) with delta (0, 0)
Screenshot: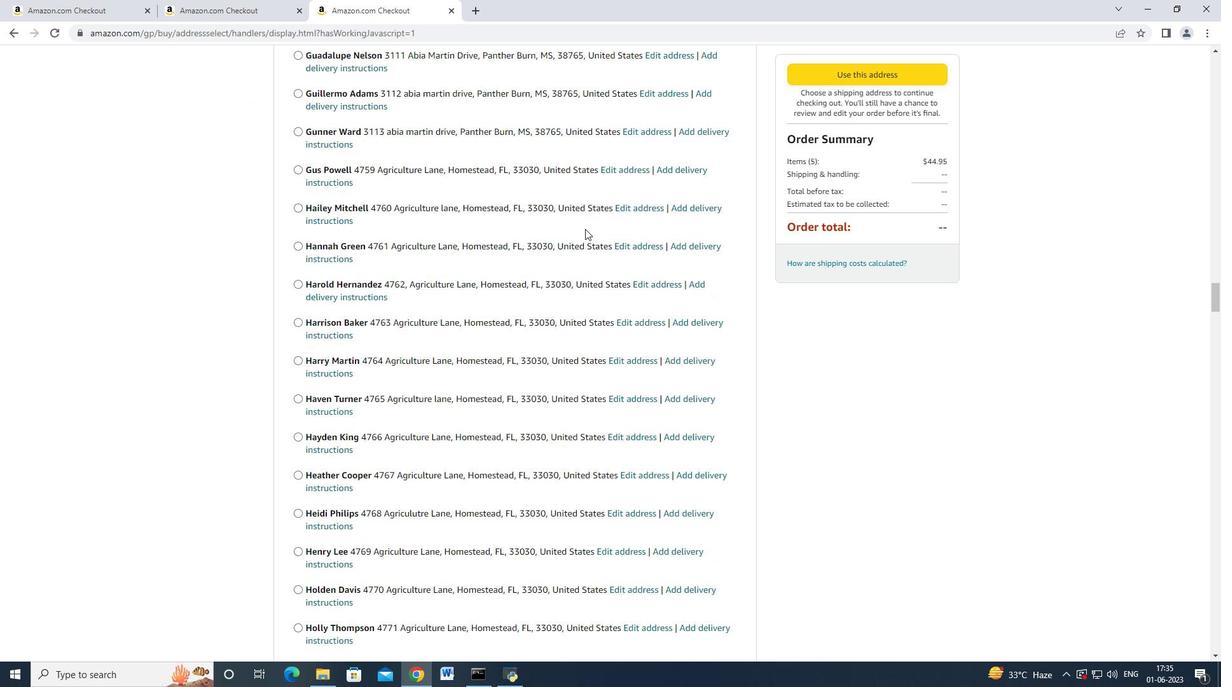 
Action: Mouse scrolled (583, 228) with delta (0, 0)
Screenshot: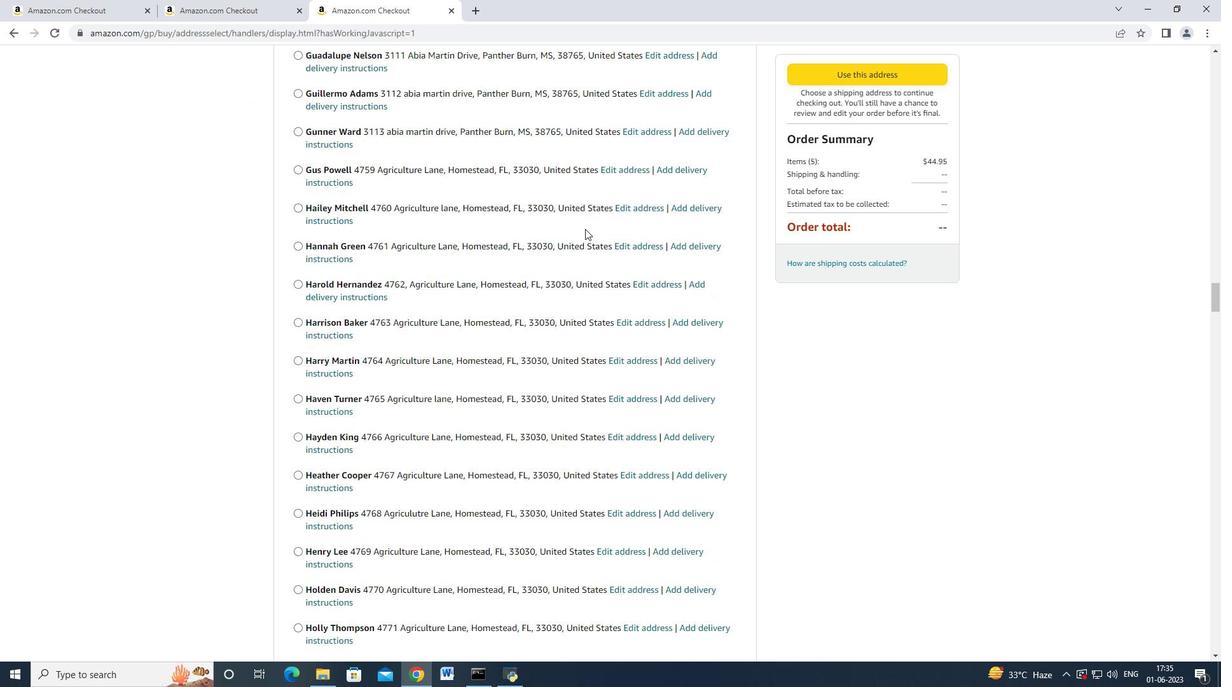 
Action: Mouse scrolled (583, 227) with delta (0, -1)
Screenshot: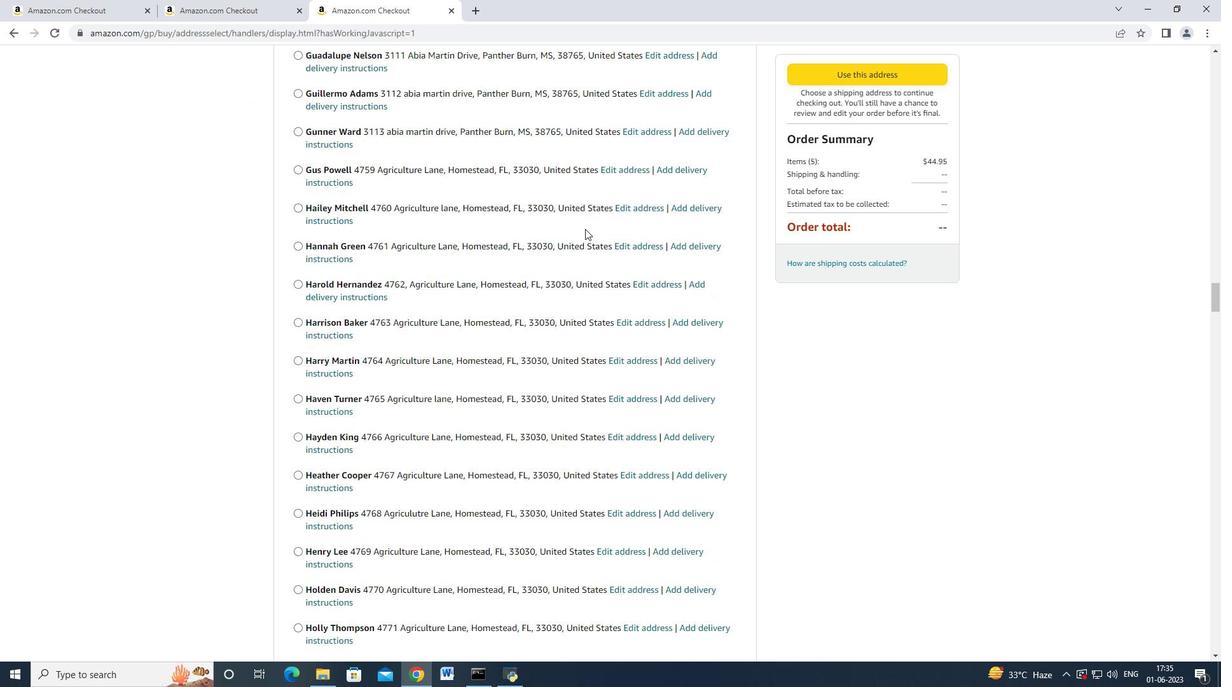 
Action: Mouse scrolled (583, 228) with delta (0, 0)
Screenshot: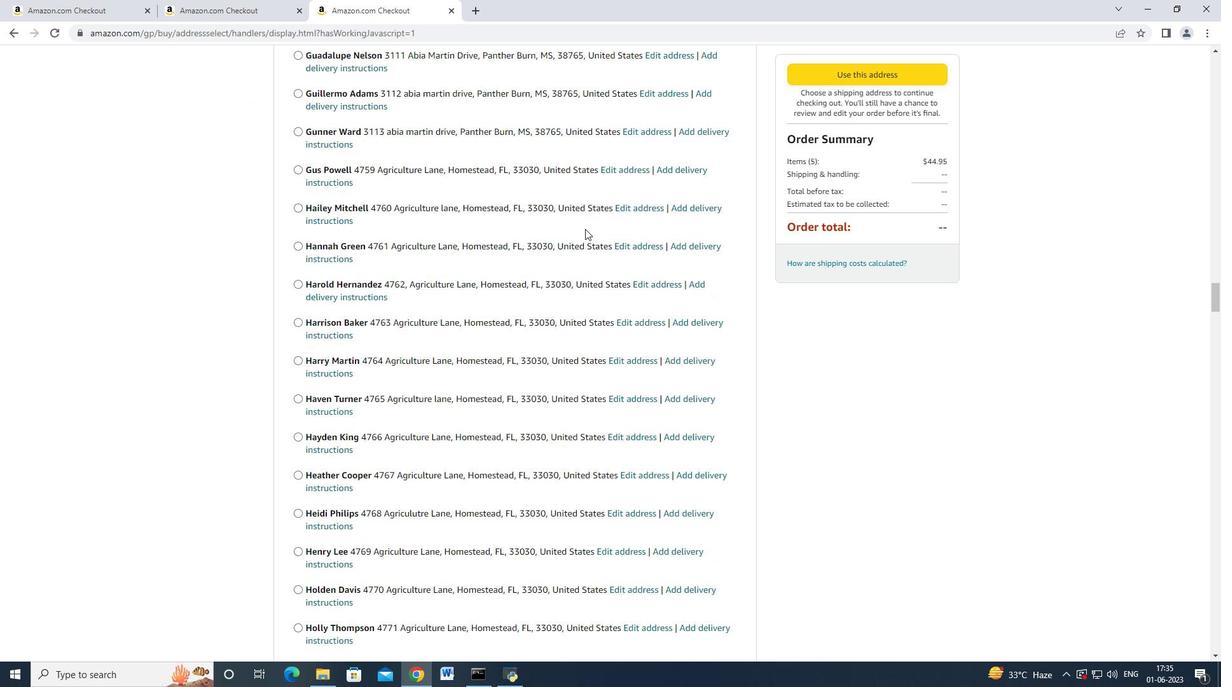 
Action: Mouse moved to (583, 223)
Screenshot: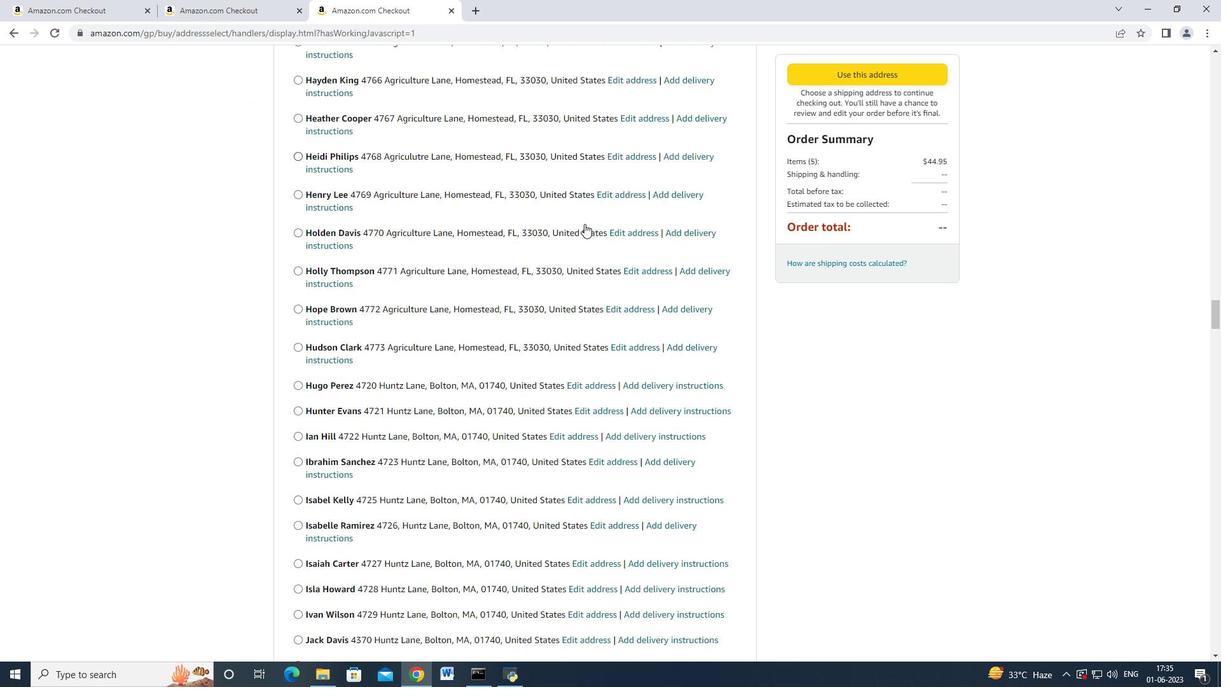 
Action: Mouse scrolled (583, 223) with delta (0, 0)
Screenshot: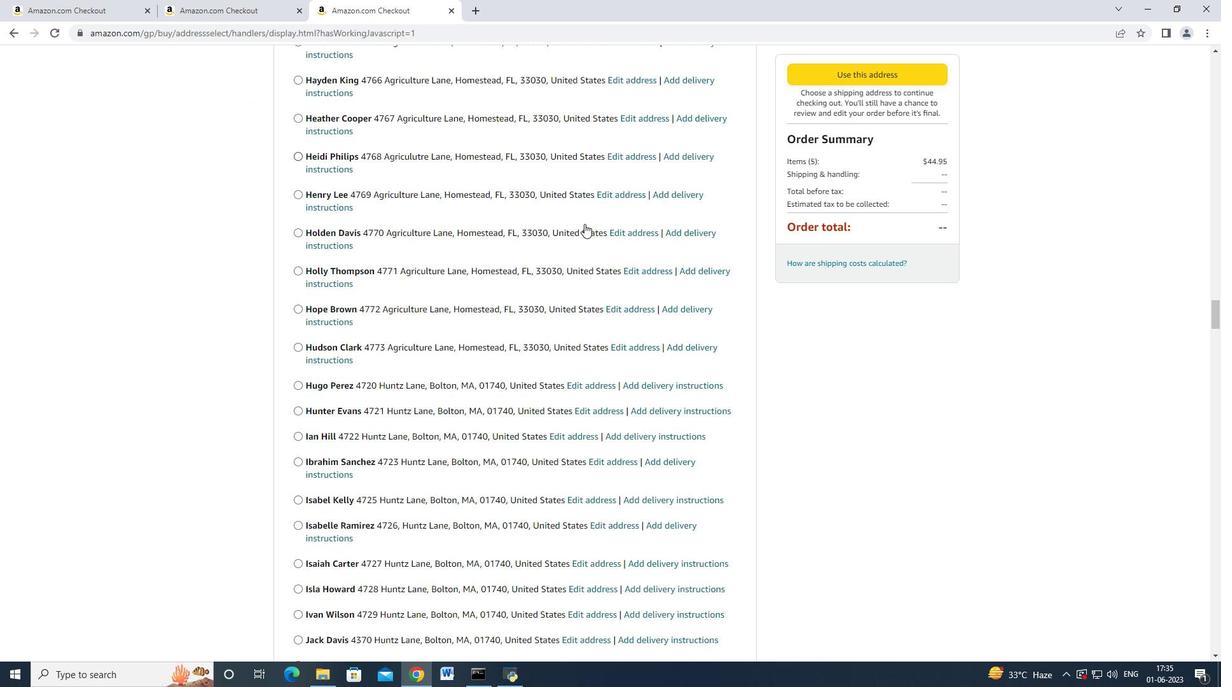 
Action: Mouse moved to (582, 224)
Screenshot: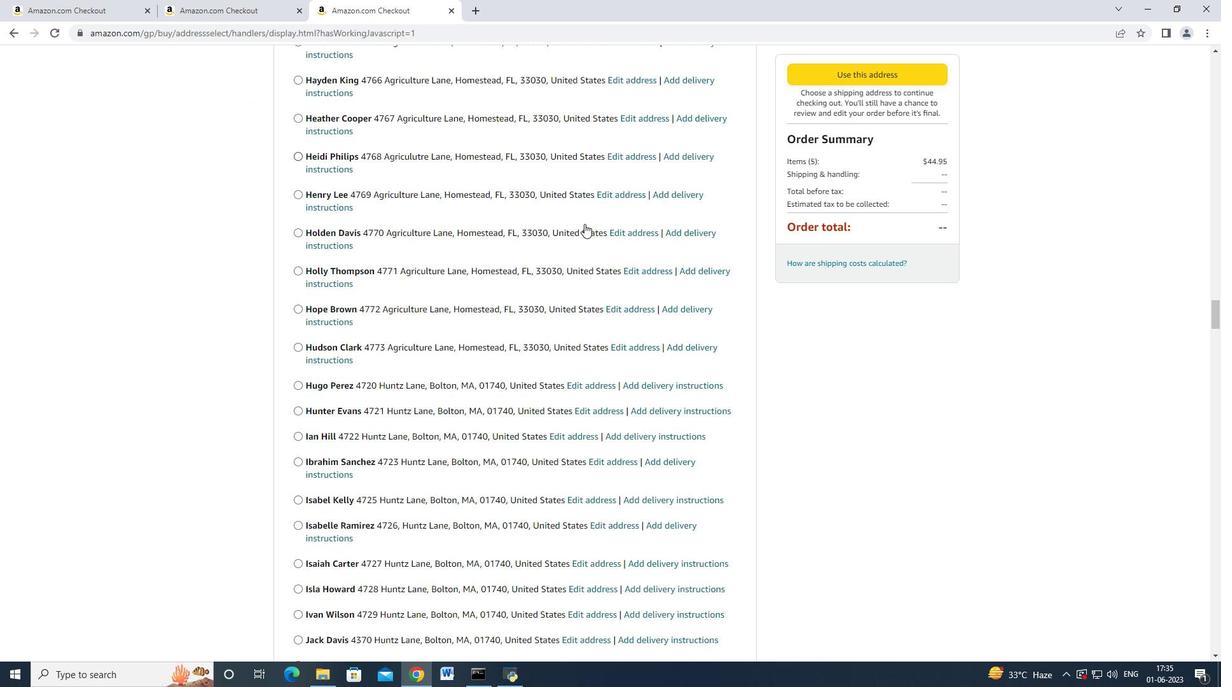 
Action: Mouse scrolled (582, 223) with delta (0, 0)
Screenshot: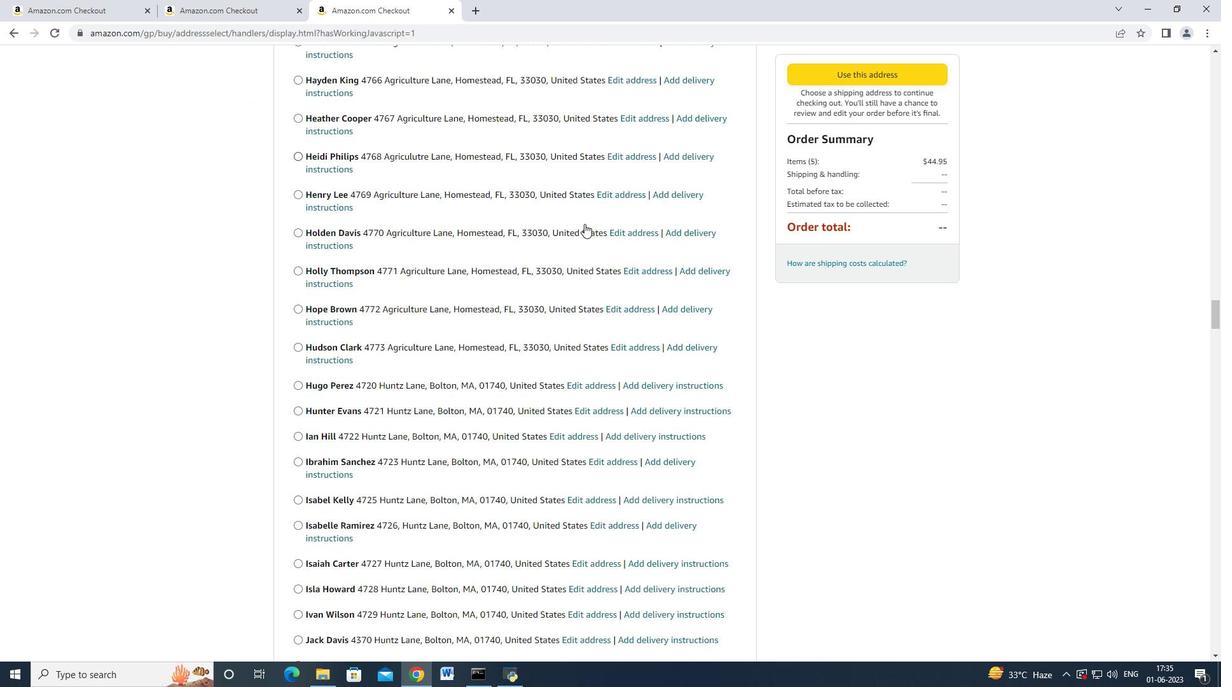 
Action: Mouse moved to (582, 224)
Screenshot: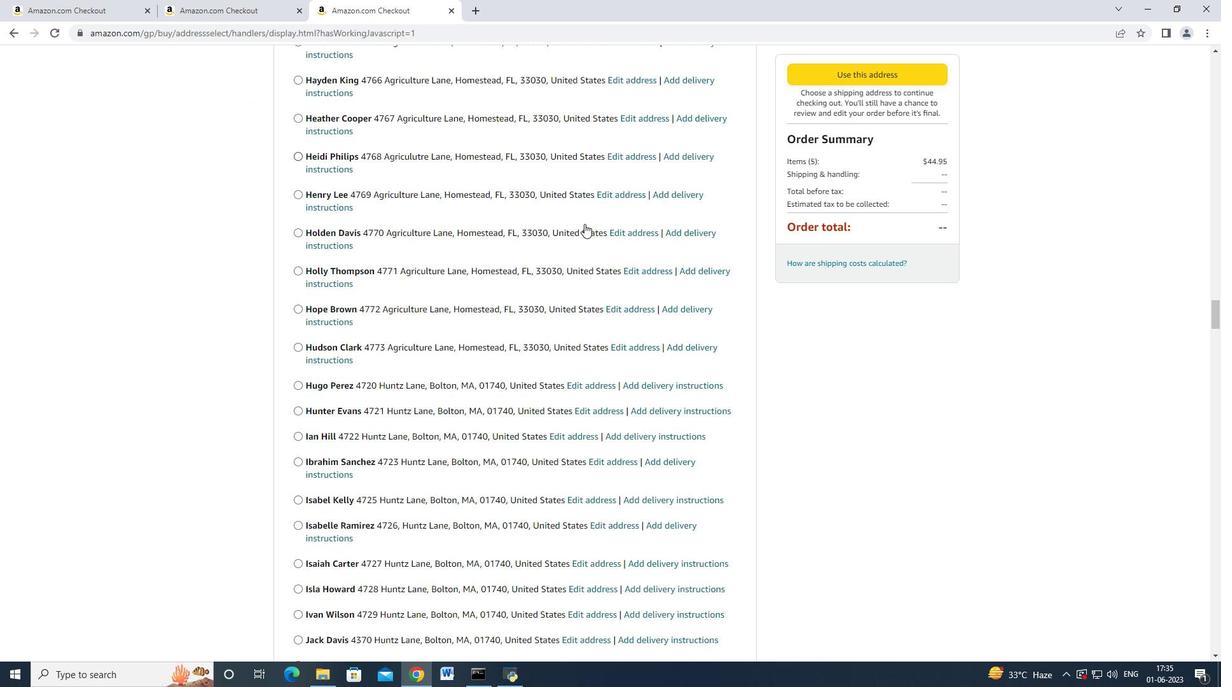 
Action: Mouse scrolled (582, 223) with delta (0, 0)
Screenshot: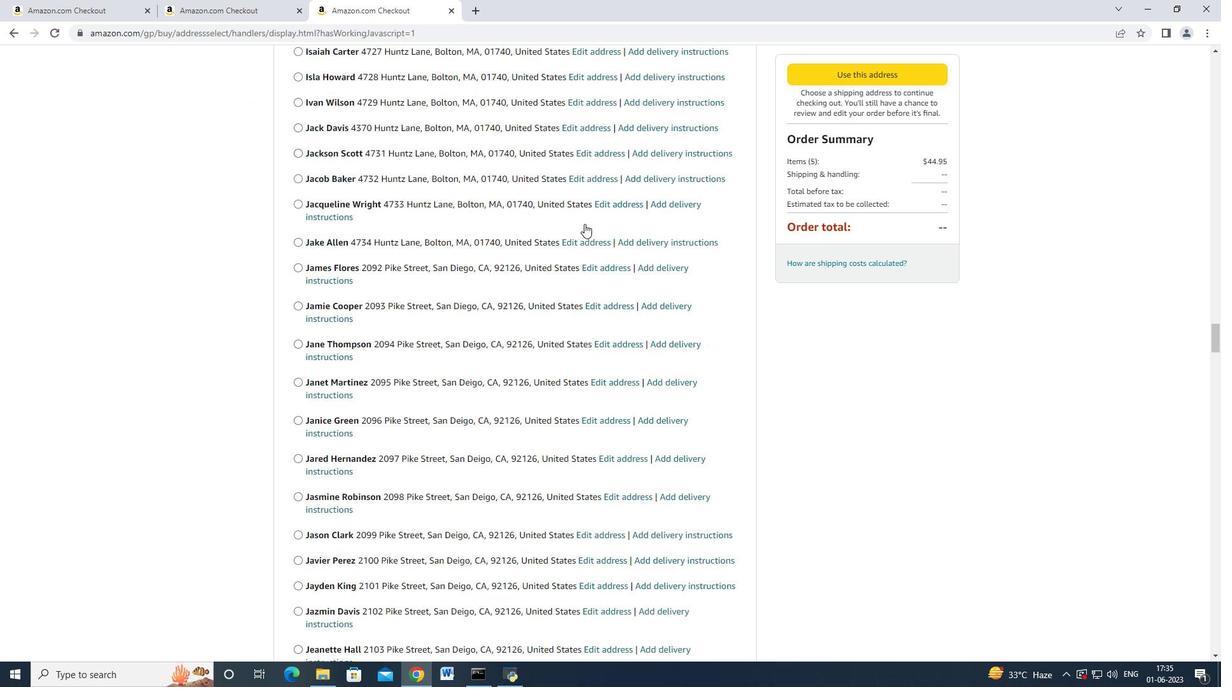 
Action: Mouse scrolled (582, 223) with delta (0, 0)
Screenshot: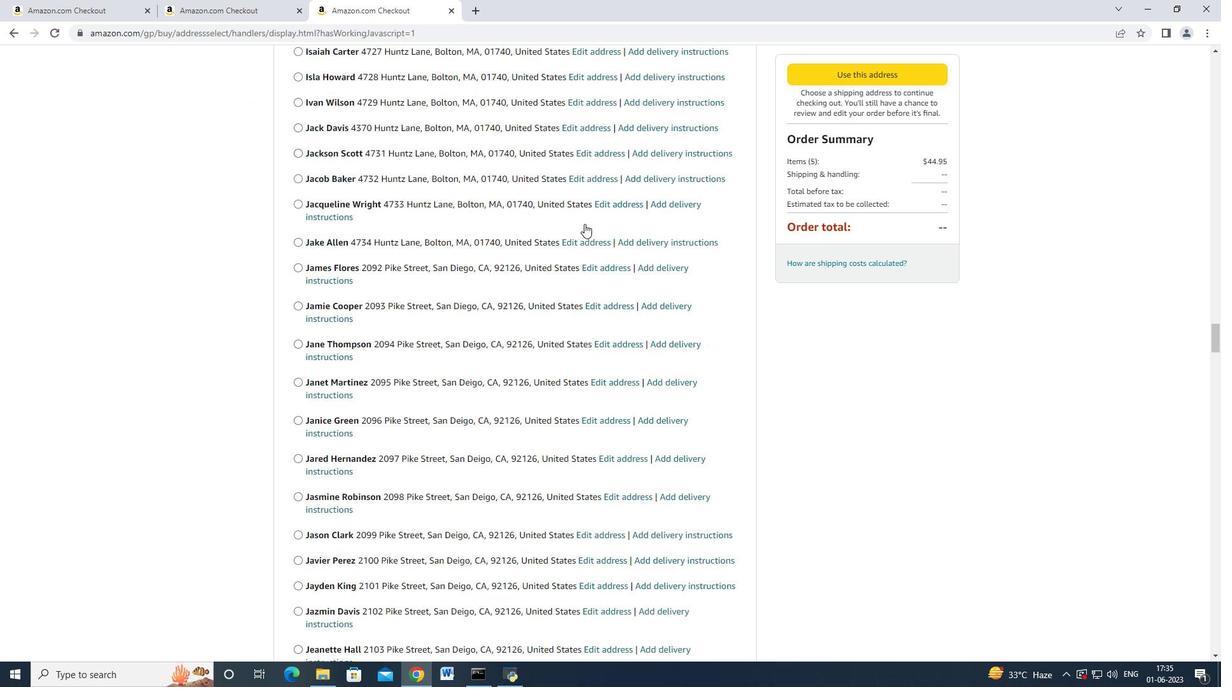 
Action: Mouse scrolled (582, 223) with delta (0, -1)
Screenshot: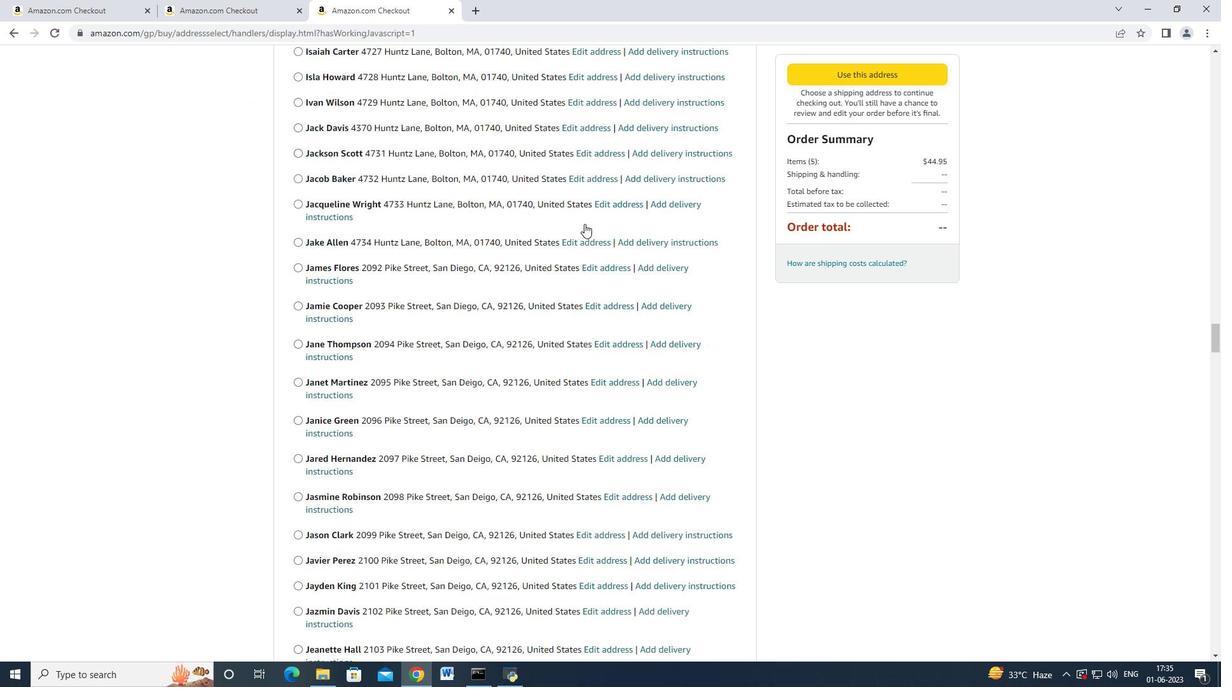 
Action: Mouse scrolled (582, 223) with delta (0, 0)
Screenshot: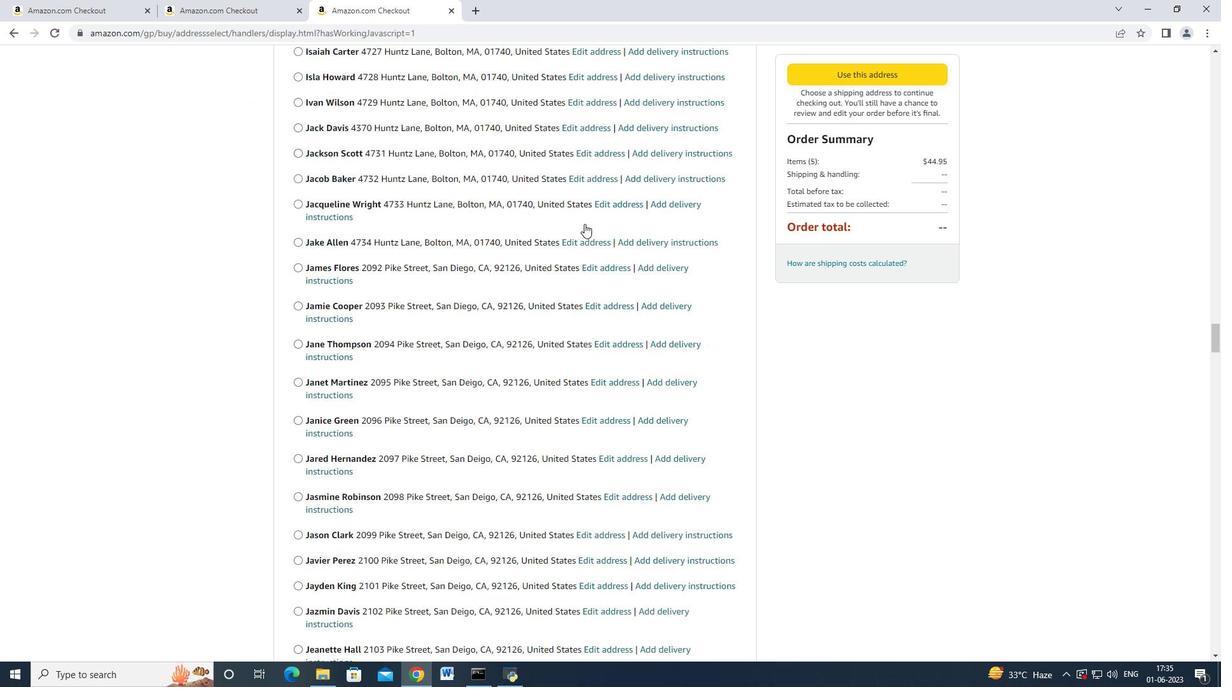 
Action: Mouse scrolled (582, 223) with delta (0, 0)
Screenshot: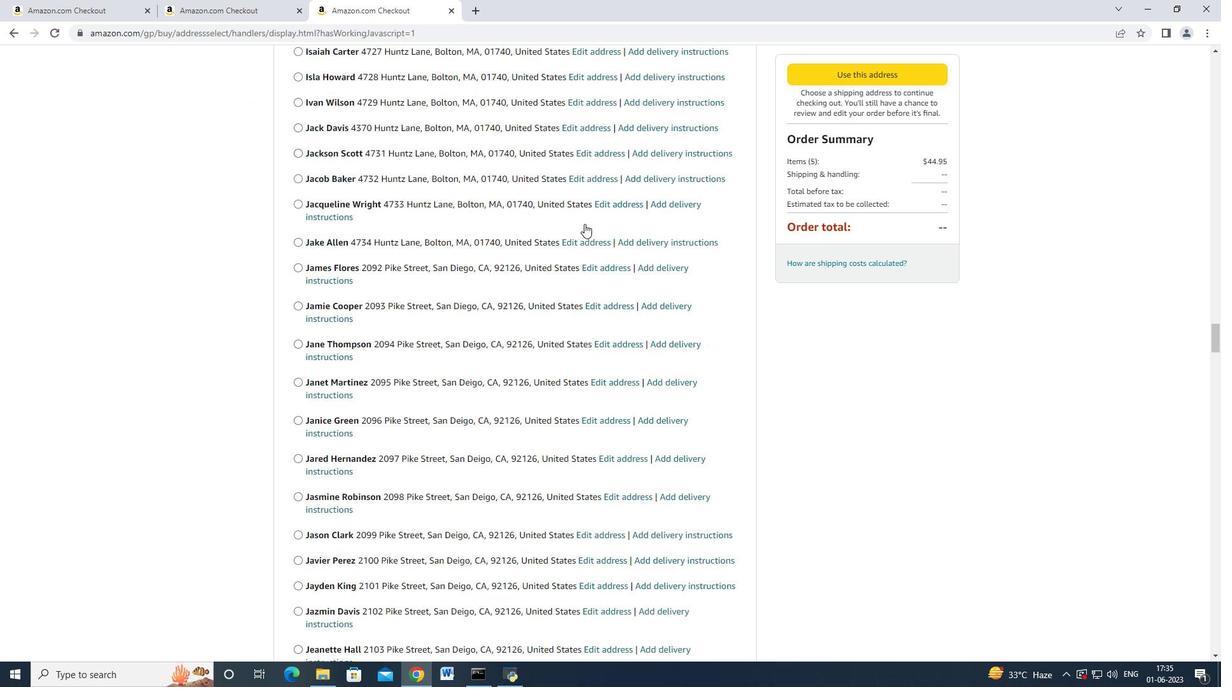 
Action: Mouse scrolled (582, 223) with delta (0, 0)
Screenshot: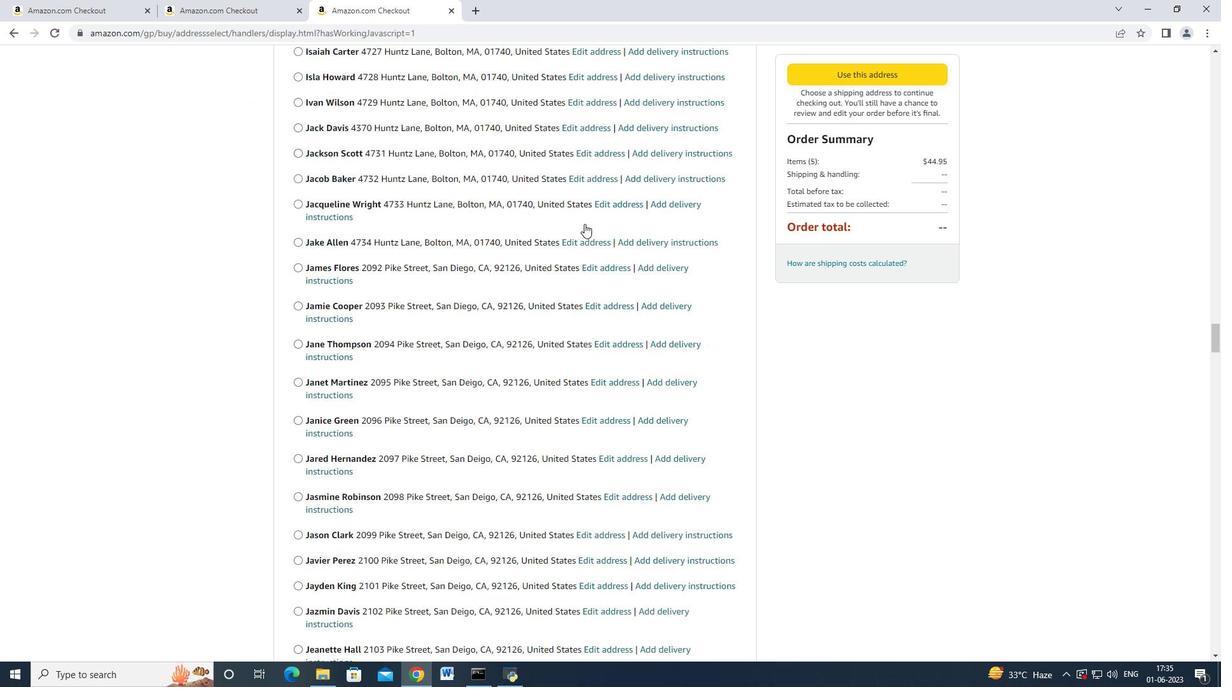 
Action: Mouse moved to (578, 220)
Screenshot: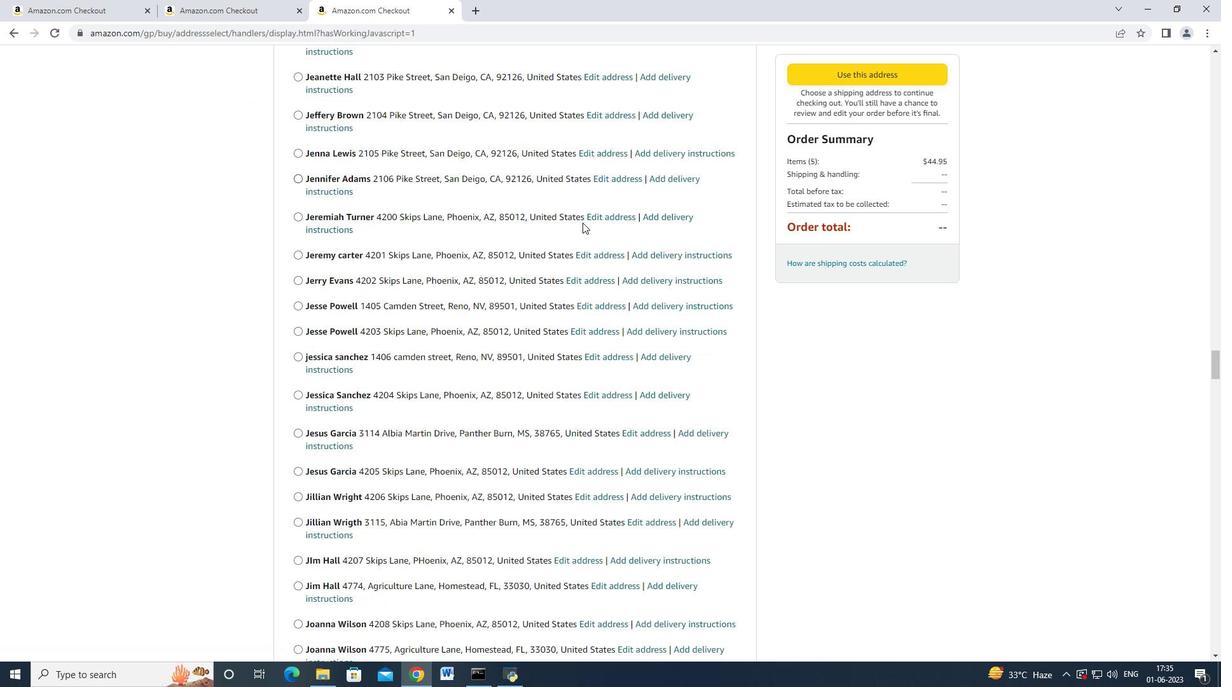 
Action: Mouse scrolled (579, 220) with delta (0, 0)
Screenshot: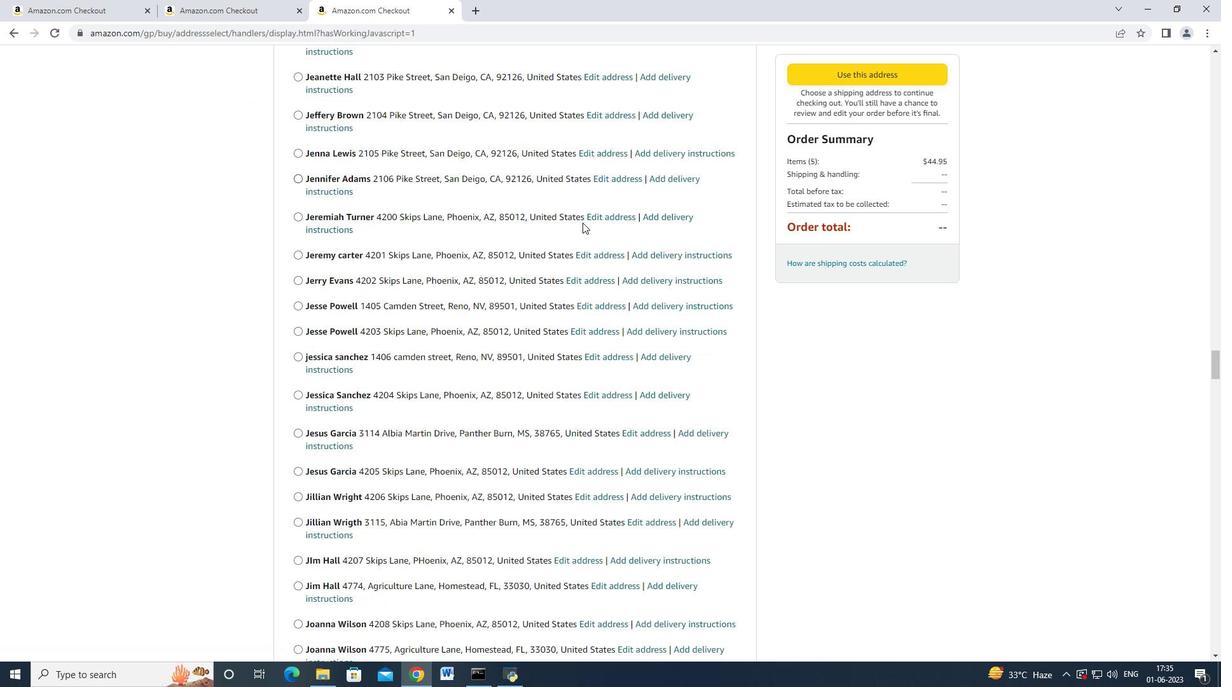 
Action: Mouse moved to (579, 215)
Screenshot: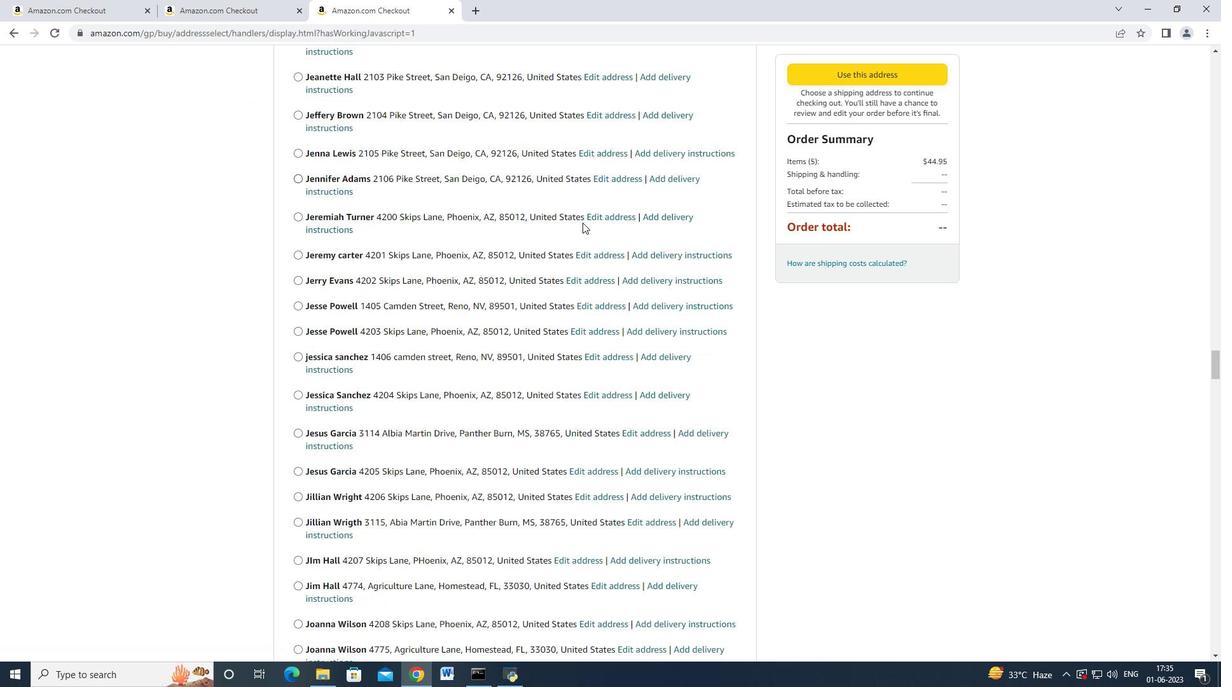 
Action: Mouse scrolled (578, 220) with delta (0, 0)
Screenshot: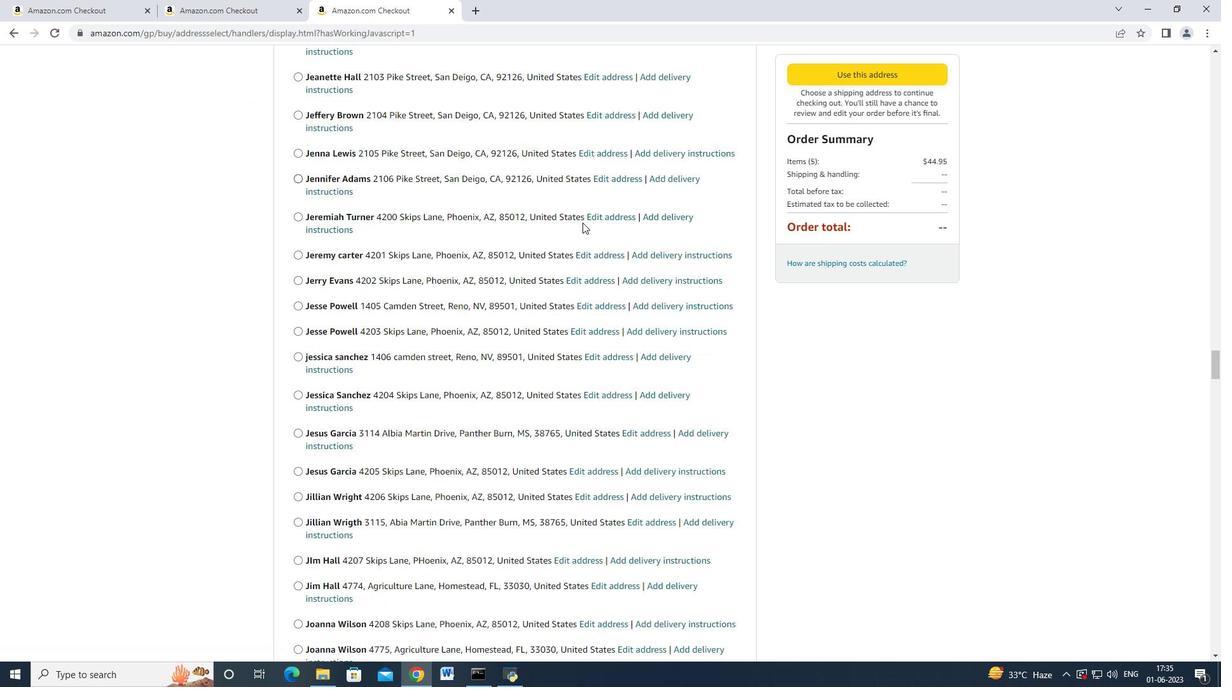 
Action: Mouse moved to (582, 211)
Screenshot: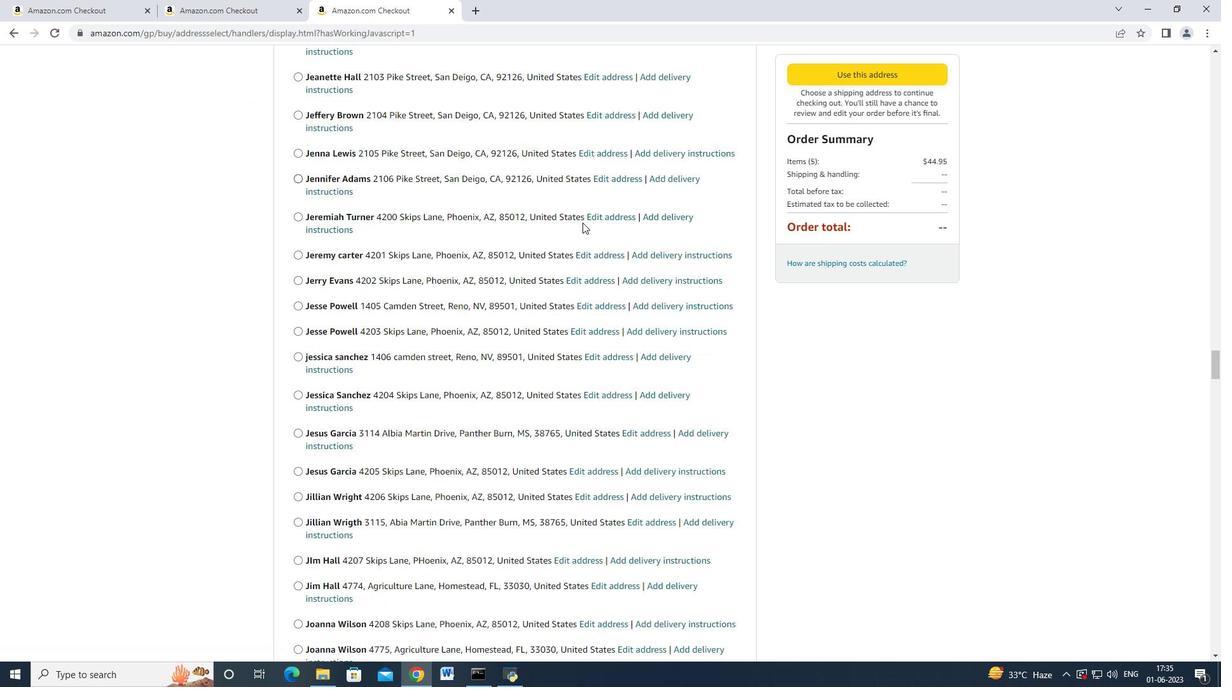 
Action: Mouse scrolled (578, 220) with delta (0, -1)
Screenshot: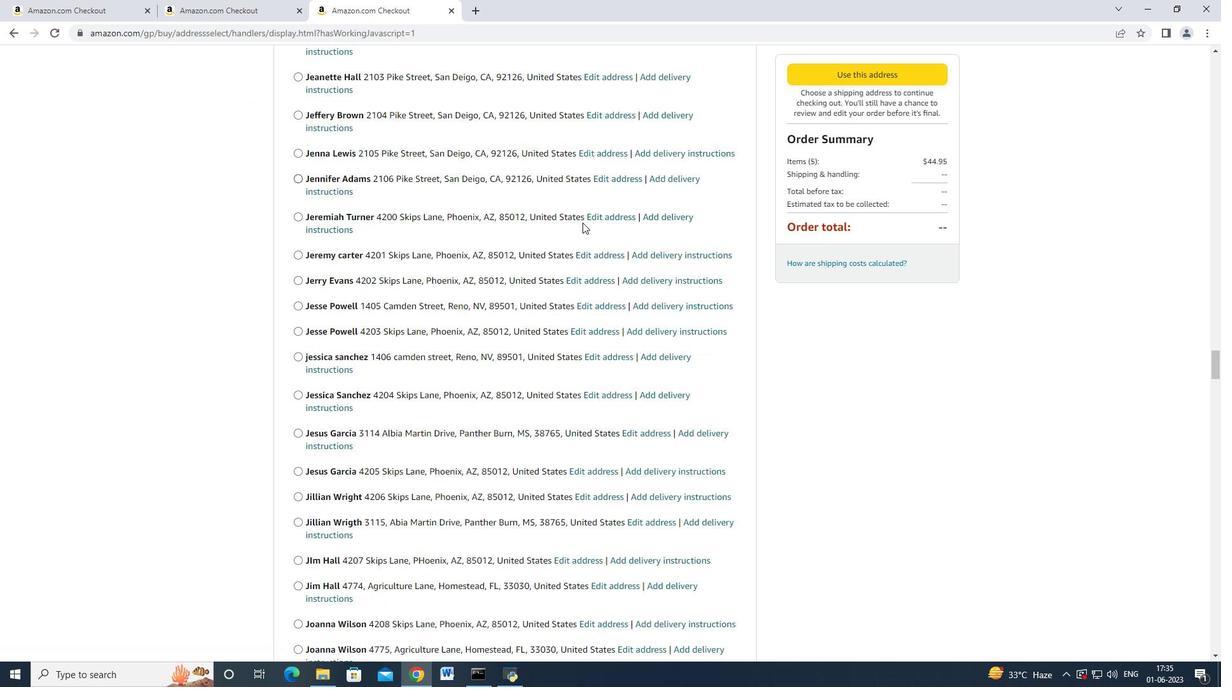 
Action: Mouse scrolled (578, 220) with delta (0, 0)
Screenshot: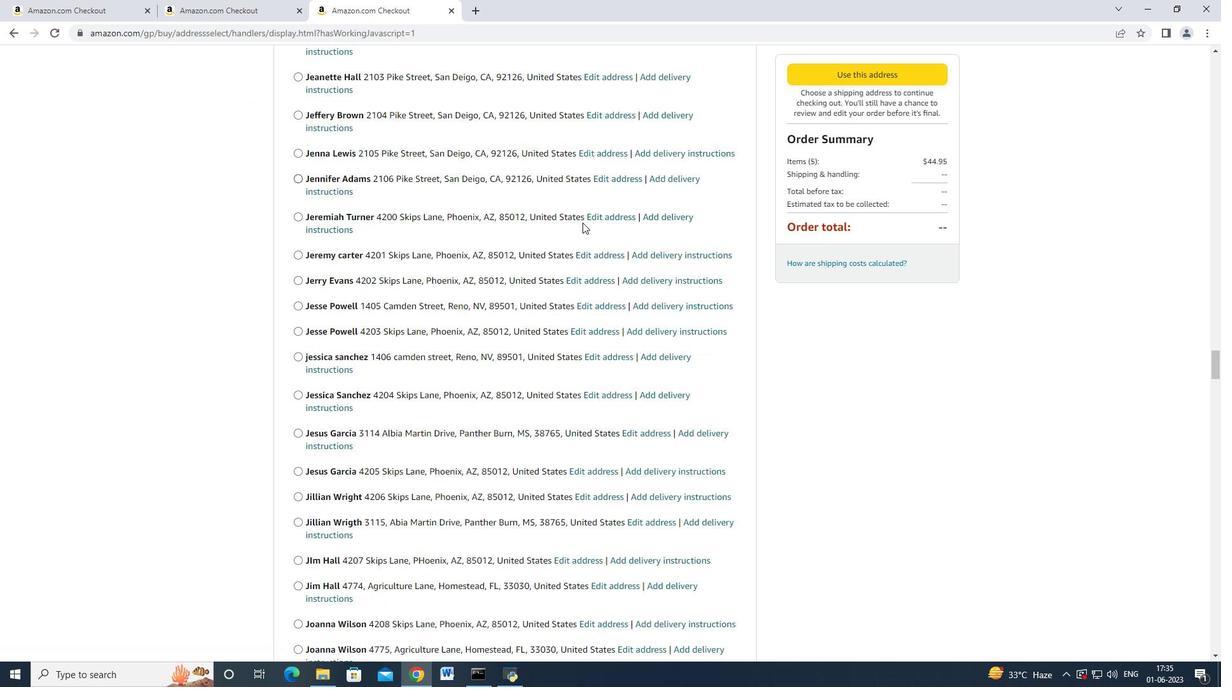
Action: Mouse scrolled (578, 220) with delta (0, -1)
Screenshot: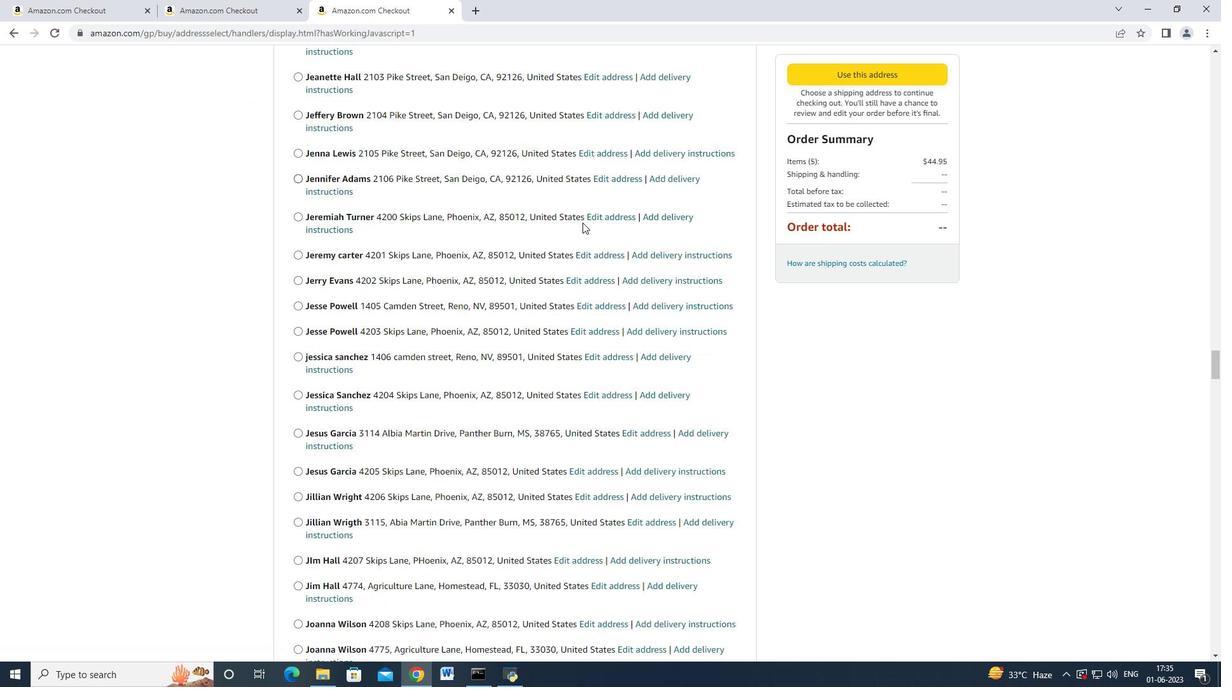 
Action: Mouse scrolled (578, 219) with delta (0, 0)
Screenshot: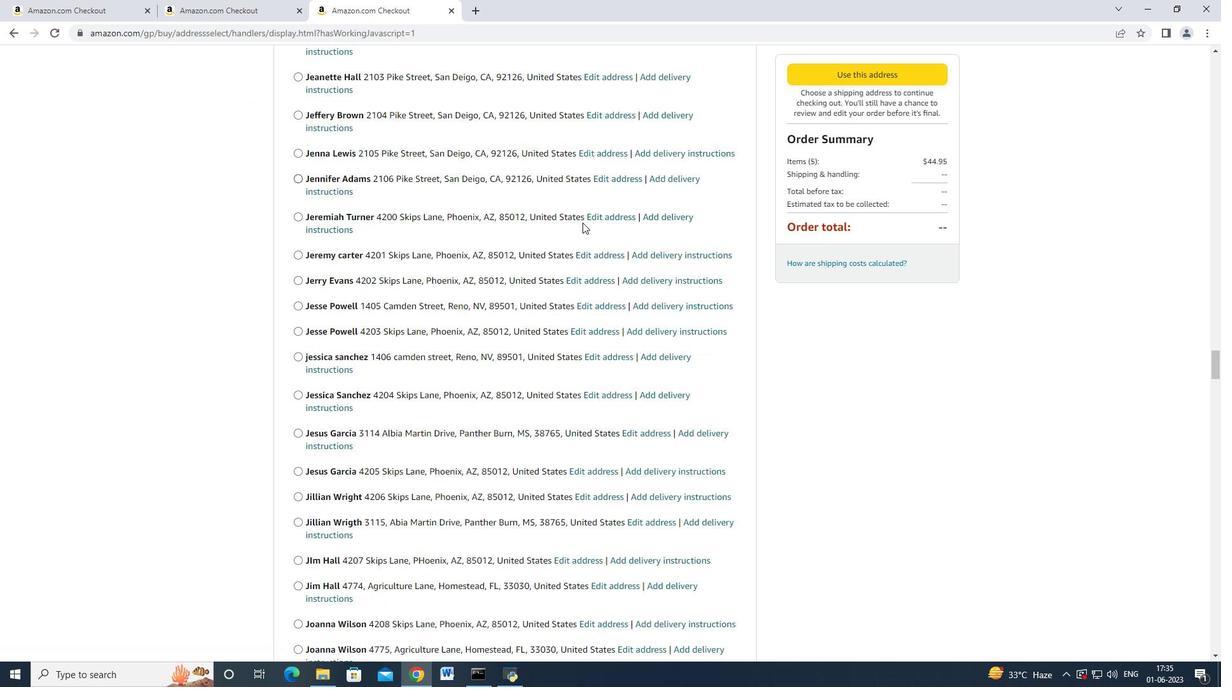 
Action: Mouse scrolled (579, 214) with delta (0, 0)
Screenshot: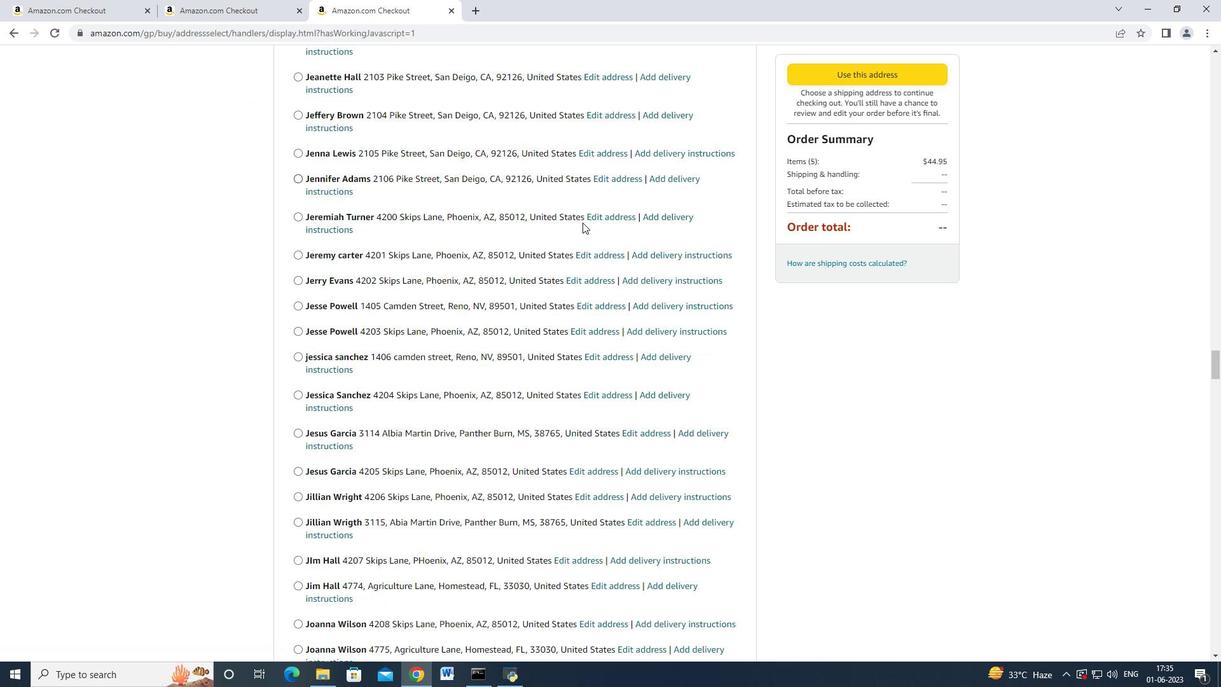 
Action: Mouse moved to (582, 210)
Screenshot: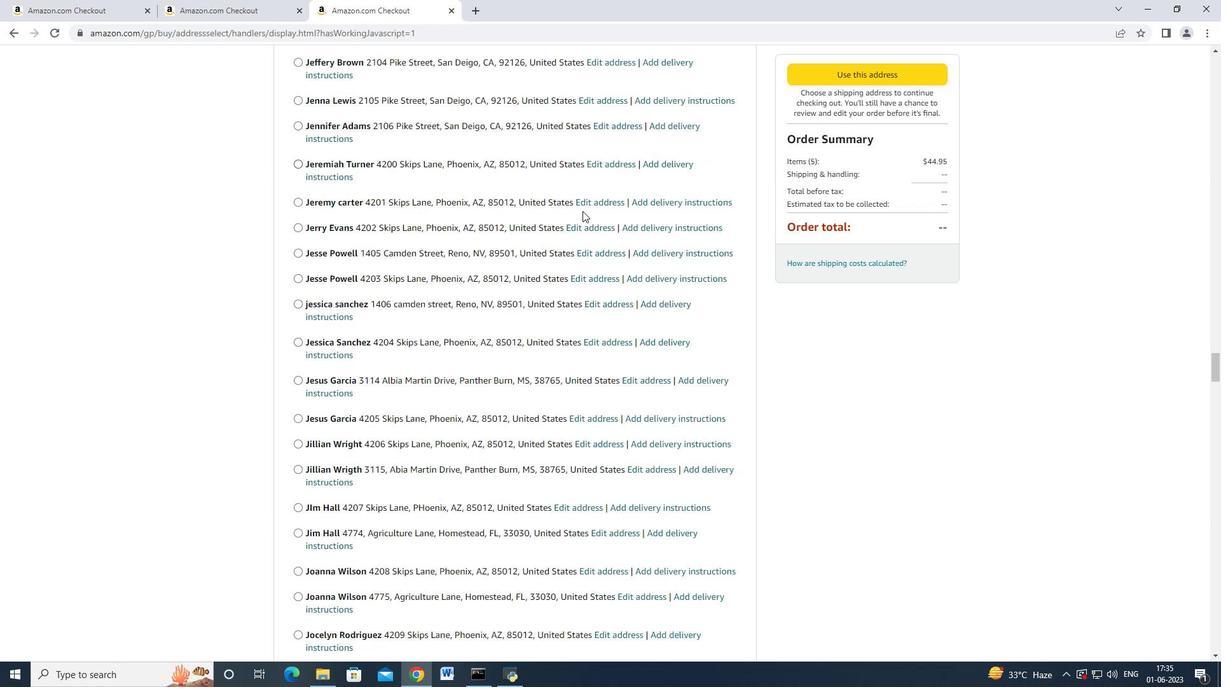 
Action: Mouse scrolled (582, 209) with delta (0, 0)
Screenshot: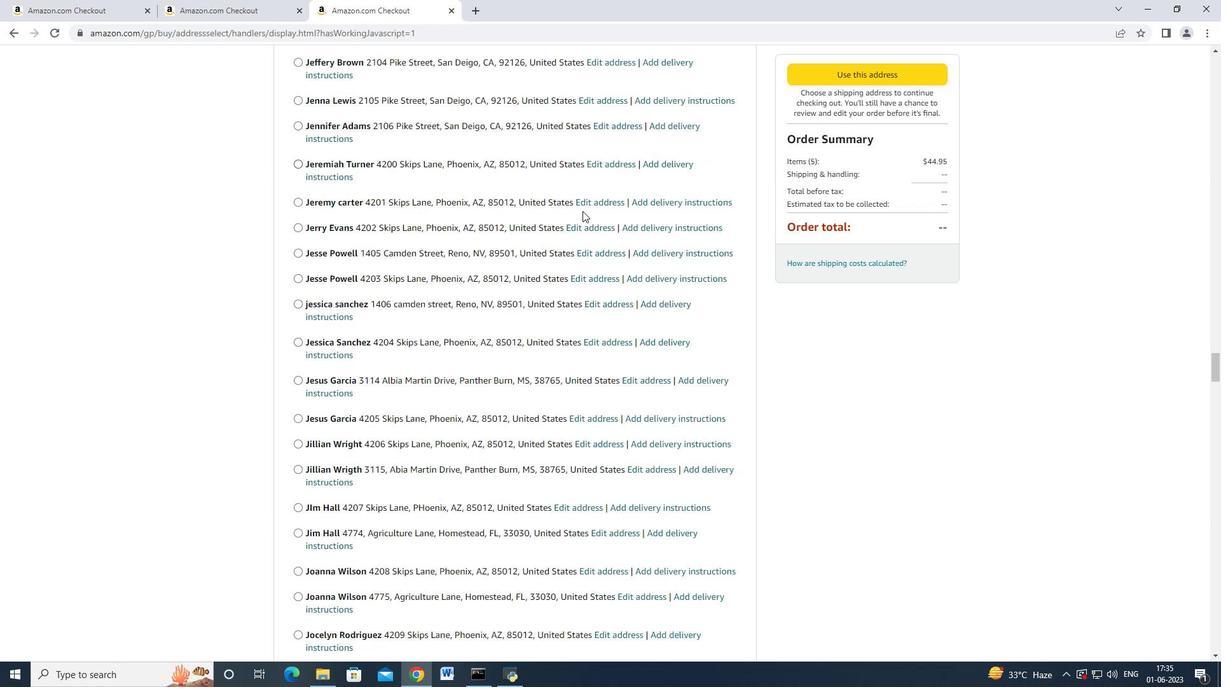 
Action: Mouse moved to (582, 210)
Screenshot: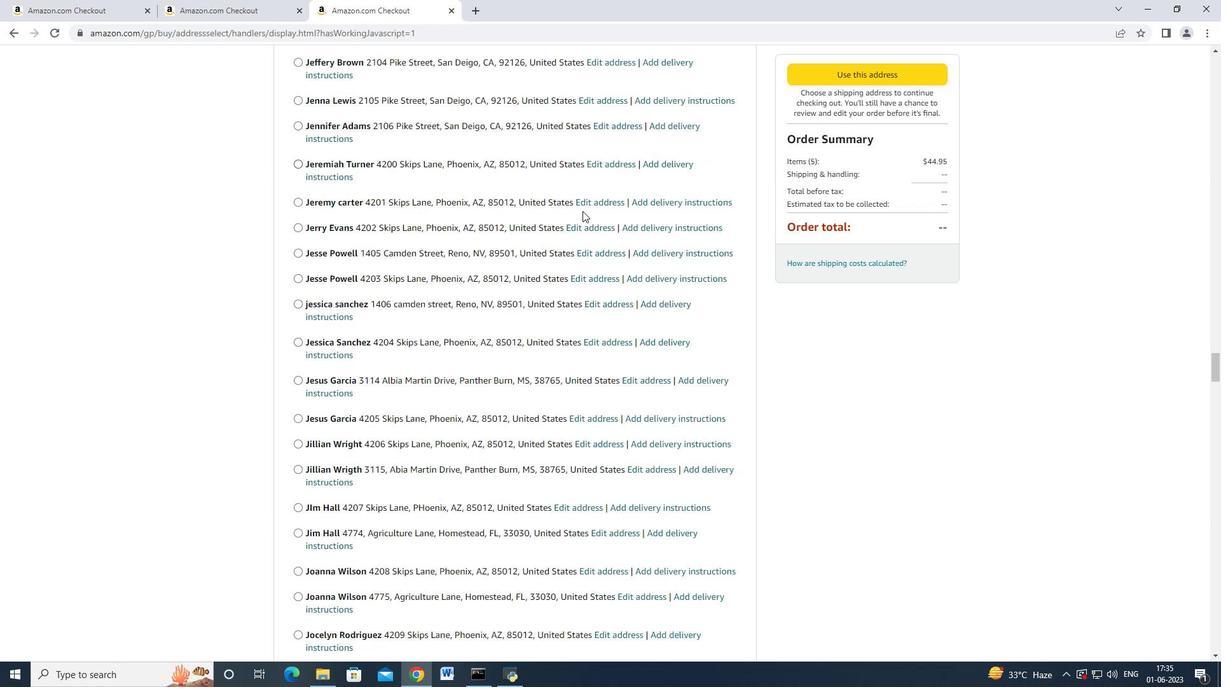 
Action: Mouse scrolled (582, 209) with delta (0, 0)
Screenshot: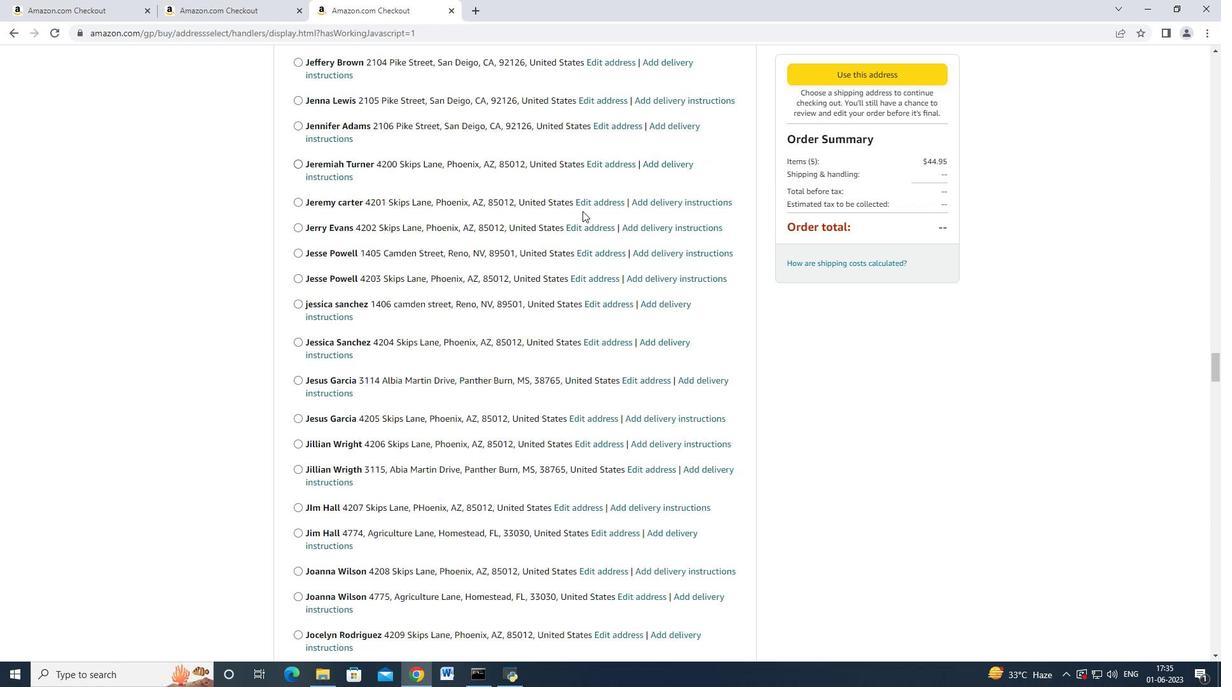 
Action: Mouse scrolled (582, 209) with delta (0, 0)
Screenshot: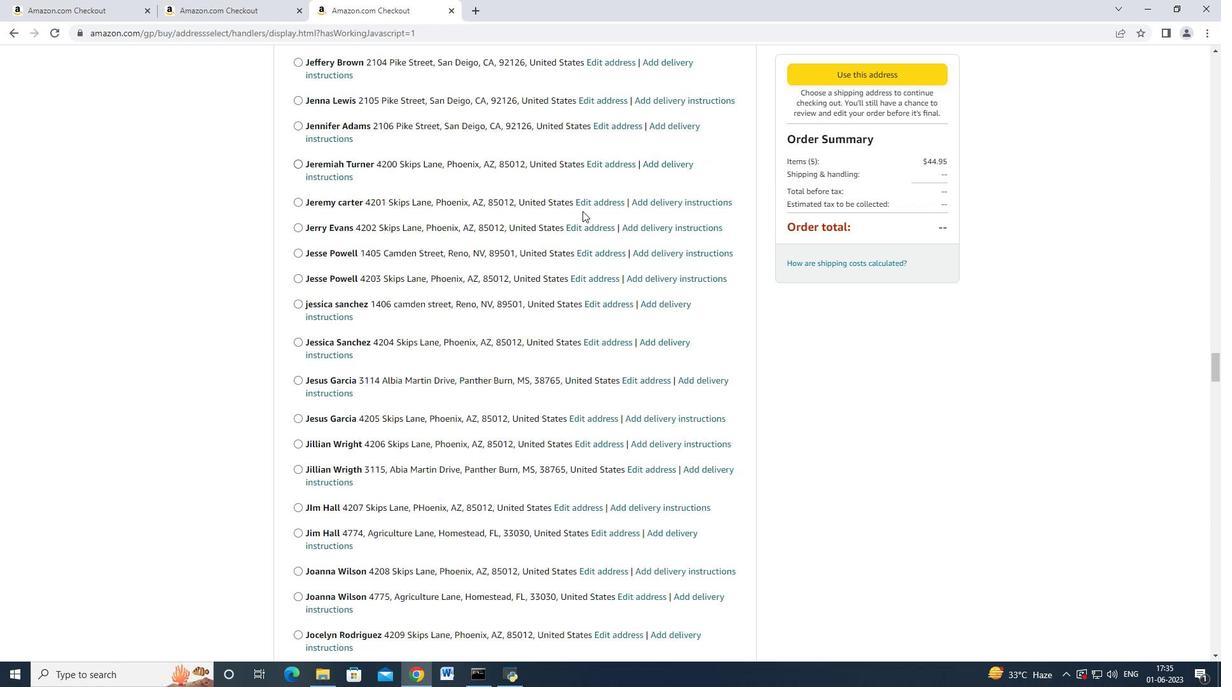 
Action: Mouse scrolled (582, 209) with delta (0, -1)
Screenshot: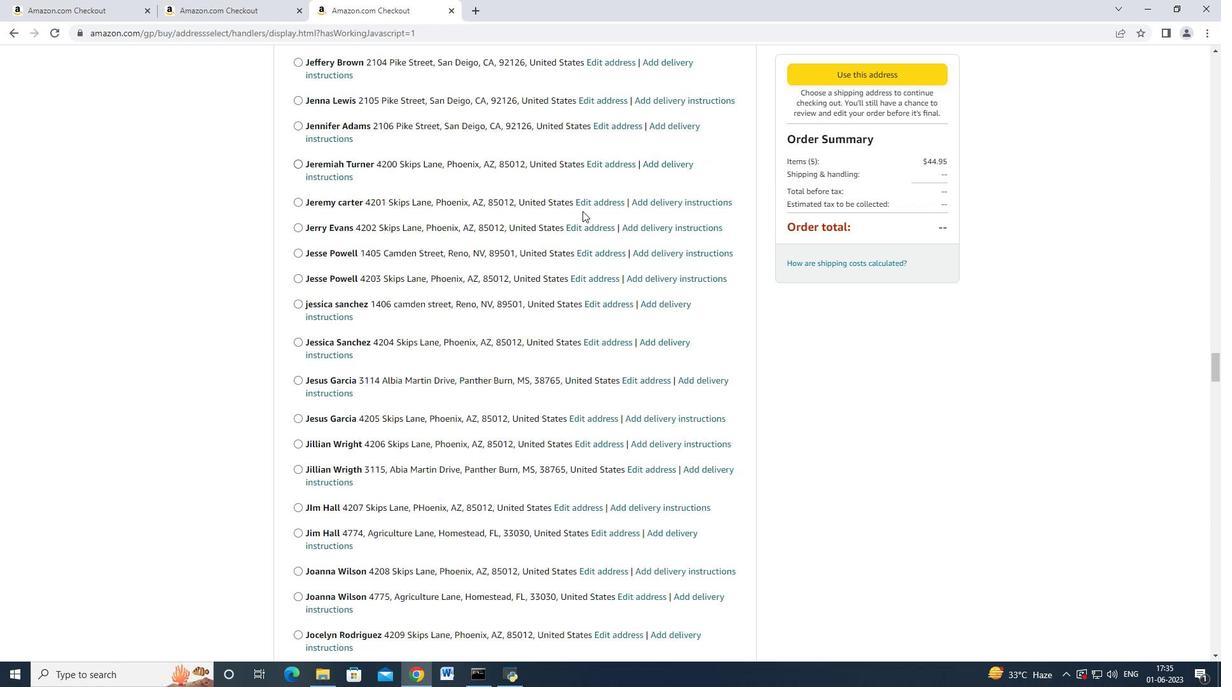 
Action: Mouse scrolled (582, 209) with delta (0, 0)
Screenshot: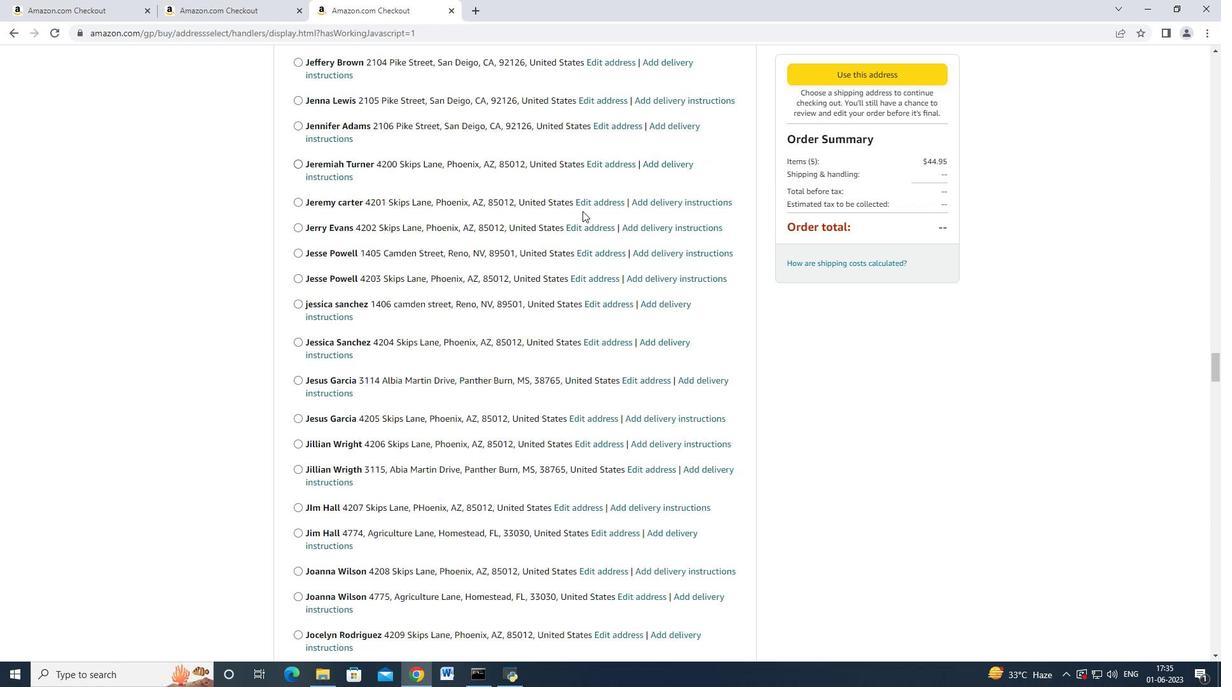 
Action: Mouse scrolled (582, 209) with delta (0, 0)
Screenshot: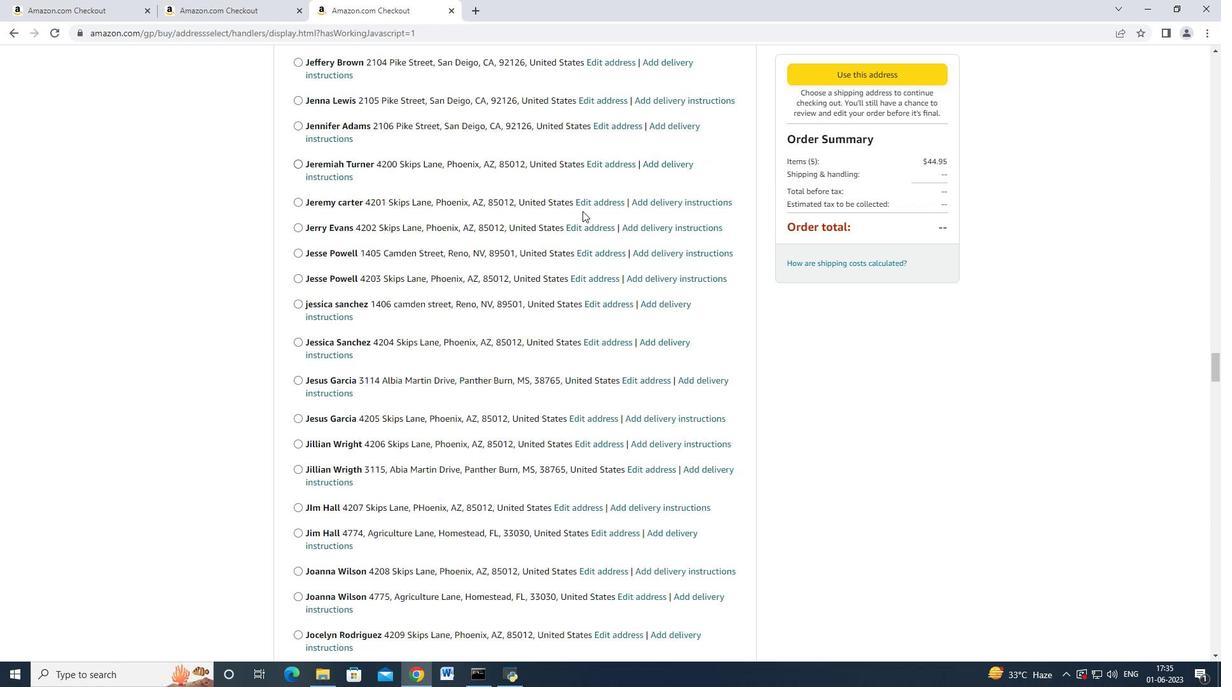 
Action: Mouse scrolled (582, 209) with delta (0, -1)
Screenshot: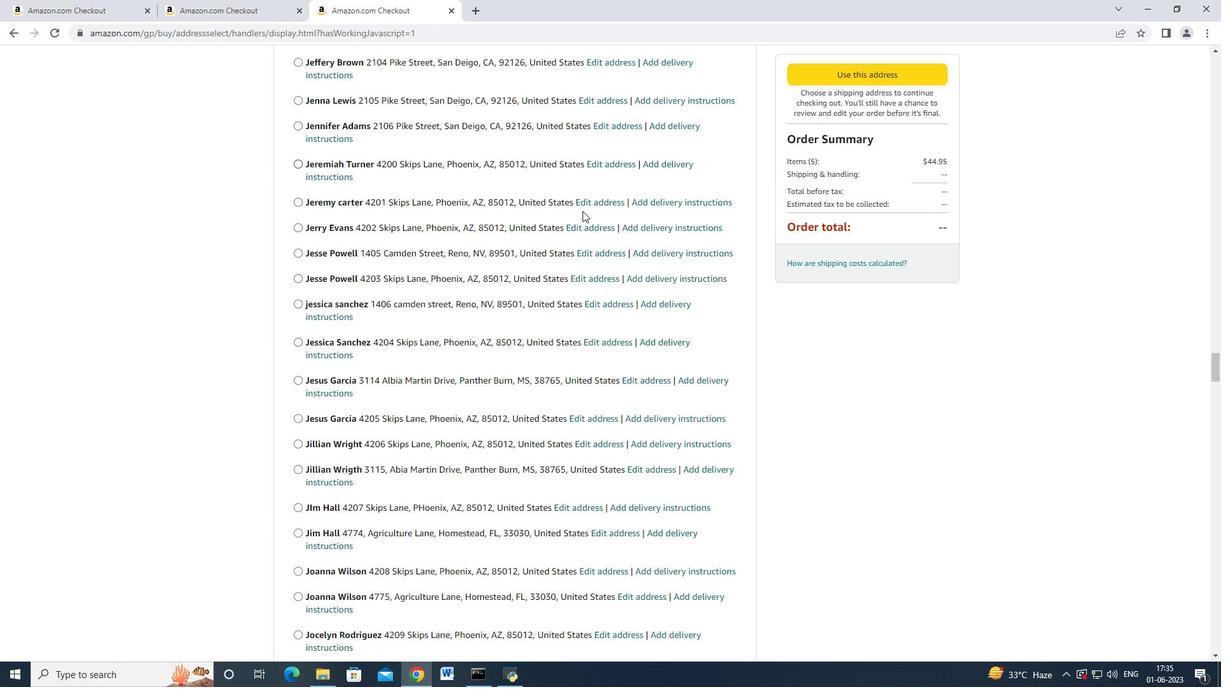 
Action: Mouse moved to (582, 210)
Screenshot: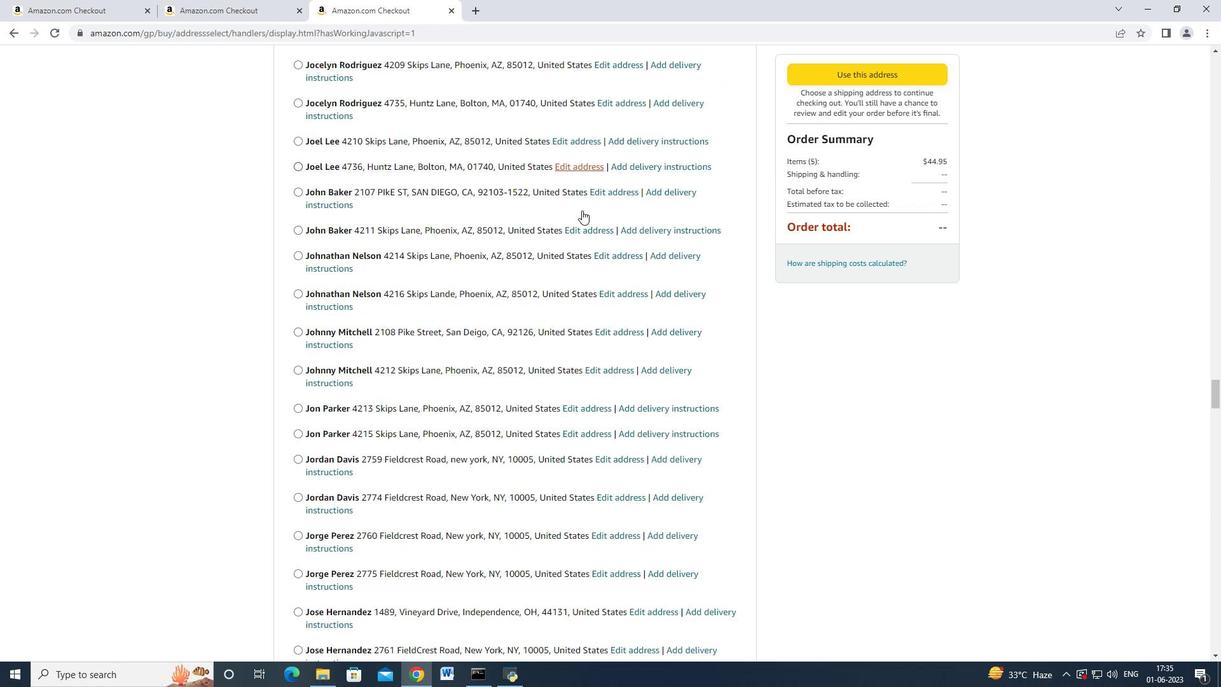 
Action: Mouse scrolled (582, 209) with delta (0, 0)
Screenshot: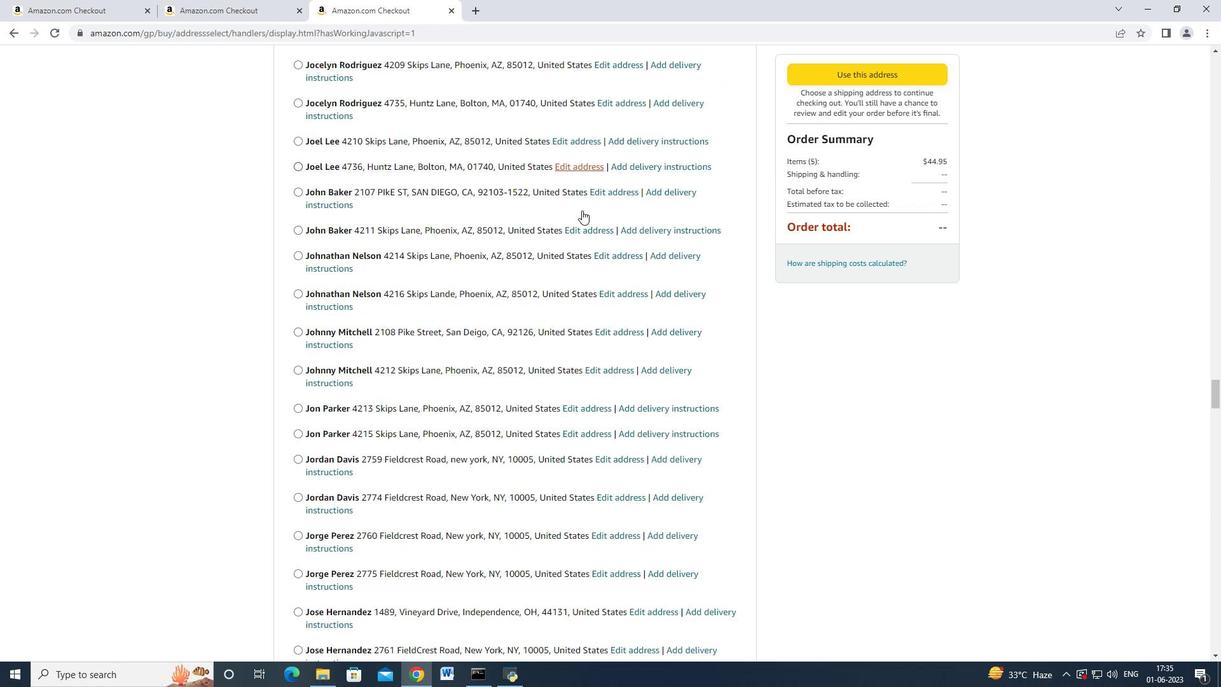 
Action: Mouse scrolled (582, 209) with delta (0, 0)
Screenshot: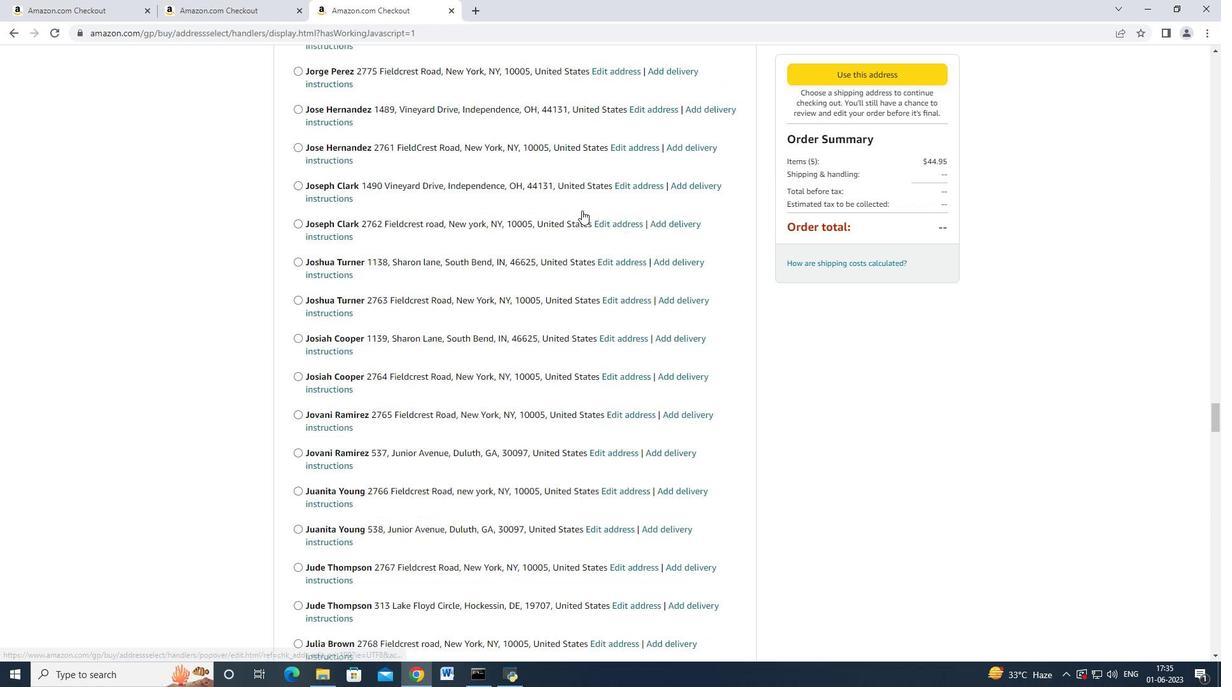 
Action: Mouse scrolled (582, 209) with delta (0, -1)
Screenshot: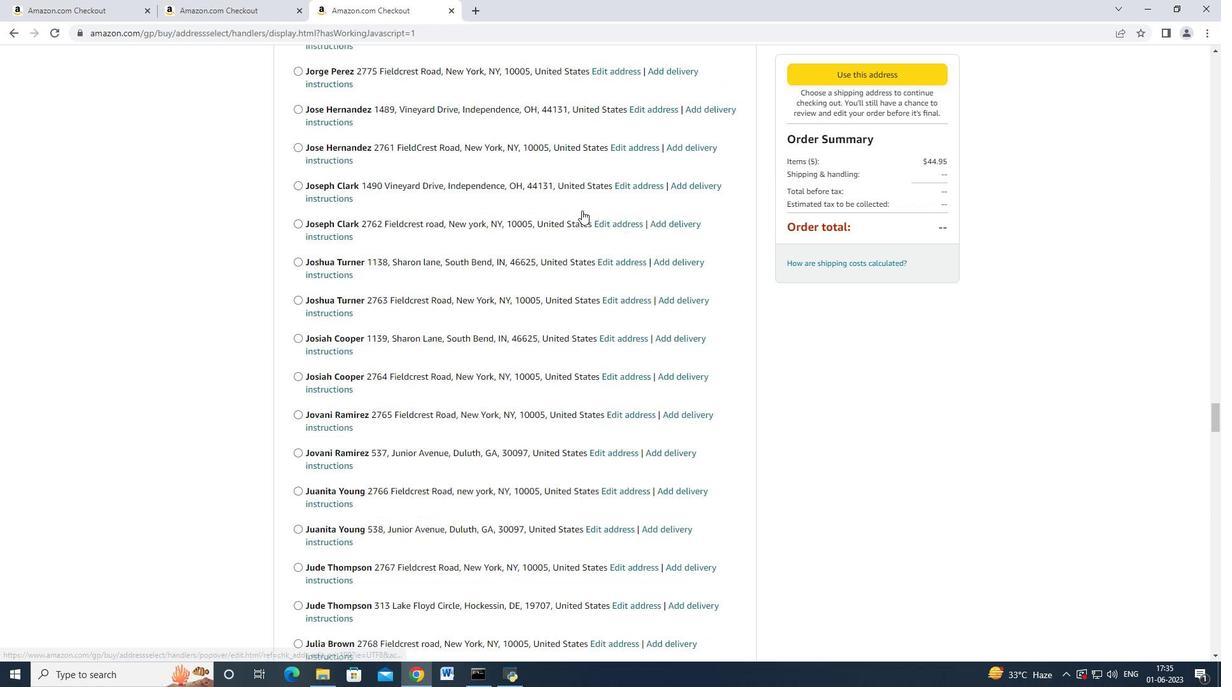 
Action: Mouse scrolled (582, 209) with delta (0, 0)
Screenshot: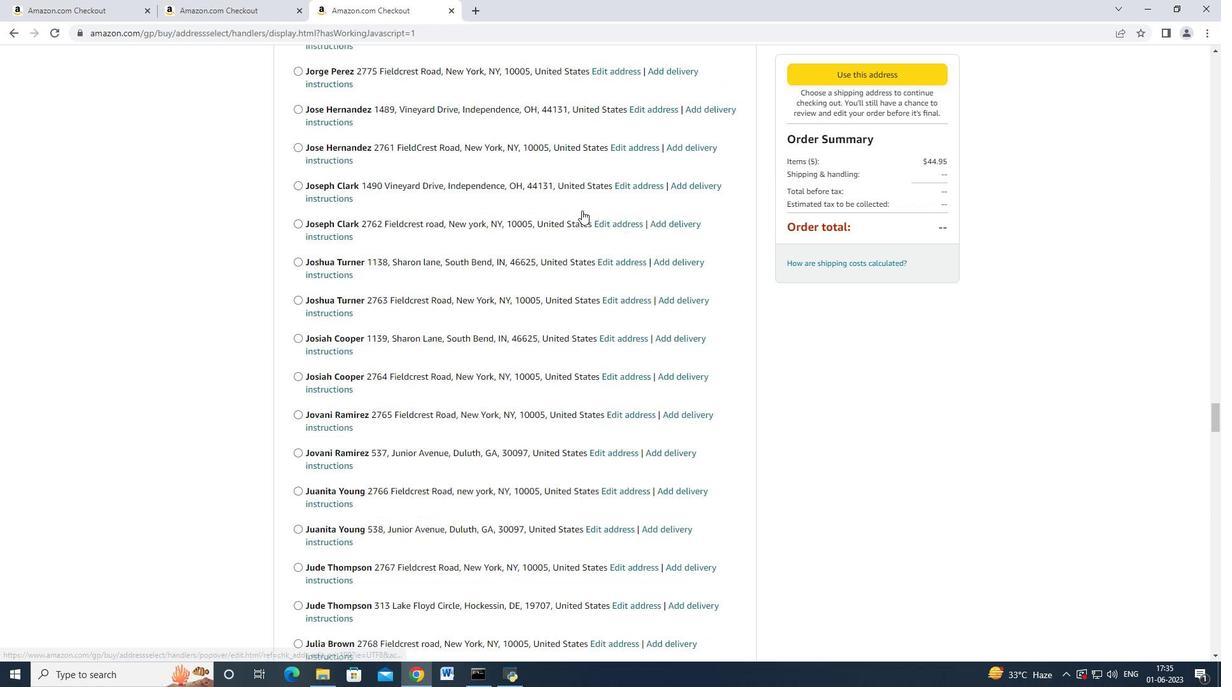 
Action: Mouse scrolled (582, 209) with delta (0, 0)
Screenshot: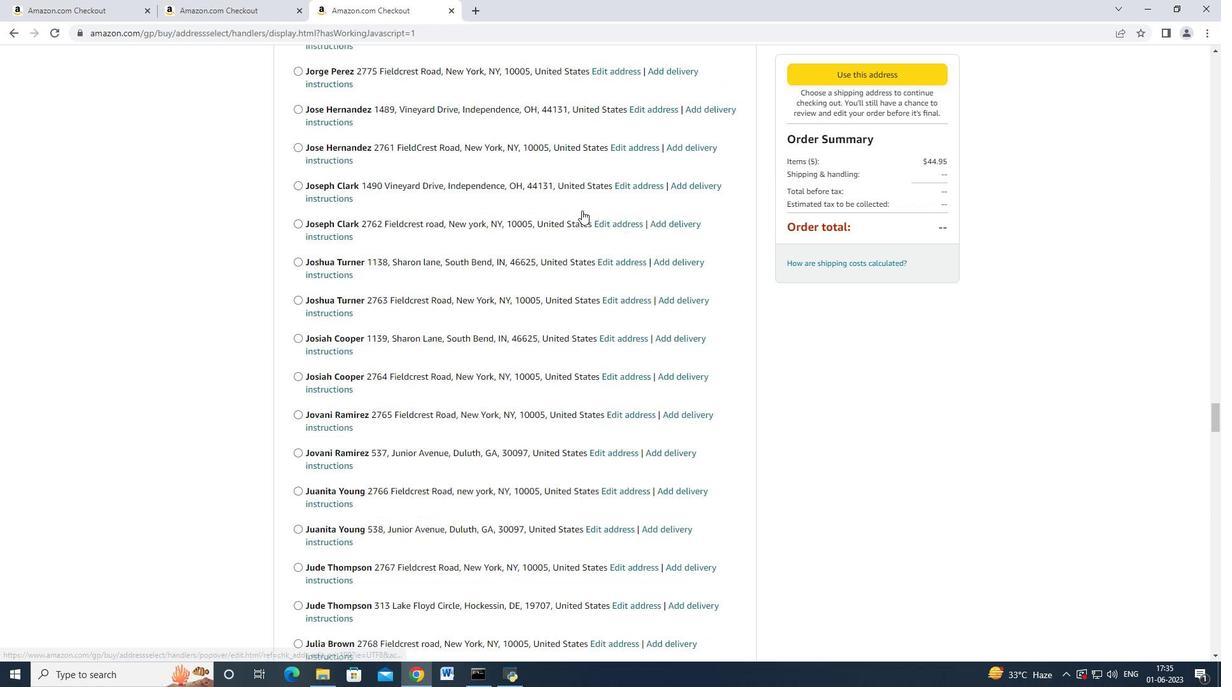 
Action: Mouse moved to (582, 209)
Screenshot: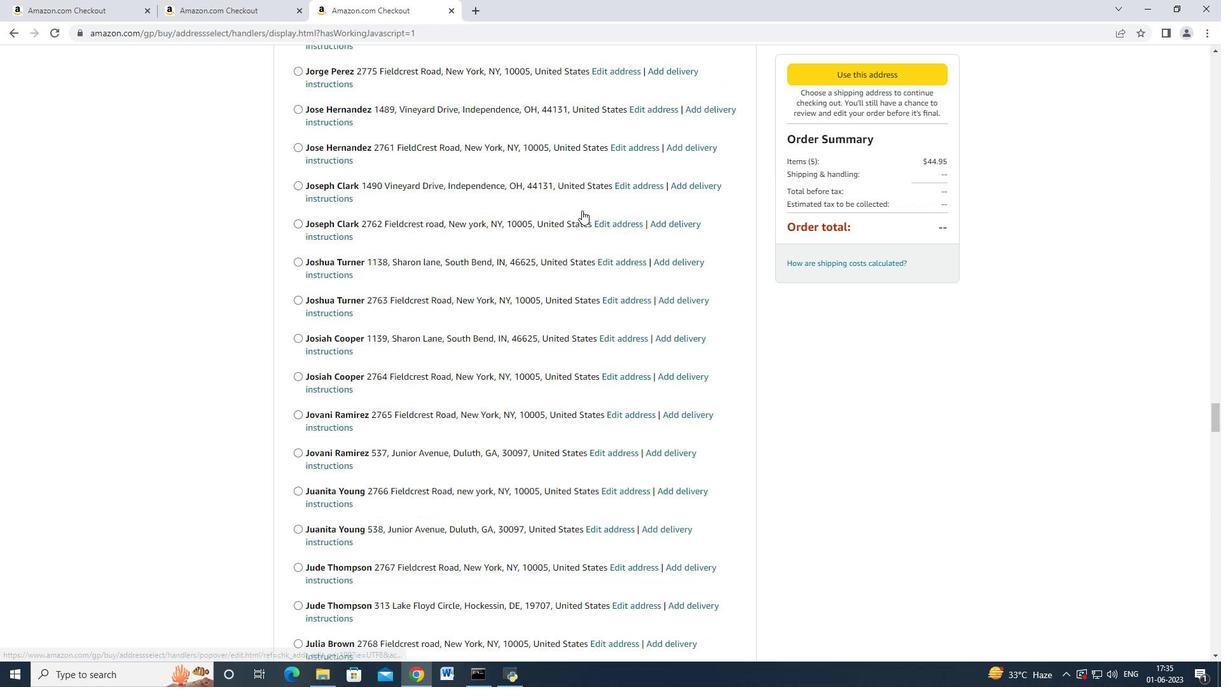 
Action: Mouse scrolled (582, 209) with delta (0, 0)
Screenshot: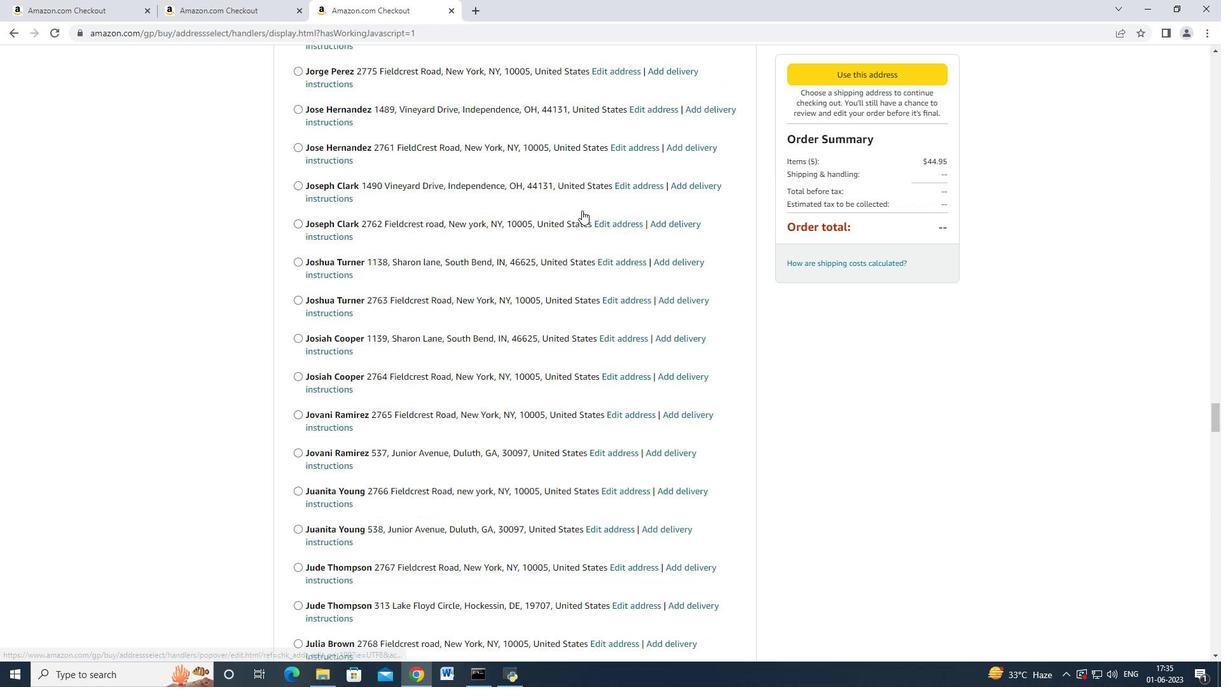 
Action: Mouse moved to (582, 208)
Screenshot: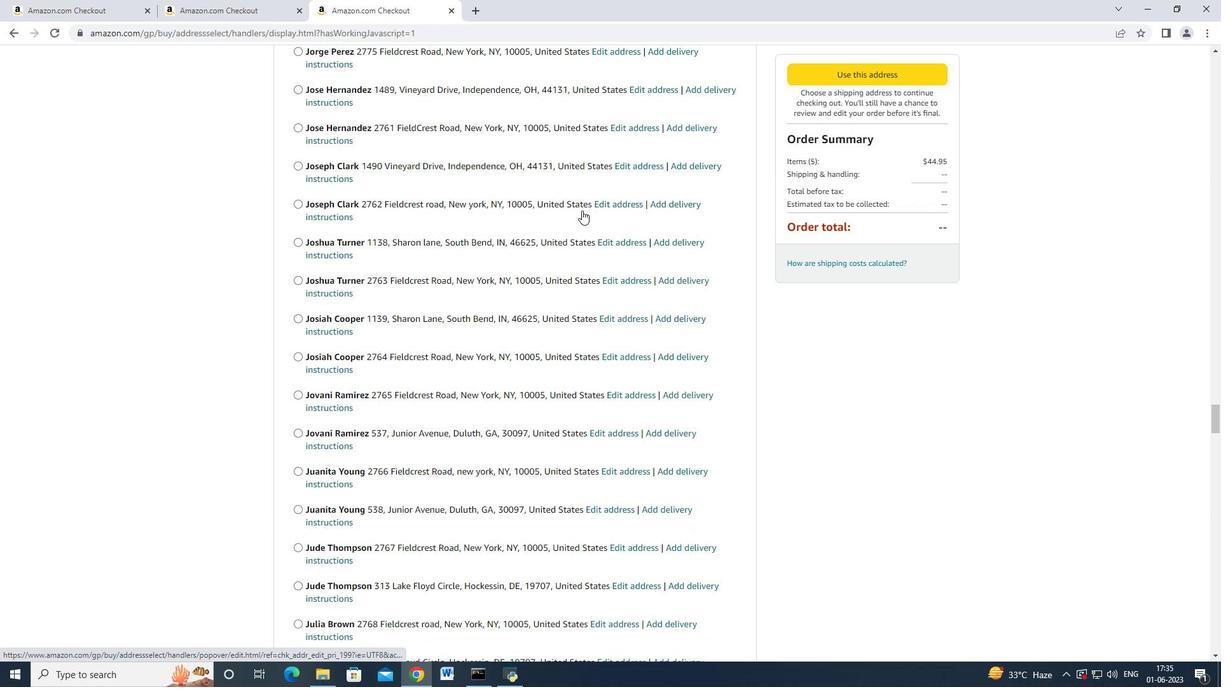 
Action: Mouse scrolled (582, 208) with delta (0, 0)
Screenshot: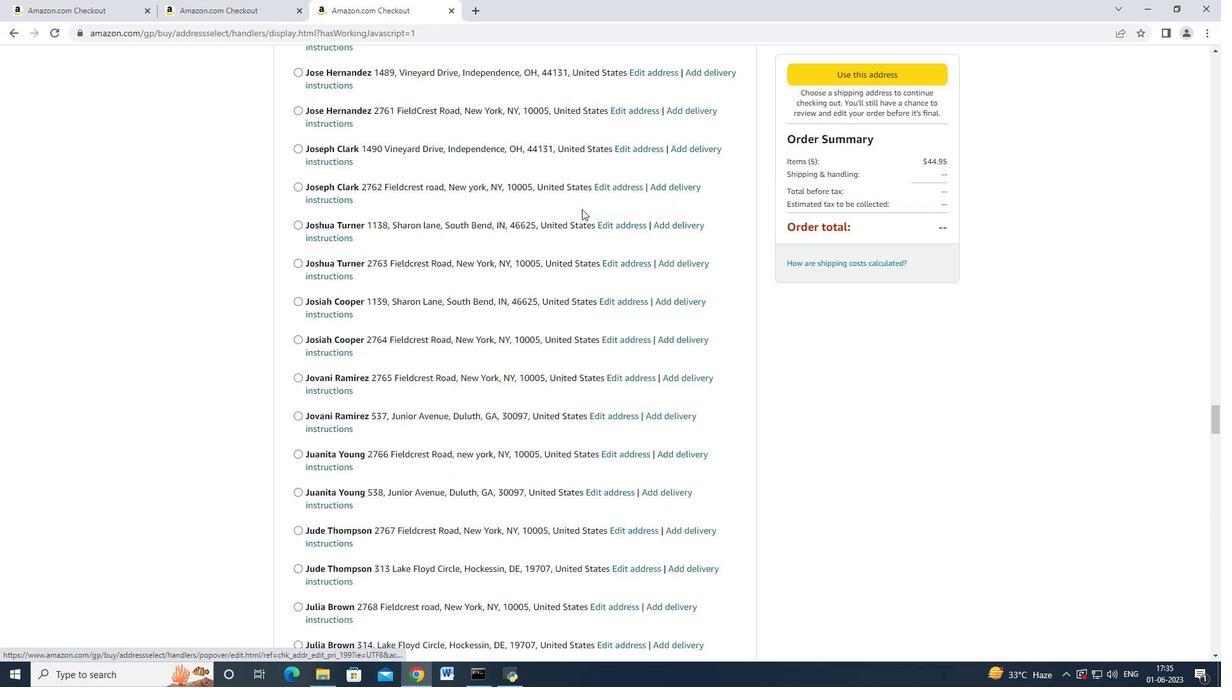 
Action: Mouse moved to (582, 208)
Screenshot: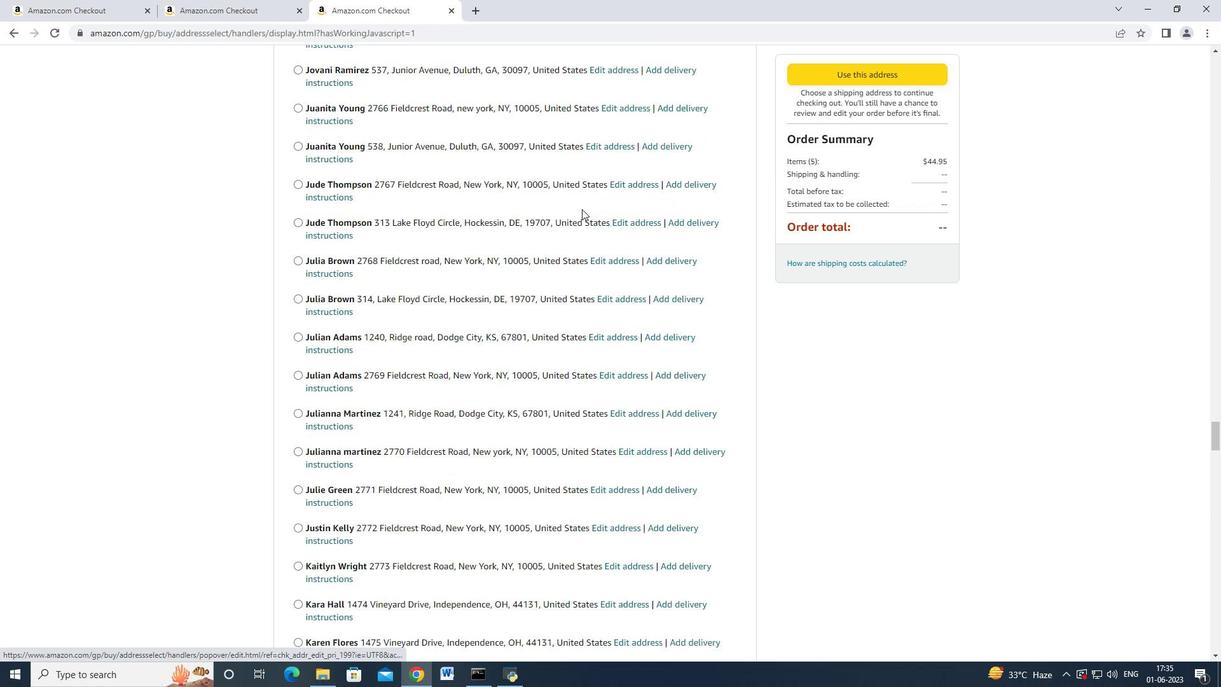 
Action: Mouse scrolled (582, 208) with delta (0, 0)
Screenshot: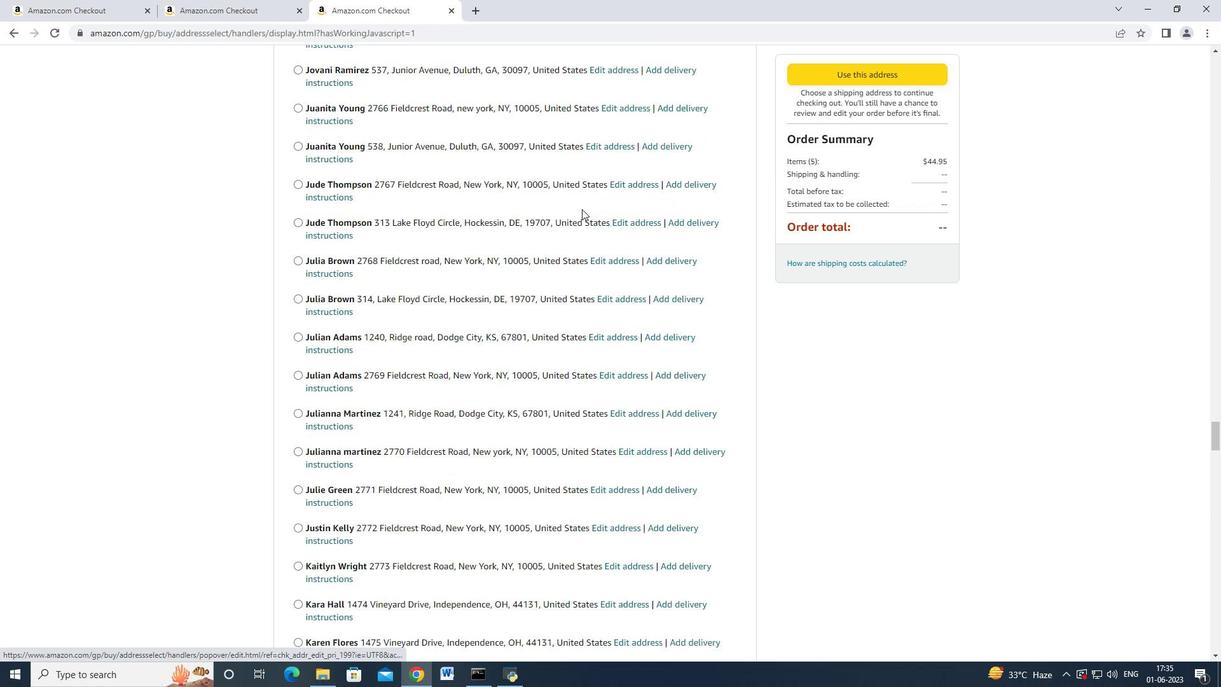 
Action: Mouse scrolled (582, 208) with delta (0, 0)
Screenshot: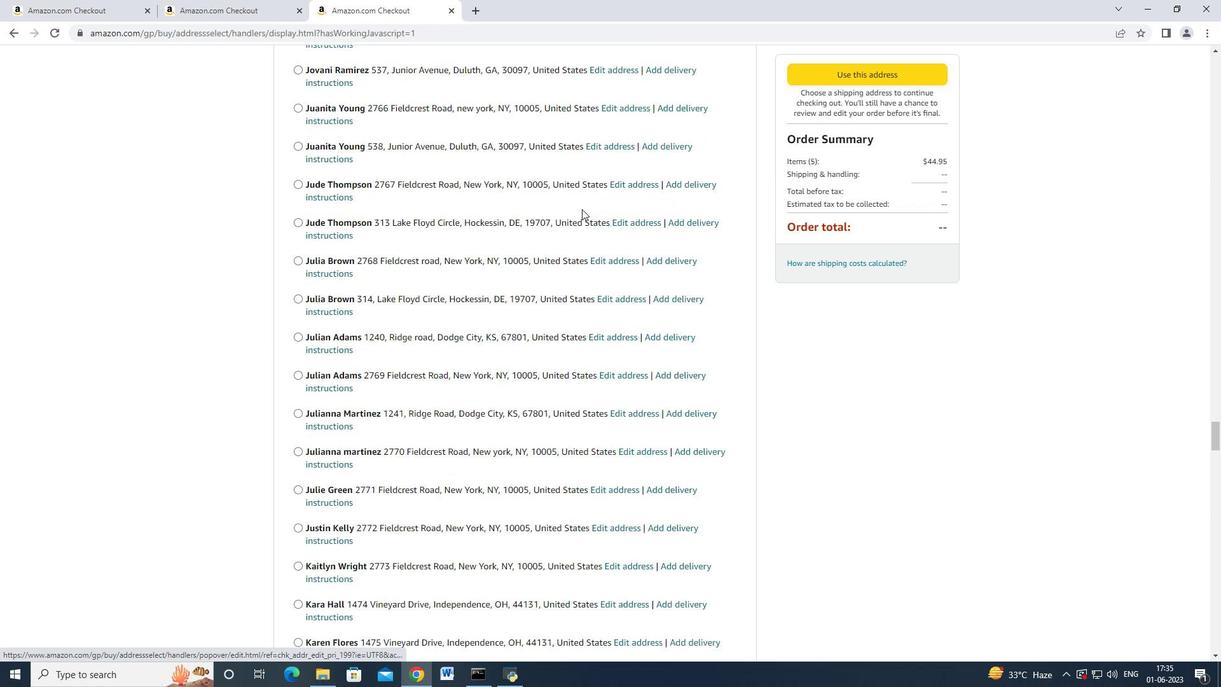 
Action: Mouse scrolled (582, 208) with delta (0, 0)
Screenshot: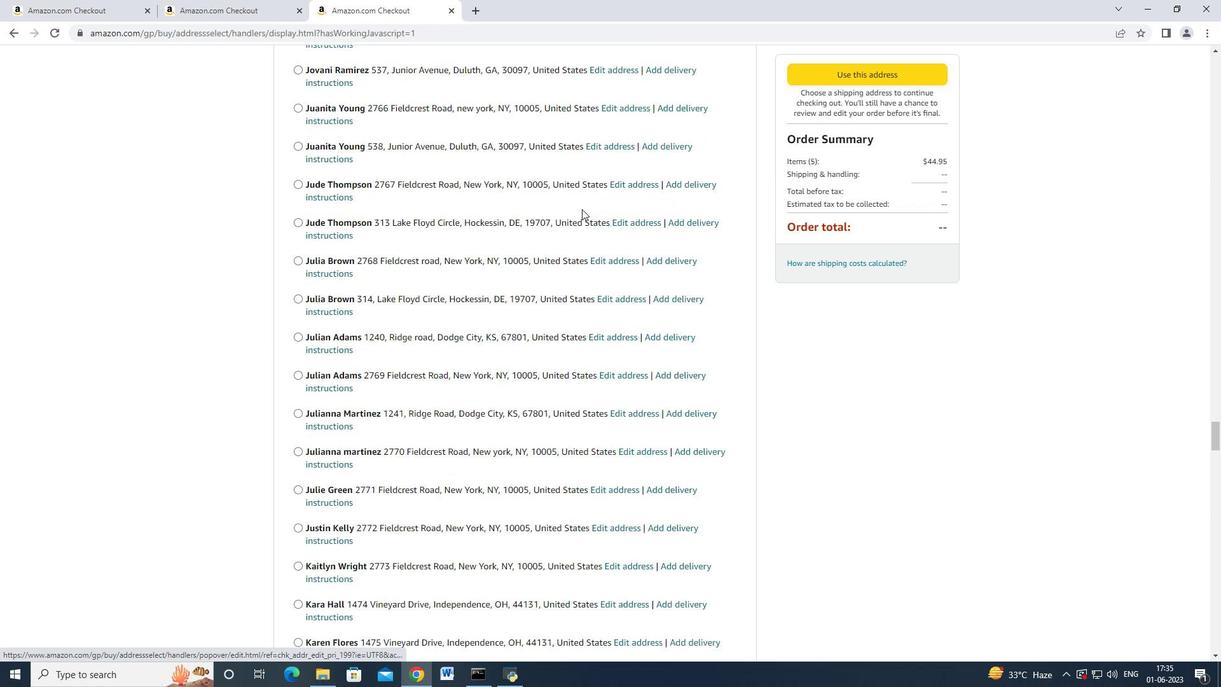 
Action: Mouse scrolled (582, 207) with delta (0, -1)
Screenshot: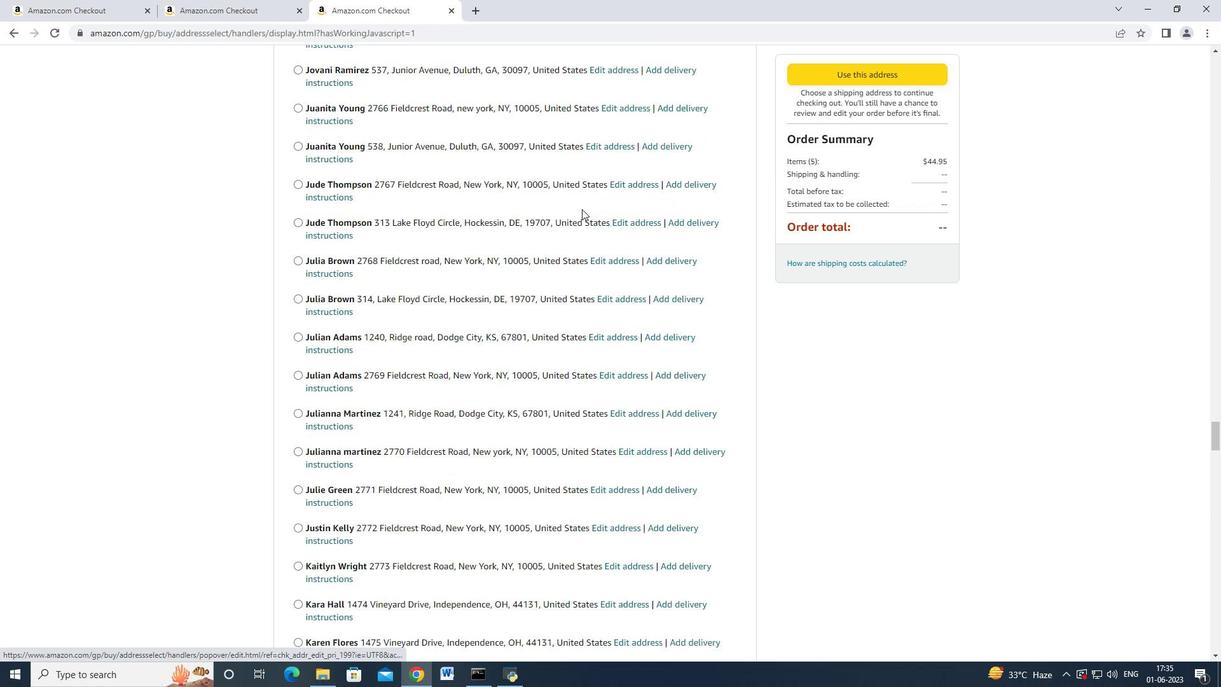 
Action: Mouse scrolled (582, 208) with delta (0, 0)
Screenshot: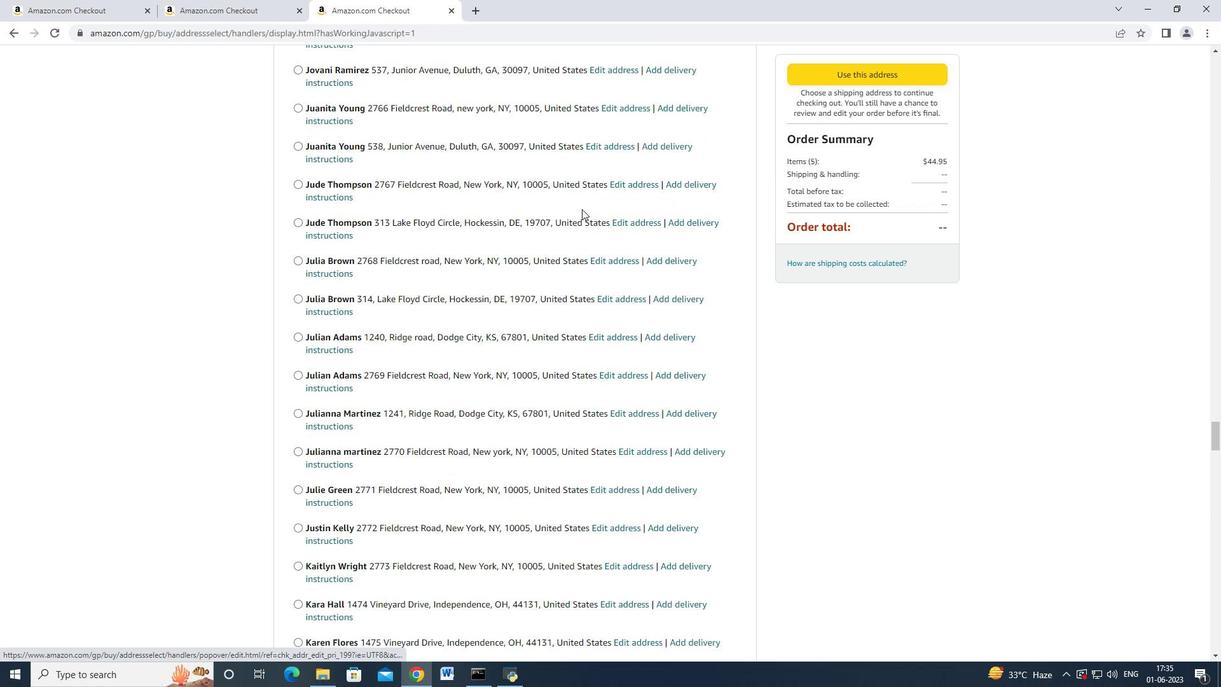 
Action: Mouse moved to (581, 204)
Screenshot: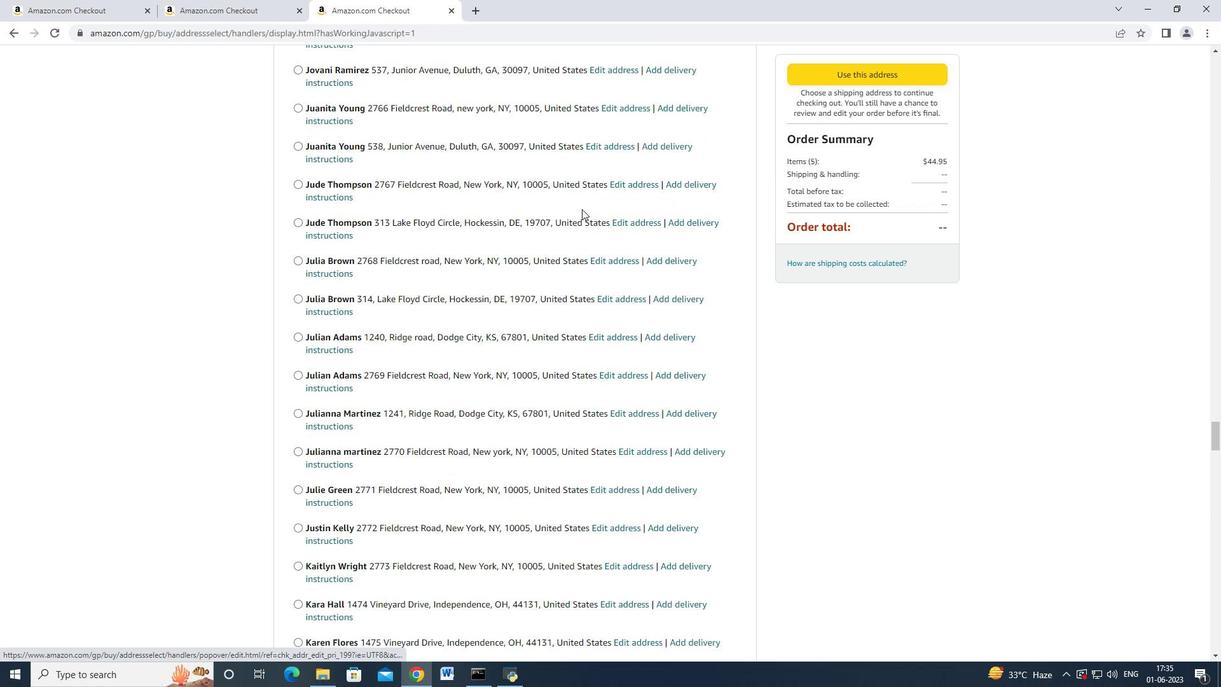 
Action: Mouse scrolled (581, 203) with delta (0, 0)
Screenshot: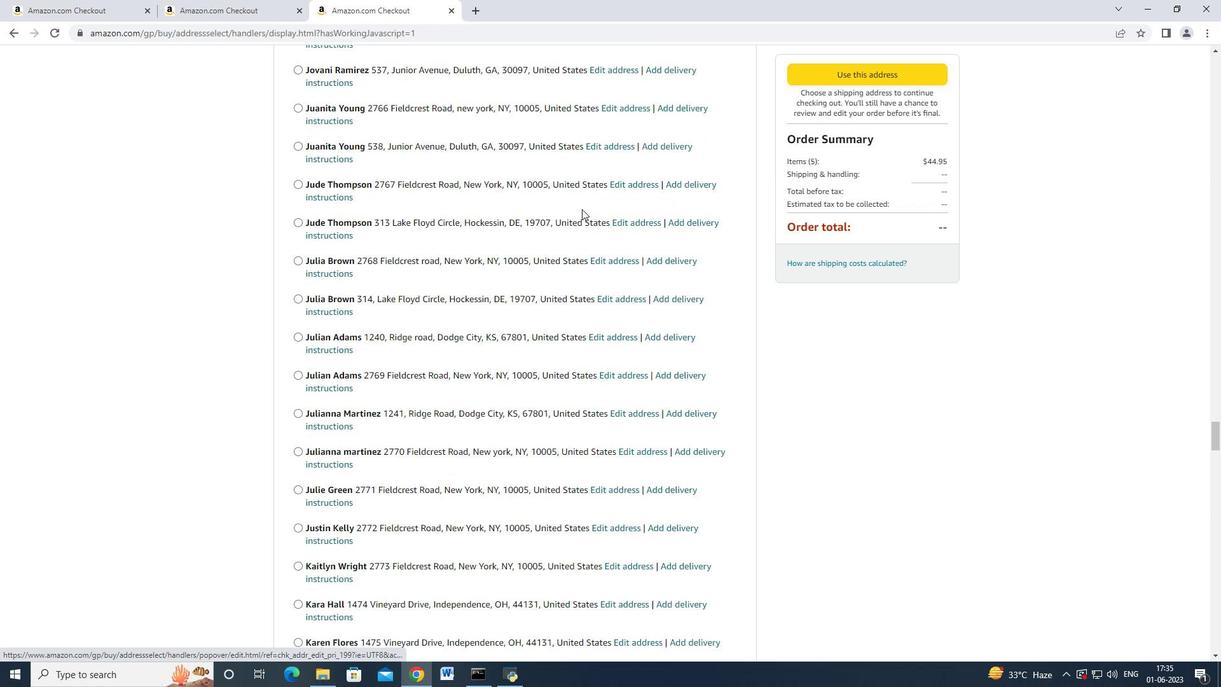 
Action: Mouse moved to (581, 195)
Screenshot: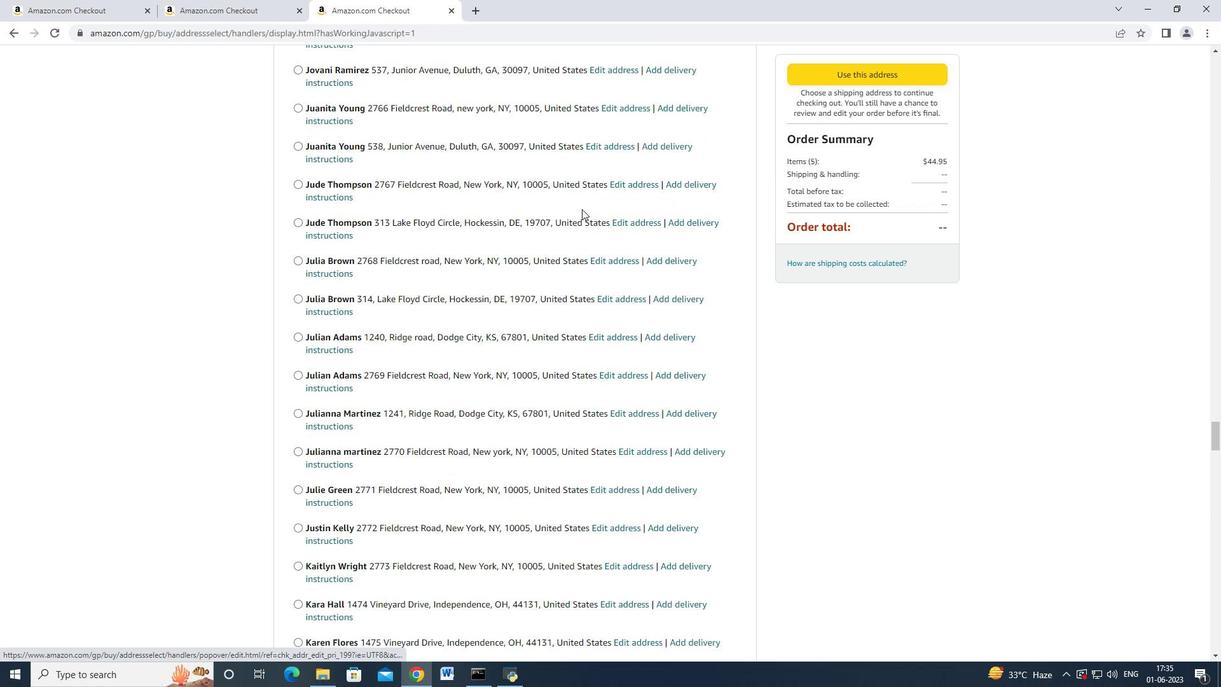 
Action: Mouse scrolled (581, 194) with delta (0, 0)
Screenshot: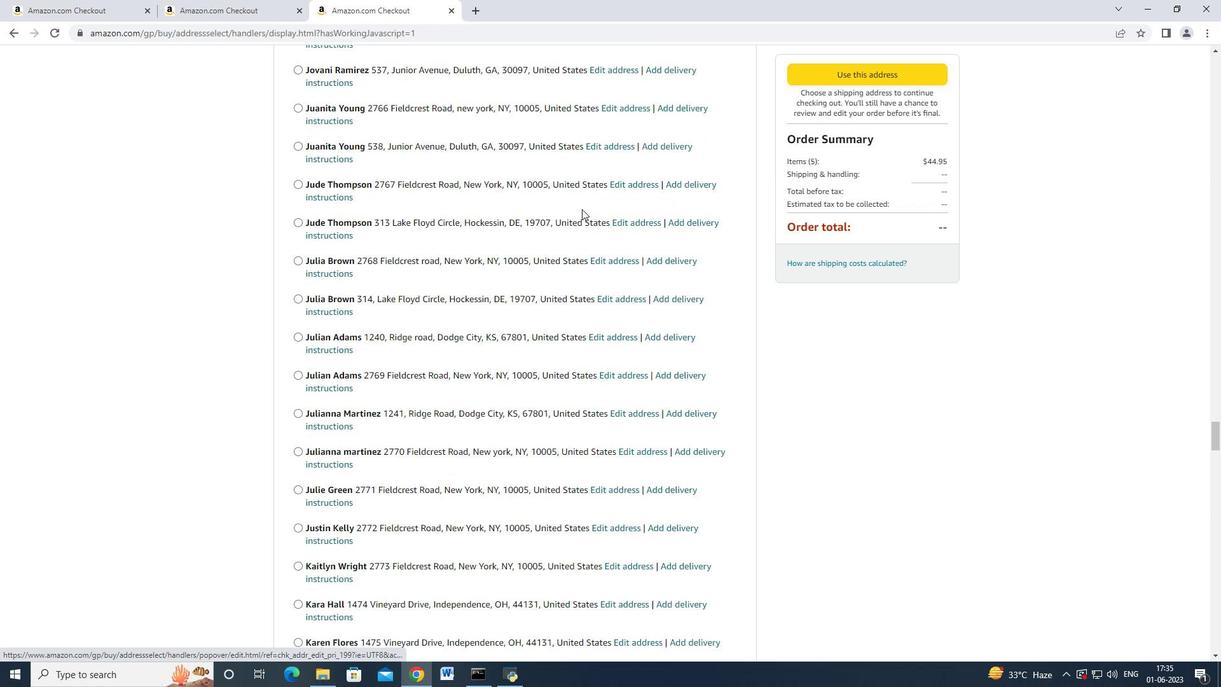 
Action: Mouse moved to (580, 191)
Screenshot: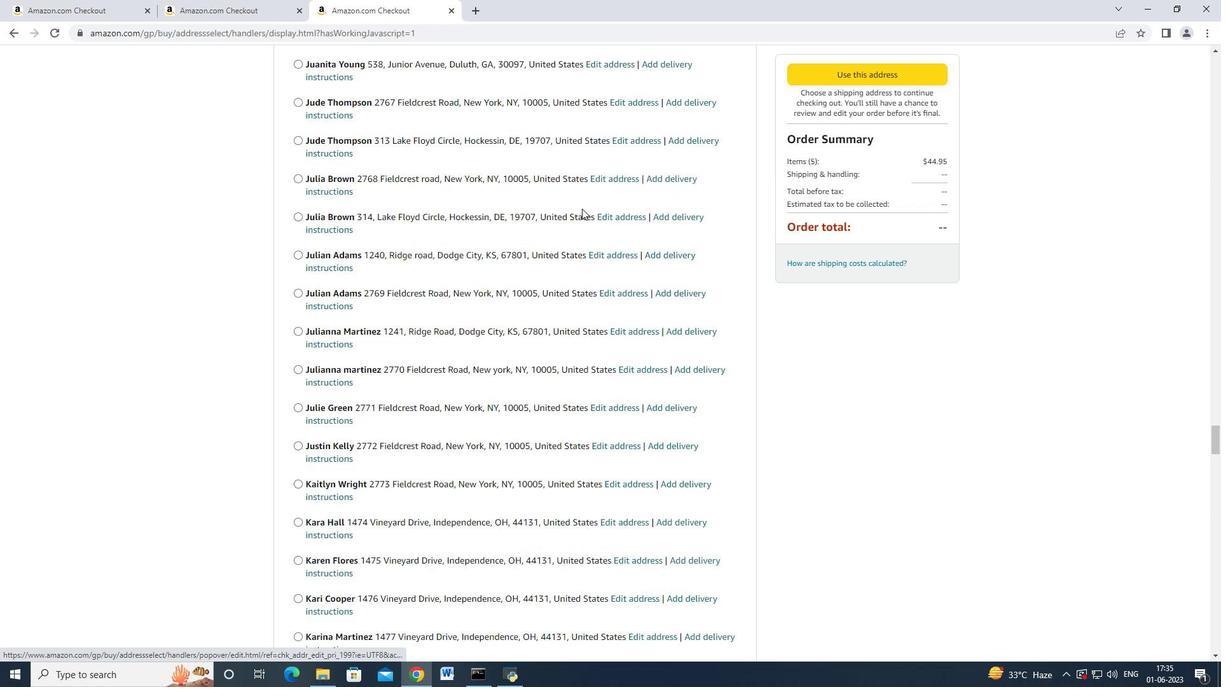 
Action: Mouse scrolled (580, 191) with delta (0, 0)
Screenshot: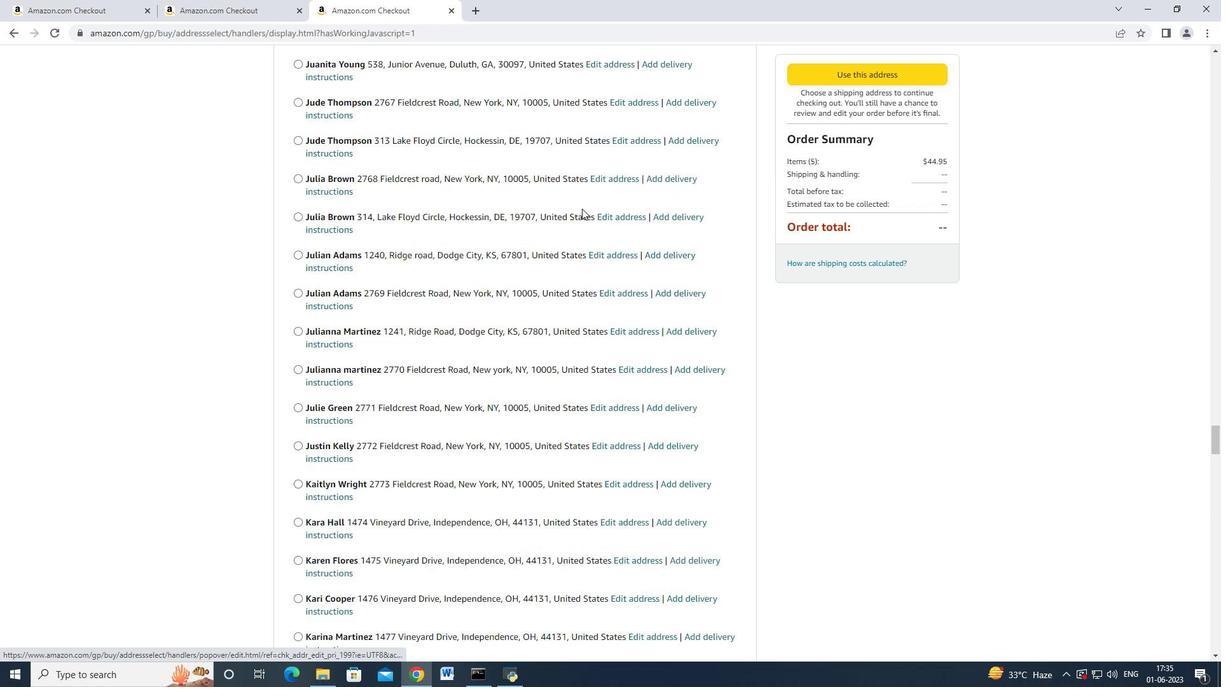 
Action: Mouse moved to (580, 190)
Screenshot: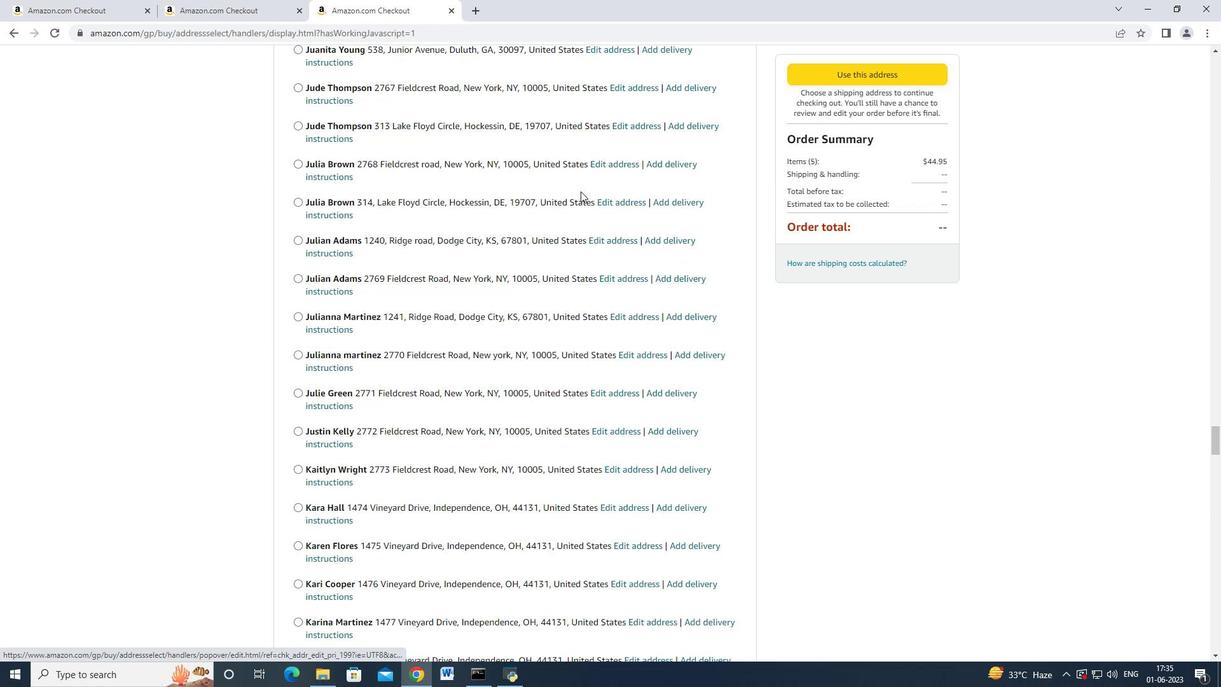 
Action: Mouse scrolled (580, 189) with delta (0, 0)
Screenshot: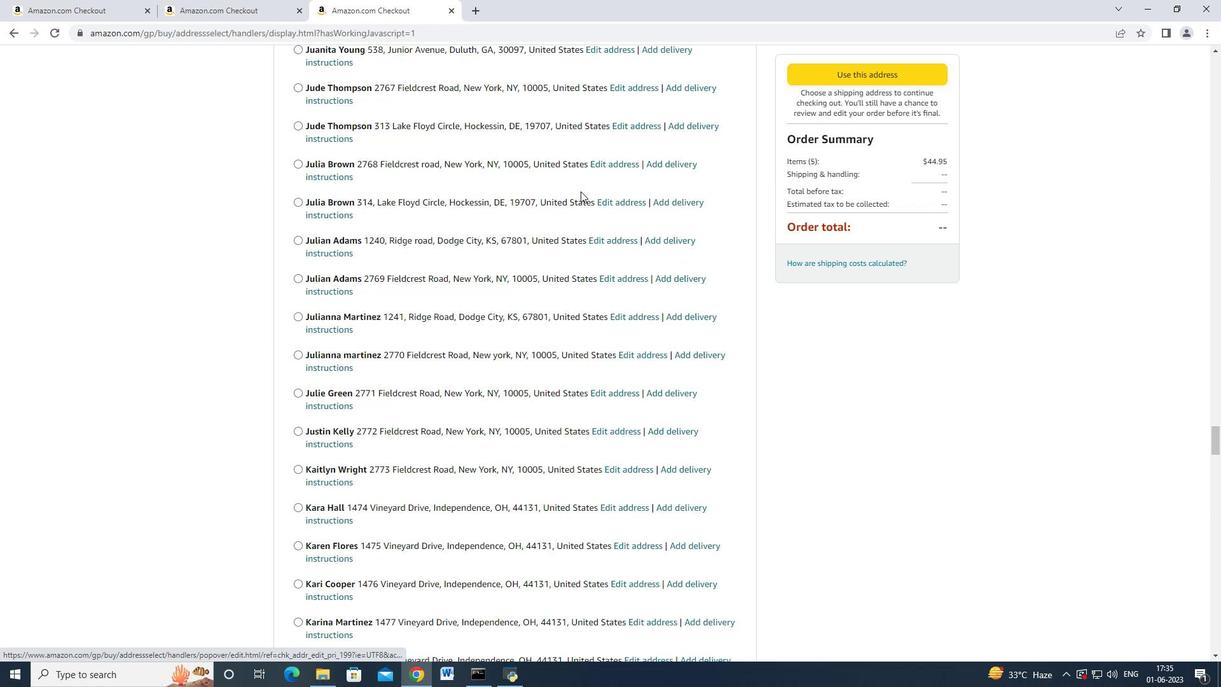 
Action: Mouse scrolled (580, 188) with delta (0, -1)
Screenshot: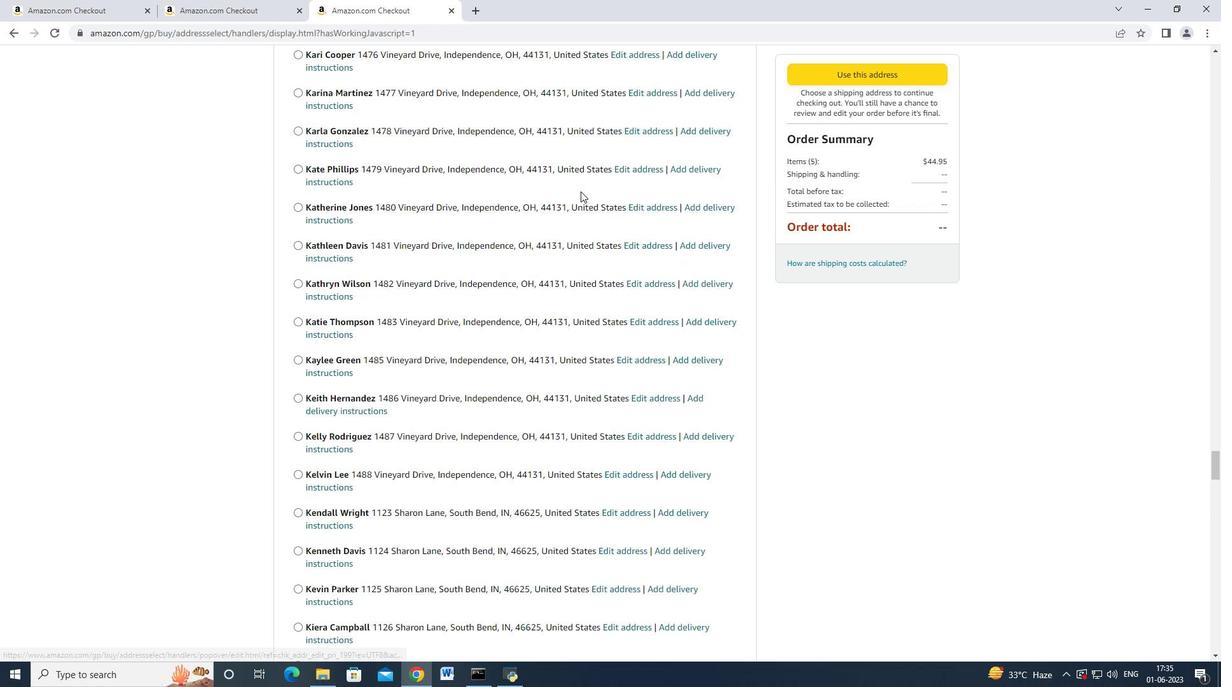 
Action: Mouse scrolled (580, 189) with delta (0, 0)
Screenshot: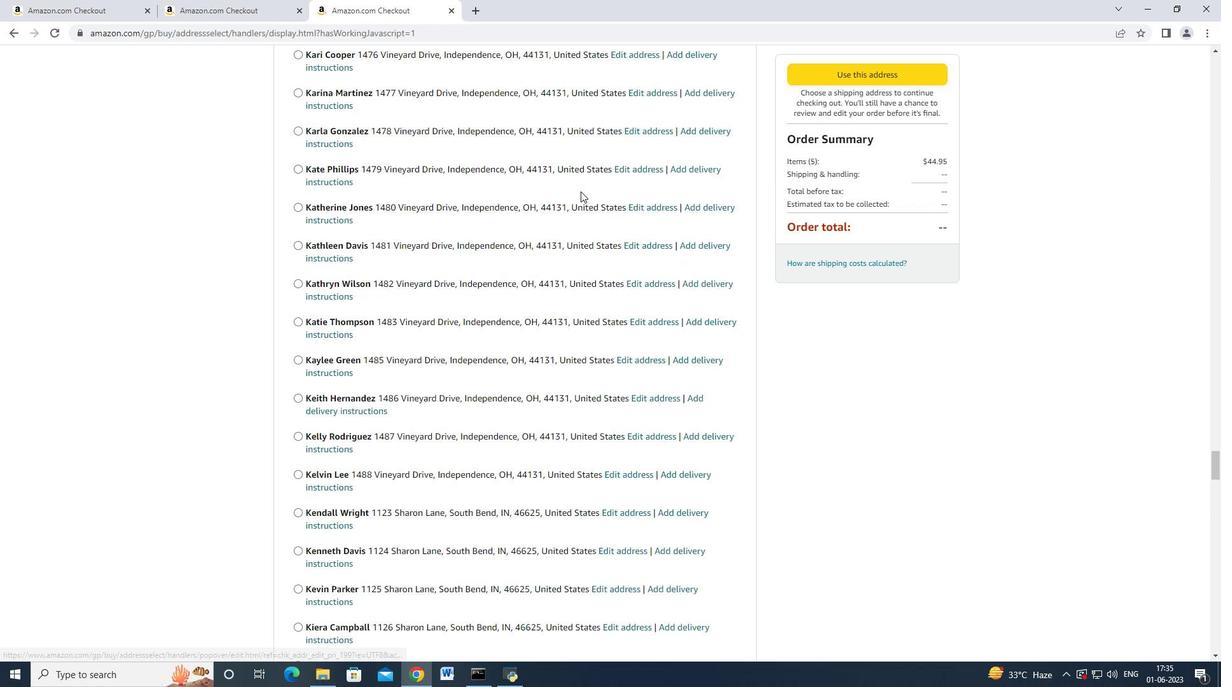 
Action: Mouse scrolled (580, 188) with delta (0, -1)
Screenshot: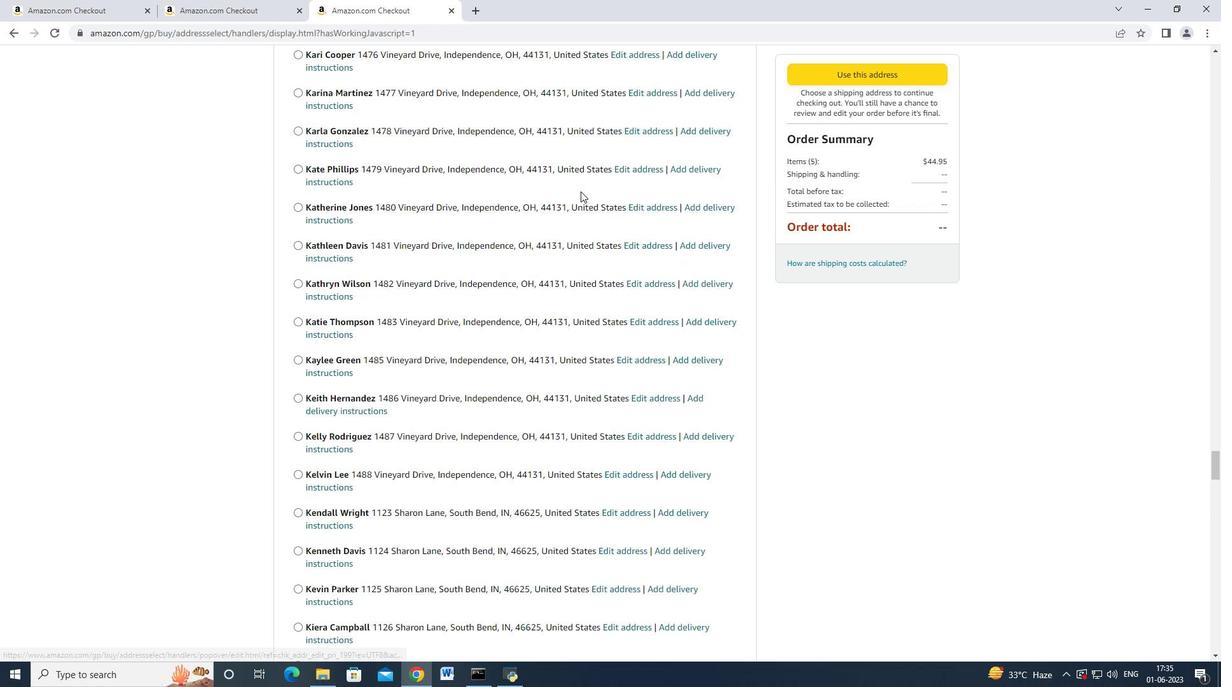 
Action: Mouse moved to (580, 184)
Screenshot: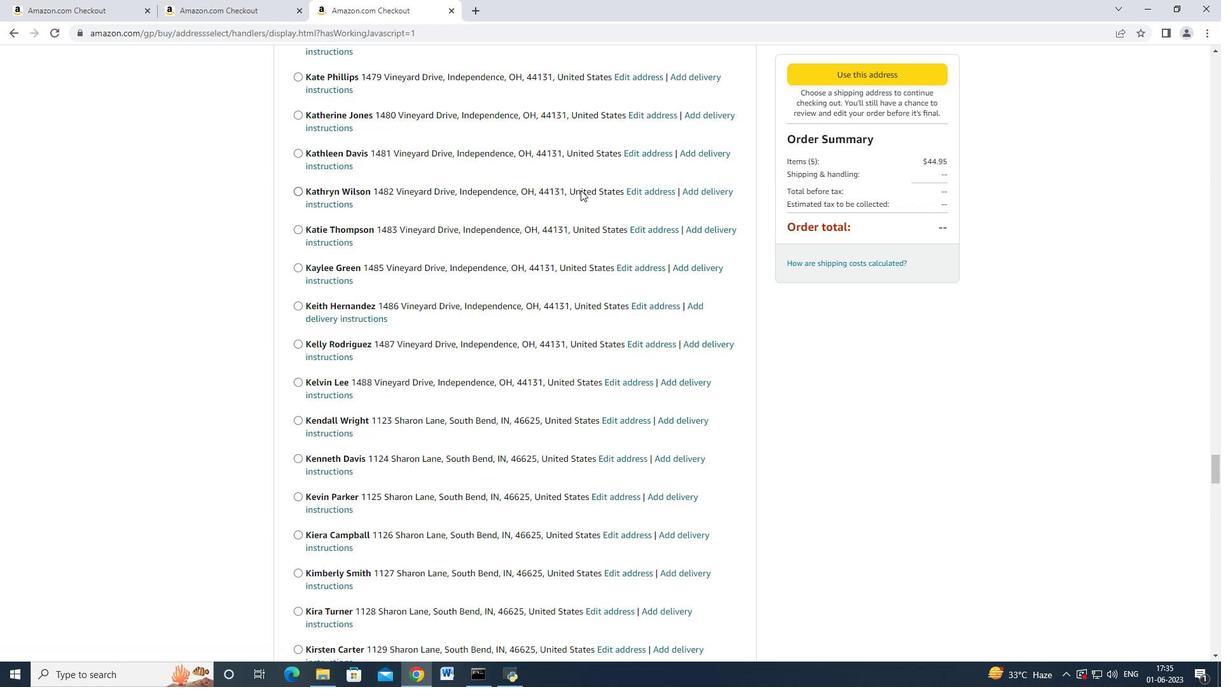 
Action: Mouse scrolled (580, 189) with delta (0, 0)
Screenshot: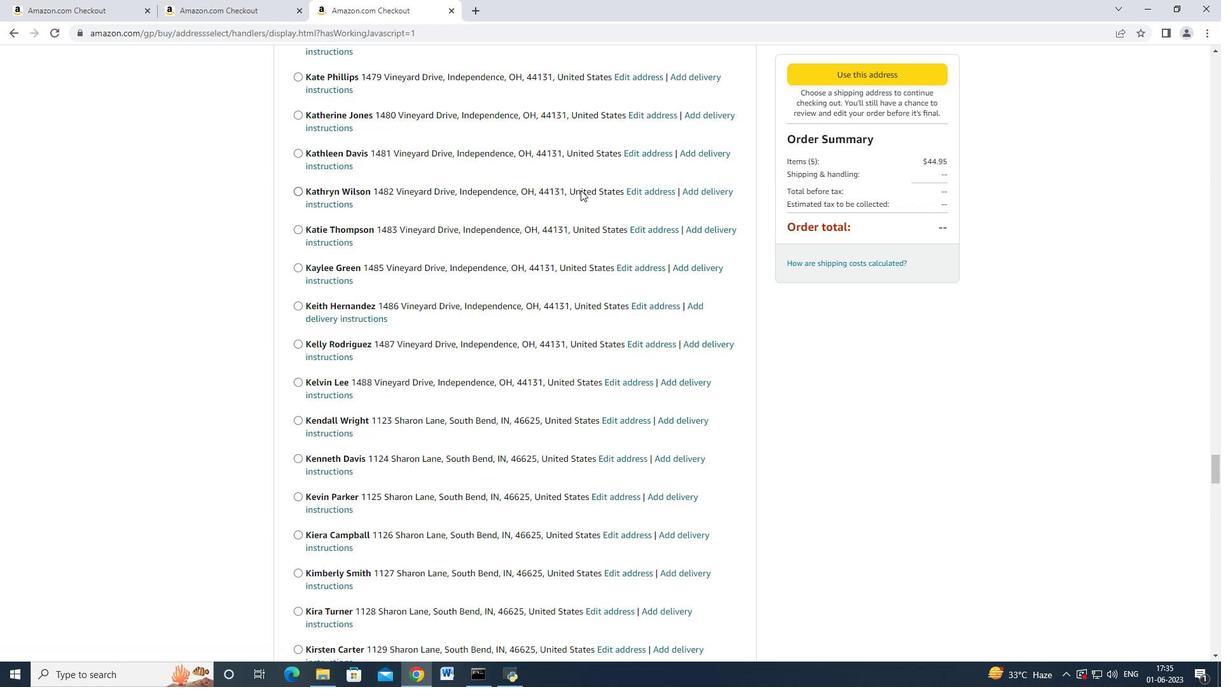 
Action: Mouse moved to (582, 183)
Screenshot: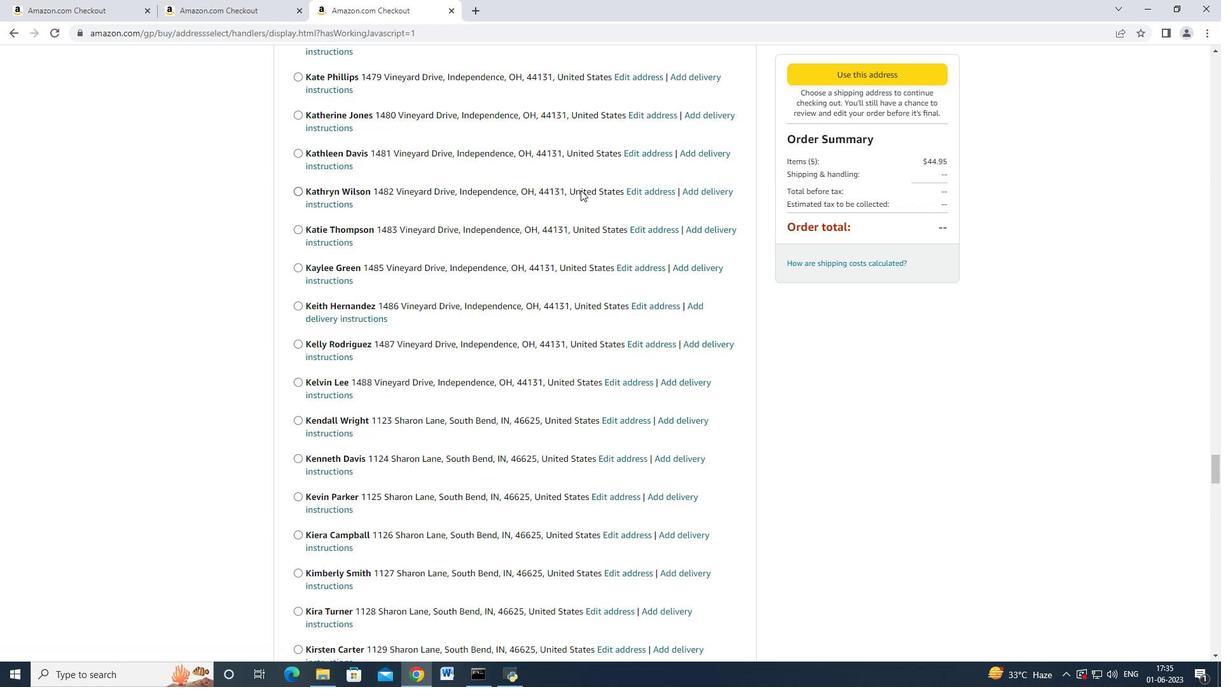 
Action: Mouse scrolled (580, 183) with delta (0, 0)
Screenshot: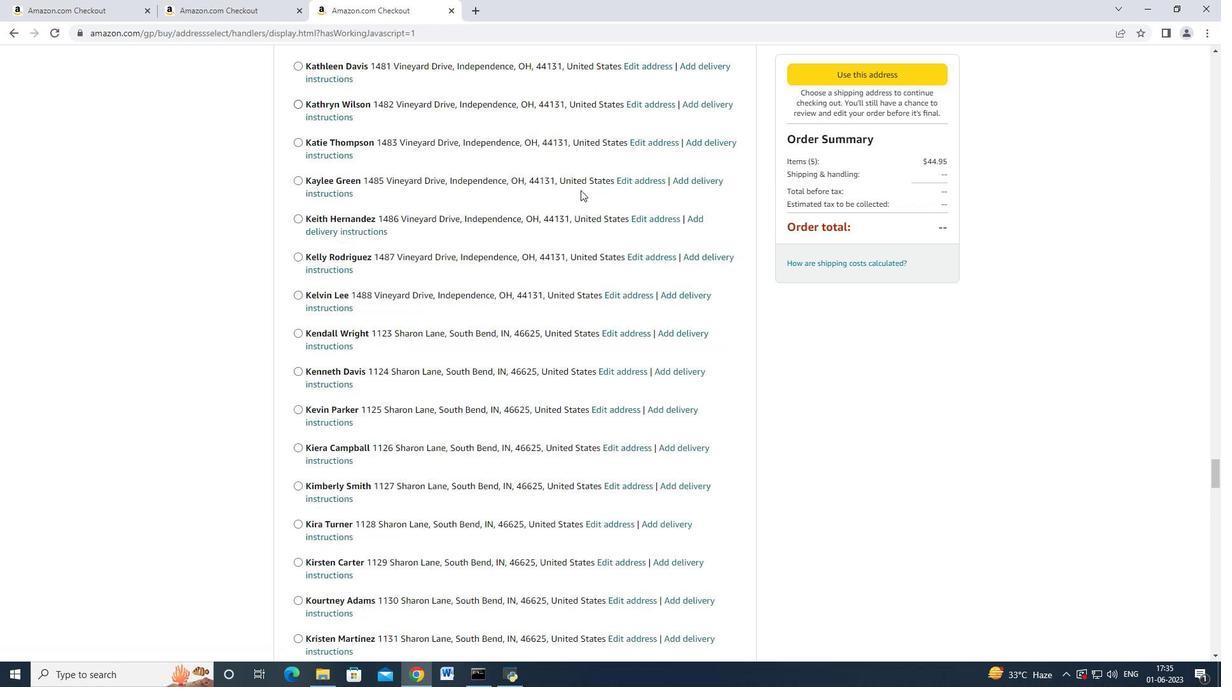 
Action: Mouse moved to (582, 182)
Screenshot: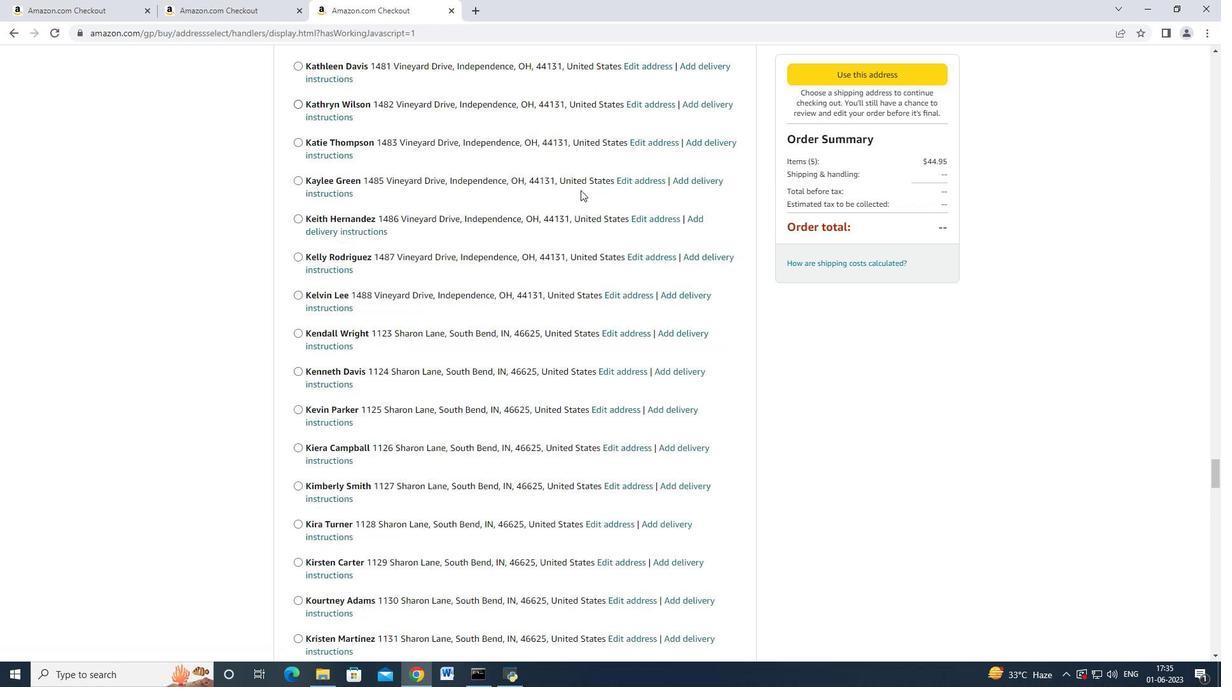 
Action: Mouse scrolled (582, 182) with delta (0, 0)
Screenshot: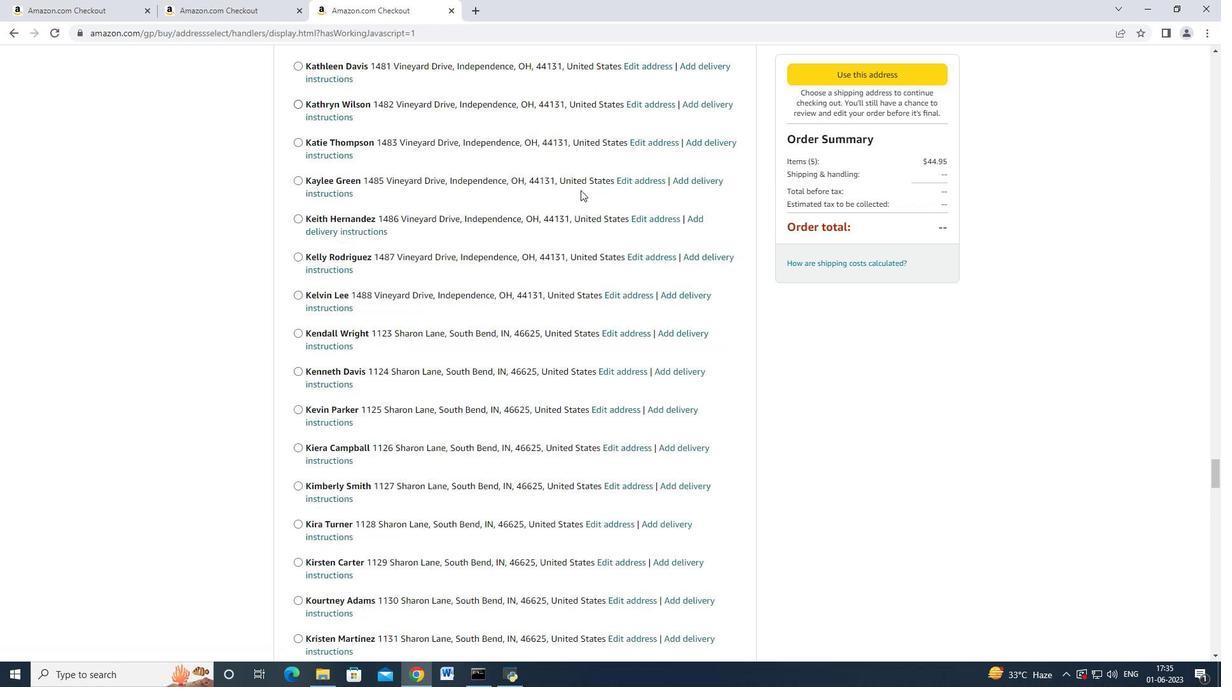 
Action: Mouse moved to (577, 182)
Screenshot: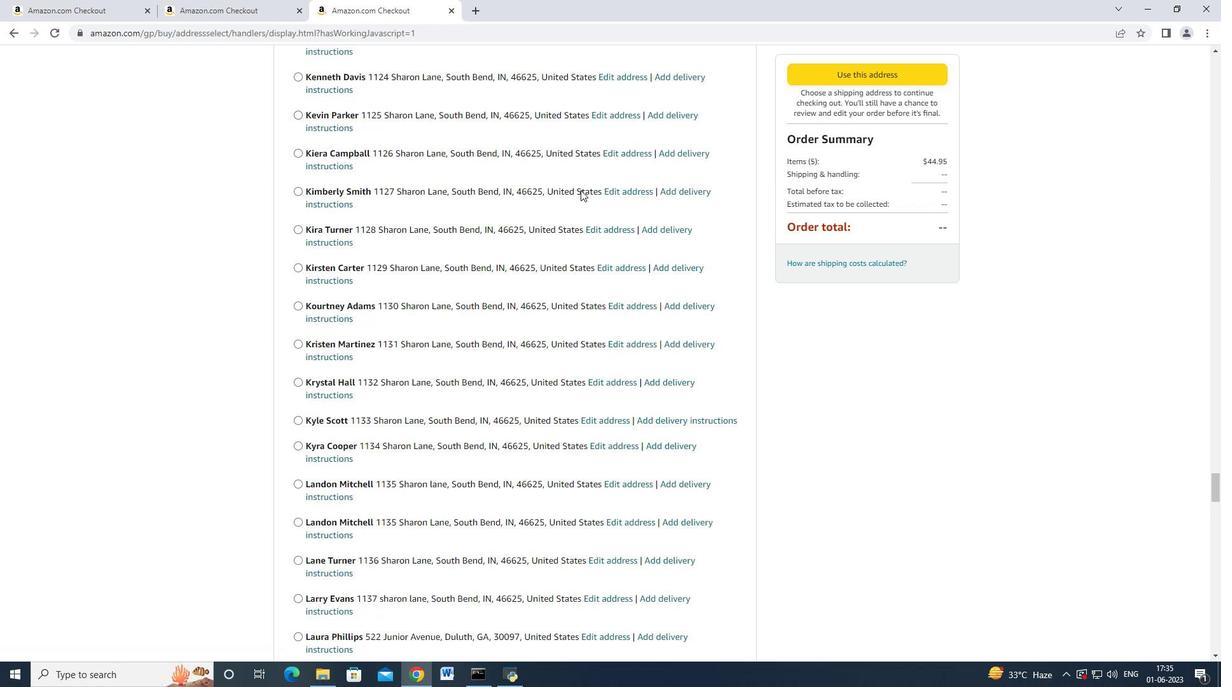 
Action: Mouse scrolled (577, 181) with delta (0, 0)
Screenshot: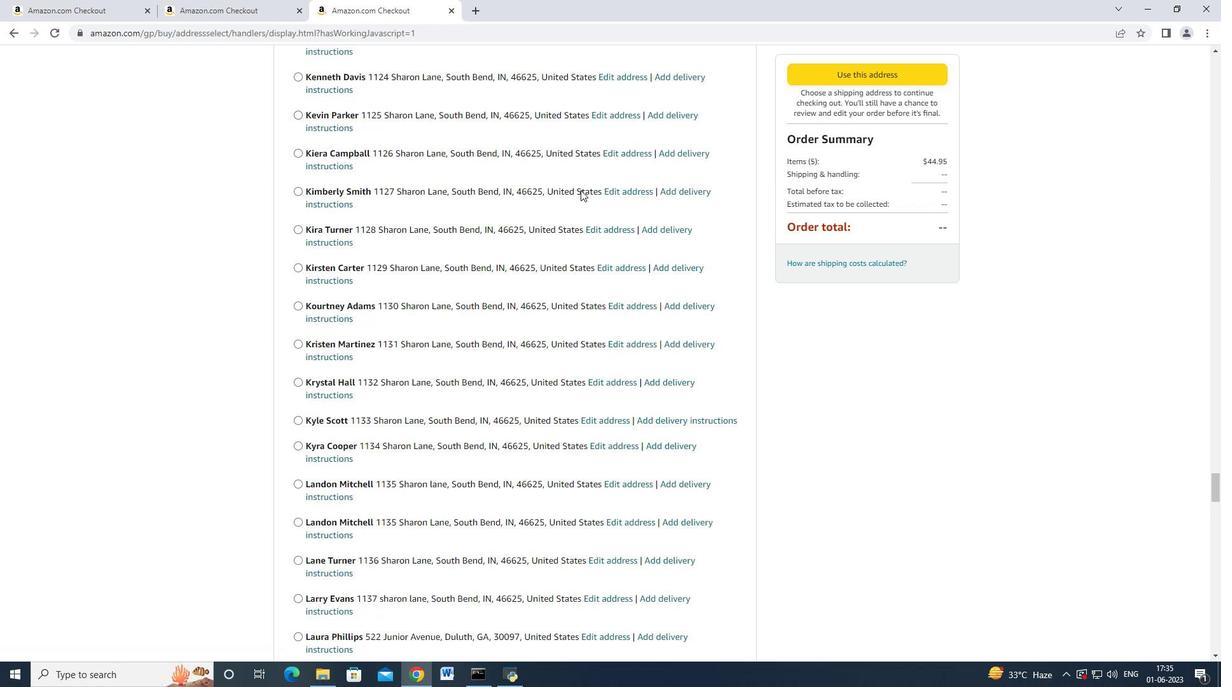 
Action: Mouse moved to (576, 182)
Screenshot: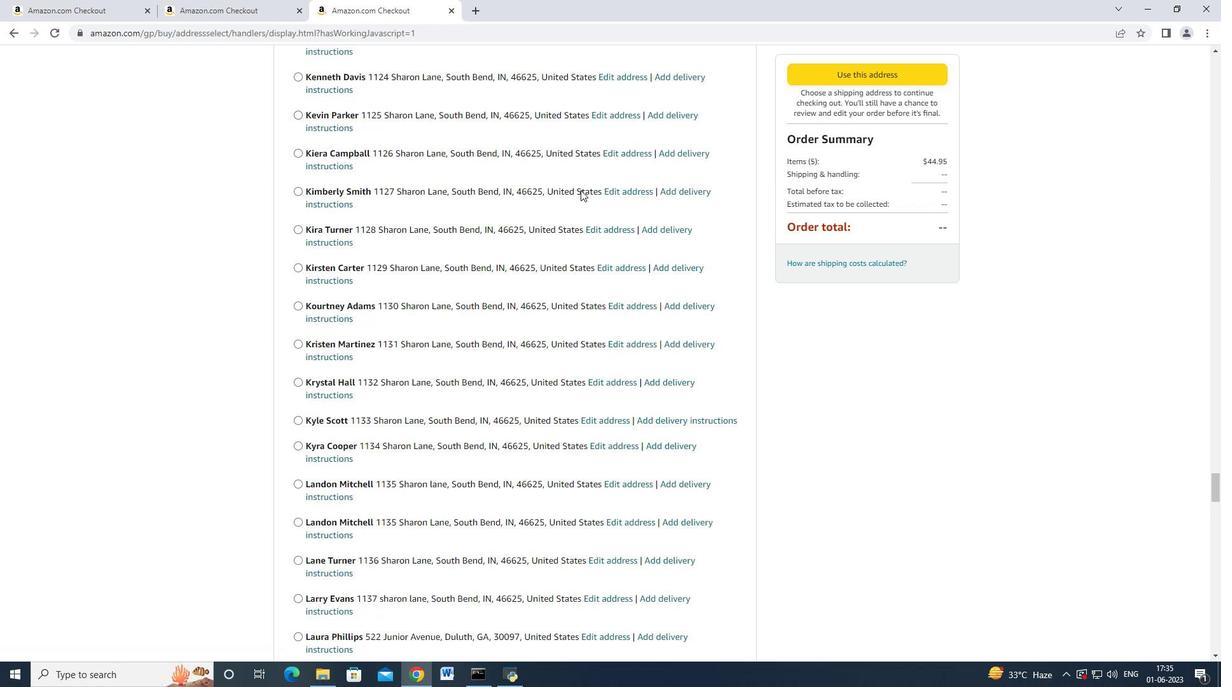 
Action: Mouse scrolled (576, 181) with delta (0, 0)
Screenshot: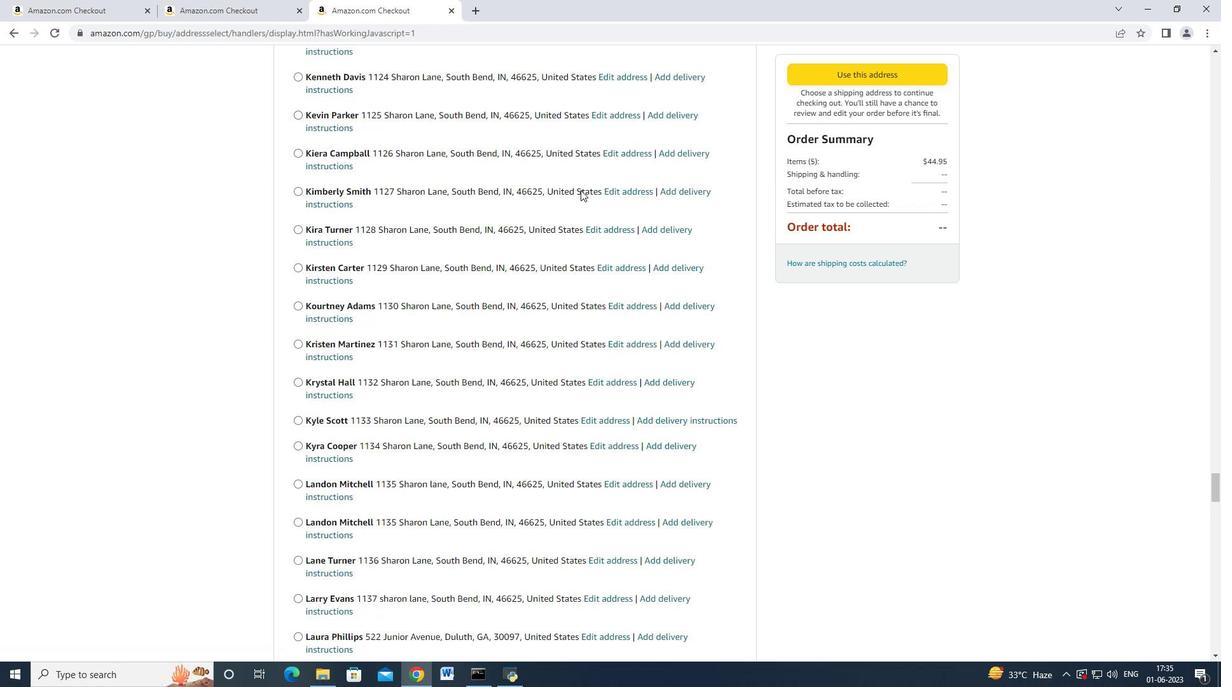 
Action: Mouse scrolled (576, 181) with delta (0, 0)
Screenshot: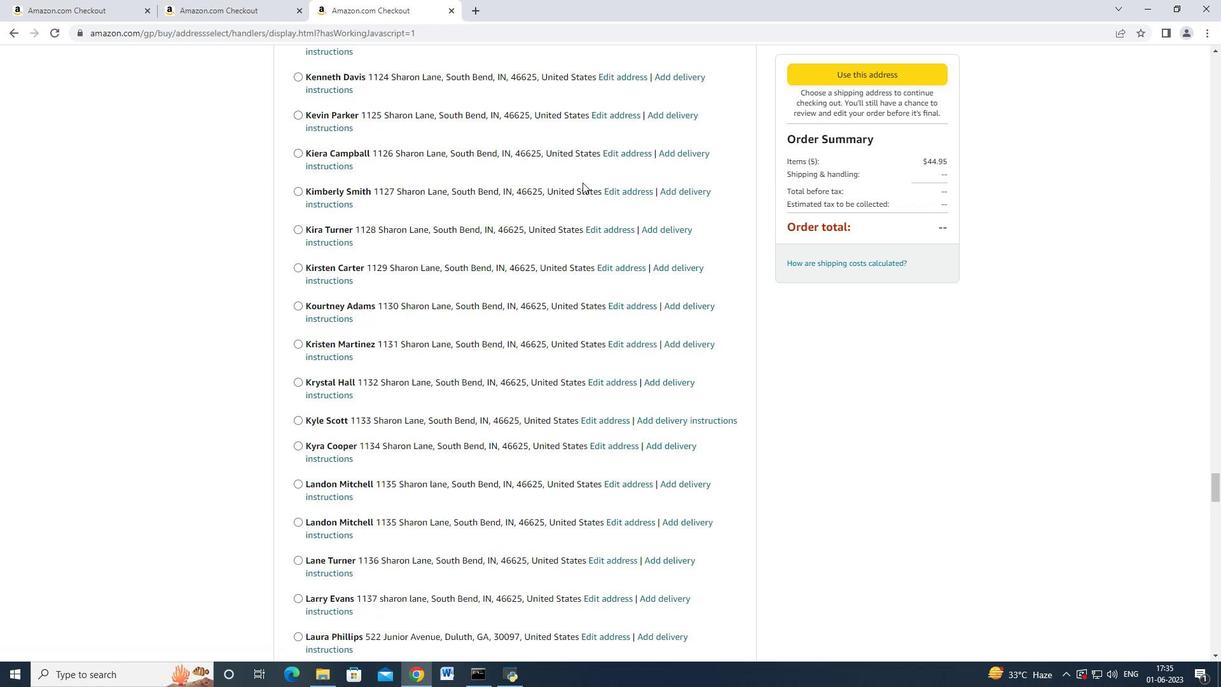 
Action: Mouse scrolled (576, 181) with delta (0, 0)
Screenshot: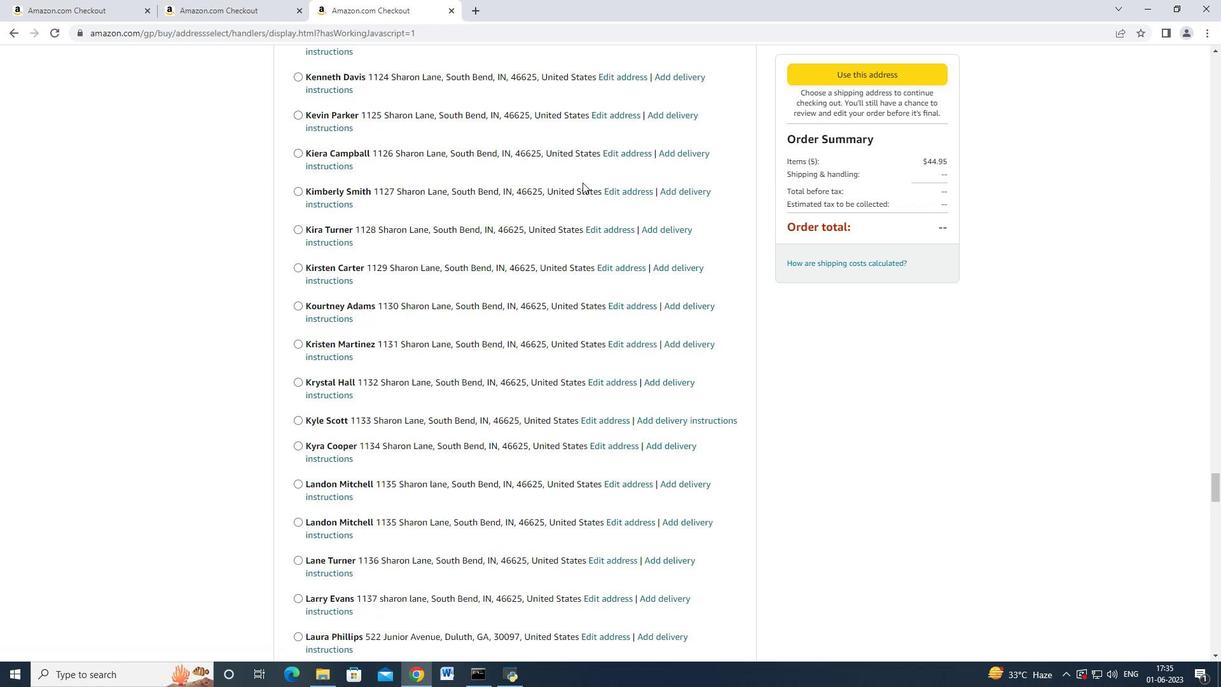
Action: Mouse scrolled (576, 181) with delta (0, -1)
Screenshot: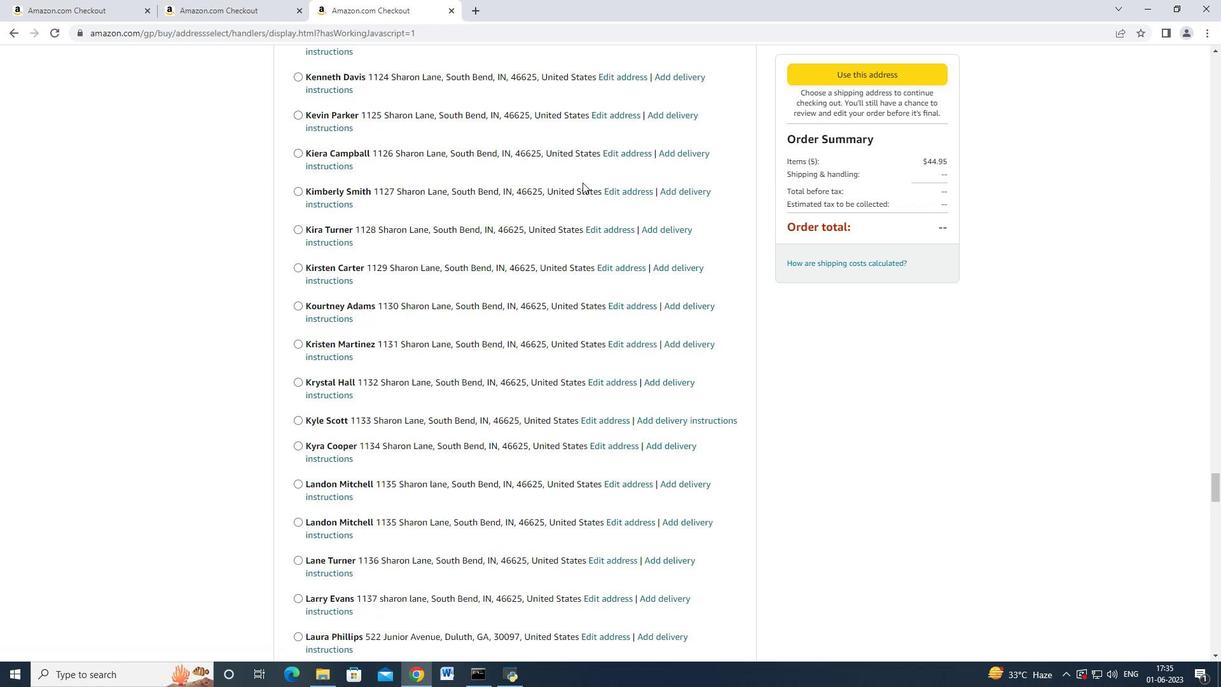 
Action: Mouse scrolled (576, 181) with delta (0, -1)
Screenshot: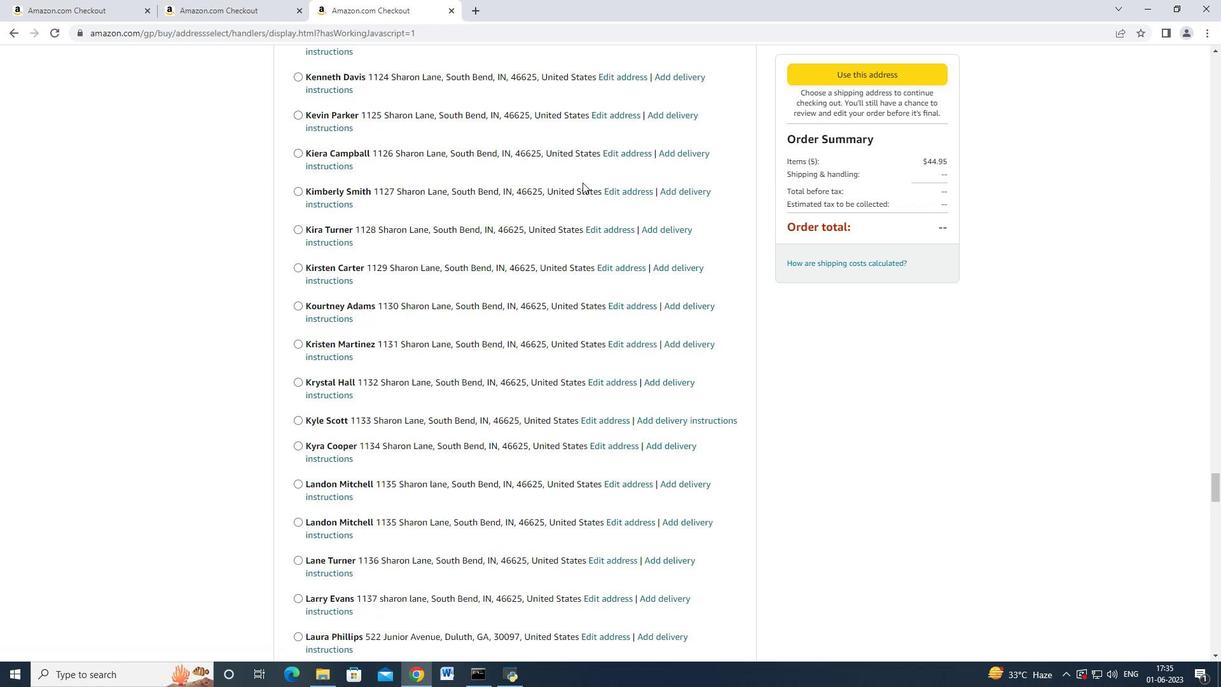 
Action: Mouse scrolled (576, 181) with delta (0, 0)
Screenshot: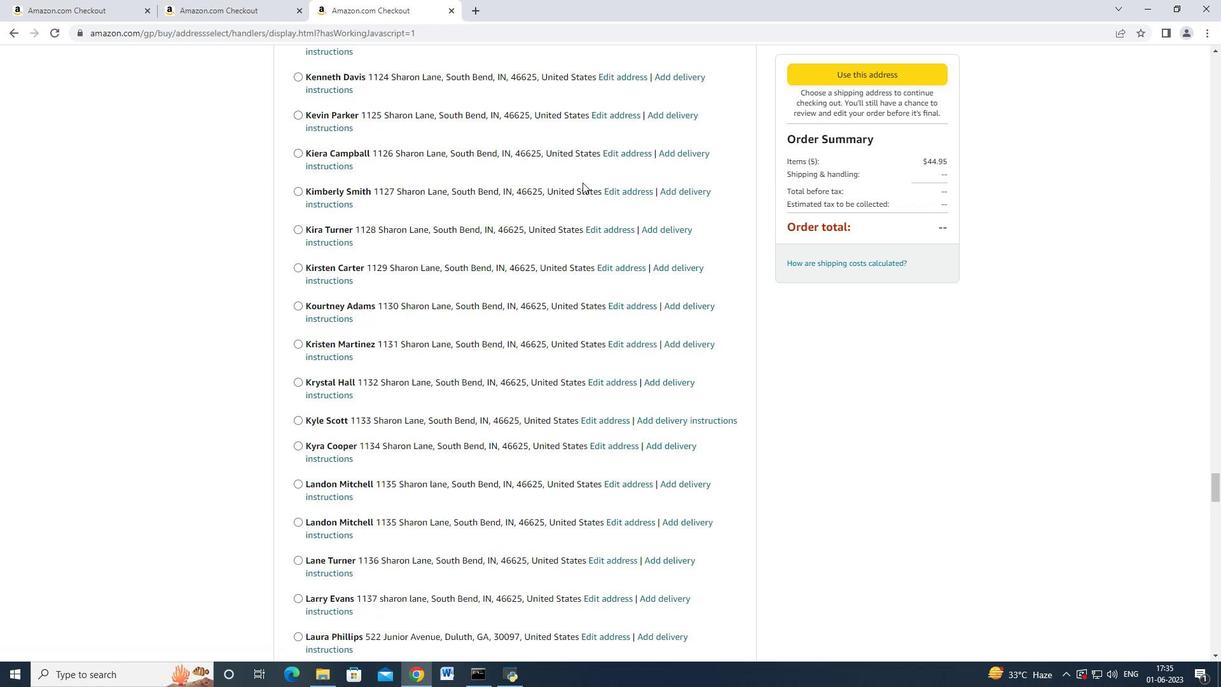 
Action: Mouse moved to (575, 181)
Screenshot: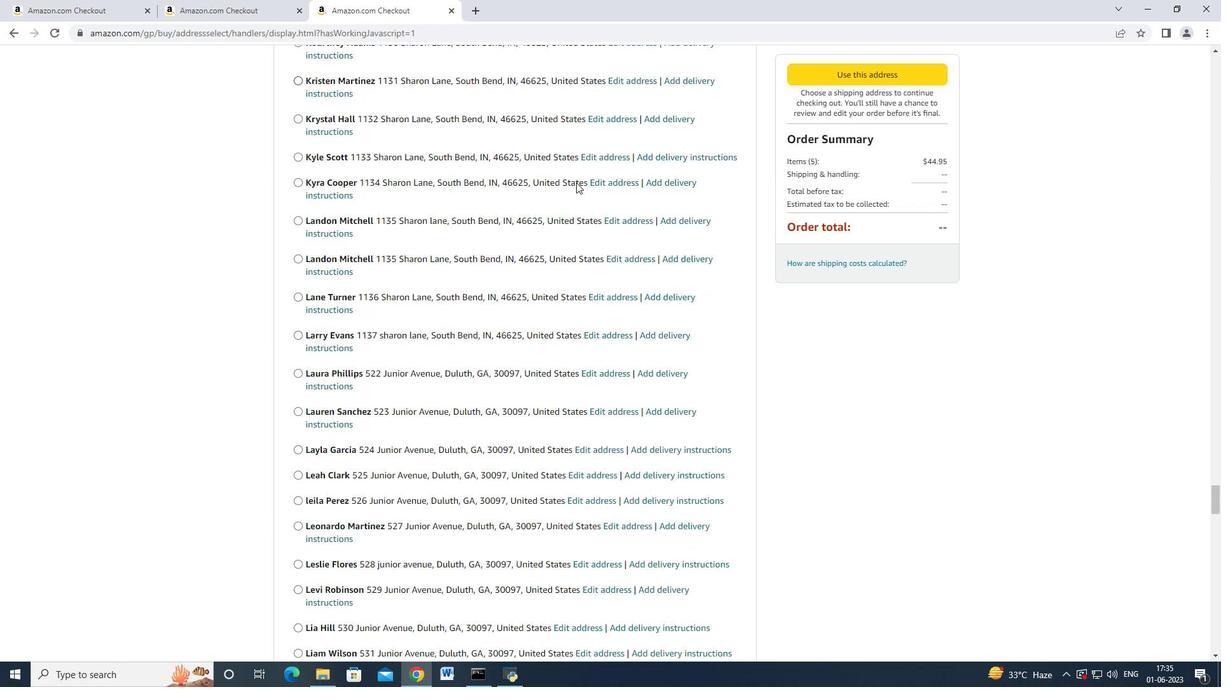 
Action: Mouse scrolled (575, 181) with delta (0, 0)
Screenshot: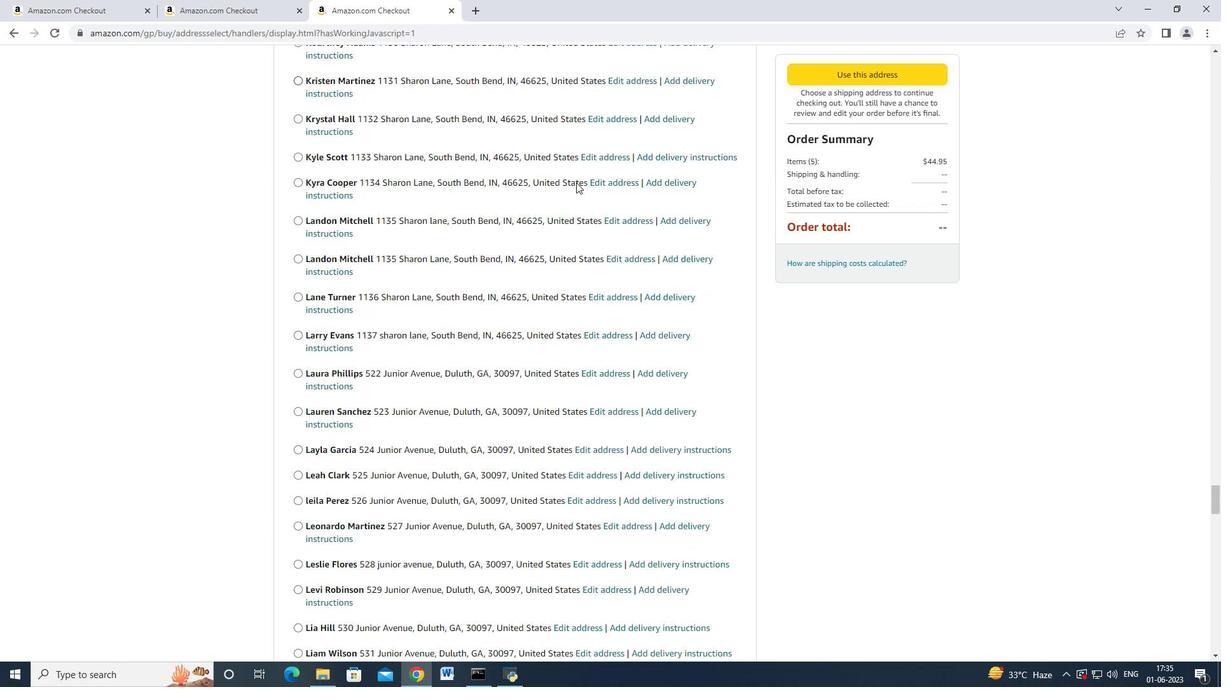 
Action: Mouse moved to (575, 181)
